 Task: Look for Airbnb properties in Wanju, South Korea from 12th  December, 2023 to 15th December, 2023 for 3 adults.2 bedrooms having 3 beds and 1 bathroom. Property type can be flat. Booking option can be shelf check-in. Look for 4 properties as per requirement.
Action: Mouse pressed left at (555, 80)
Screenshot: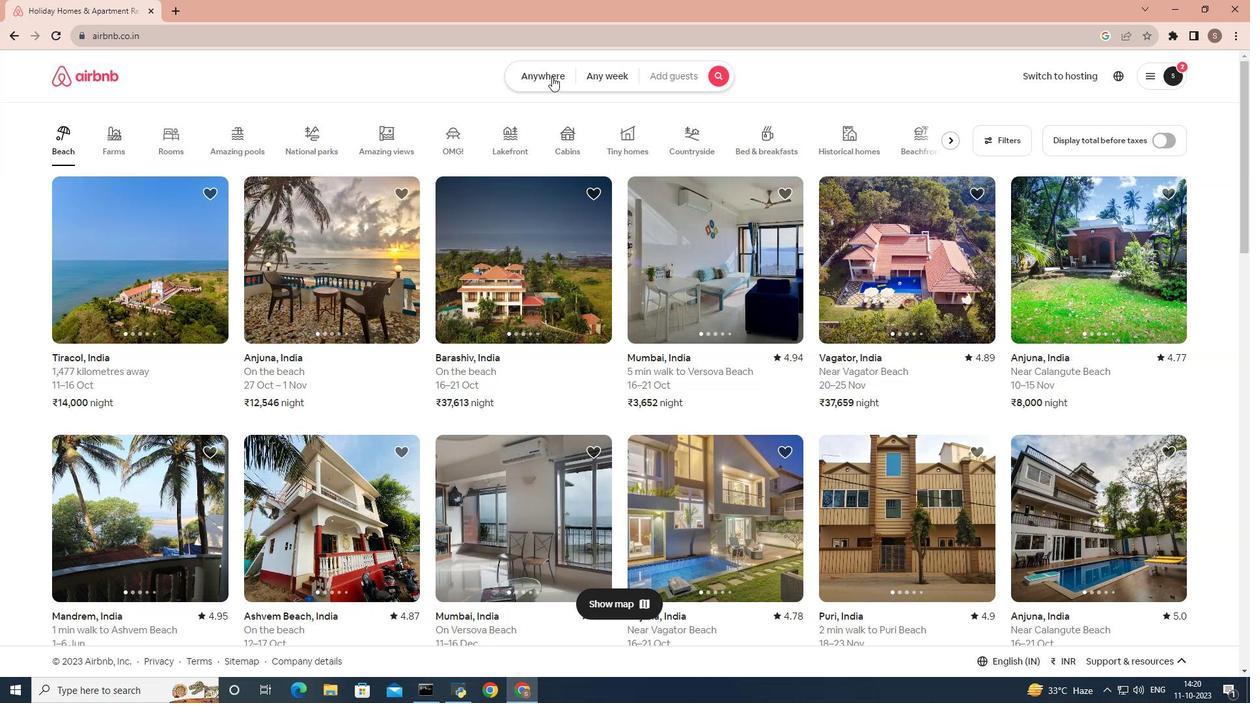 
Action: Mouse moved to (444, 130)
Screenshot: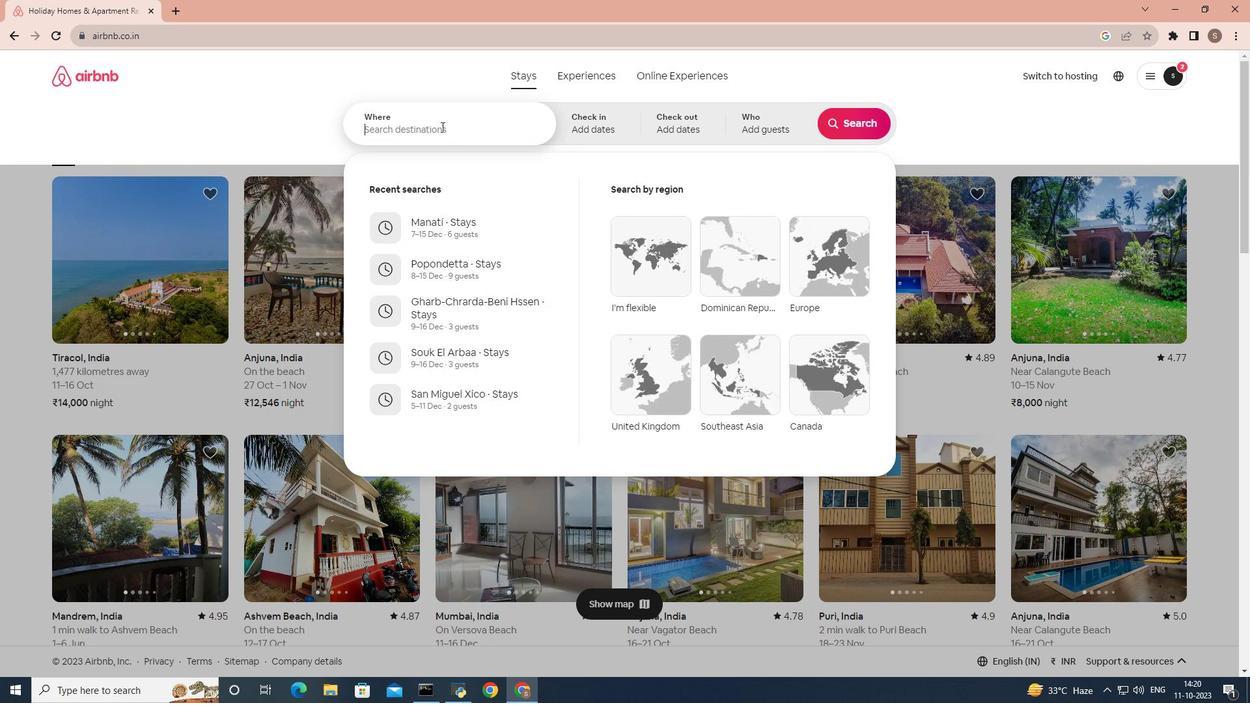 
Action: Mouse pressed left at (444, 130)
Screenshot: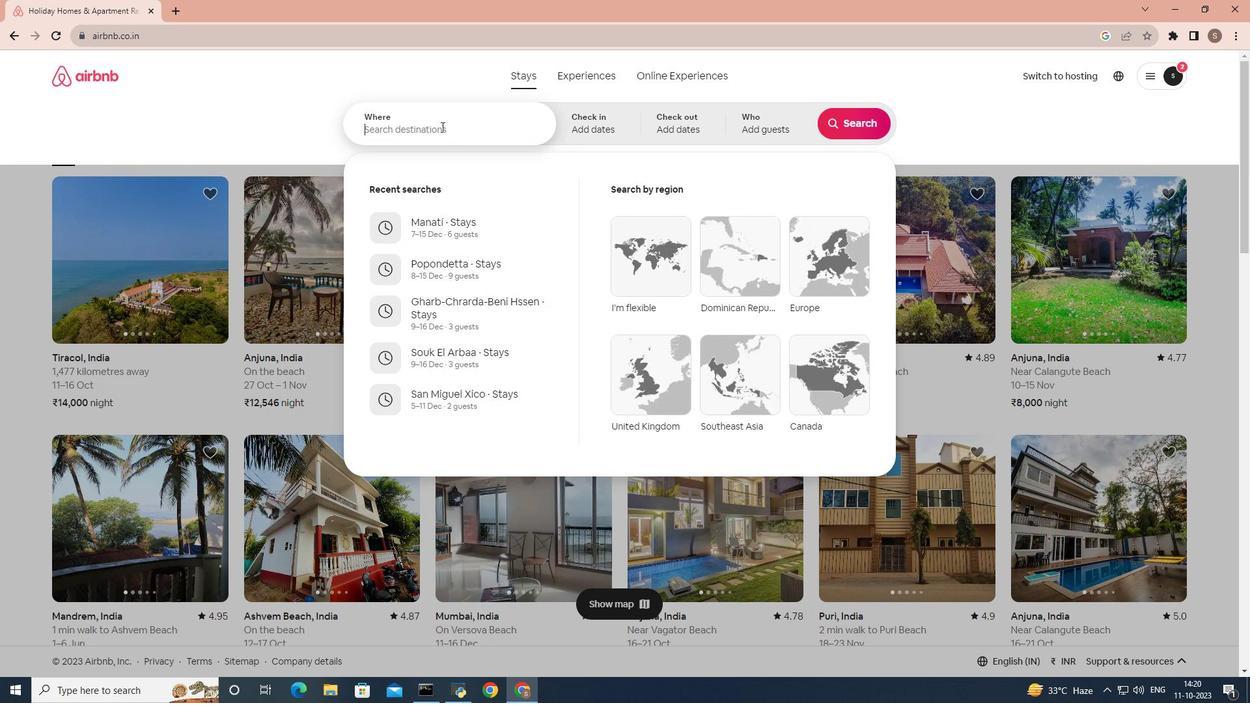 
Action: Key pressed wanju
Screenshot: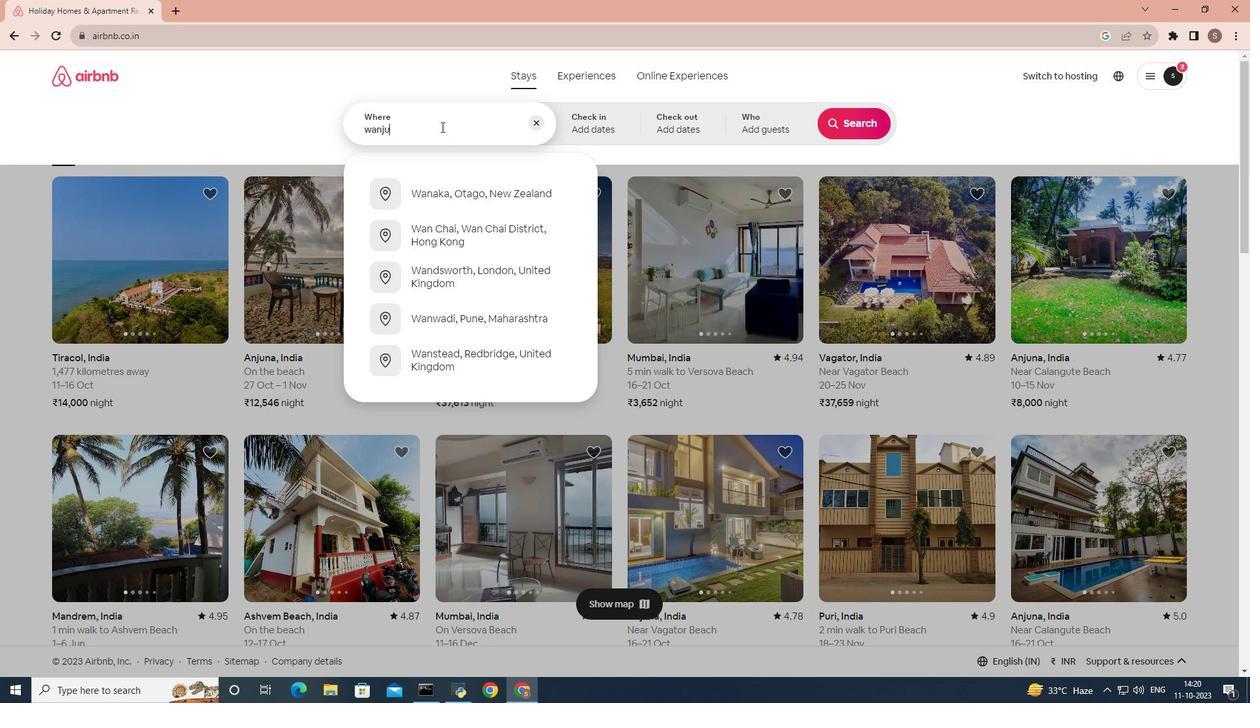 
Action: Mouse moved to (441, 192)
Screenshot: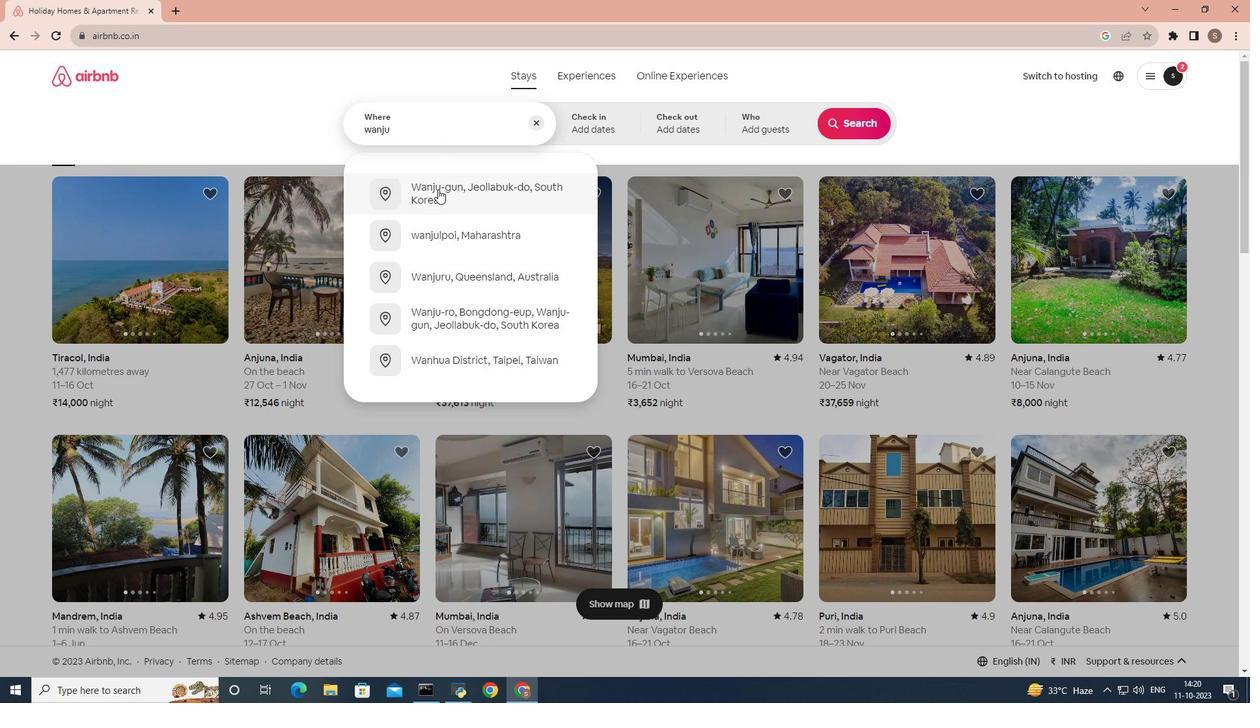 
Action: Mouse pressed left at (441, 192)
Screenshot: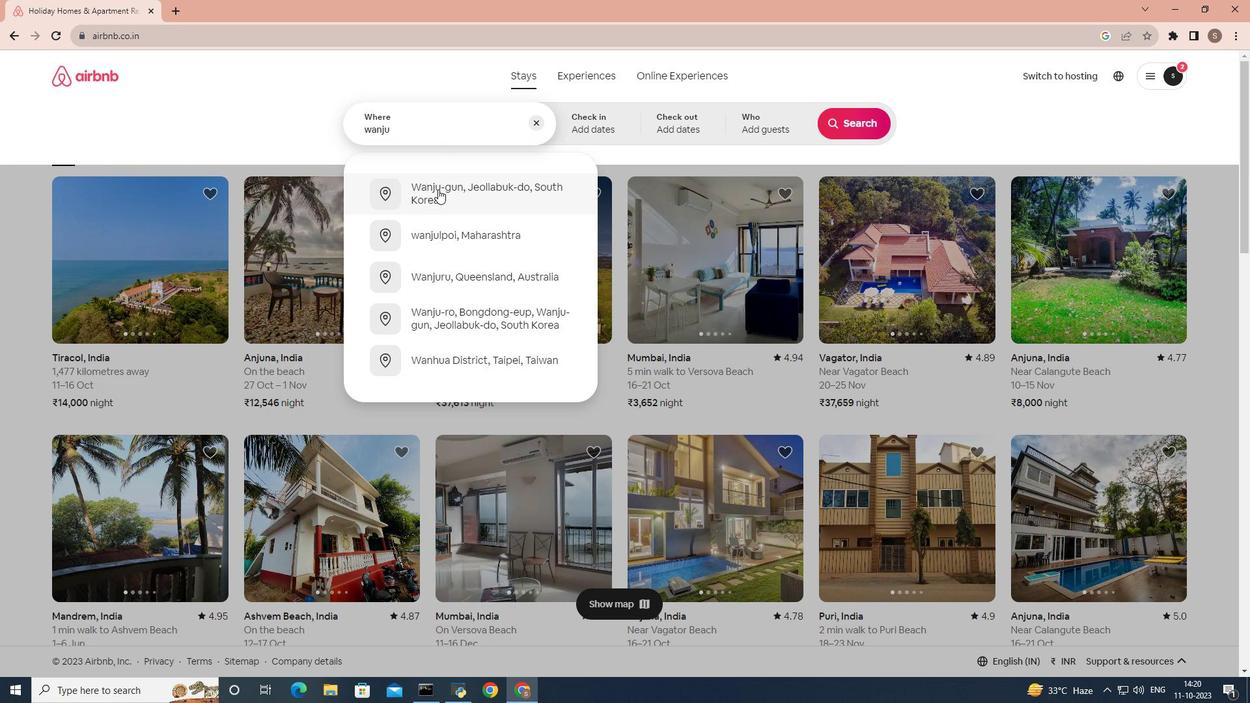 
Action: Mouse moved to (856, 230)
Screenshot: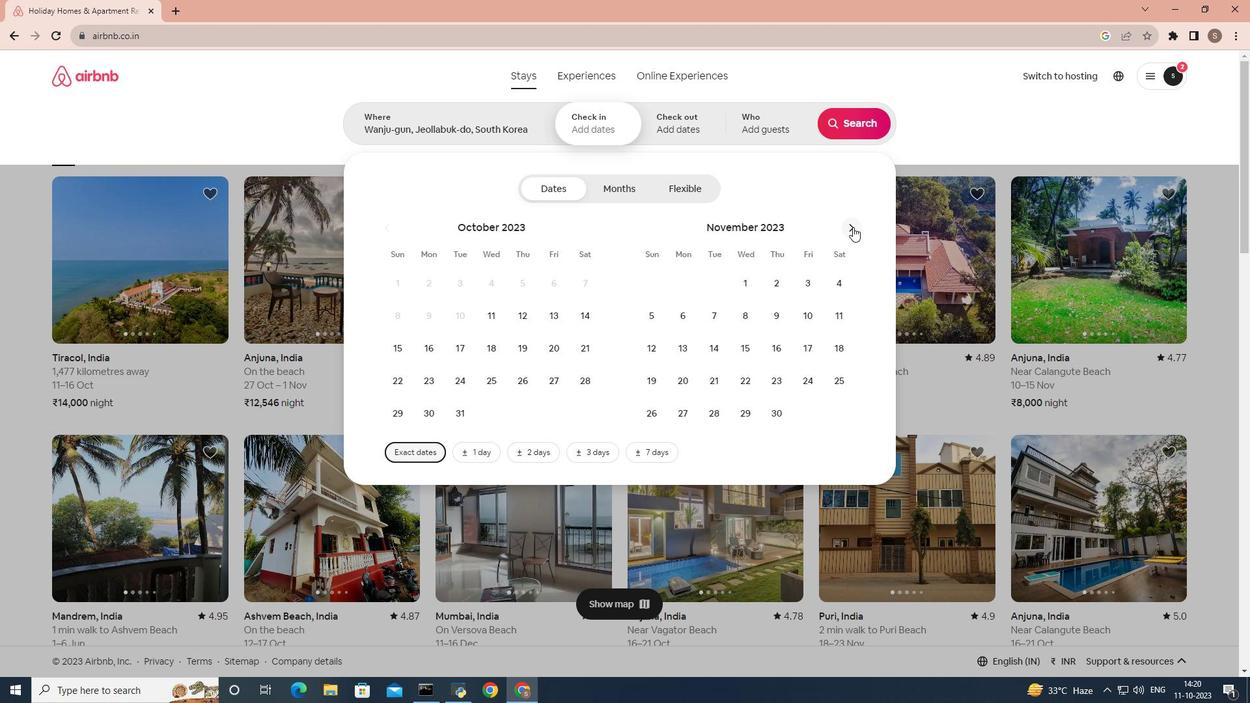 
Action: Mouse pressed left at (856, 230)
Screenshot: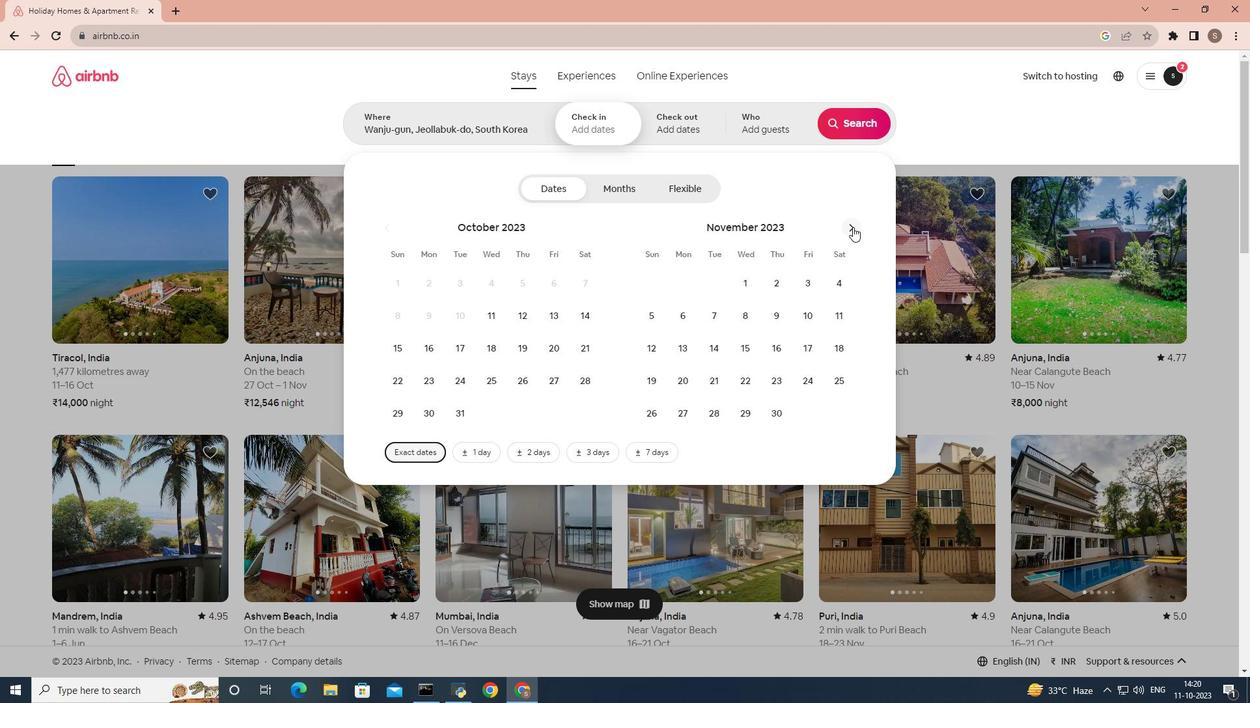 
Action: Mouse moved to (718, 352)
Screenshot: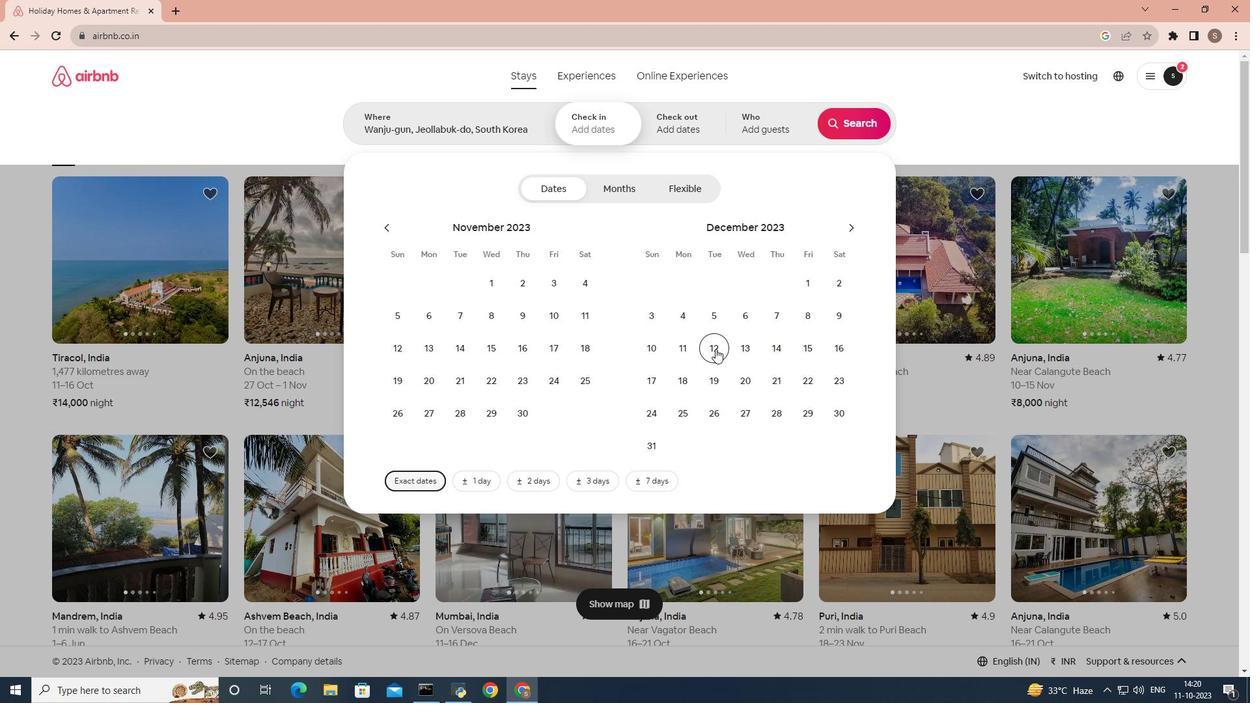 
Action: Mouse pressed left at (718, 352)
Screenshot: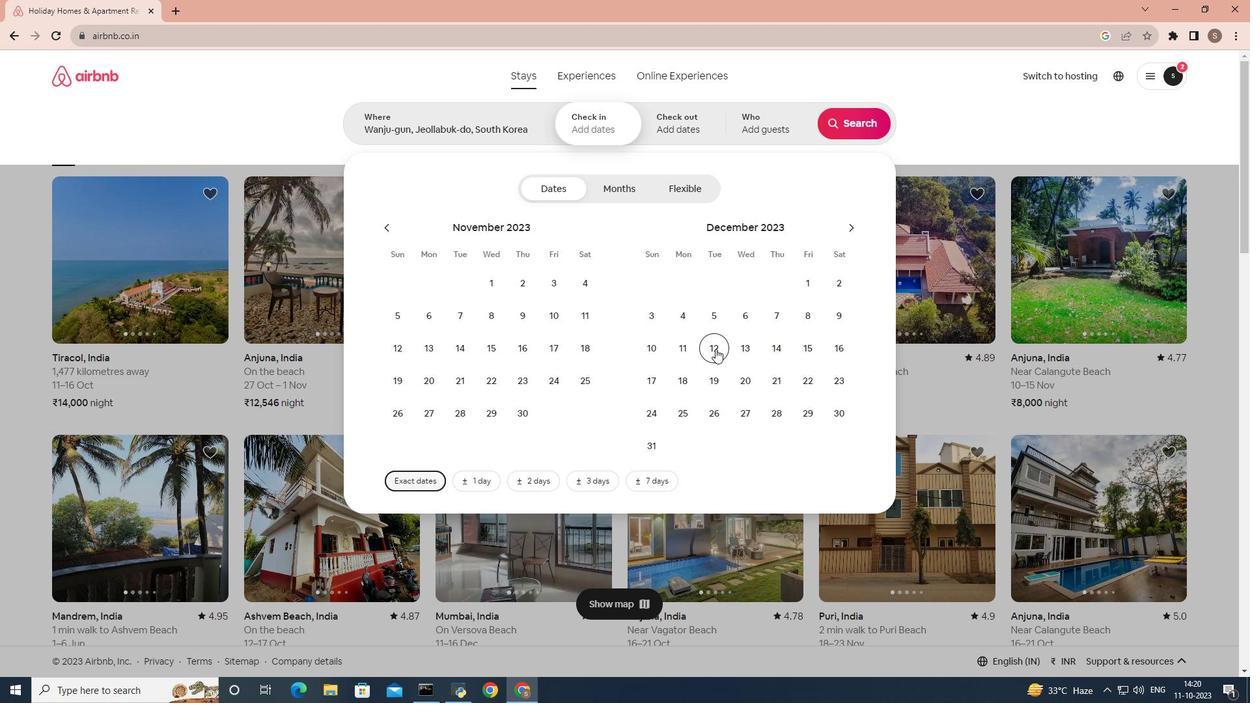
Action: Mouse moved to (818, 351)
Screenshot: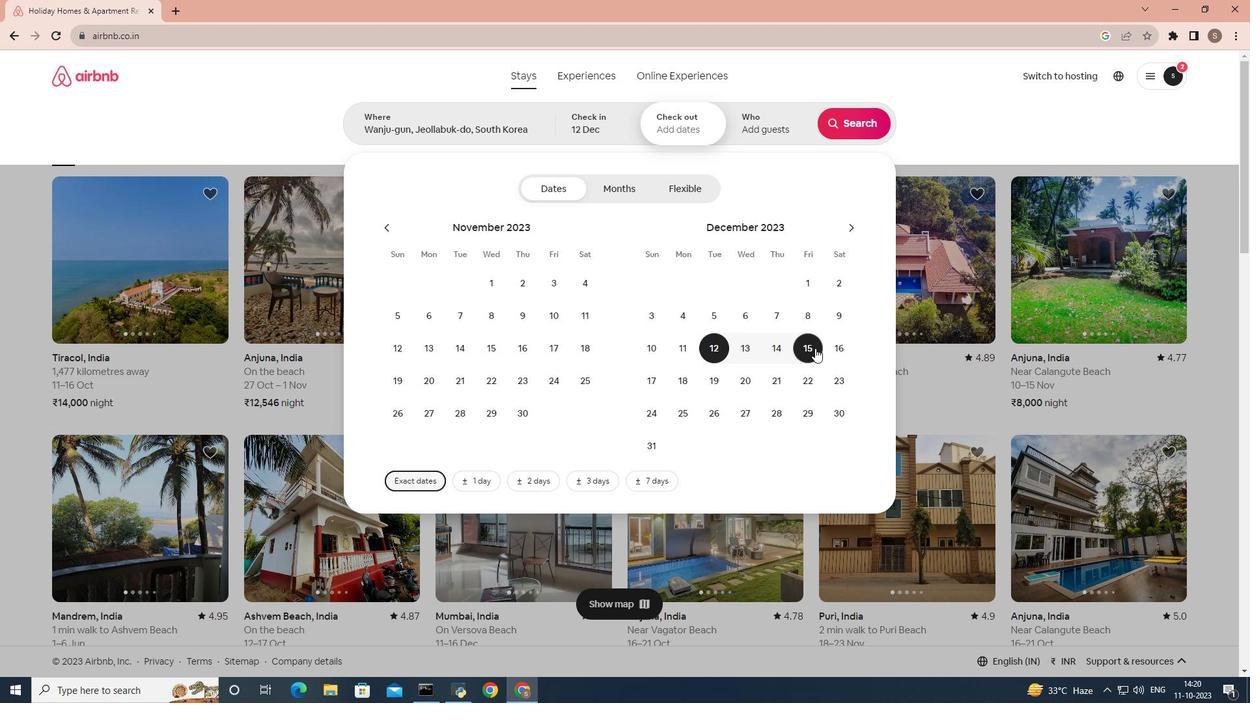 
Action: Mouse pressed left at (818, 351)
Screenshot: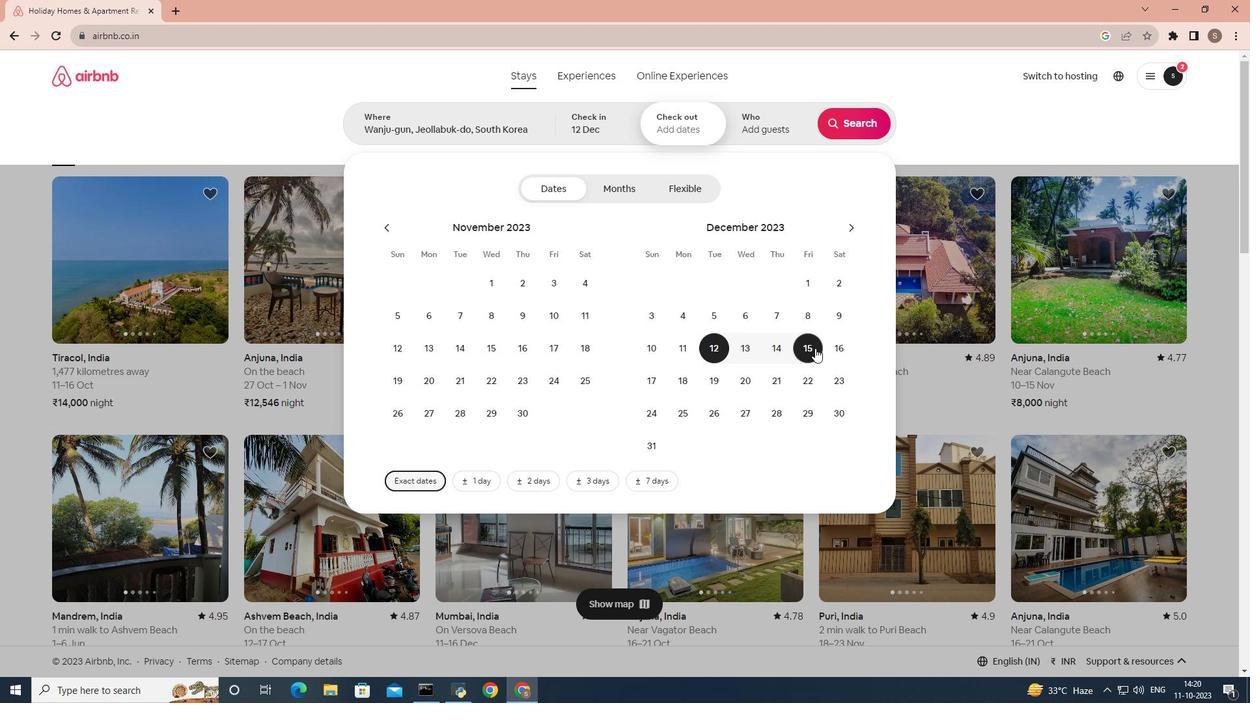 
Action: Mouse moved to (770, 136)
Screenshot: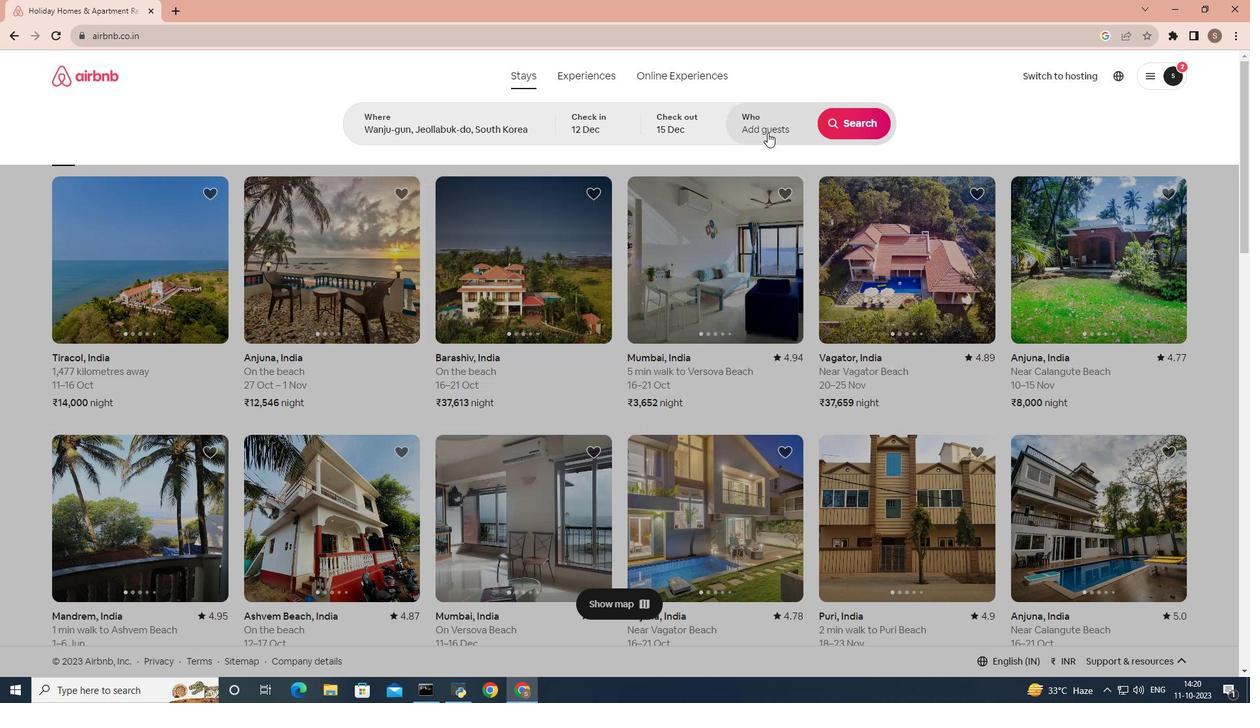 
Action: Mouse pressed left at (770, 136)
Screenshot: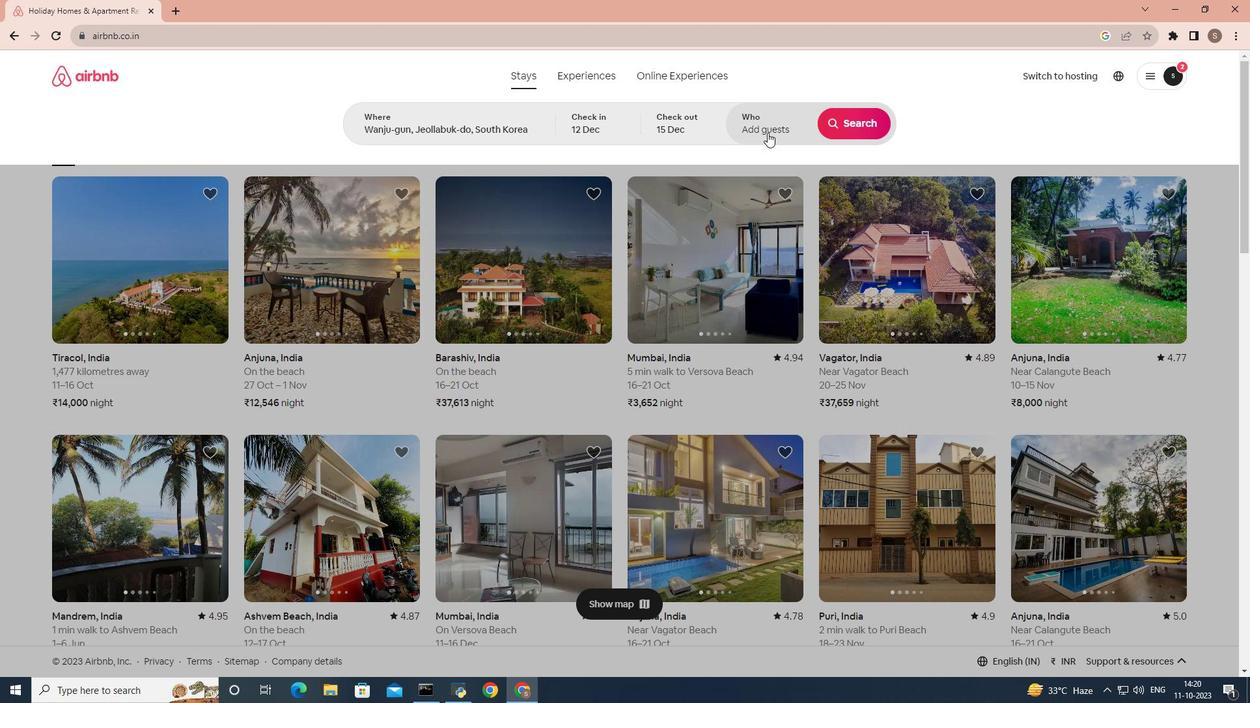 
Action: Mouse moved to (856, 203)
Screenshot: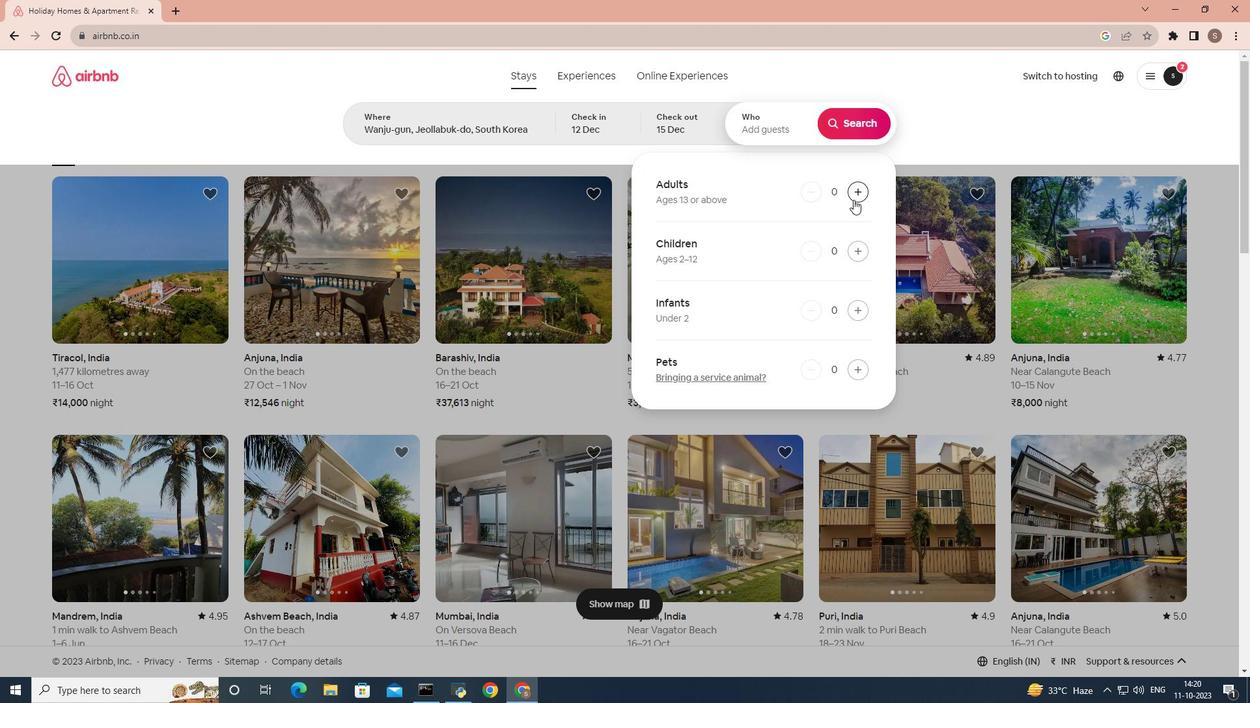 
Action: Mouse pressed left at (856, 203)
Screenshot: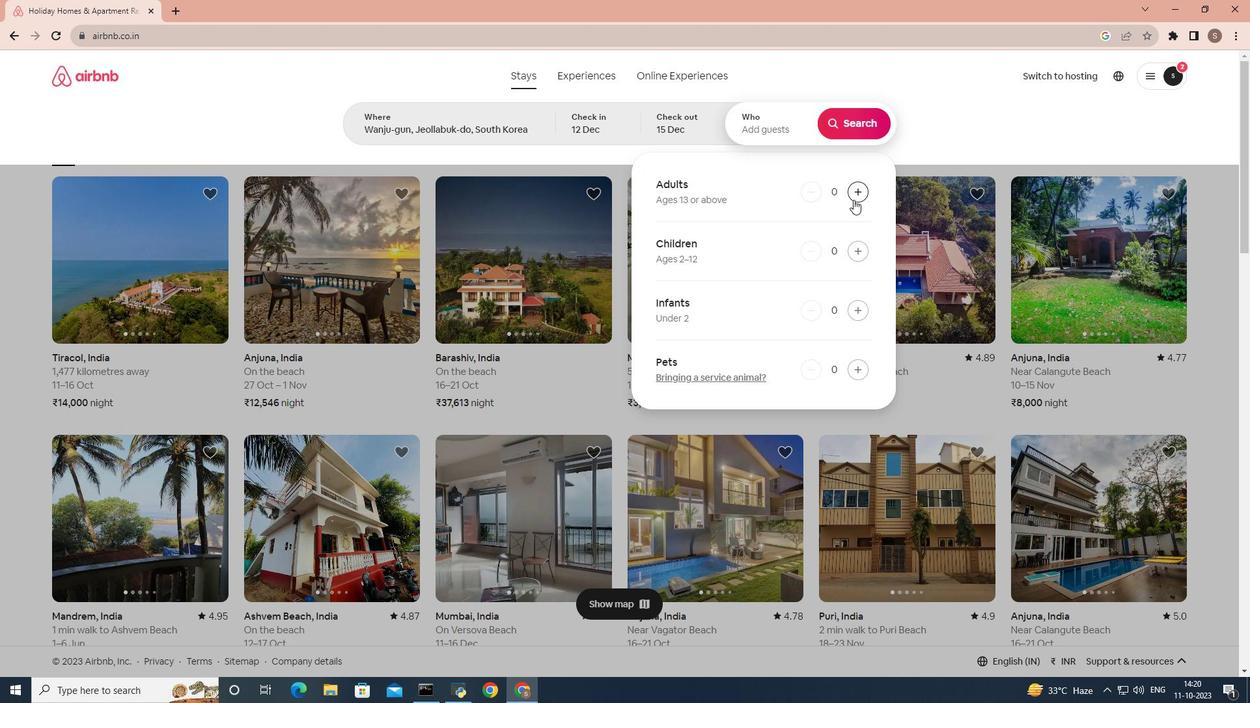 
Action: Mouse pressed left at (856, 203)
Screenshot: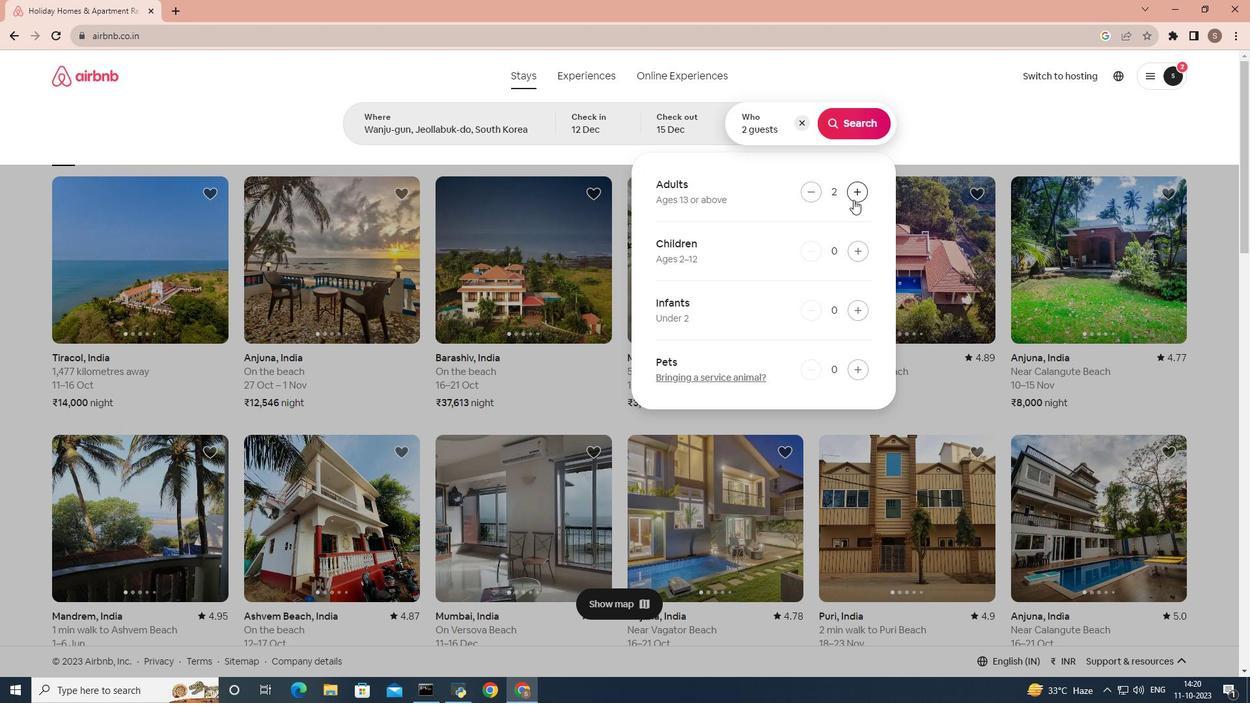 
Action: Mouse pressed left at (856, 203)
Screenshot: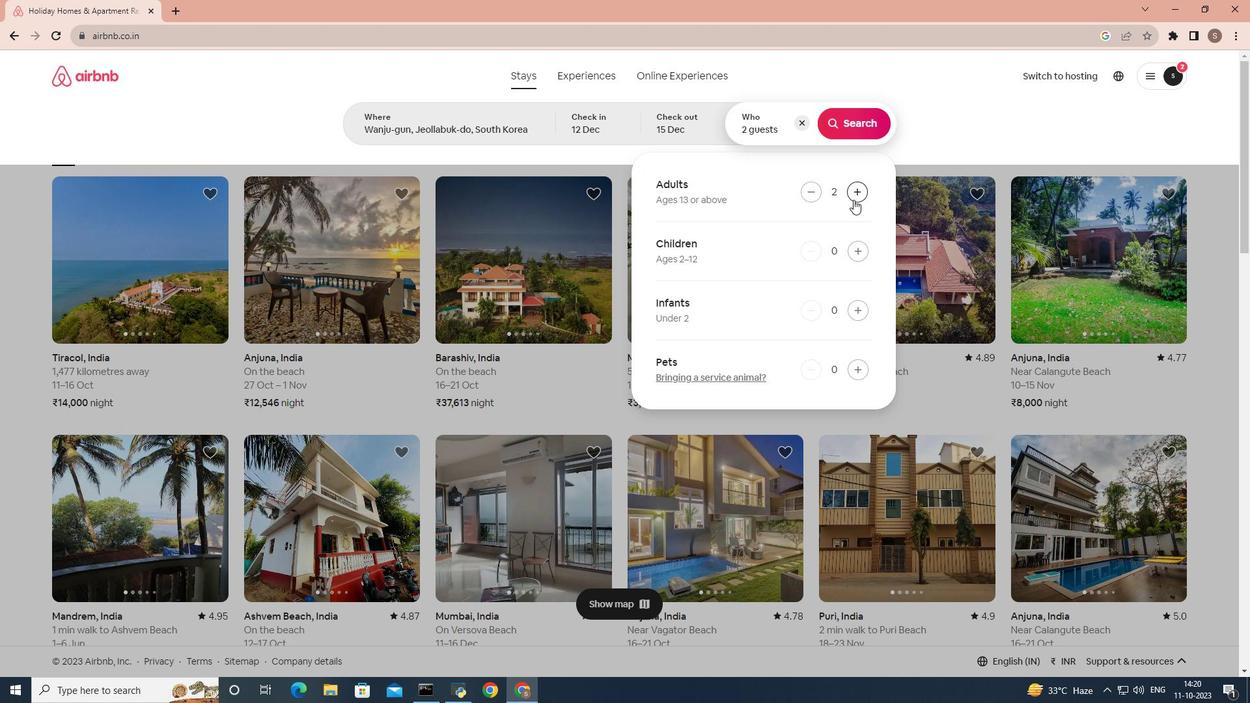 
Action: Mouse moved to (855, 135)
Screenshot: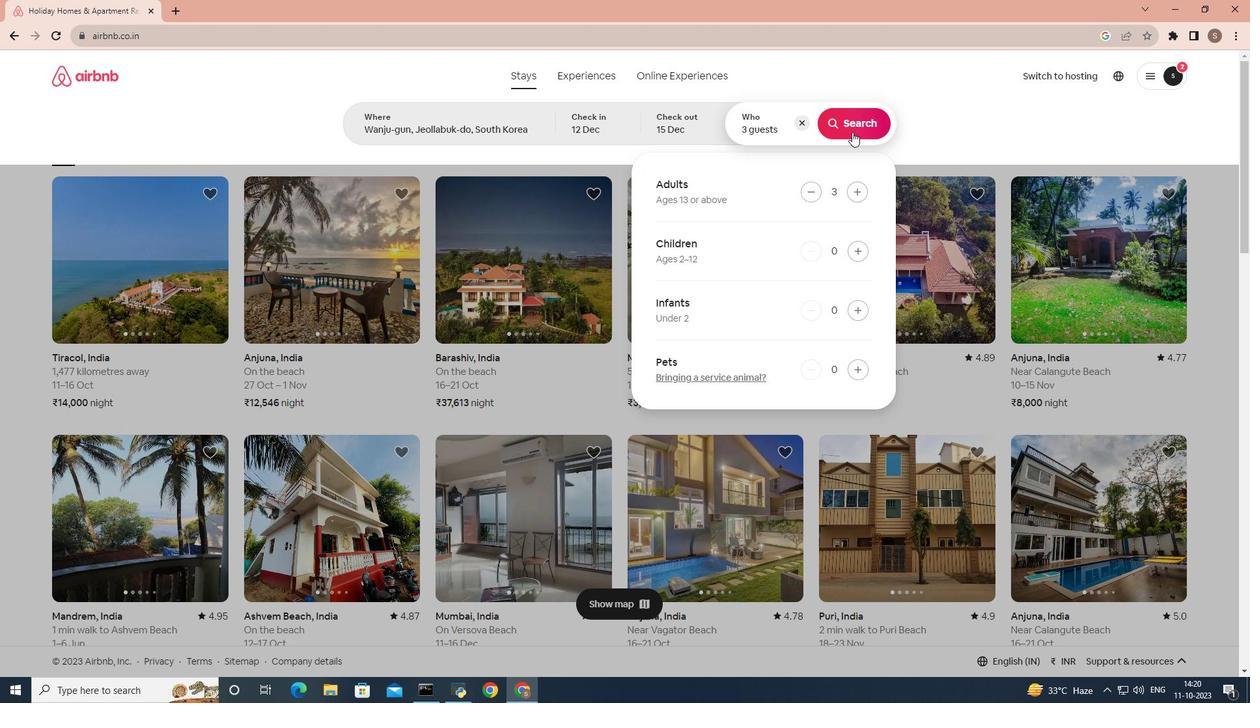 
Action: Mouse pressed left at (855, 135)
Screenshot: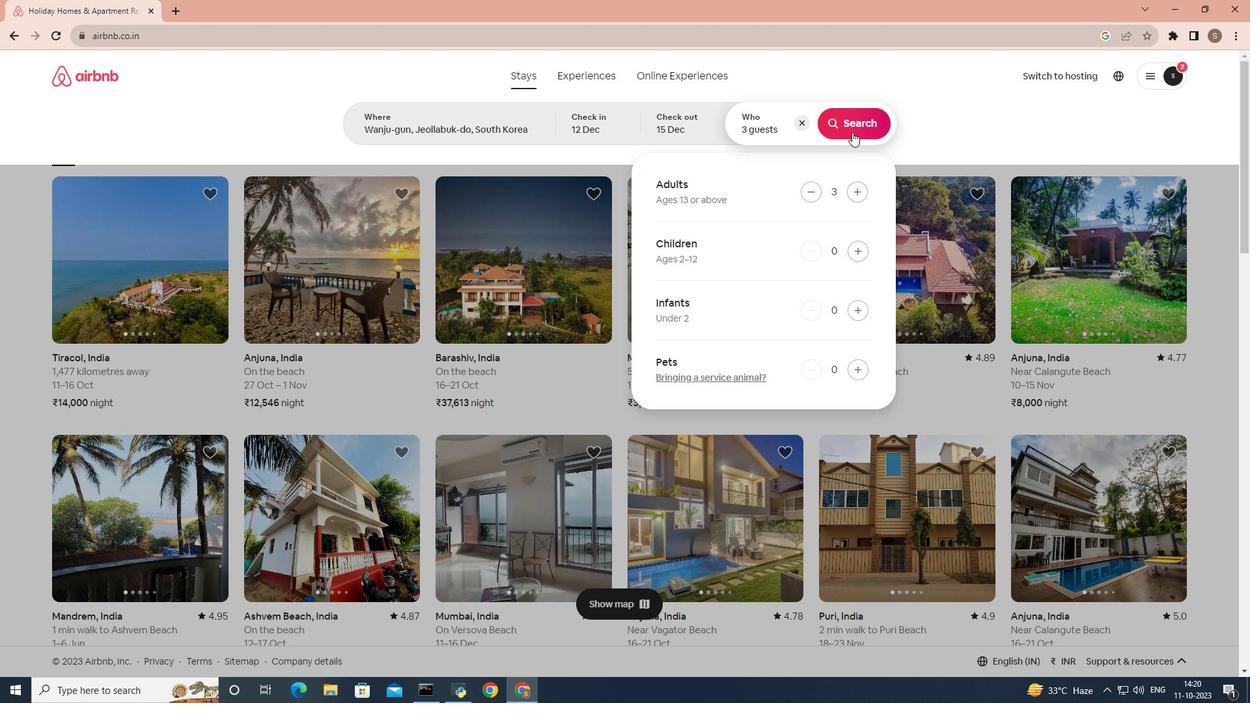 
Action: Mouse moved to (1028, 126)
Screenshot: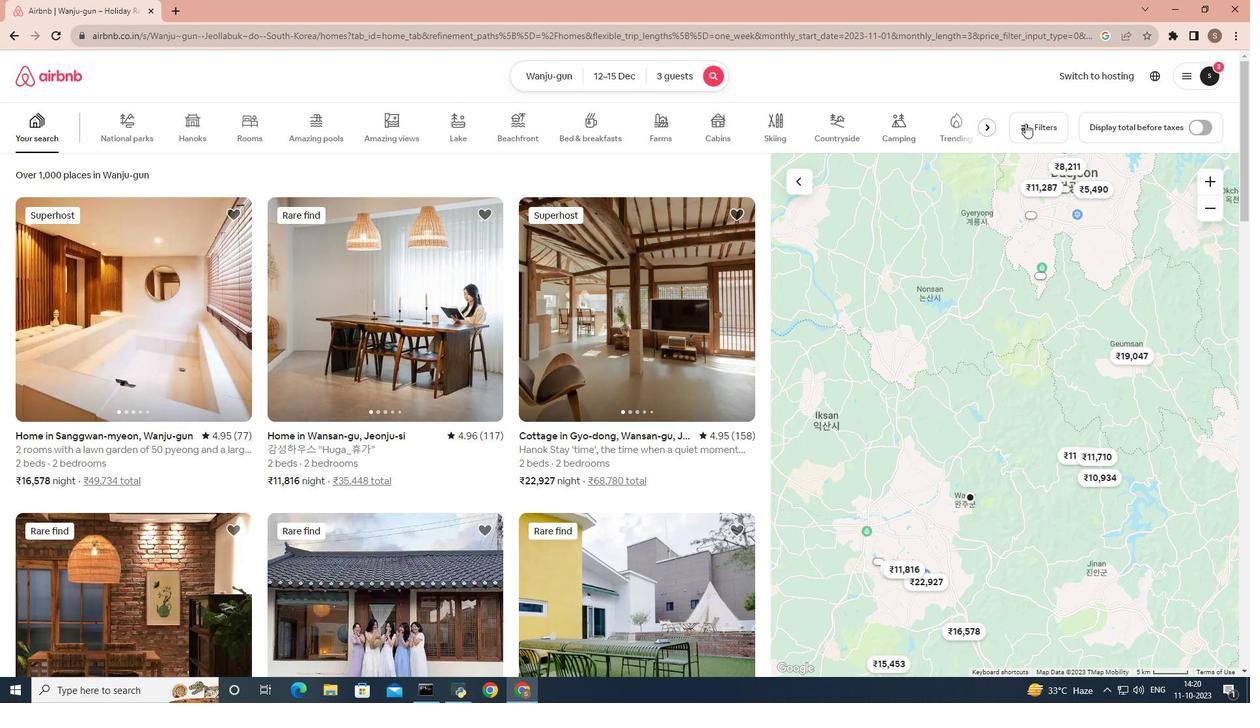 
Action: Mouse pressed left at (1028, 126)
Screenshot: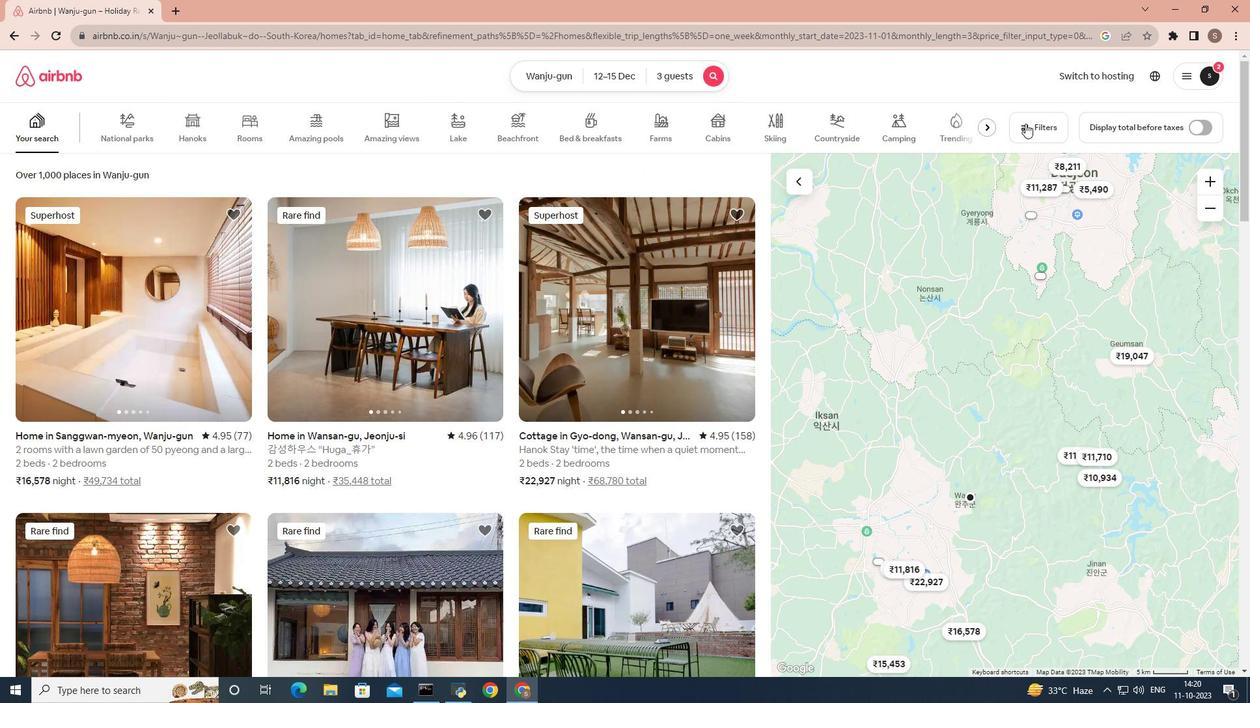 
Action: Mouse moved to (565, 358)
Screenshot: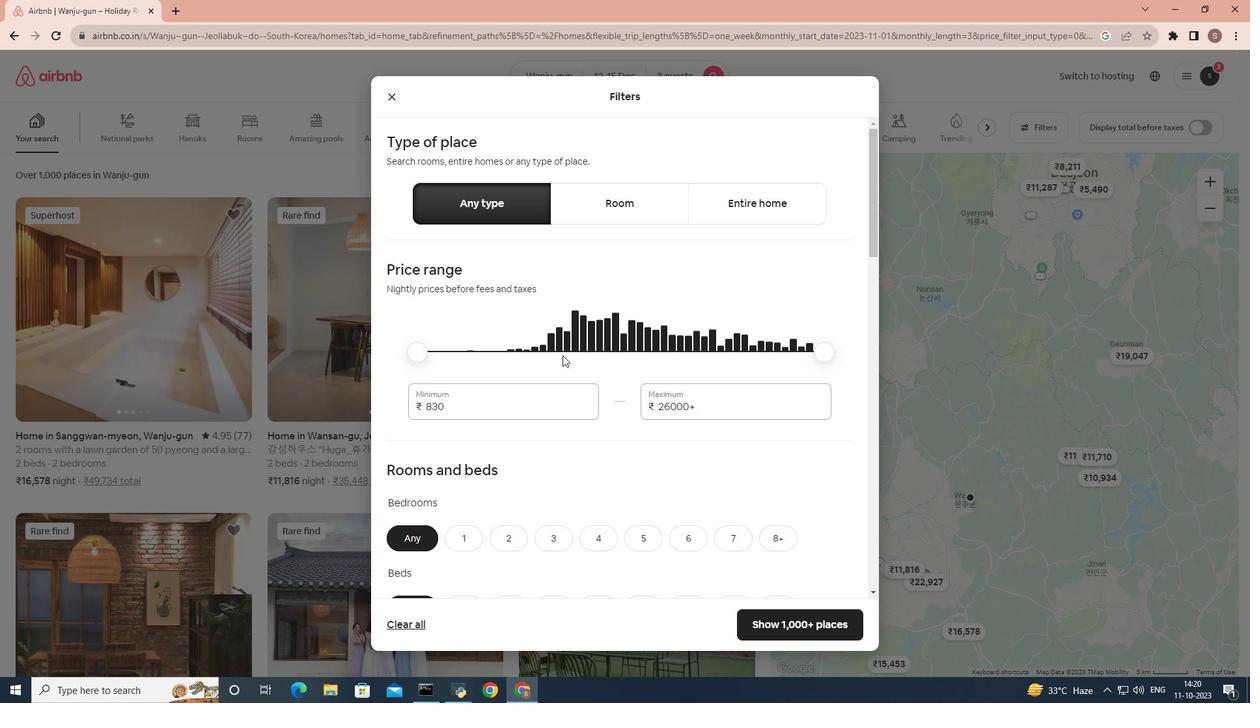 
Action: Mouse scrolled (565, 358) with delta (0, 0)
Screenshot: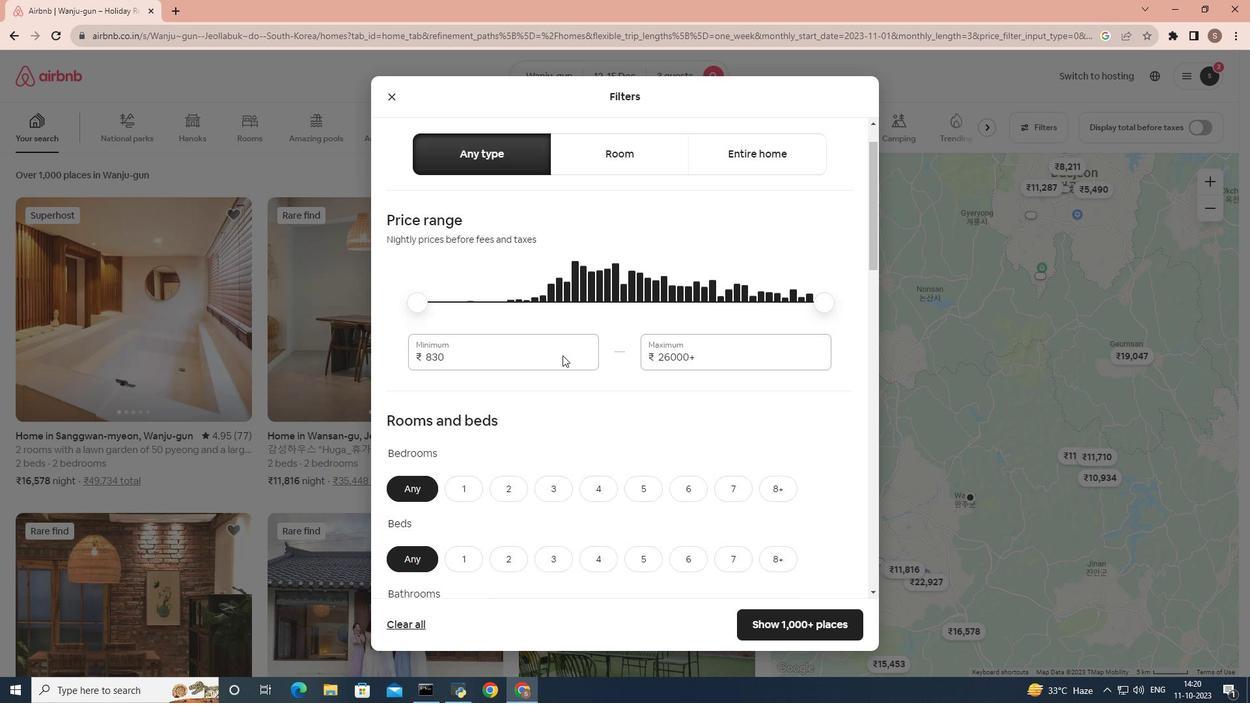 
Action: Mouse scrolled (565, 358) with delta (0, 0)
Screenshot: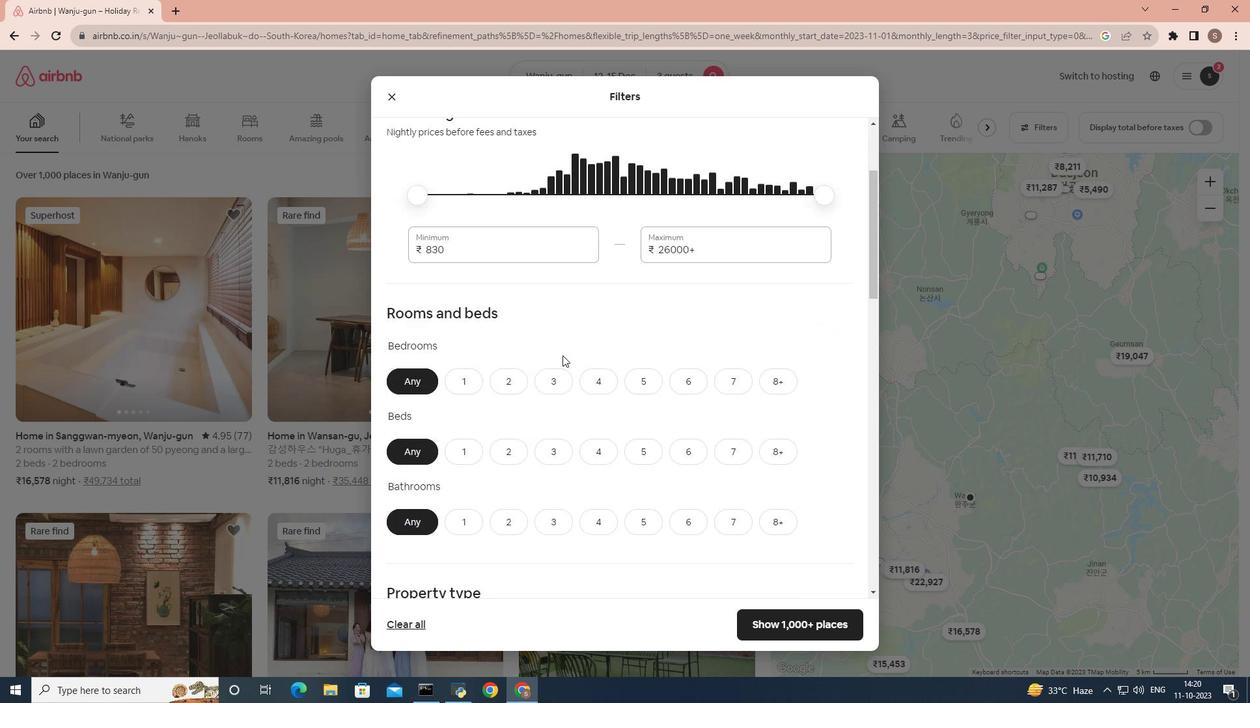 
Action: Mouse scrolled (565, 358) with delta (0, 0)
Screenshot: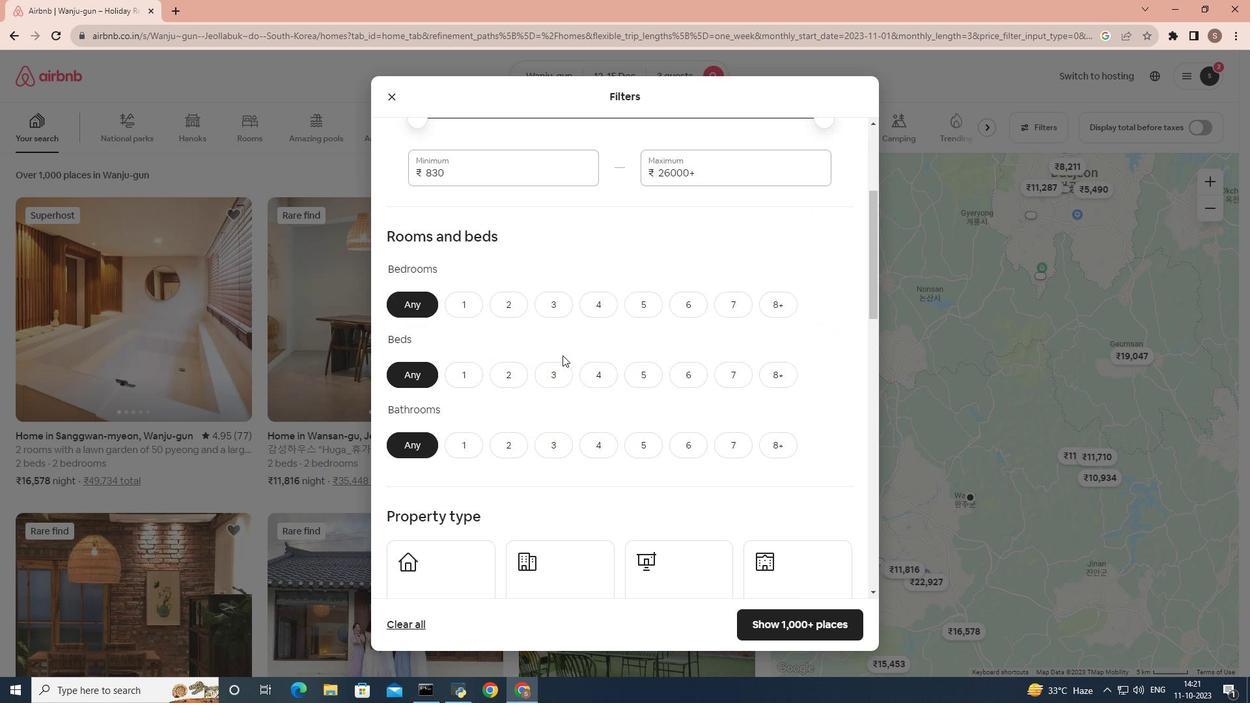 
Action: Mouse scrolled (565, 358) with delta (0, 0)
Screenshot: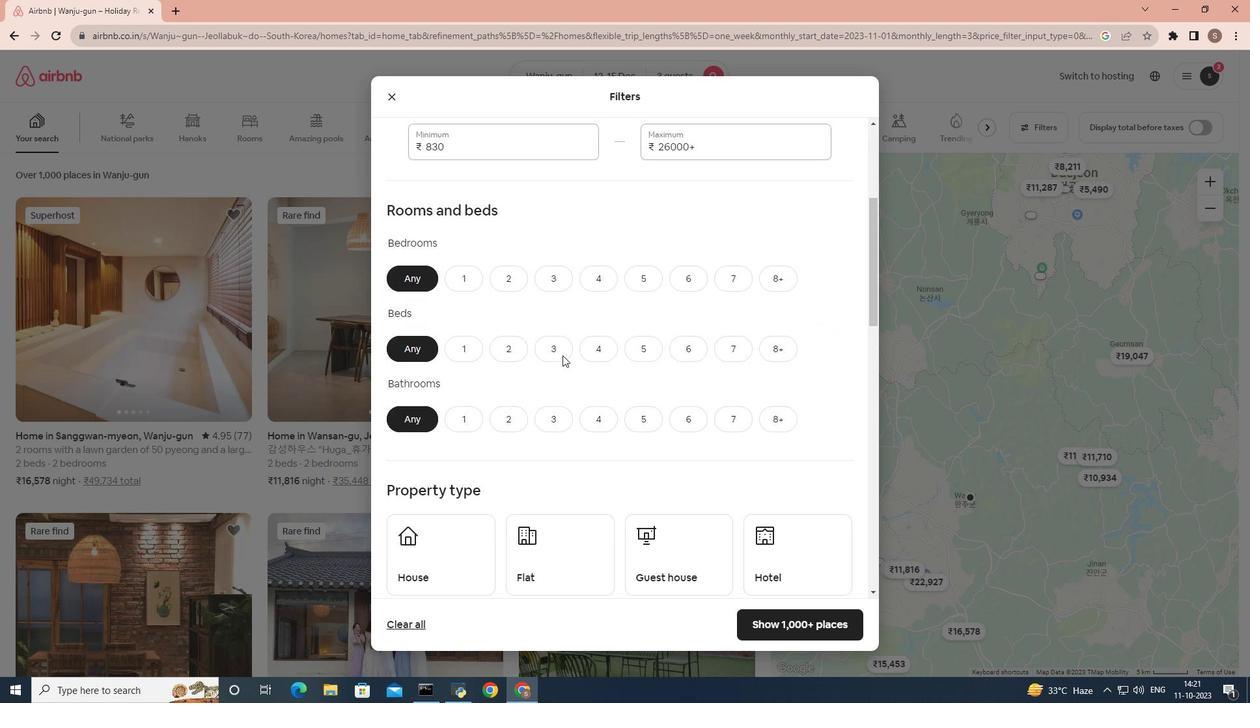
Action: Mouse moved to (563, 352)
Screenshot: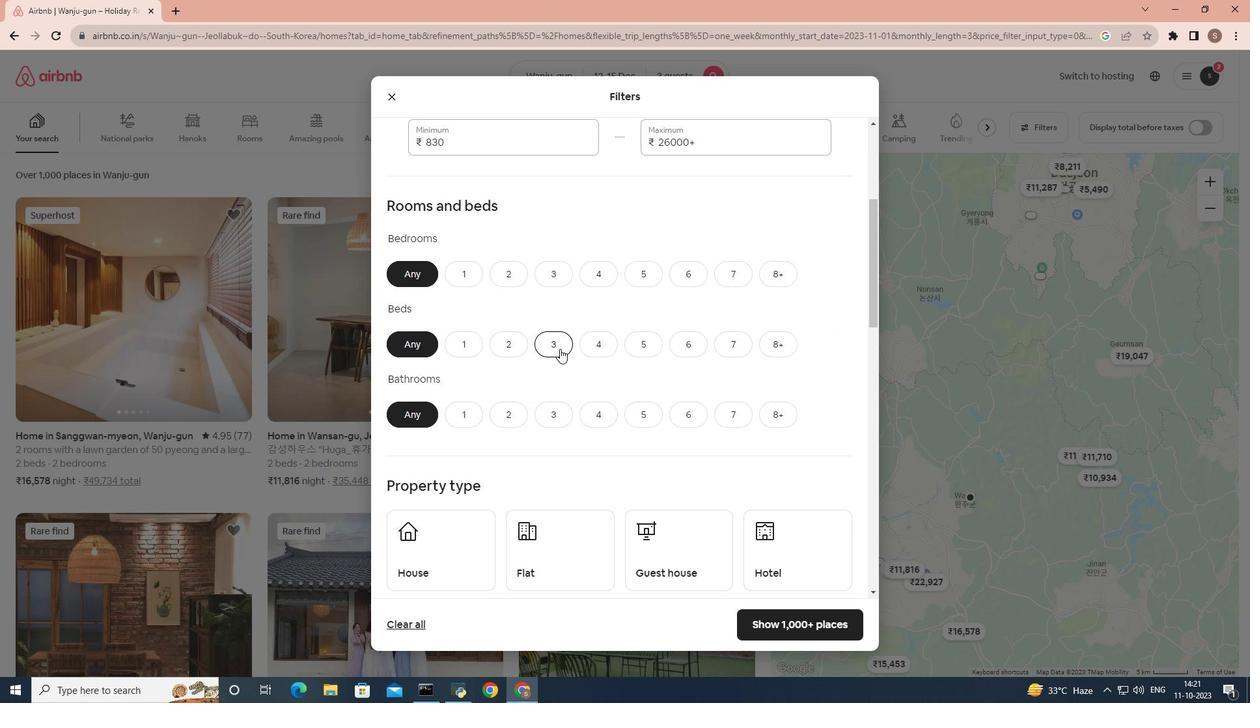 
Action: Mouse scrolled (563, 351) with delta (0, 0)
Screenshot: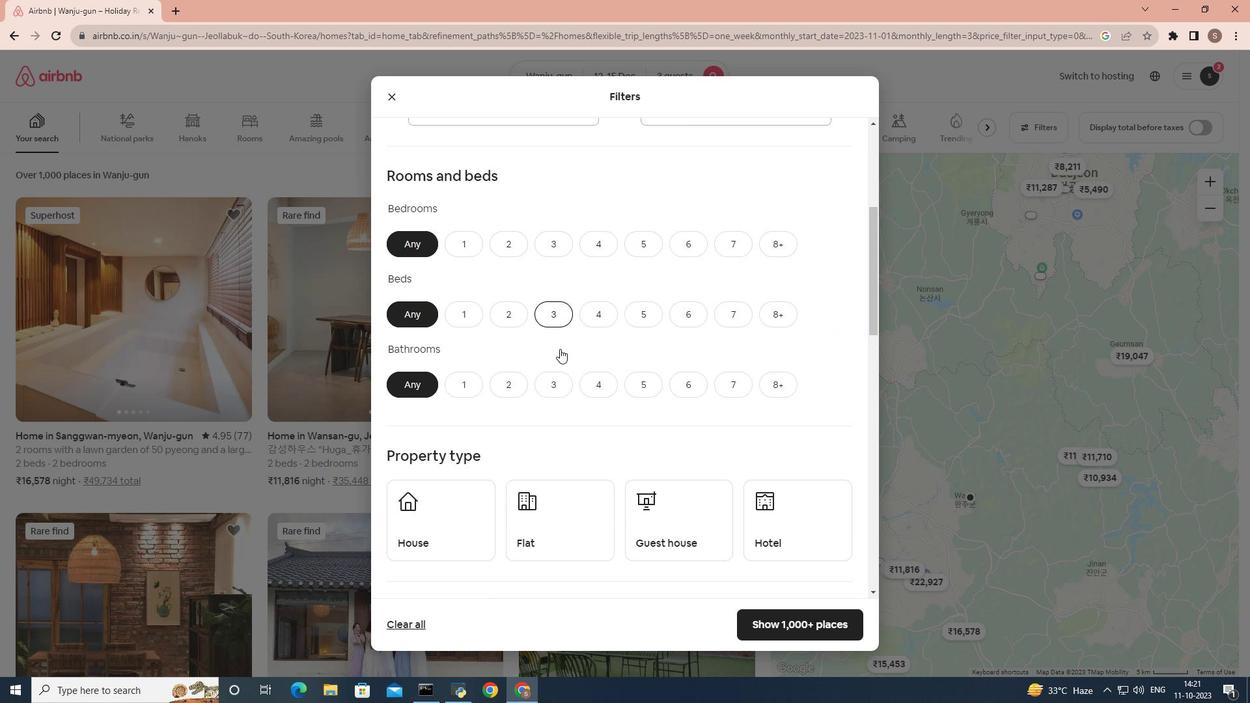 
Action: Mouse scrolled (563, 351) with delta (0, 0)
Screenshot: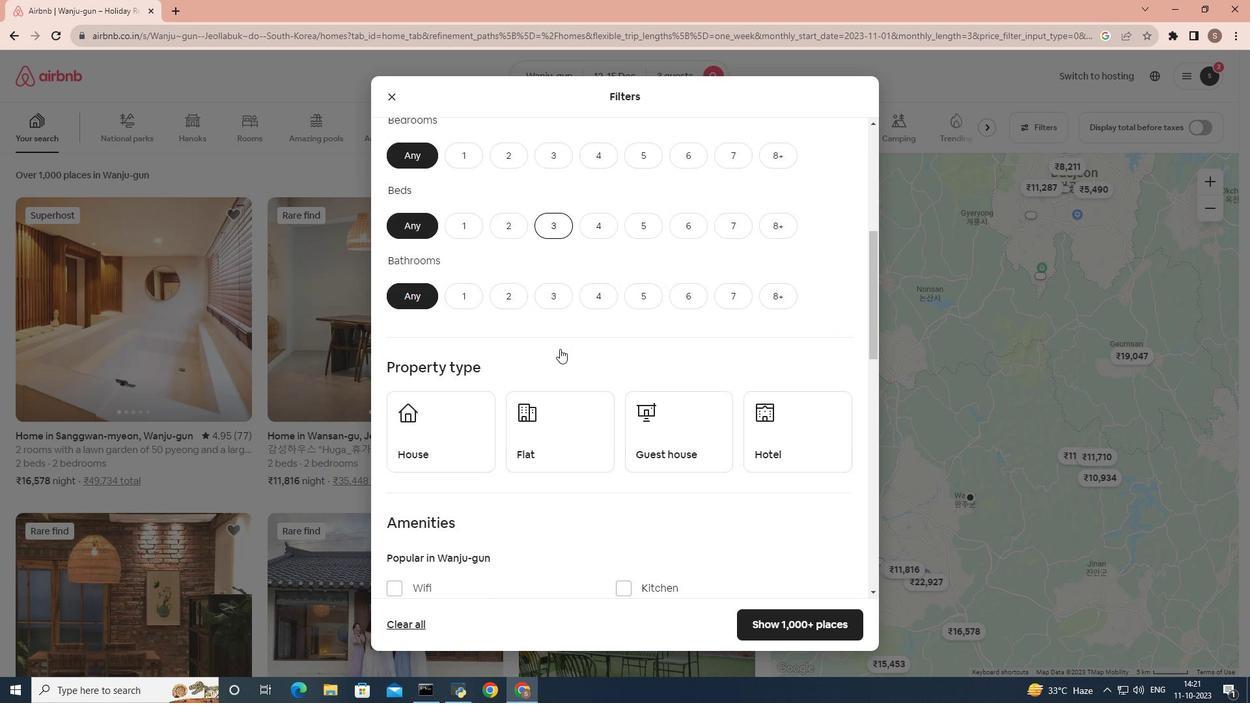 
Action: Mouse moved to (556, 330)
Screenshot: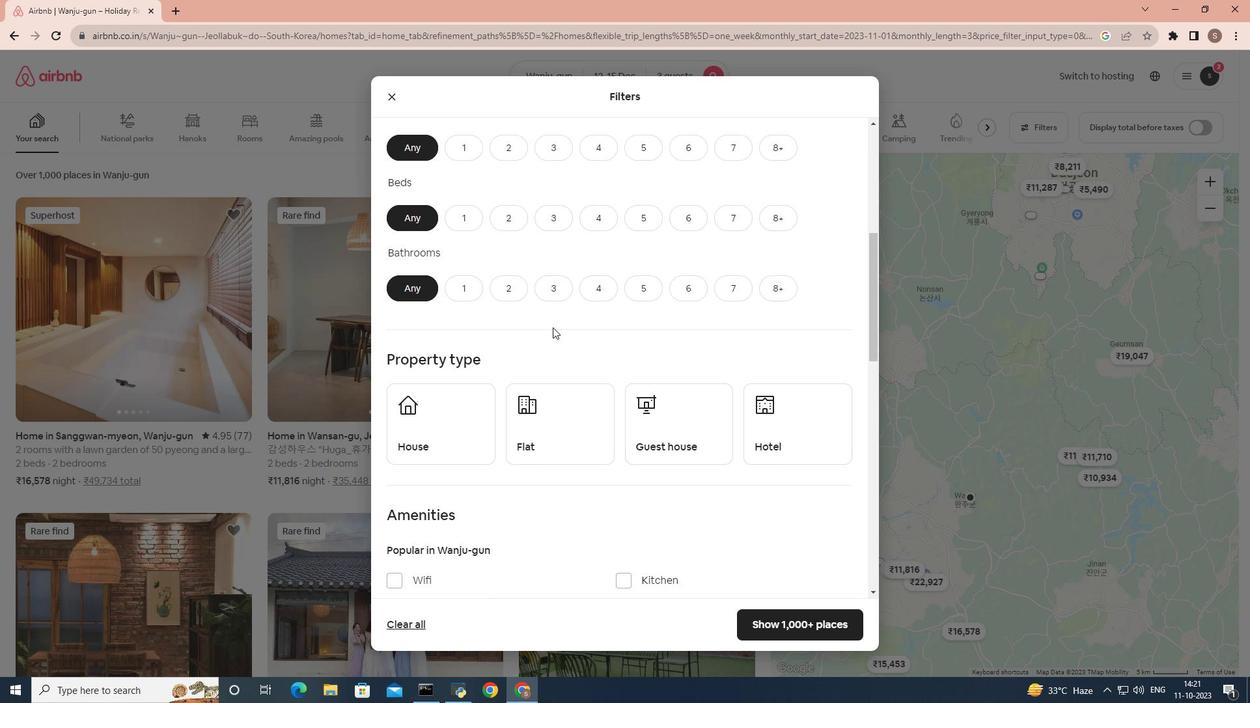 
Action: Mouse scrolled (556, 330) with delta (0, 0)
Screenshot: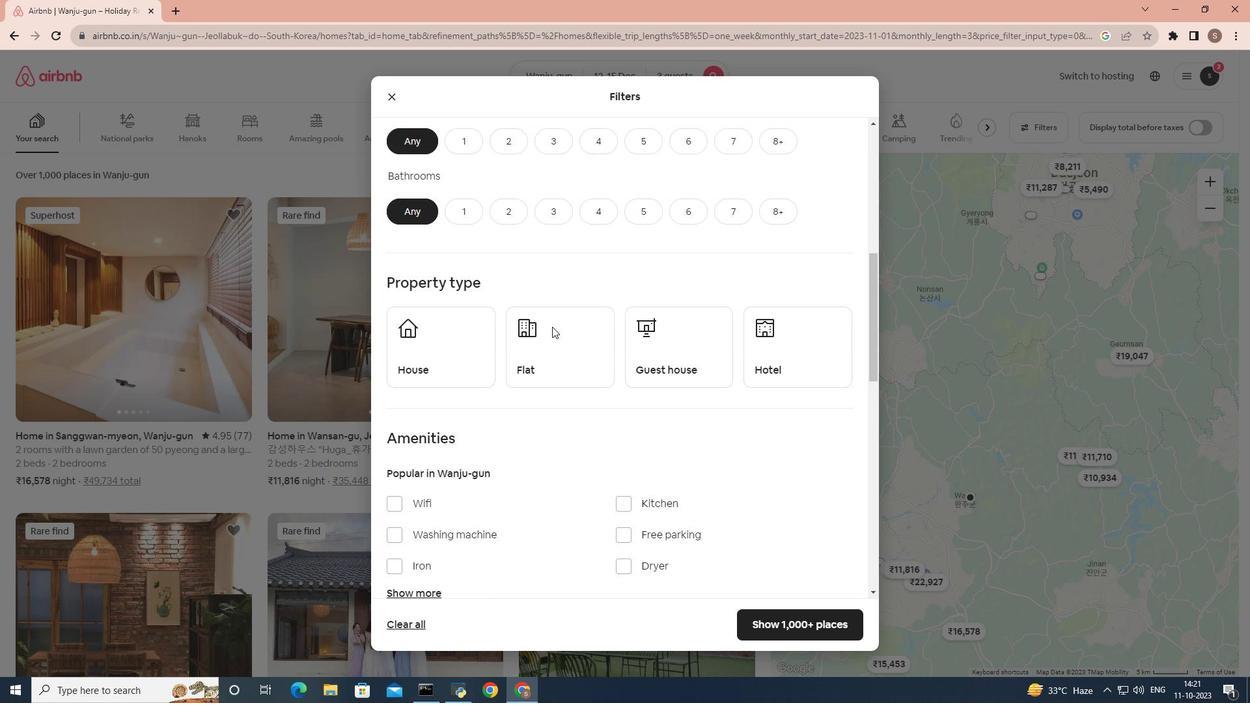 
Action: Mouse moved to (555, 330)
Screenshot: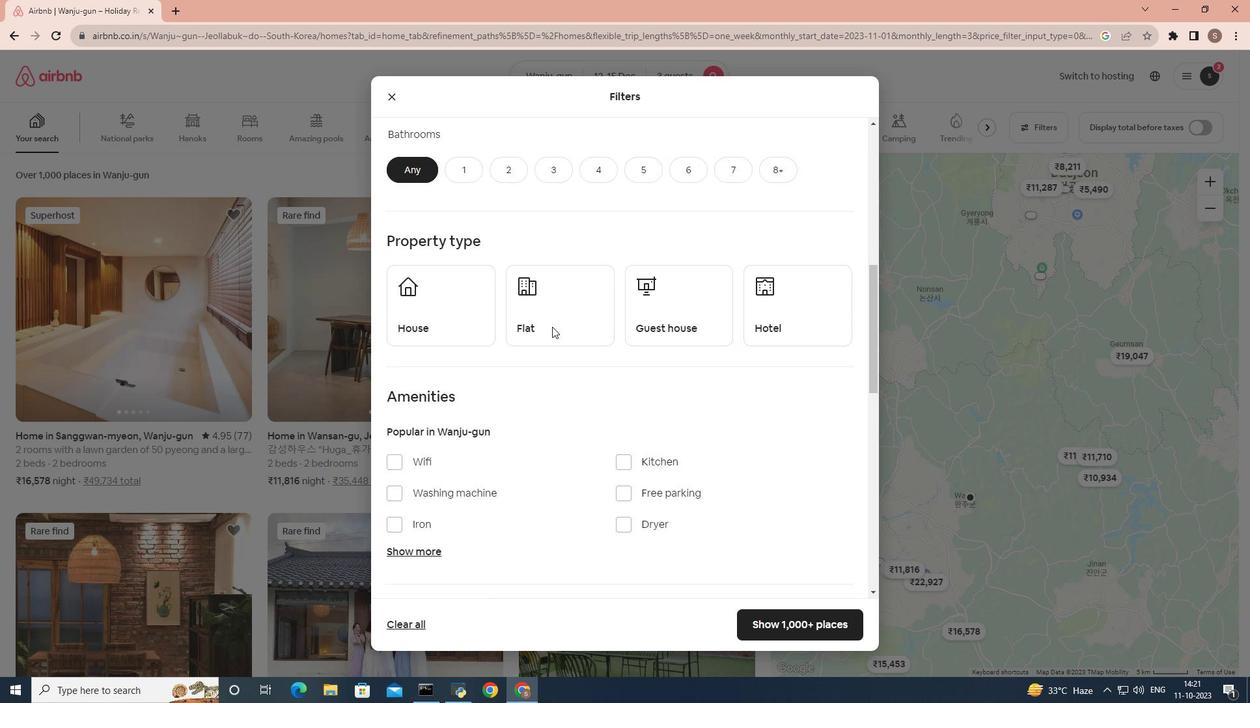 
Action: Mouse scrolled (555, 329) with delta (0, 0)
Screenshot: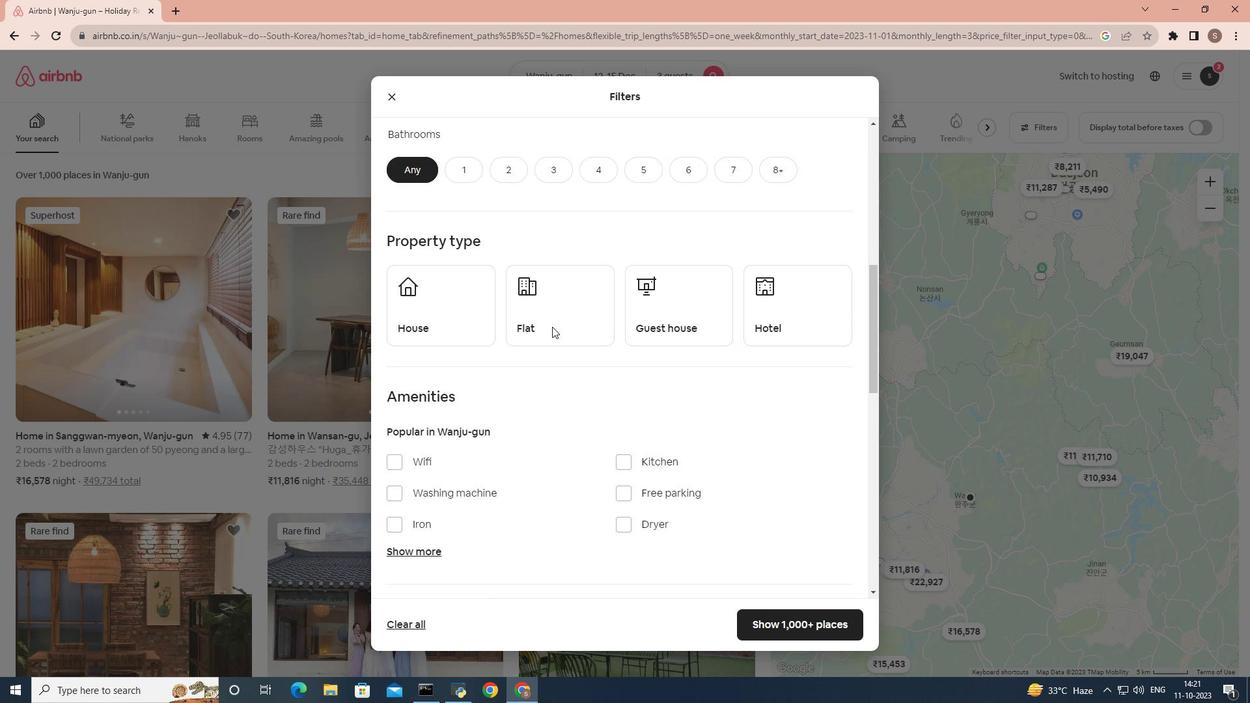 
Action: Mouse moved to (553, 328)
Screenshot: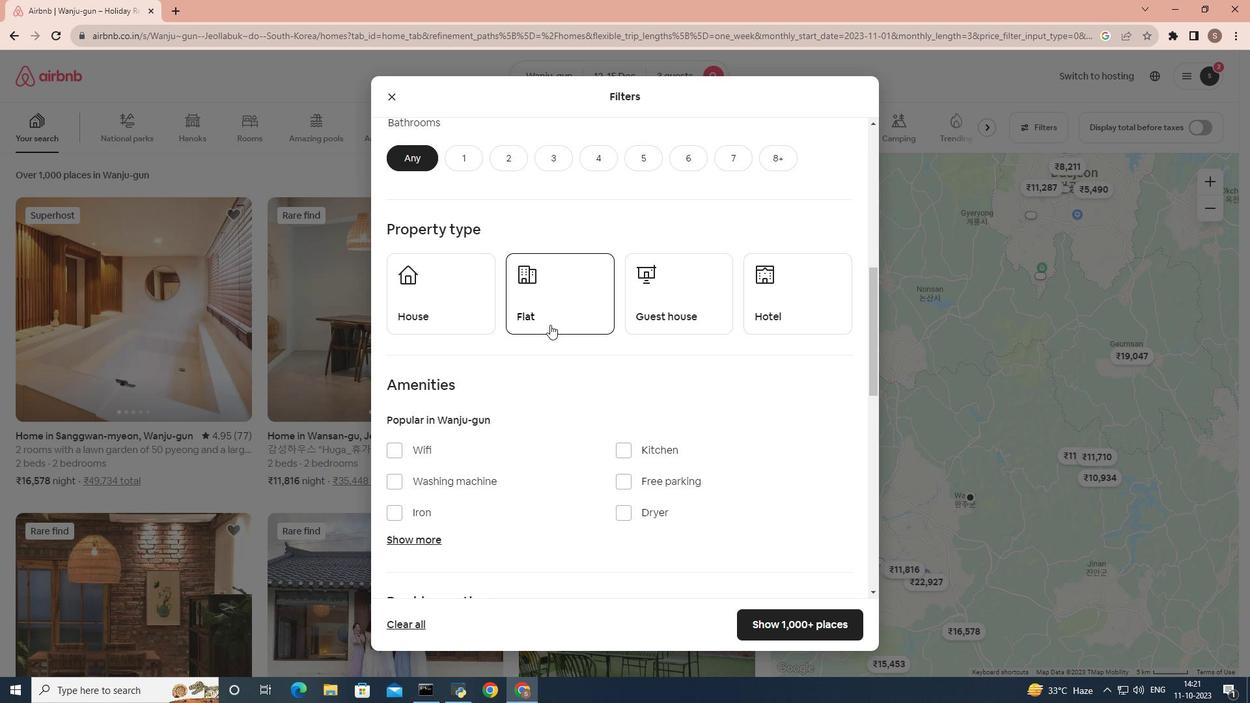 
Action: Mouse scrolled (553, 327) with delta (0, 0)
Screenshot: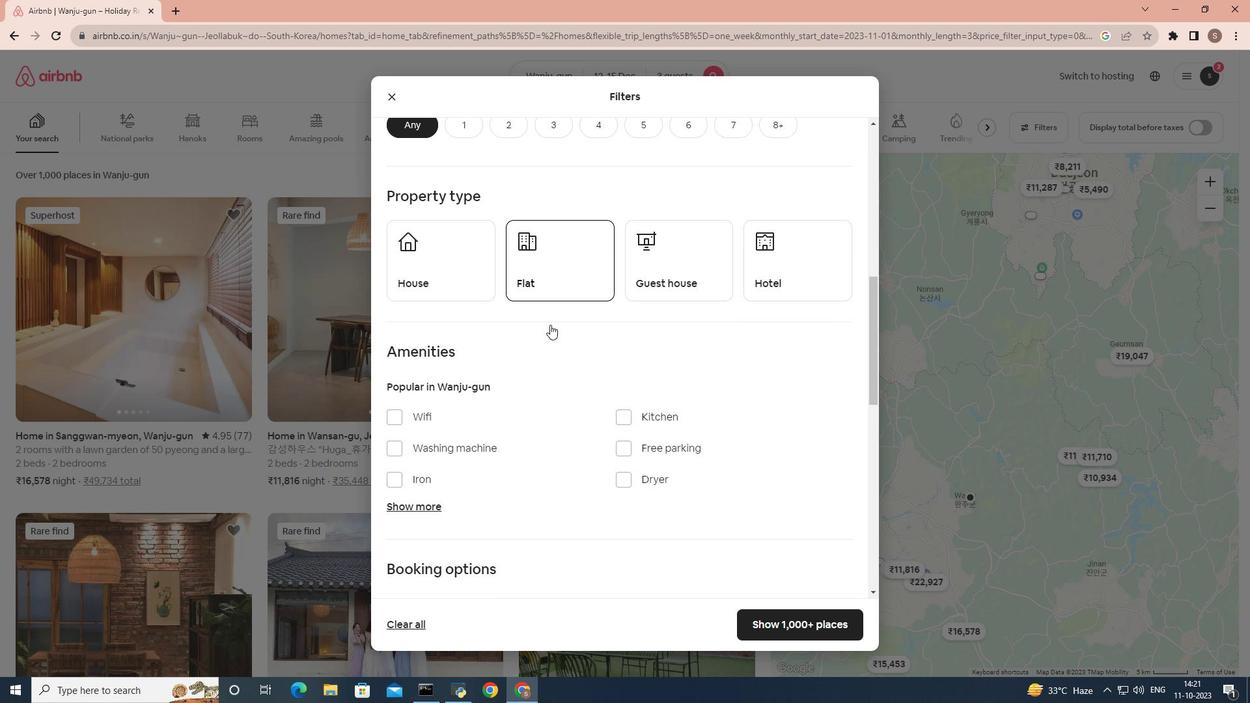 
Action: Mouse scrolled (553, 327) with delta (0, 0)
Screenshot: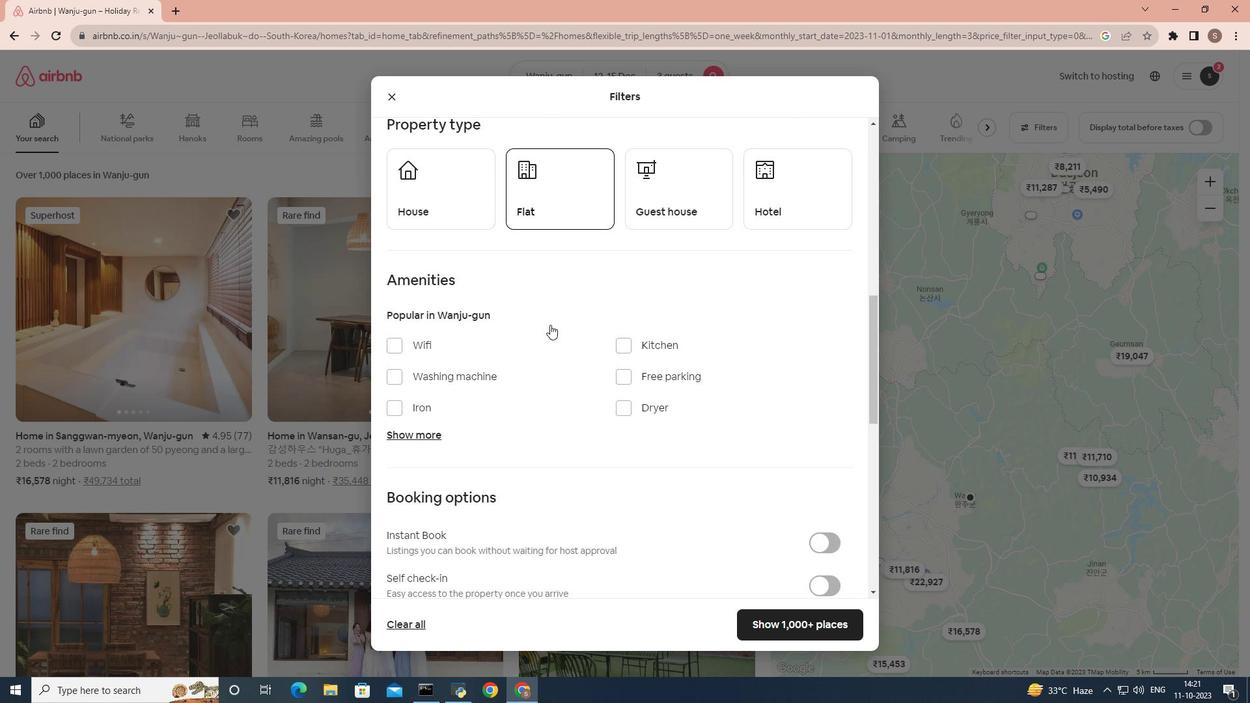 
Action: Mouse scrolled (553, 327) with delta (0, 0)
Screenshot: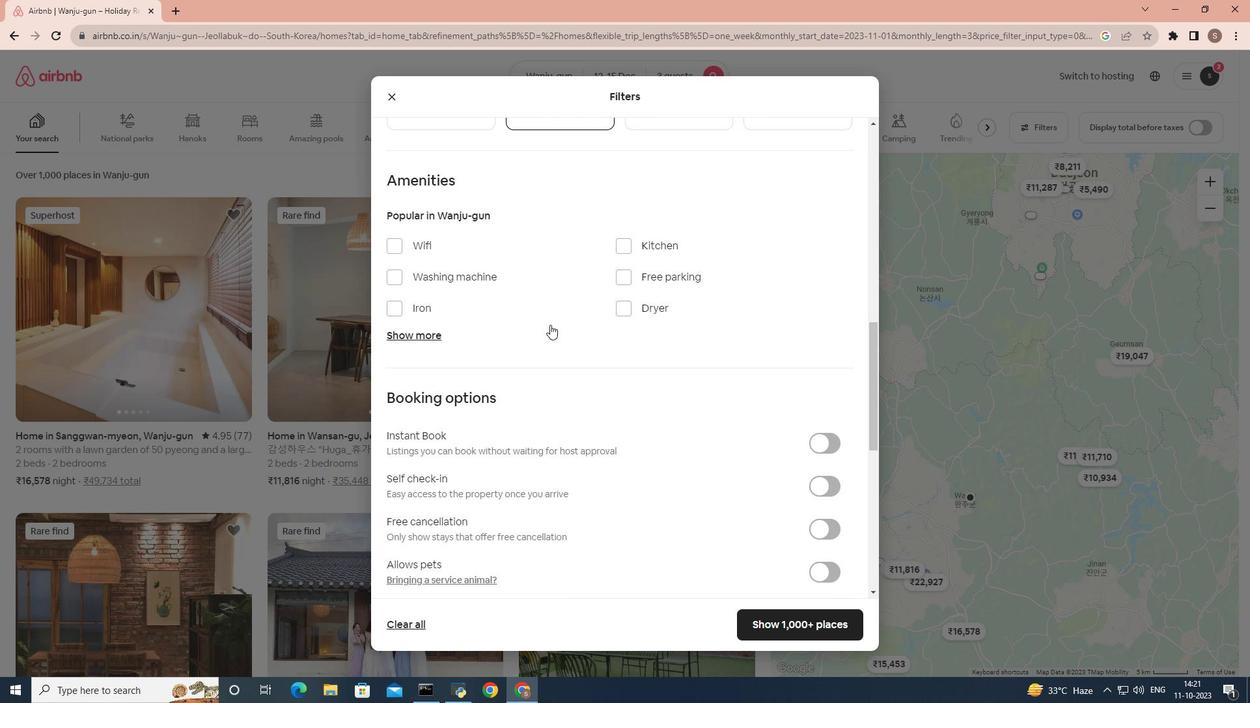 
Action: Mouse scrolled (553, 327) with delta (0, 0)
Screenshot: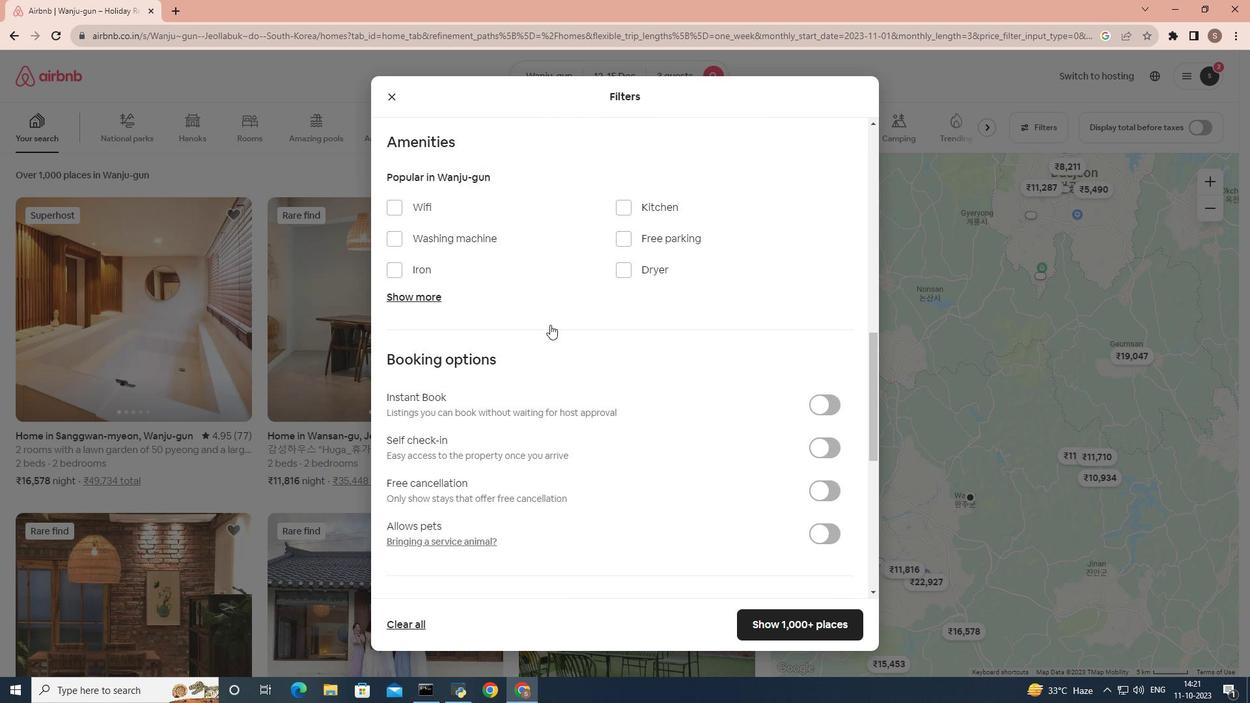 
Action: Mouse scrolled (553, 328) with delta (0, 0)
Screenshot: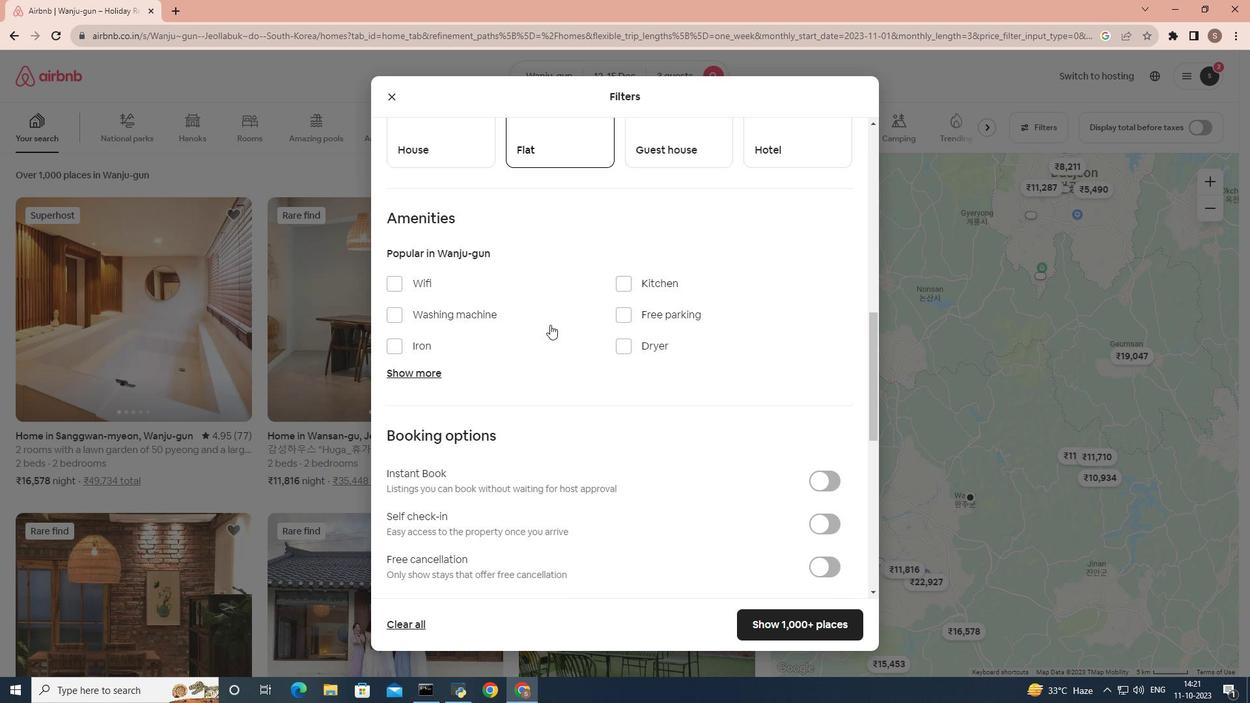 
Action: Mouse scrolled (553, 328) with delta (0, 0)
Screenshot: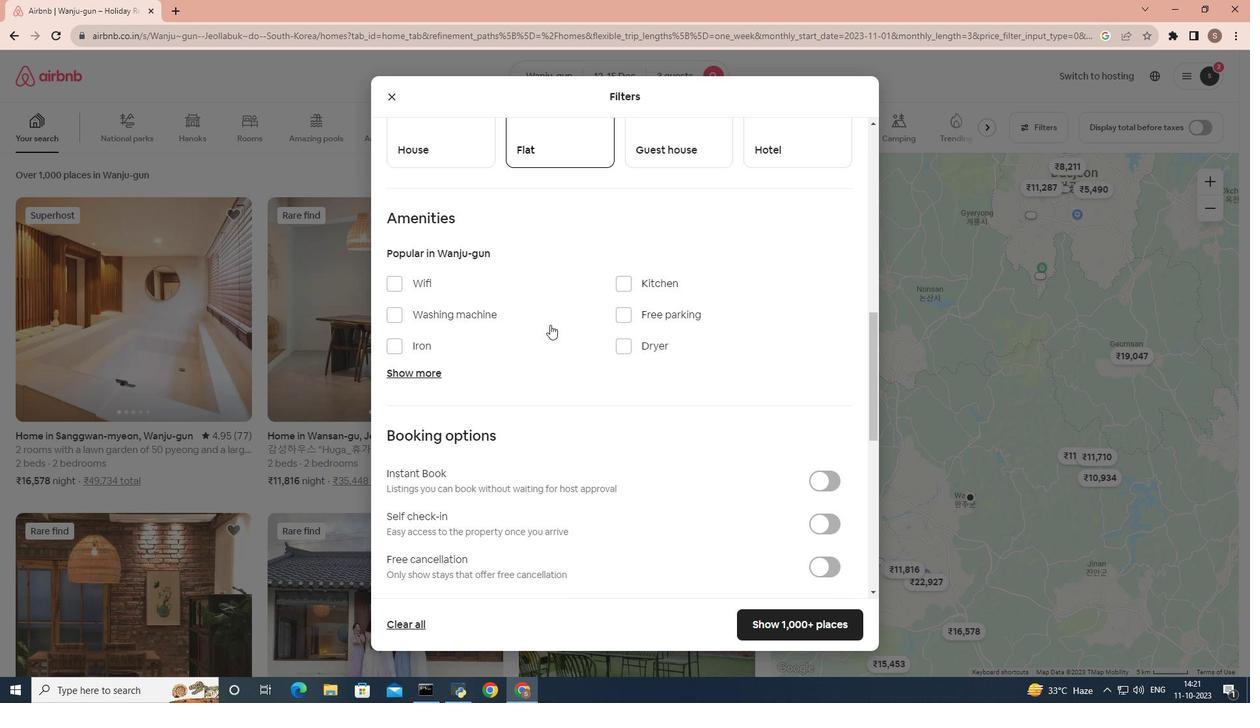 
Action: Mouse scrolled (553, 328) with delta (0, 0)
Screenshot: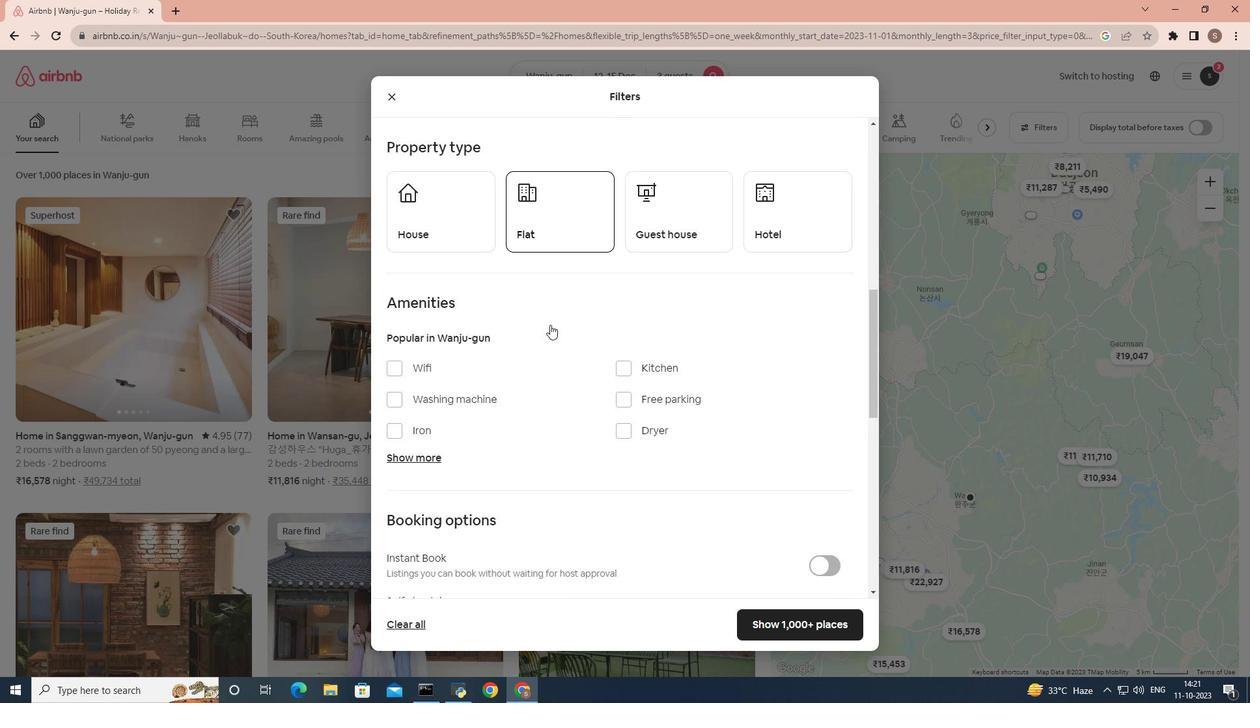 
Action: Mouse scrolled (553, 328) with delta (0, 0)
Screenshot: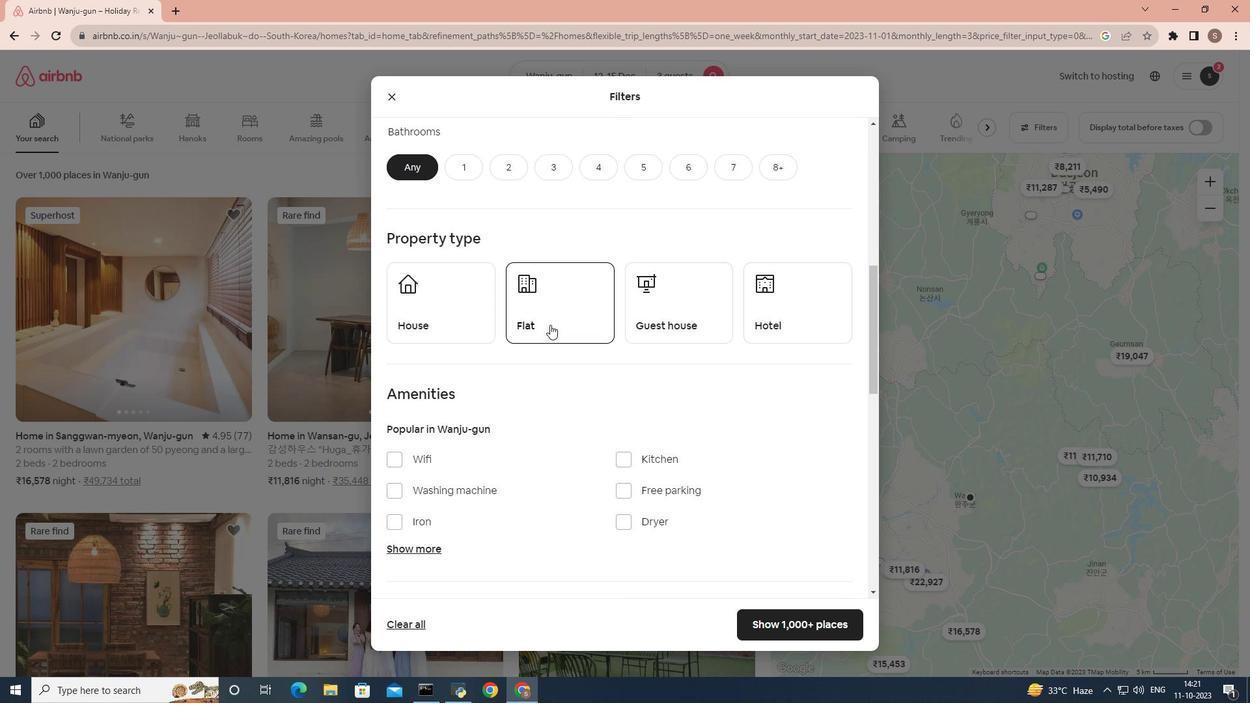 
Action: Mouse scrolled (553, 328) with delta (0, 0)
Screenshot: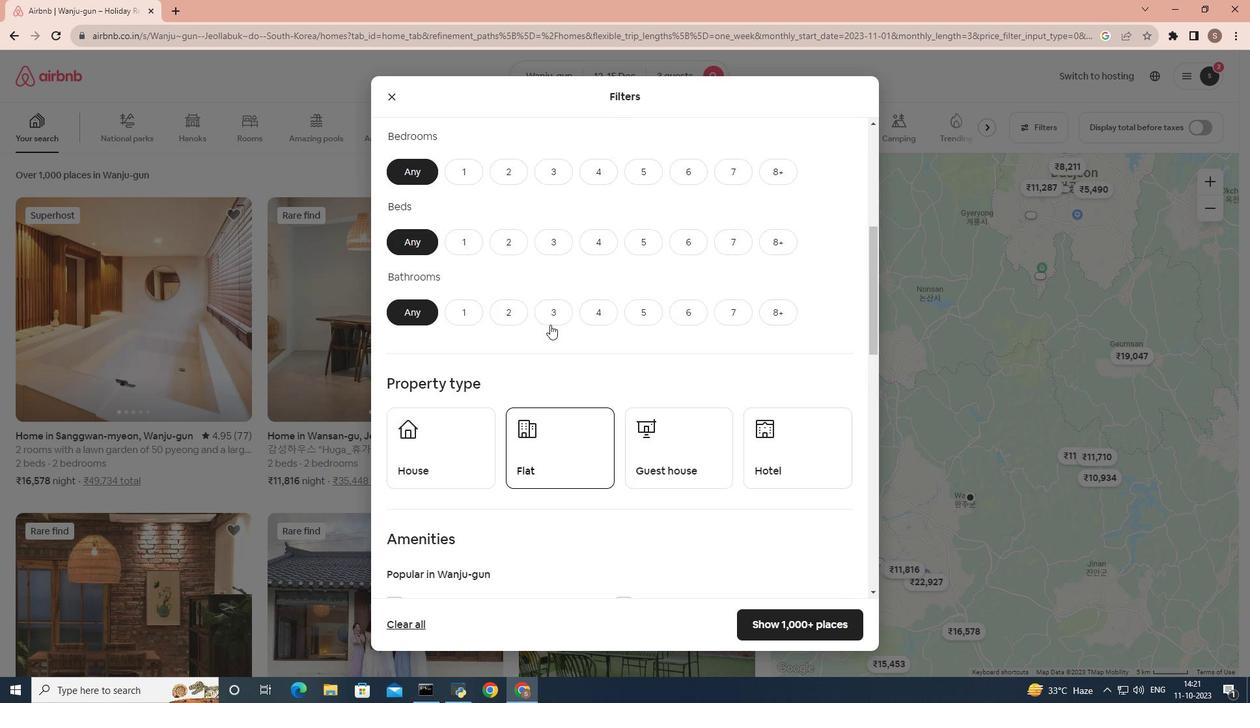 
Action: Mouse scrolled (553, 328) with delta (0, 0)
Screenshot: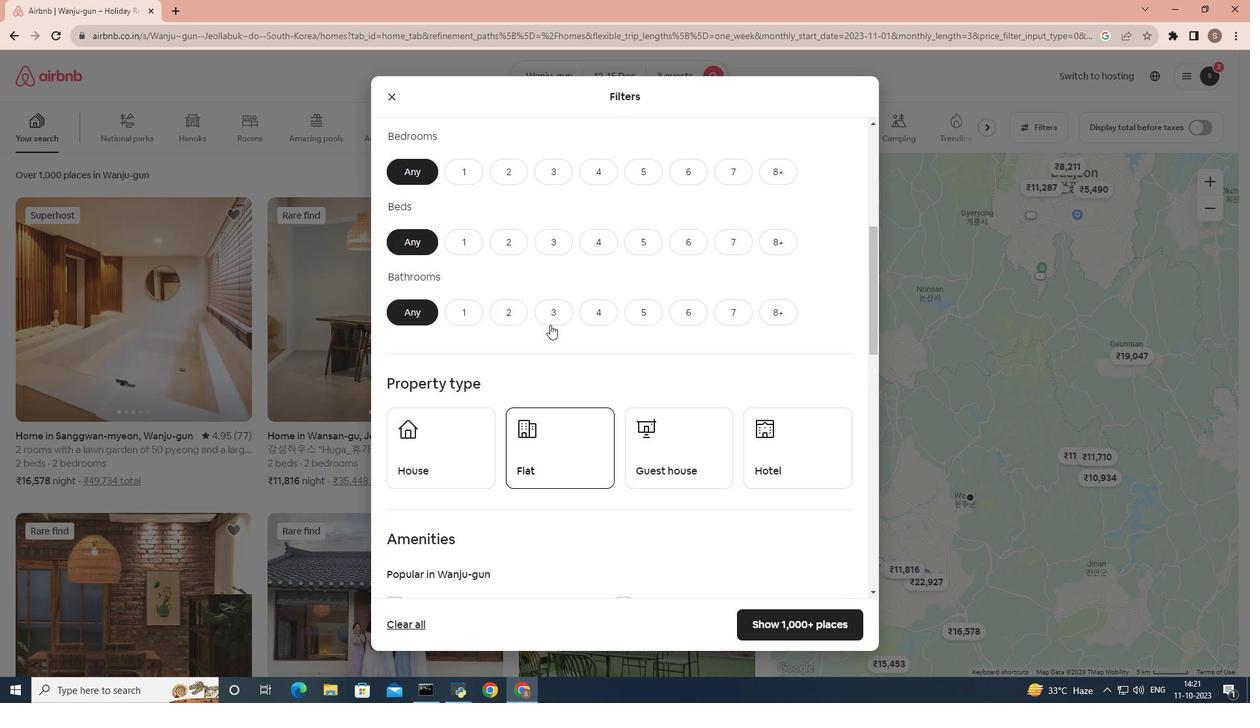 
Action: Mouse scrolled (553, 328) with delta (0, 0)
Screenshot: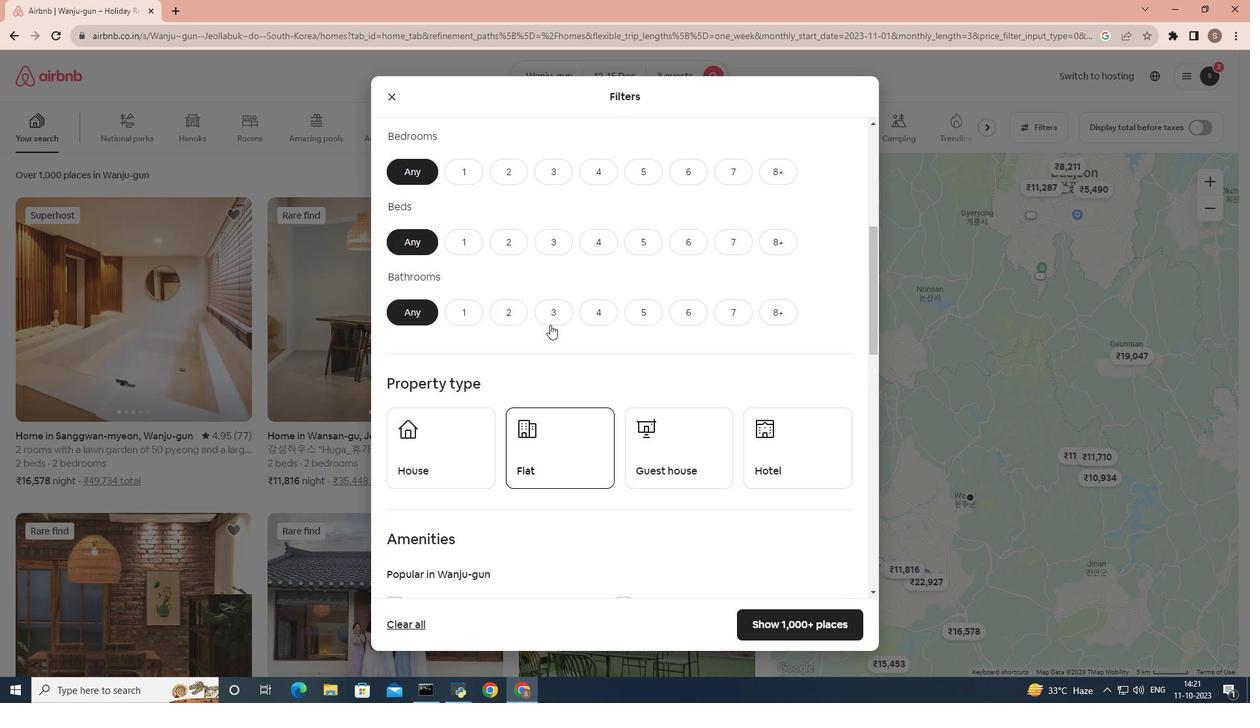 
Action: Mouse scrolled (553, 328) with delta (0, 0)
Screenshot: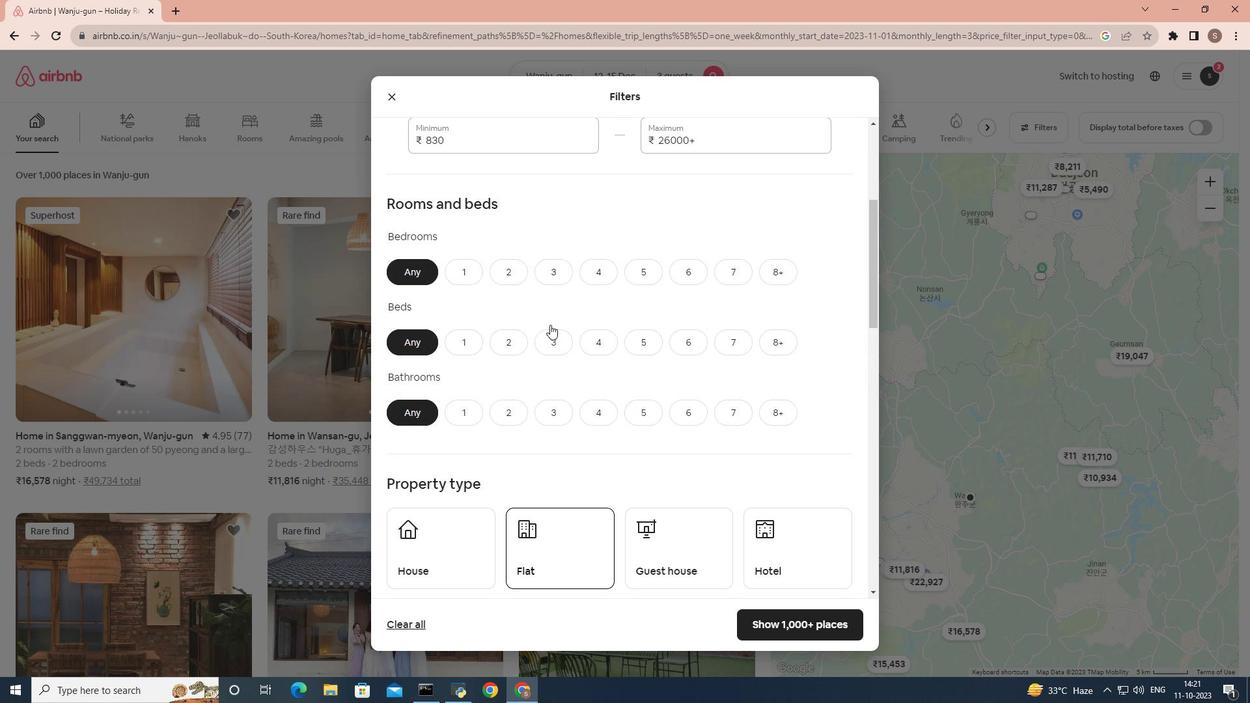 
Action: Mouse moved to (500, 285)
Screenshot: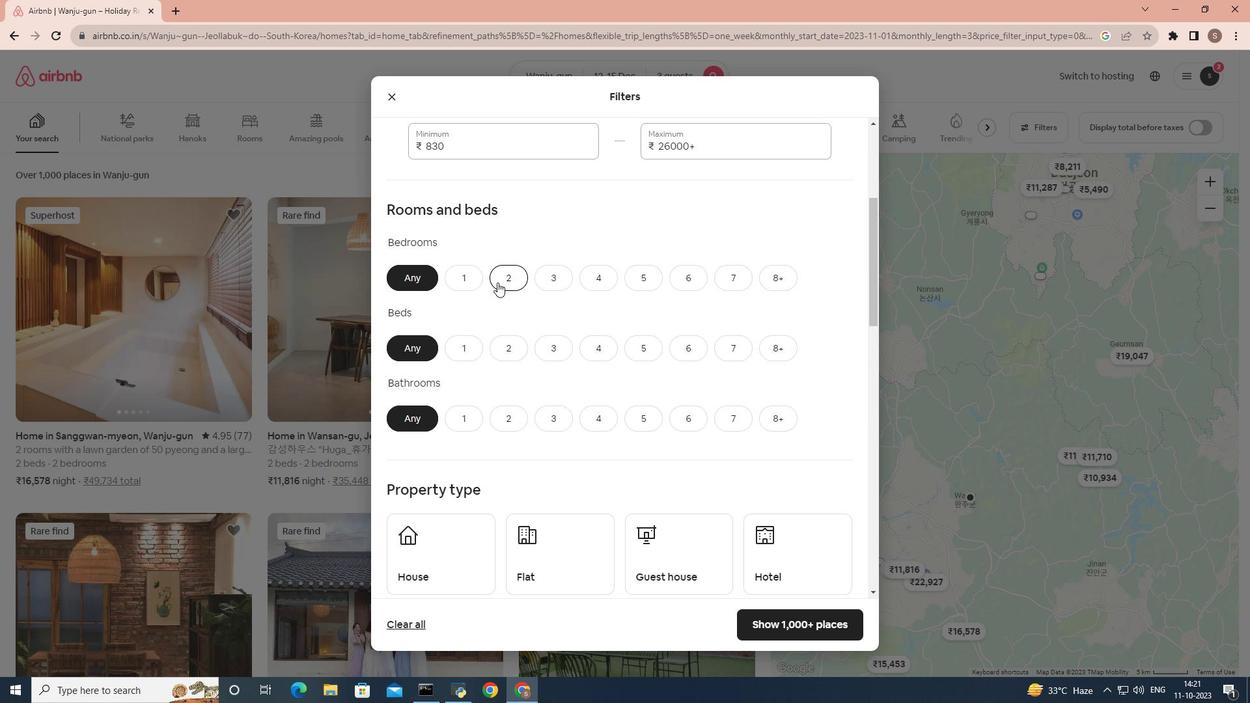 
Action: Mouse pressed left at (500, 285)
Screenshot: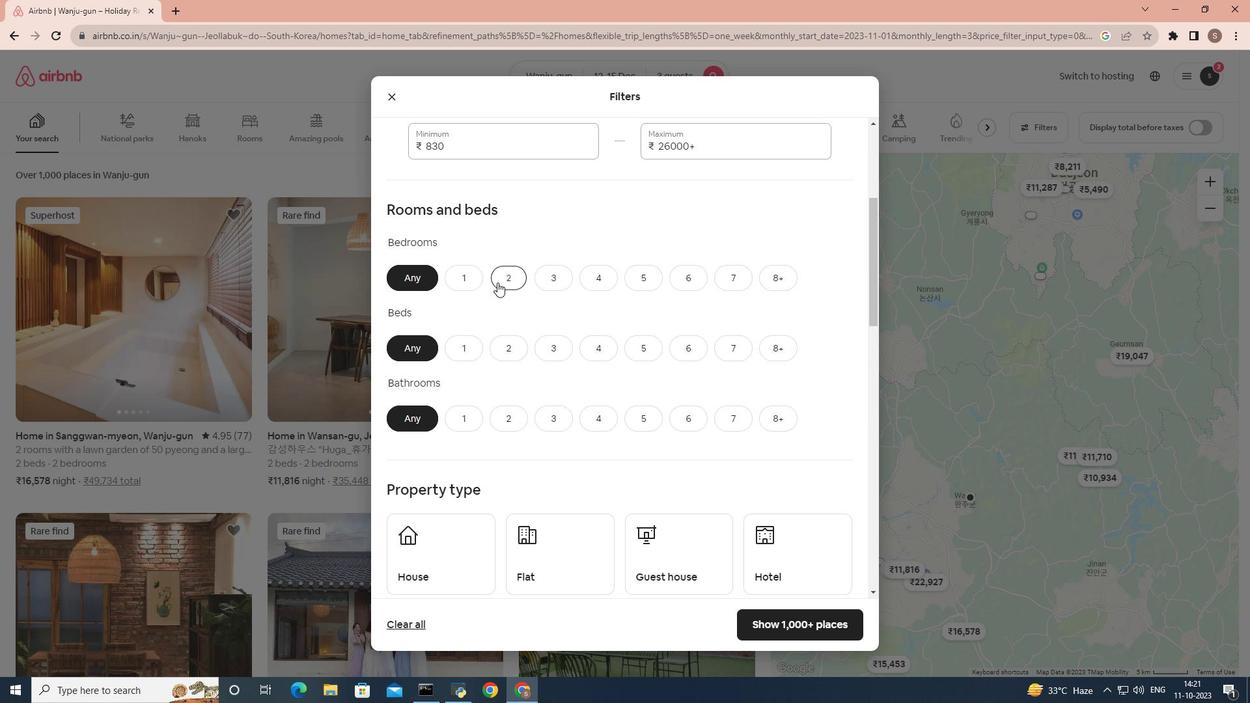 
Action: Mouse moved to (540, 350)
Screenshot: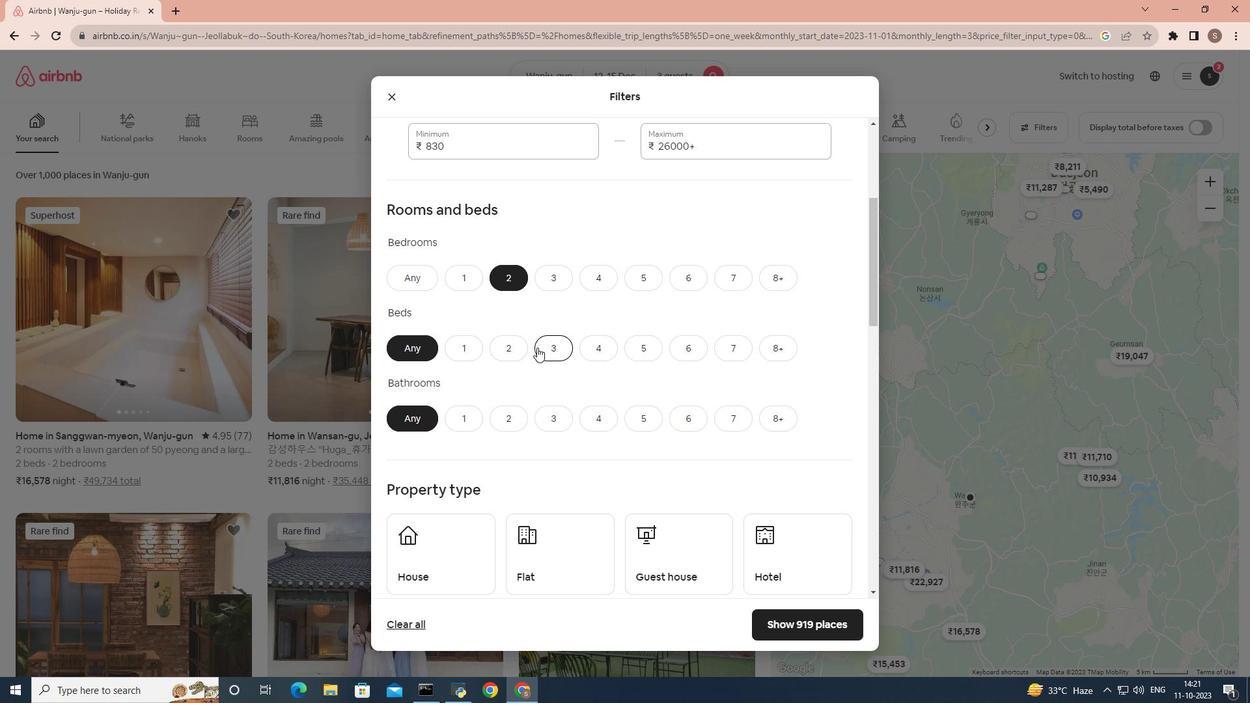 
Action: Mouse pressed left at (540, 350)
Screenshot: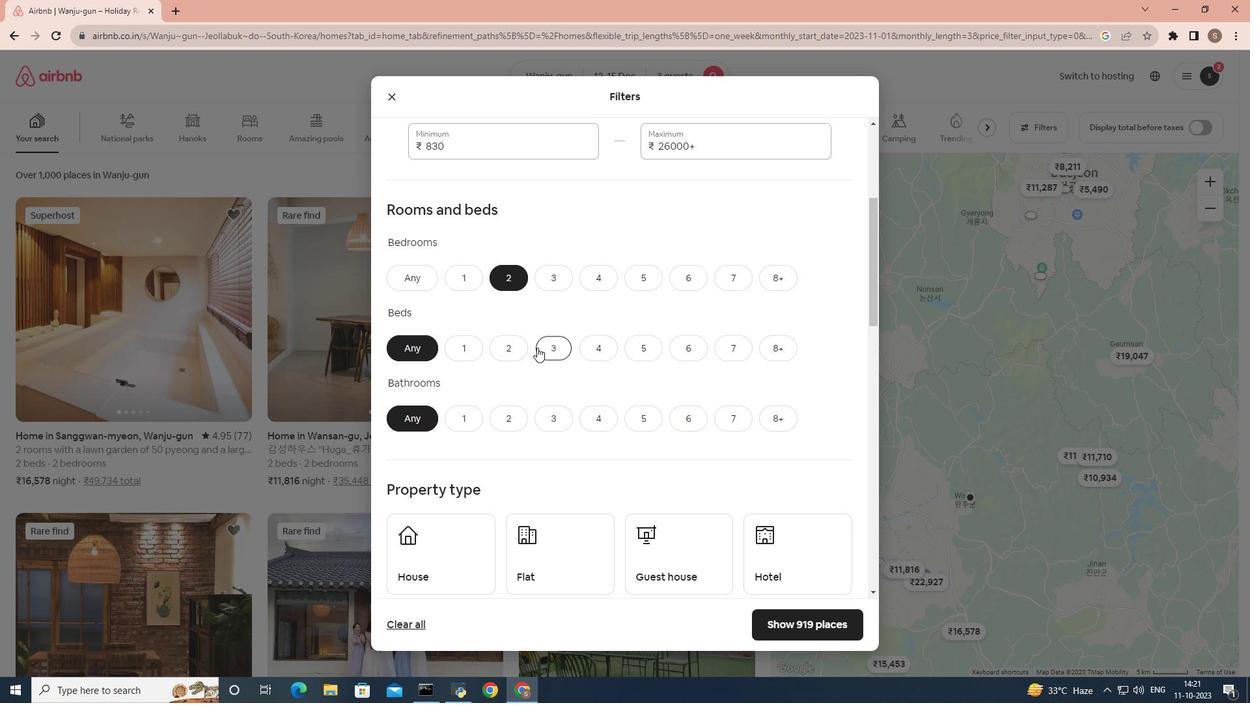 
Action: Mouse moved to (475, 420)
Screenshot: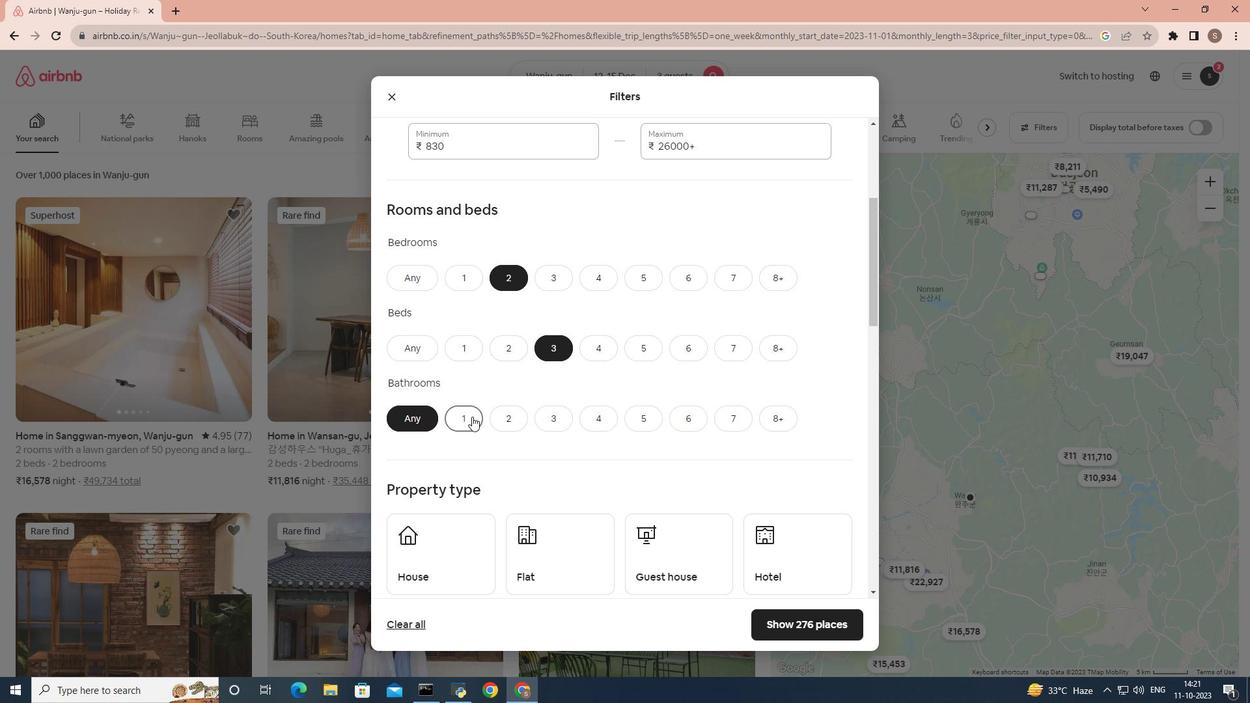 
Action: Mouse pressed left at (475, 420)
Screenshot: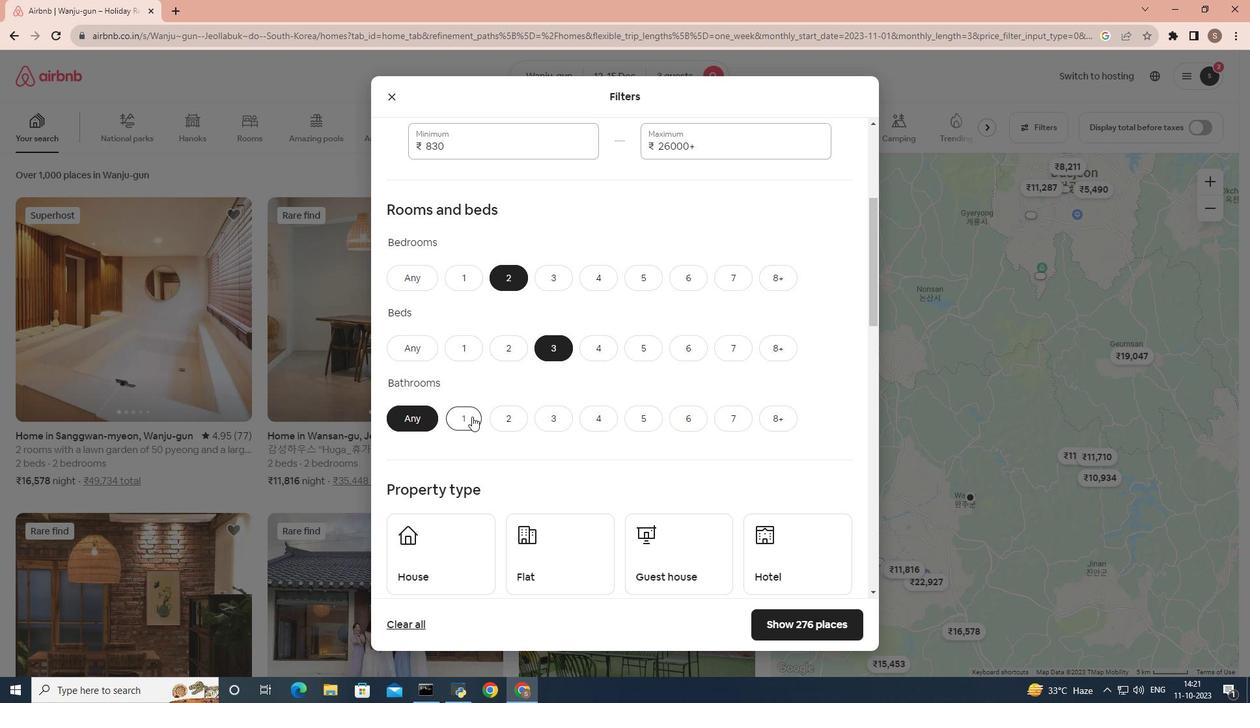 
Action: Mouse moved to (509, 379)
Screenshot: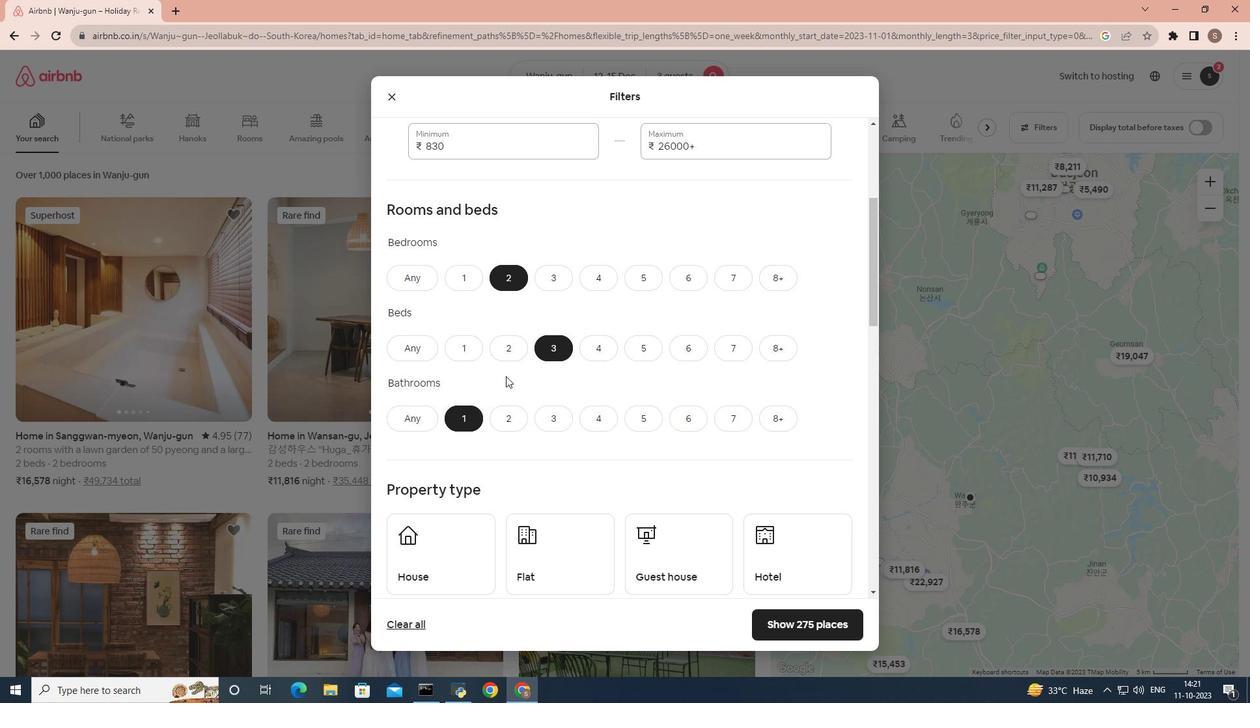 
Action: Mouse scrolled (509, 378) with delta (0, 0)
Screenshot: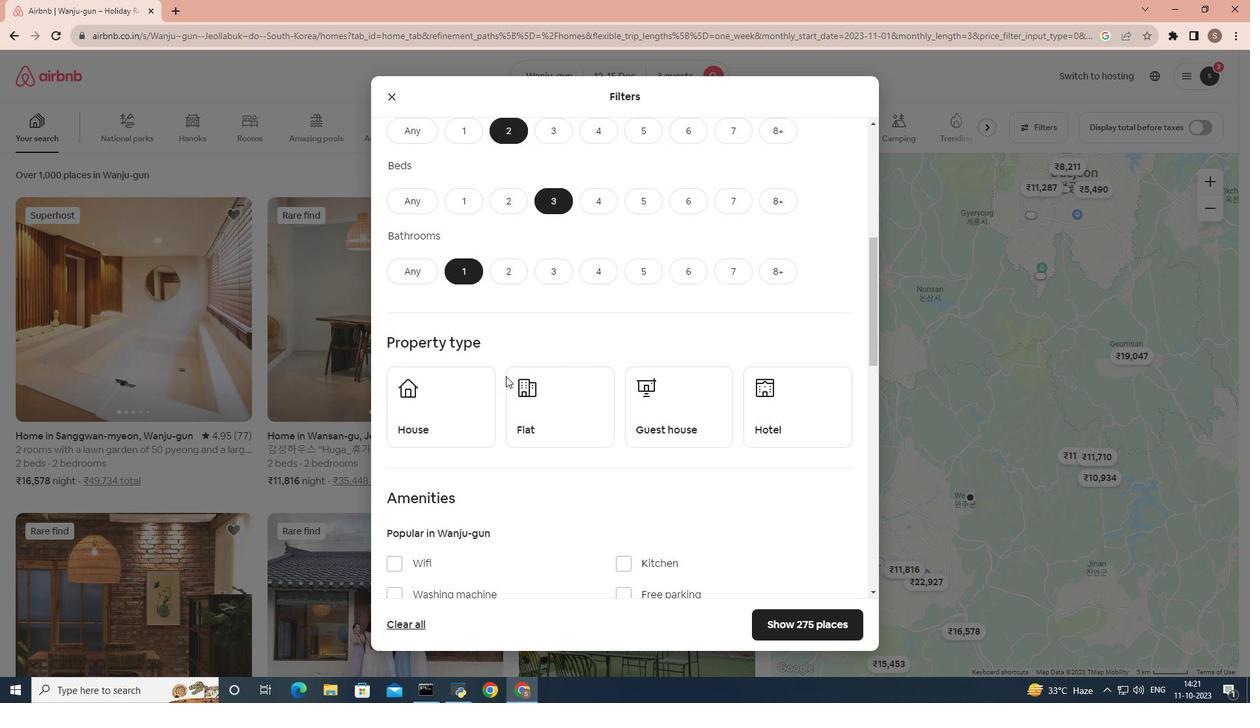 
Action: Mouse scrolled (509, 378) with delta (0, 0)
Screenshot: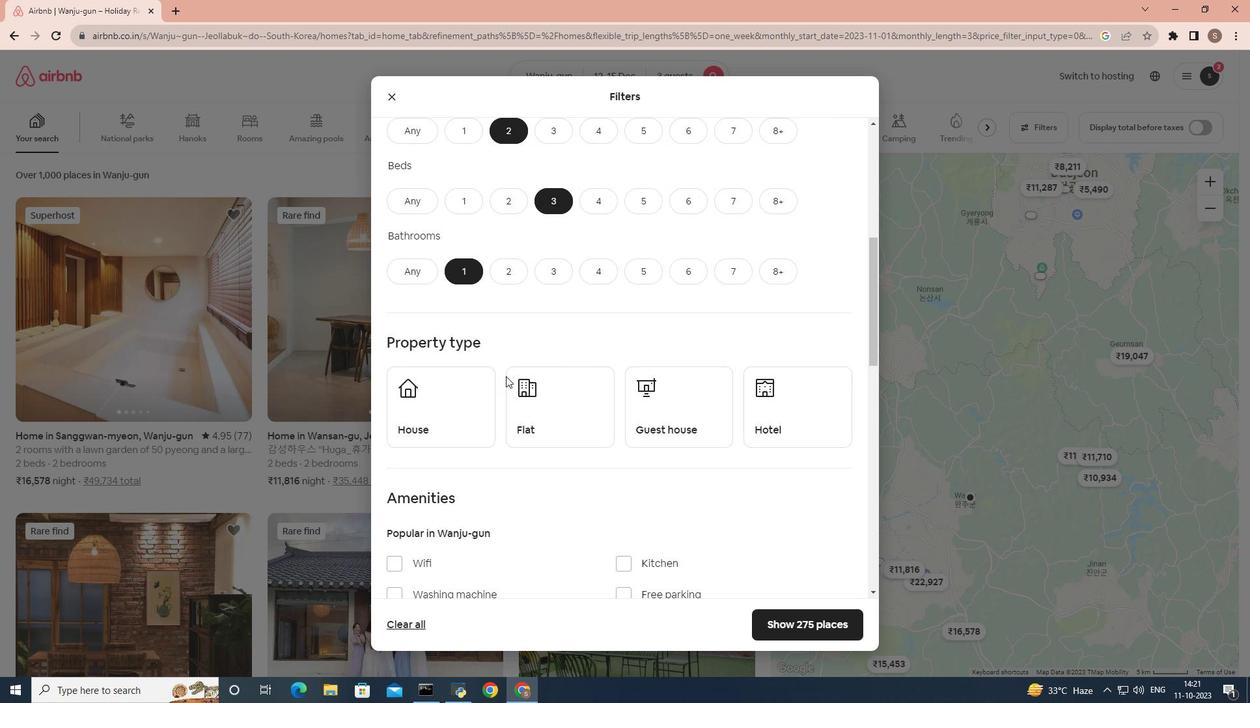 
Action: Mouse scrolled (509, 378) with delta (0, 0)
Screenshot: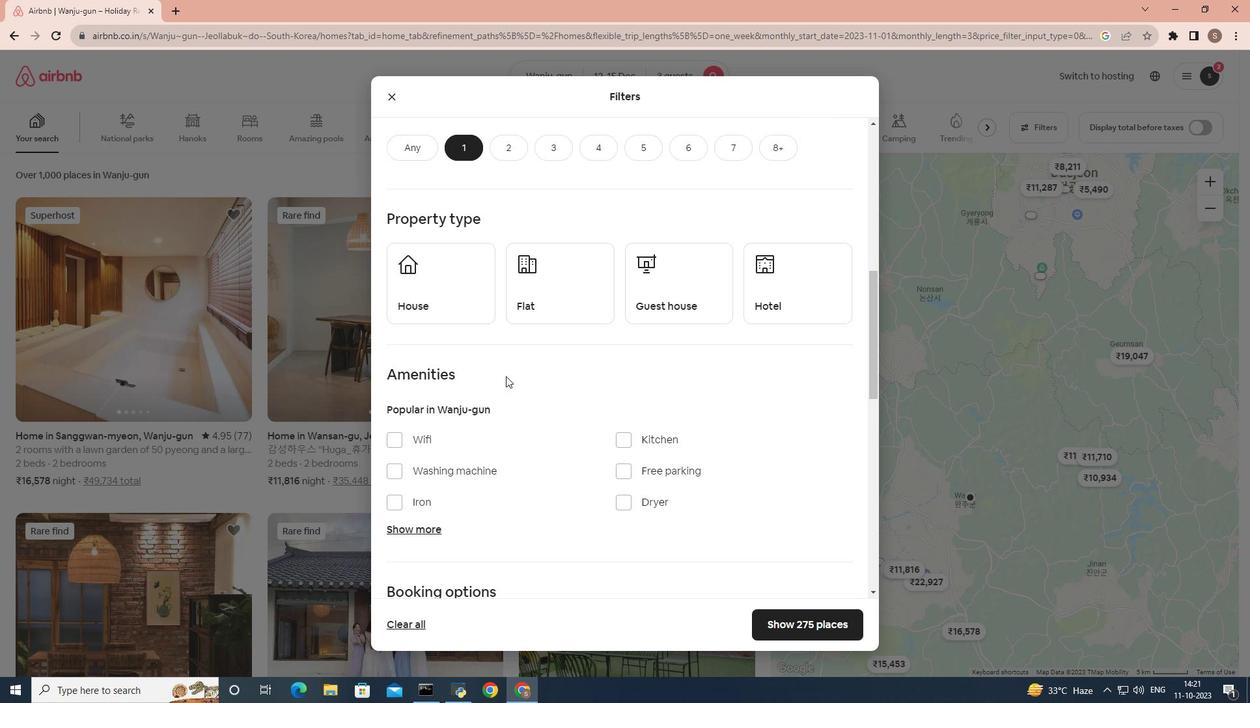 
Action: Mouse scrolled (509, 378) with delta (0, 0)
Screenshot: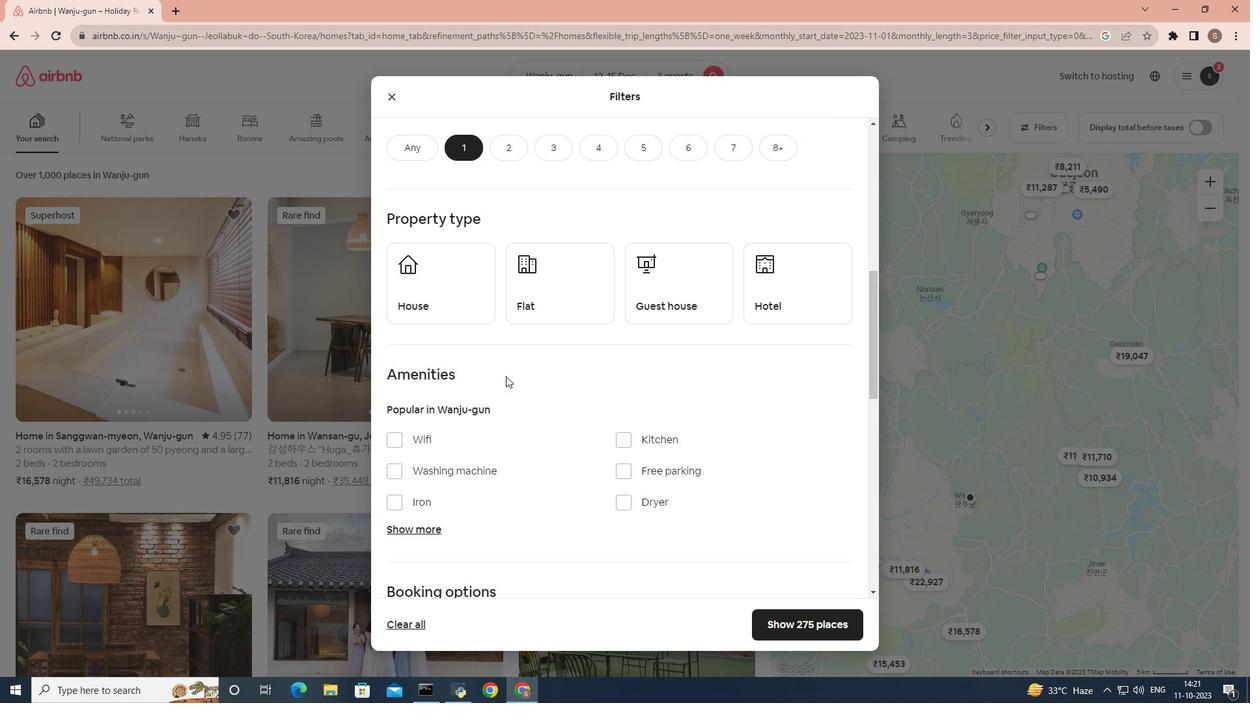
Action: Mouse scrolled (509, 378) with delta (0, 0)
Screenshot: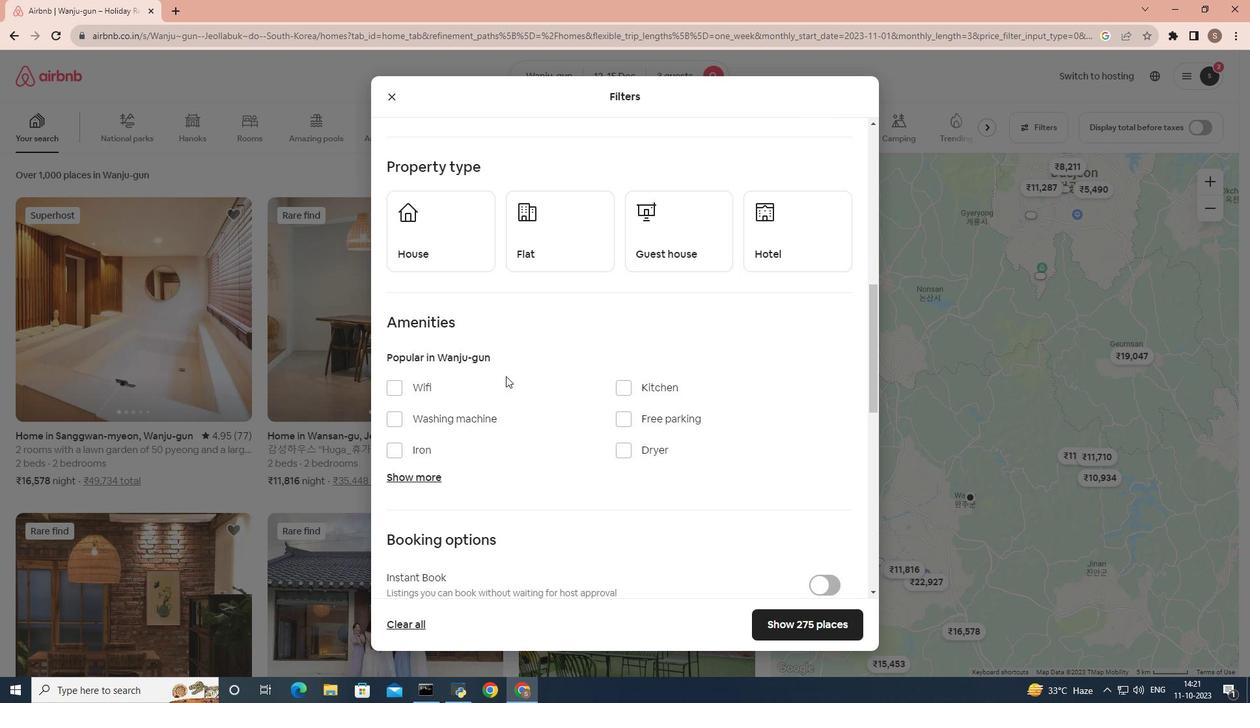 
Action: Mouse moved to (539, 253)
Screenshot: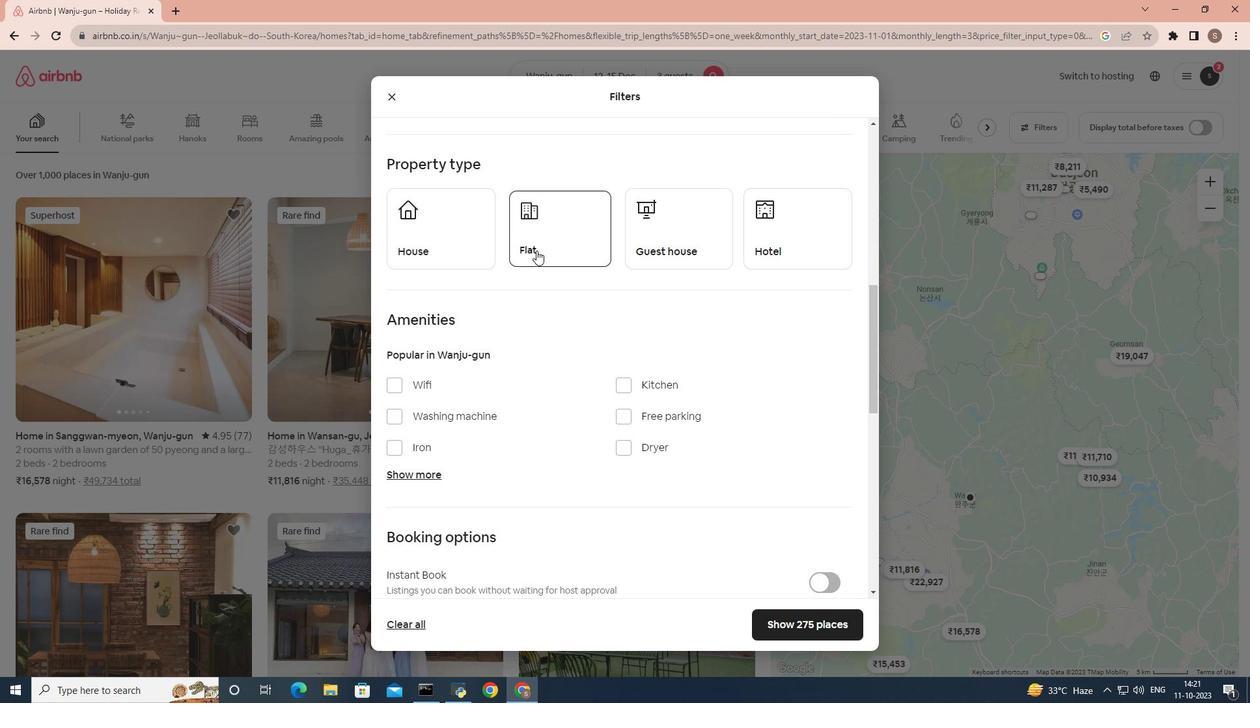 
Action: Mouse pressed left at (539, 253)
Screenshot: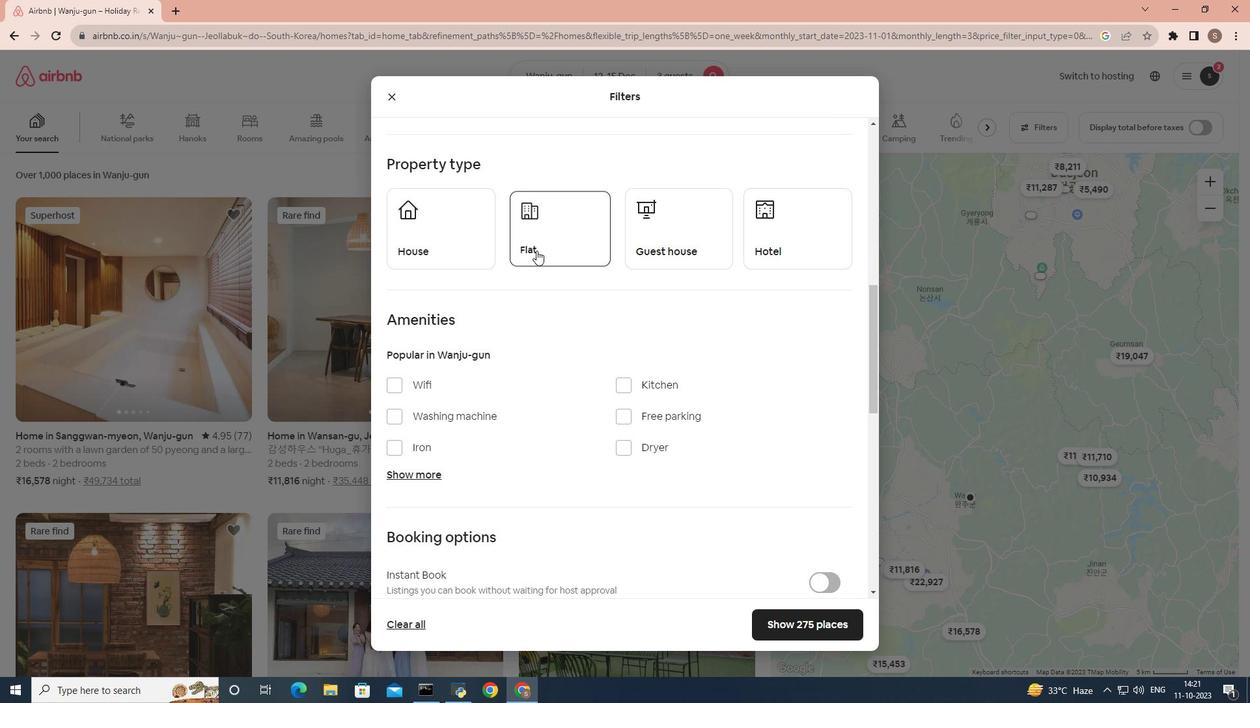 
Action: Mouse moved to (583, 425)
Screenshot: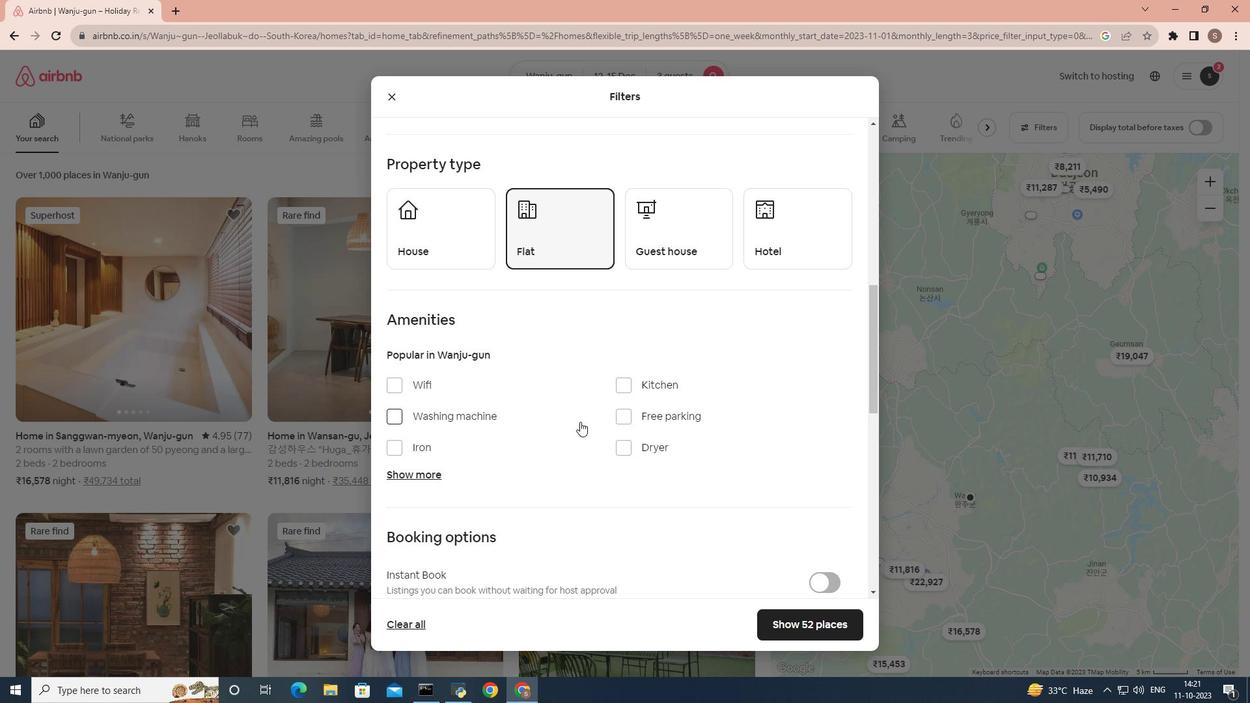 
Action: Mouse scrolled (583, 424) with delta (0, 0)
Screenshot: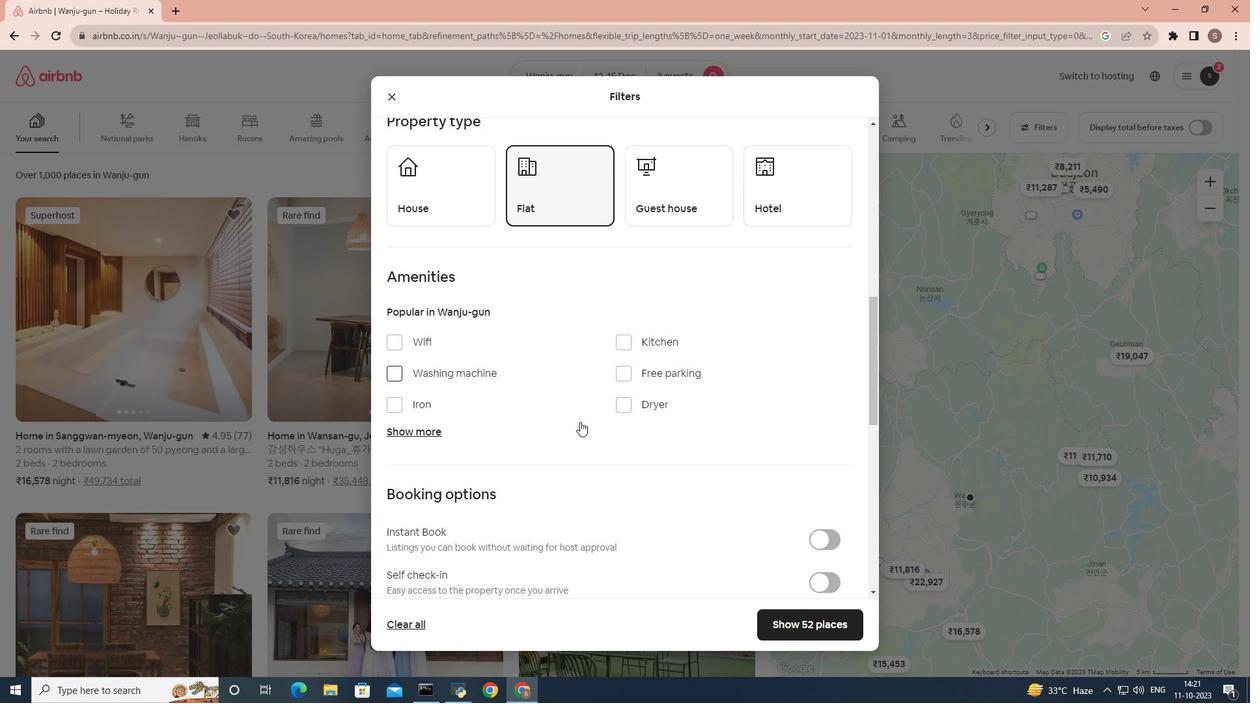 
Action: Mouse scrolled (583, 424) with delta (0, 0)
Screenshot: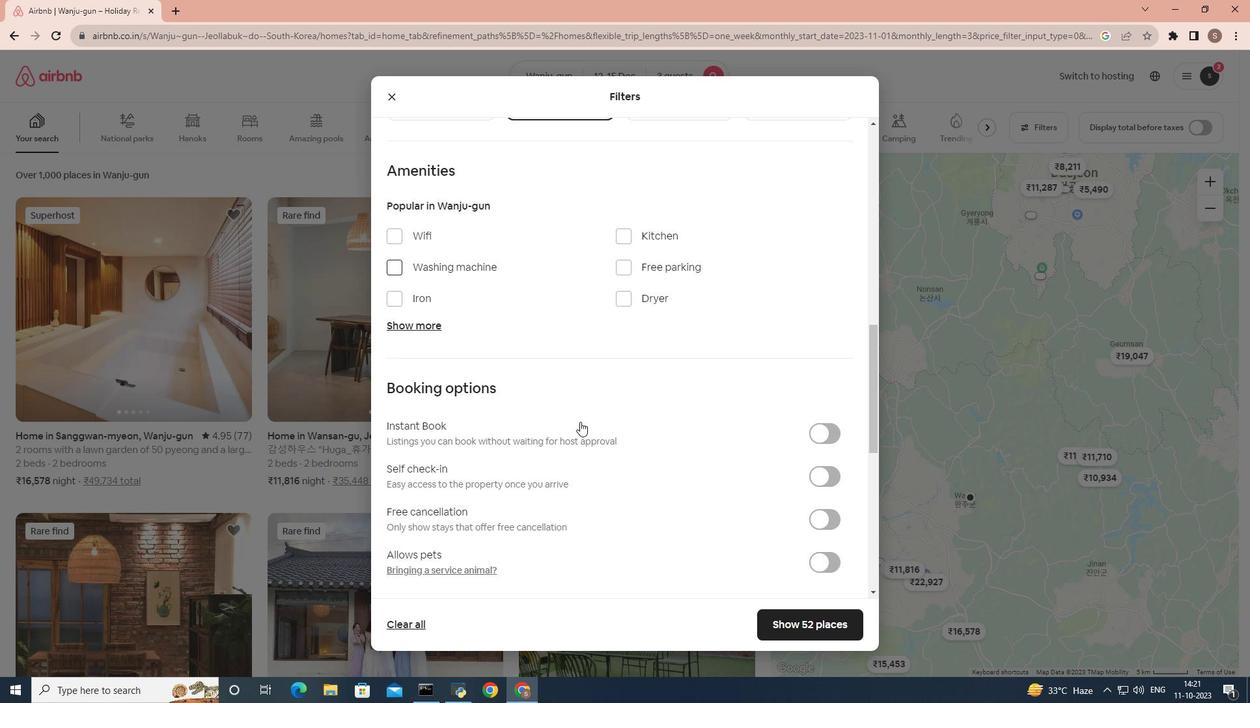 
Action: Mouse scrolled (583, 424) with delta (0, 0)
Screenshot: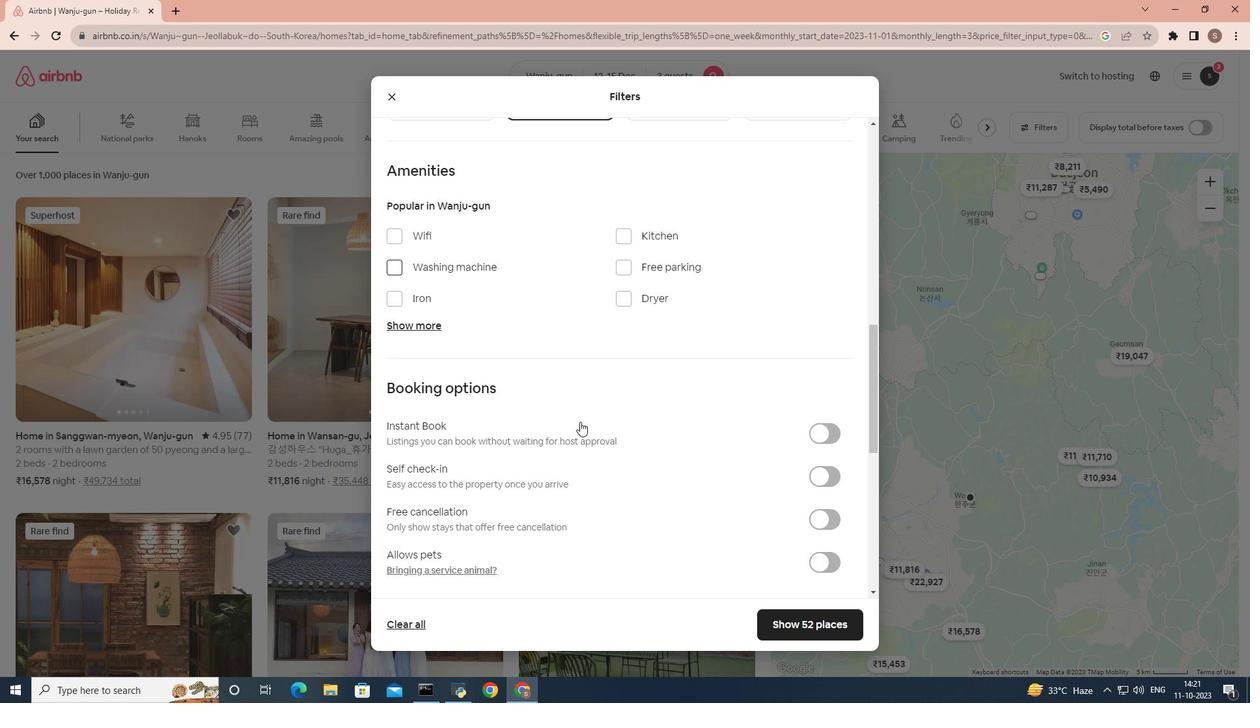 
Action: Mouse scrolled (583, 424) with delta (0, 0)
Screenshot: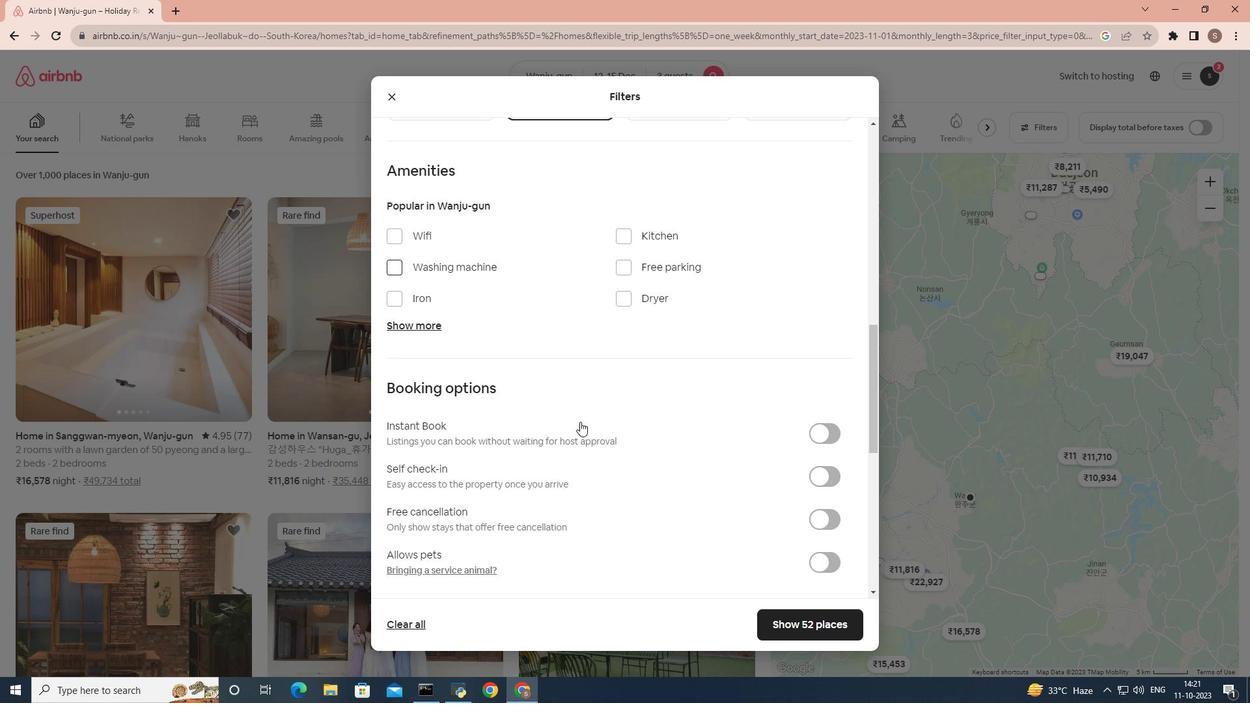 
Action: Mouse scrolled (583, 424) with delta (0, 0)
Screenshot: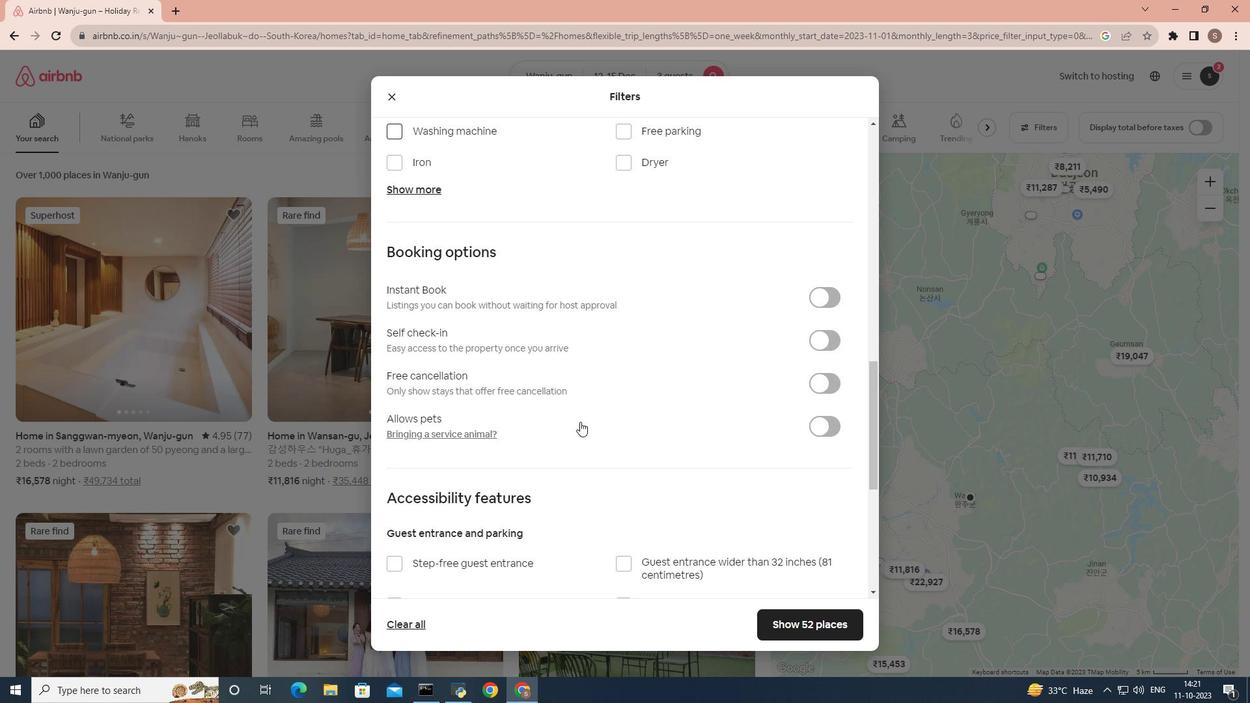
Action: Mouse scrolled (583, 425) with delta (0, 0)
Screenshot: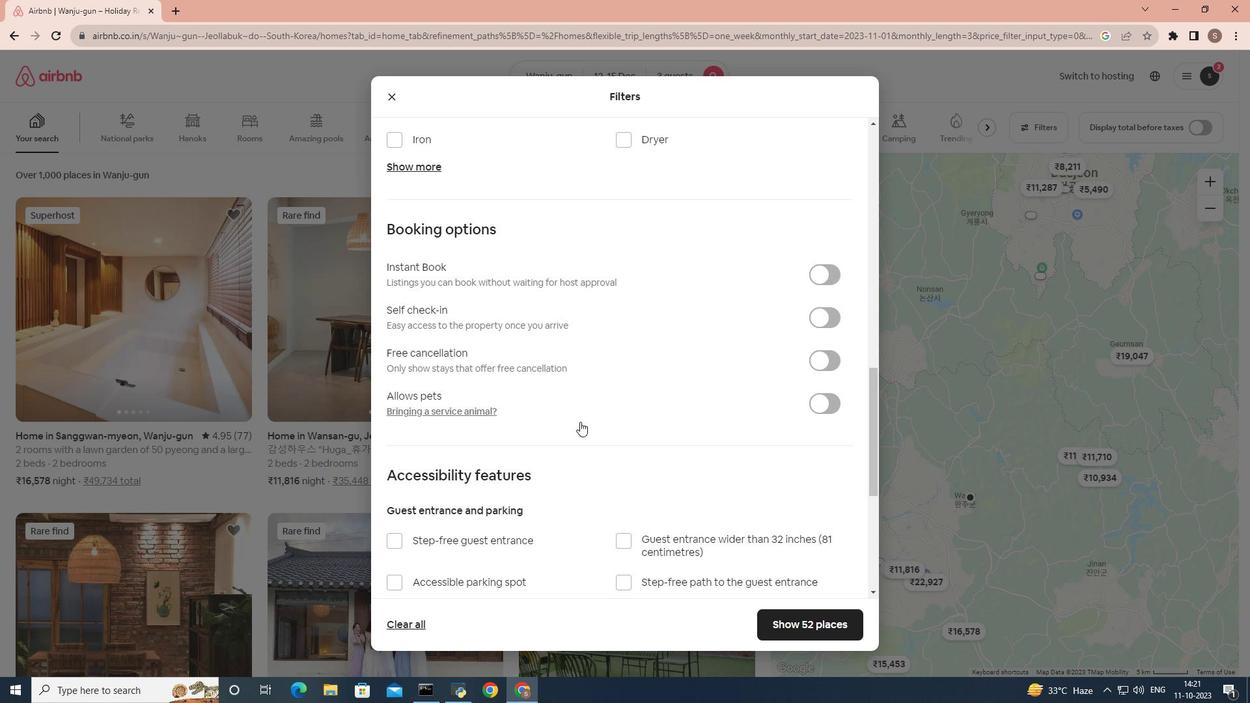 
Action: Mouse scrolled (583, 425) with delta (0, 0)
Screenshot: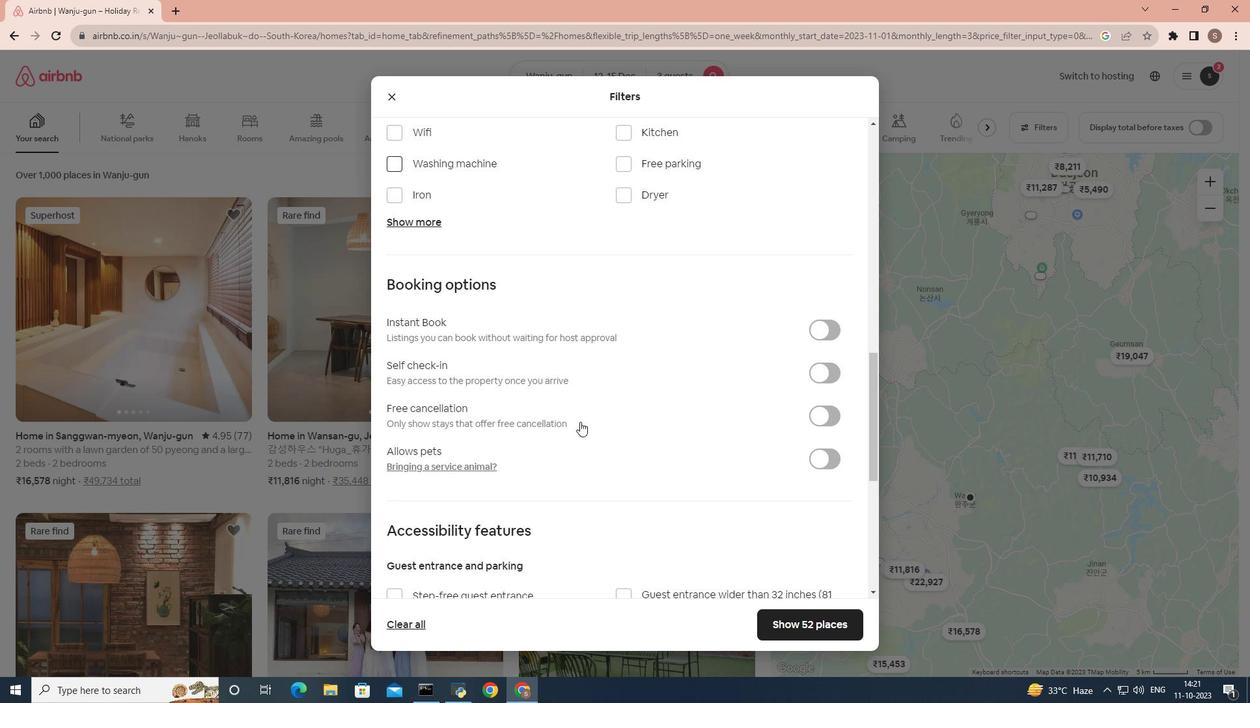 
Action: Mouse scrolled (583, 425) with delta (0, 0)
Screenshot: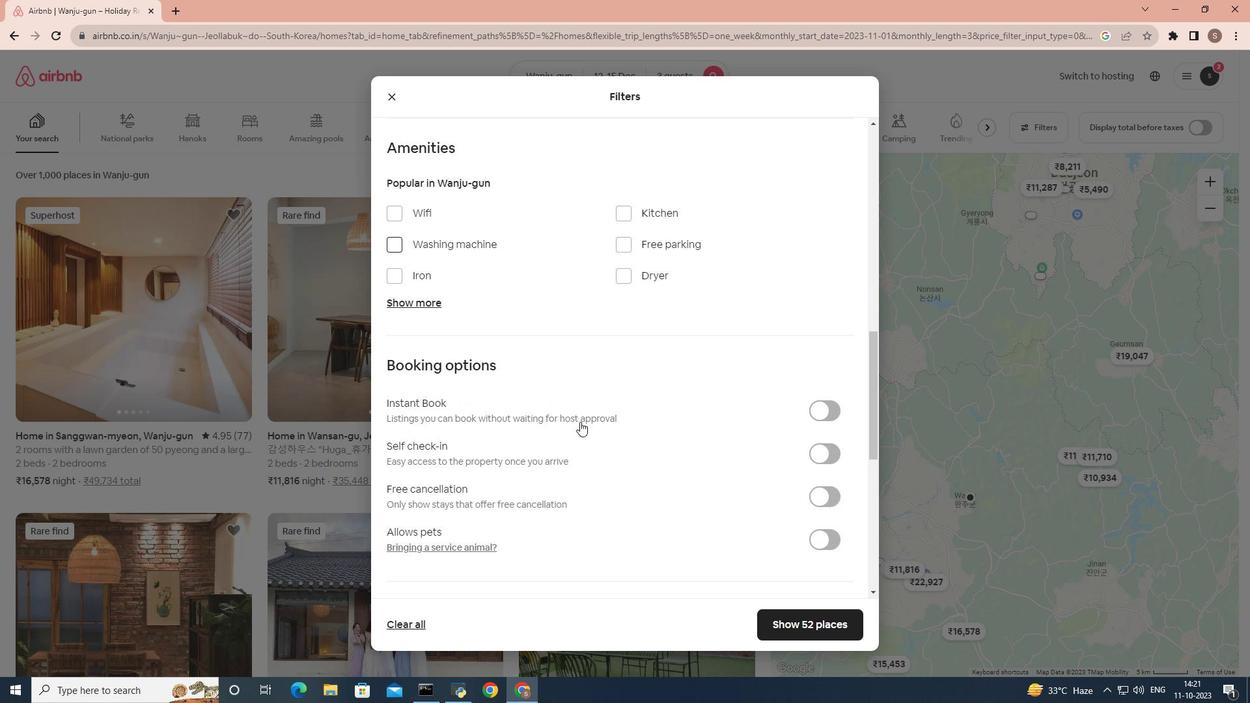 
Action: Mouse moved to (550, 395)
Screenshot: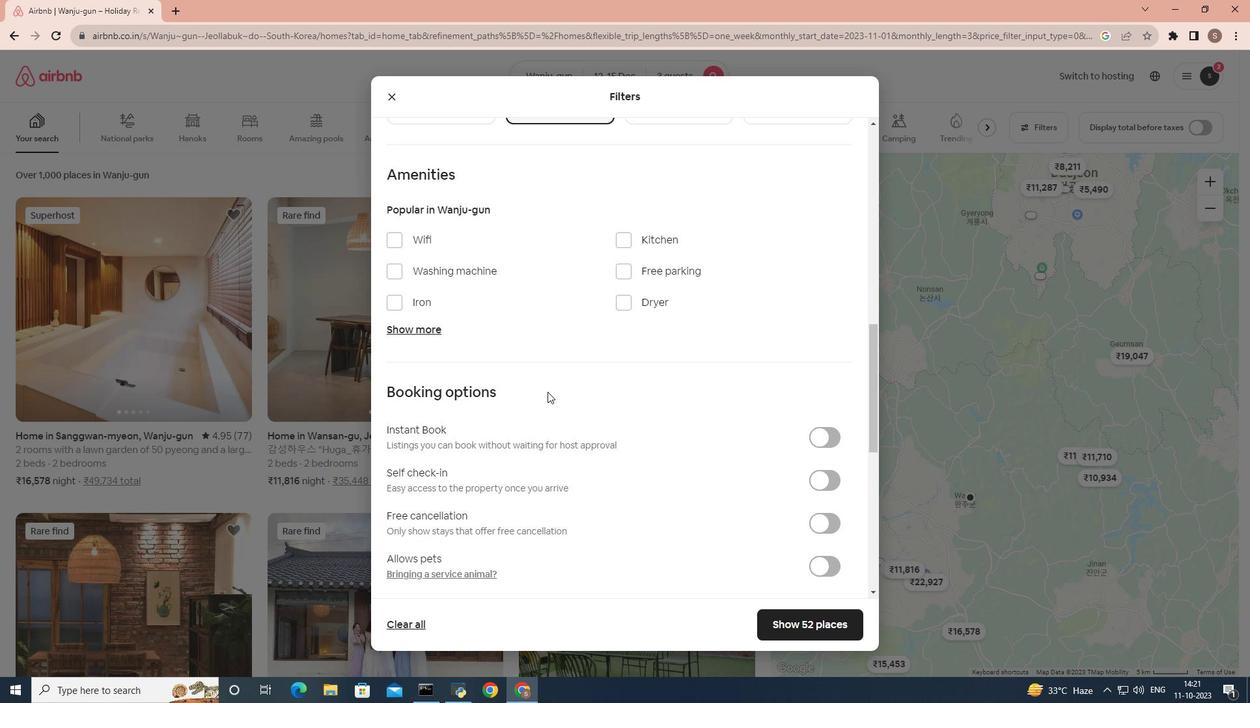
Action: Mouse scrolled (550, 394) with delta (0, 0)
Screenshot: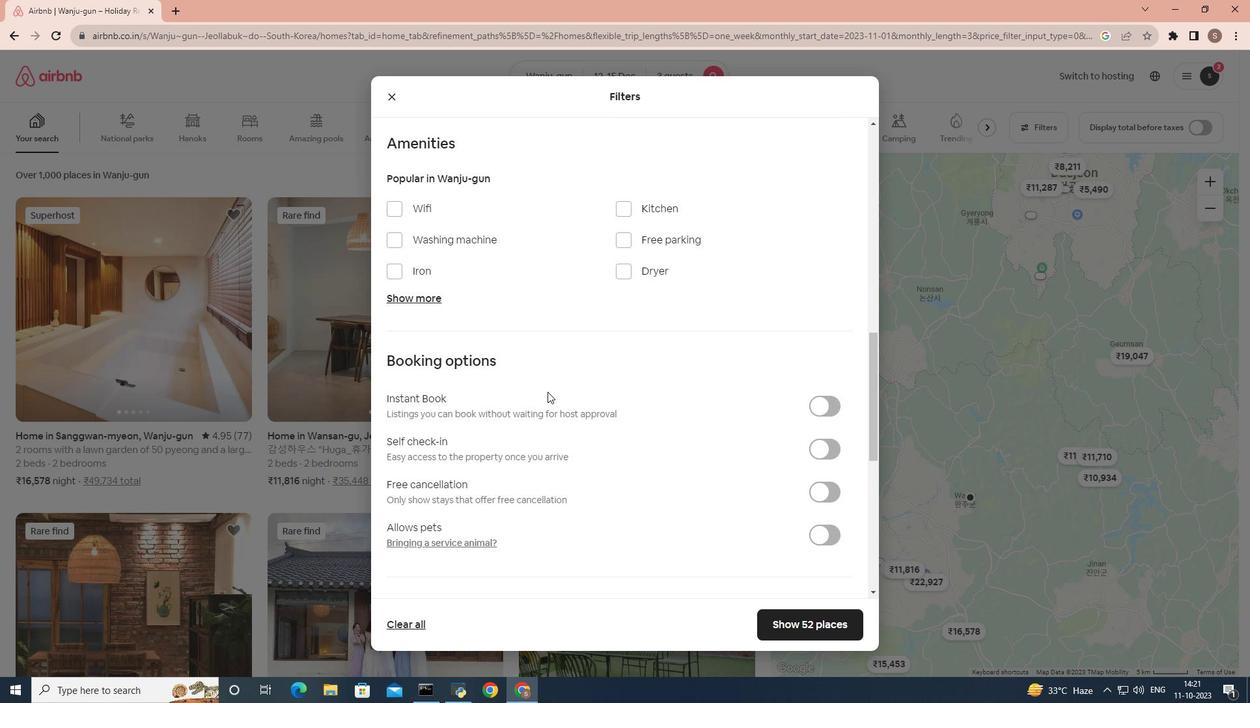 
Action: Mouse scrolled (550, 394) with delta (0, 0)
Screenshot: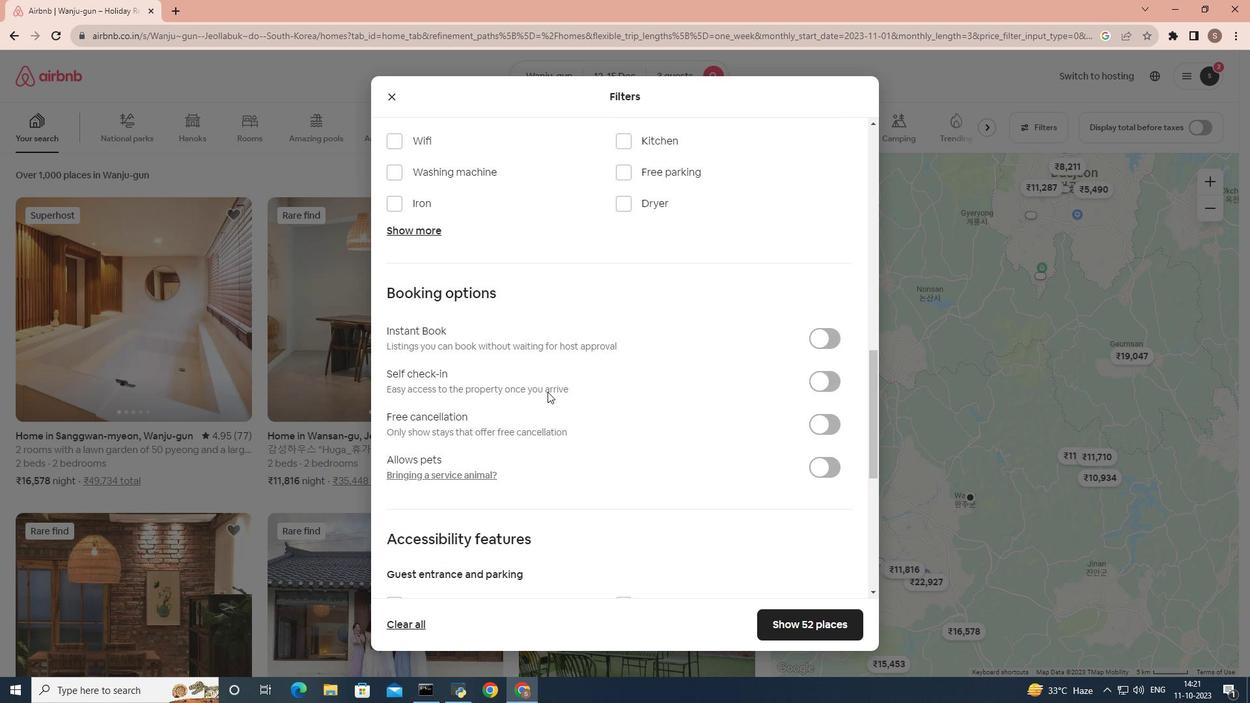 
Action: Mouse moved to (832, 363)
Screenshot: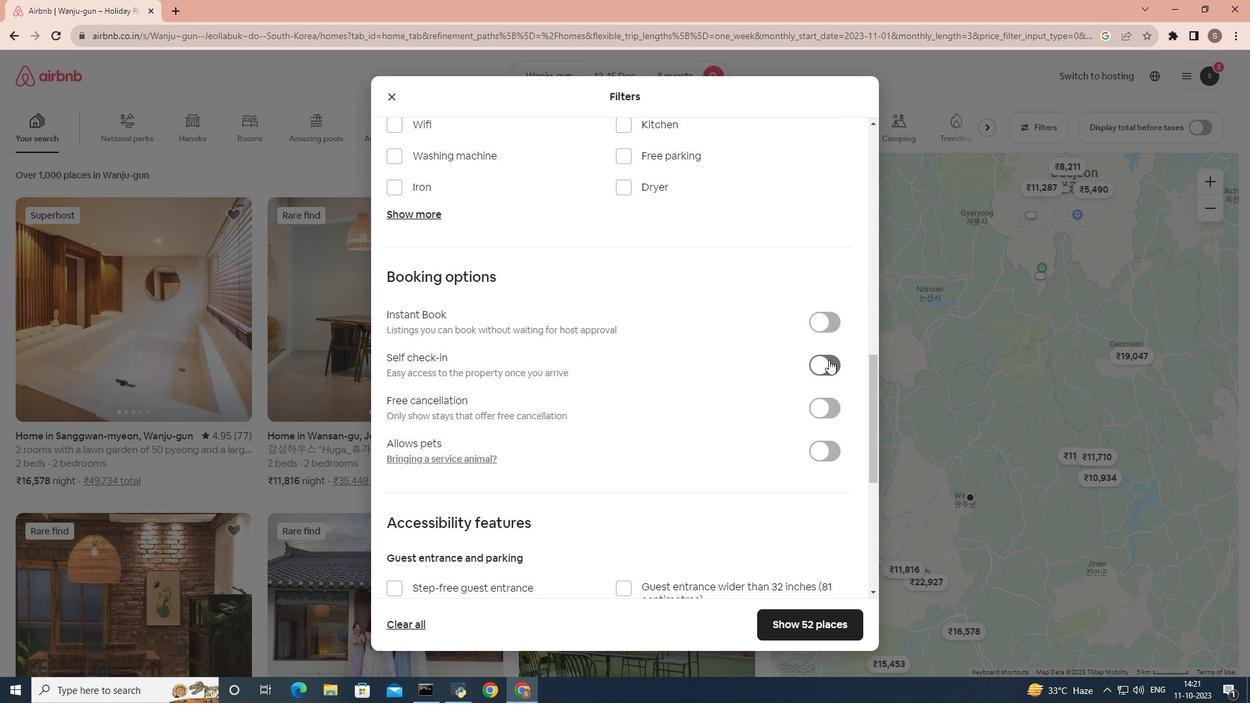 
Action: Mouse pressed left at (832, 363)
Screenshot: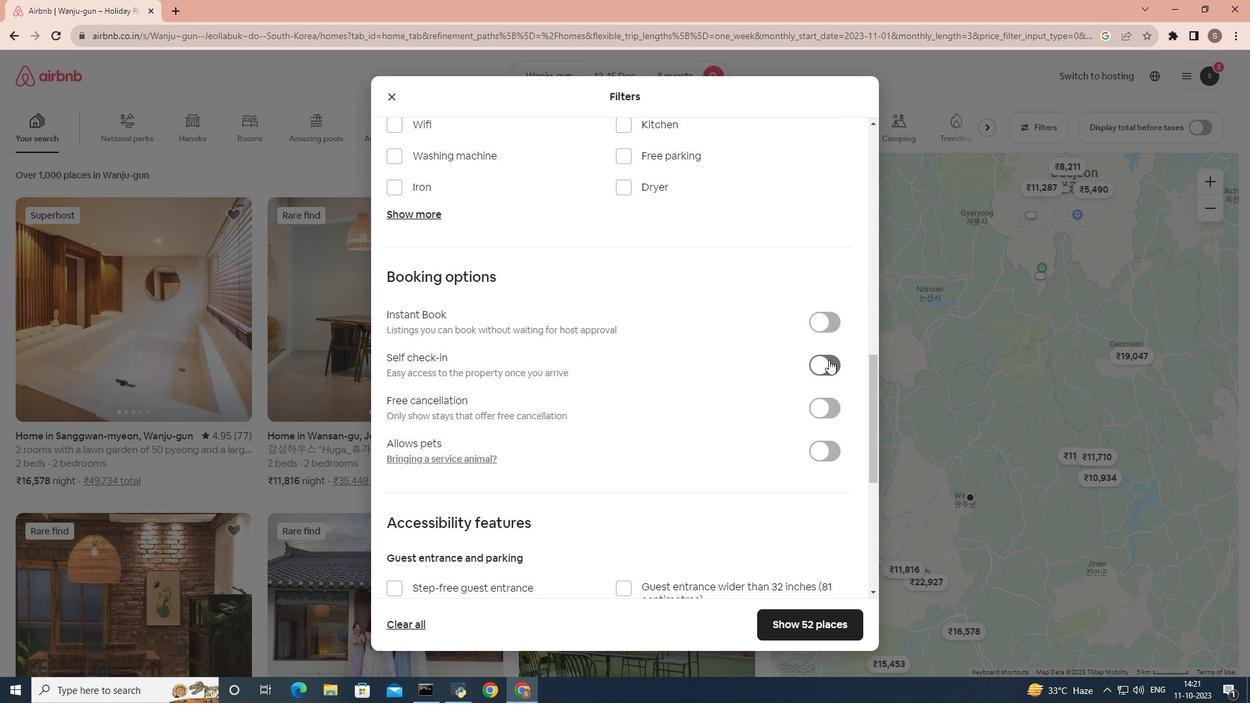 
Action: Mouse moved to (804, 619)
Screenshot: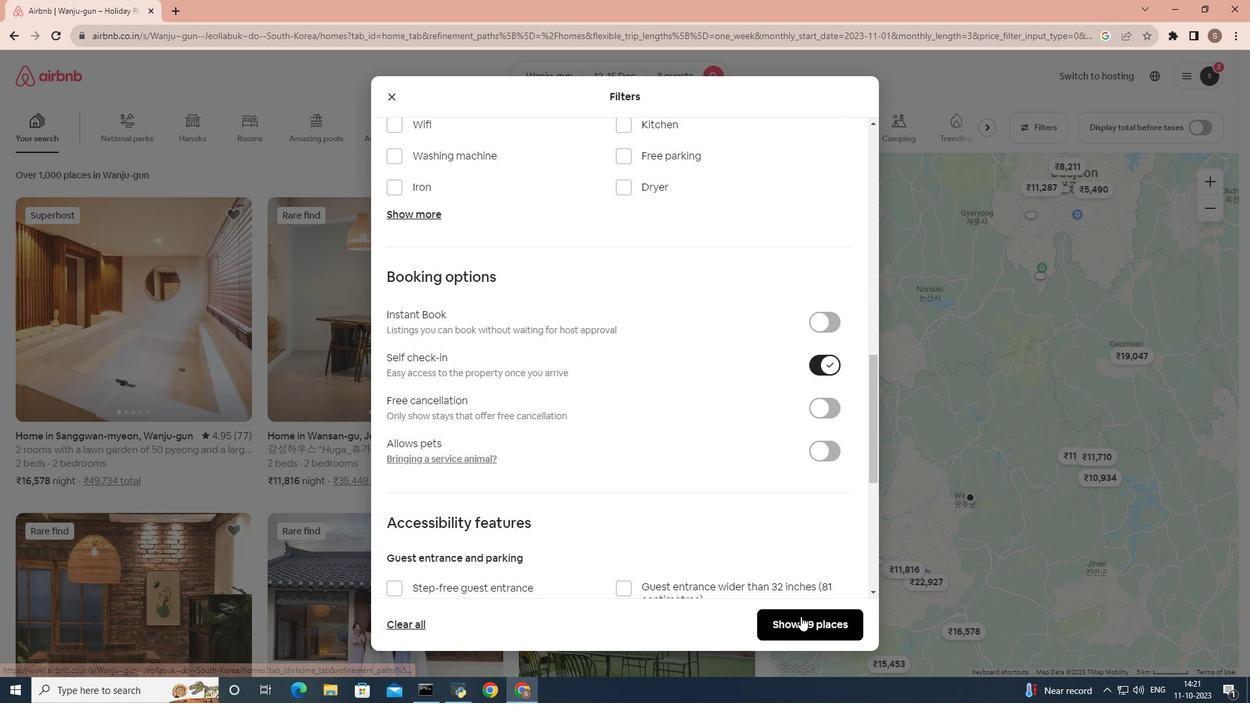 
Action: Mouse pressed left at (804, 619)
Screenshot: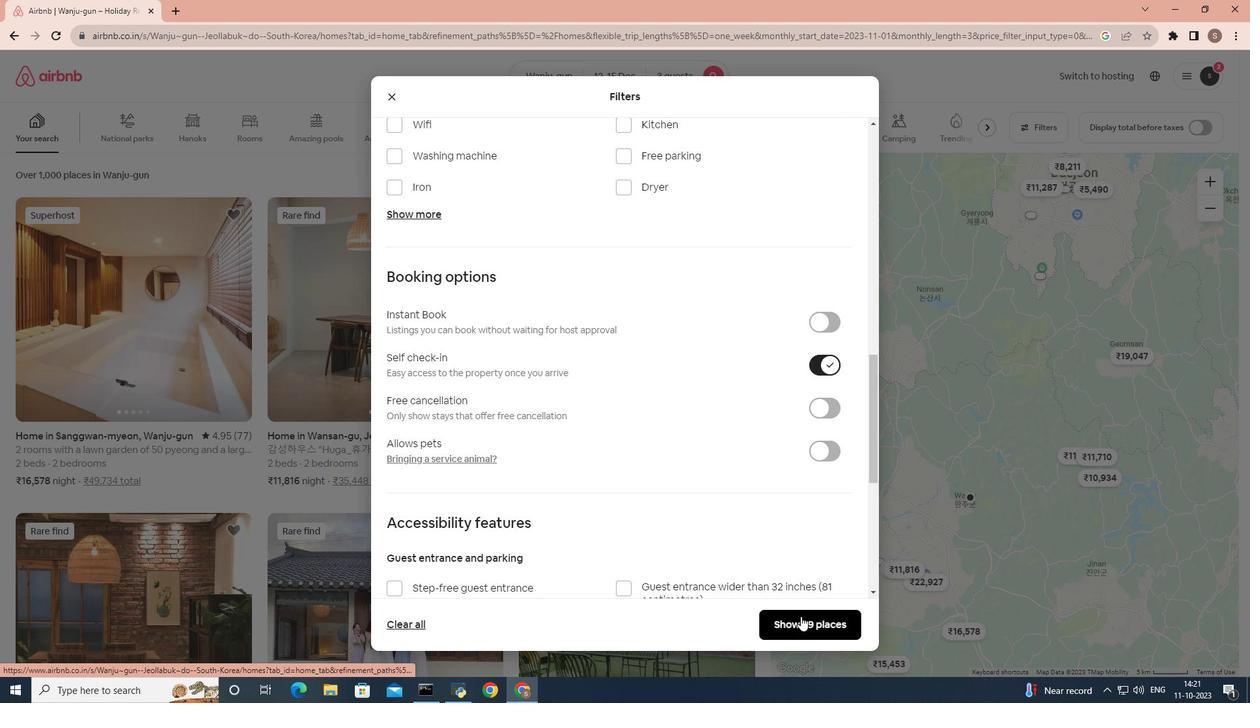 
Action: Mouse moved to (196, 402)
Screenshot: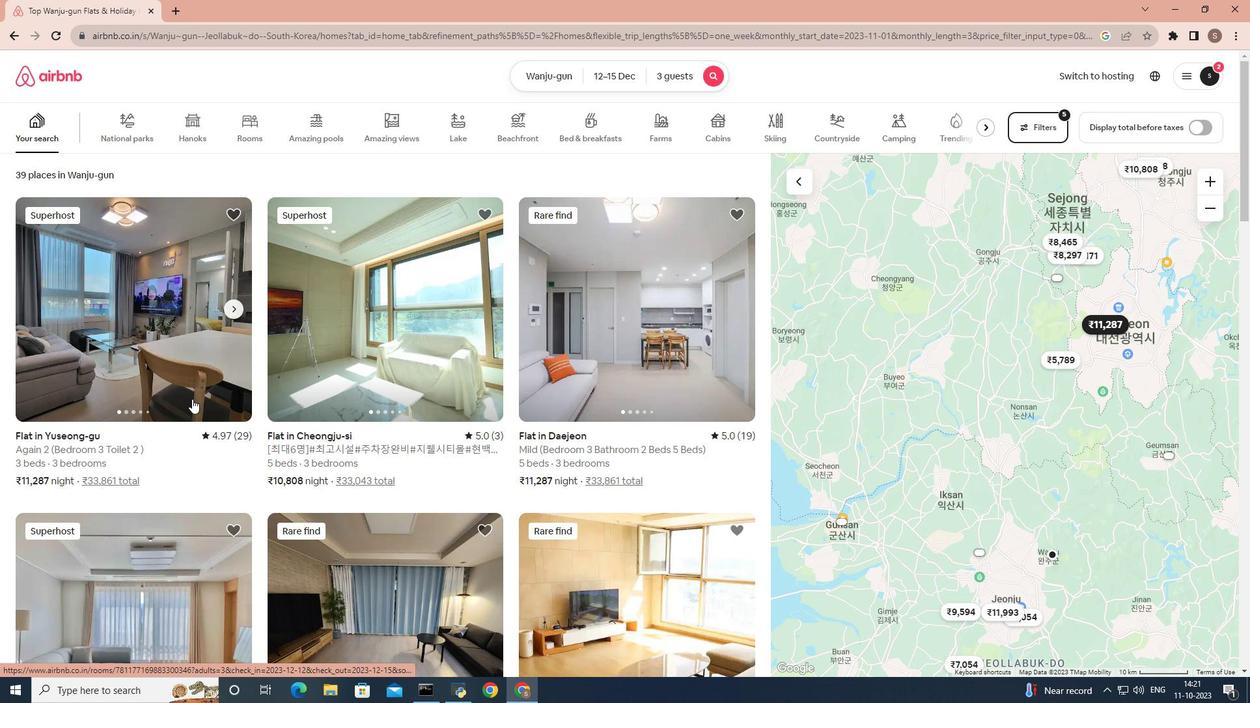 
Action: Mouse pressed left at (196, 402)
Screenshot: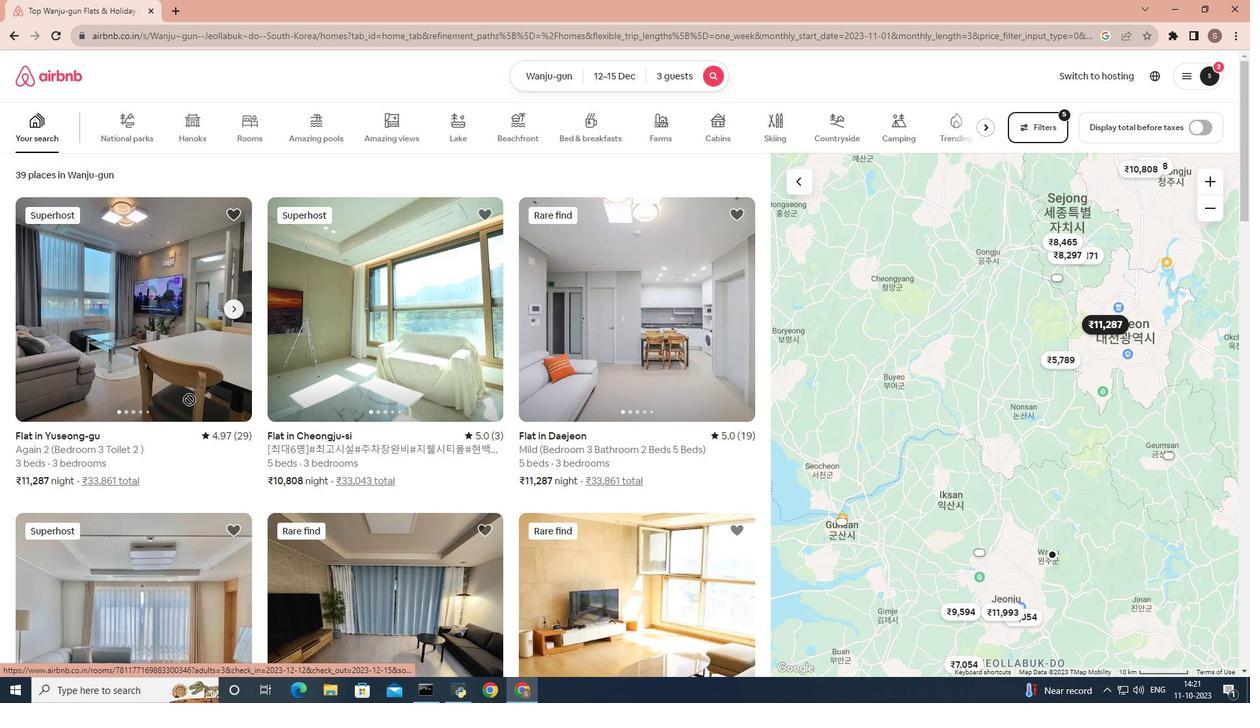 
Action: Mouse moved to (192, 402)
Screenshot: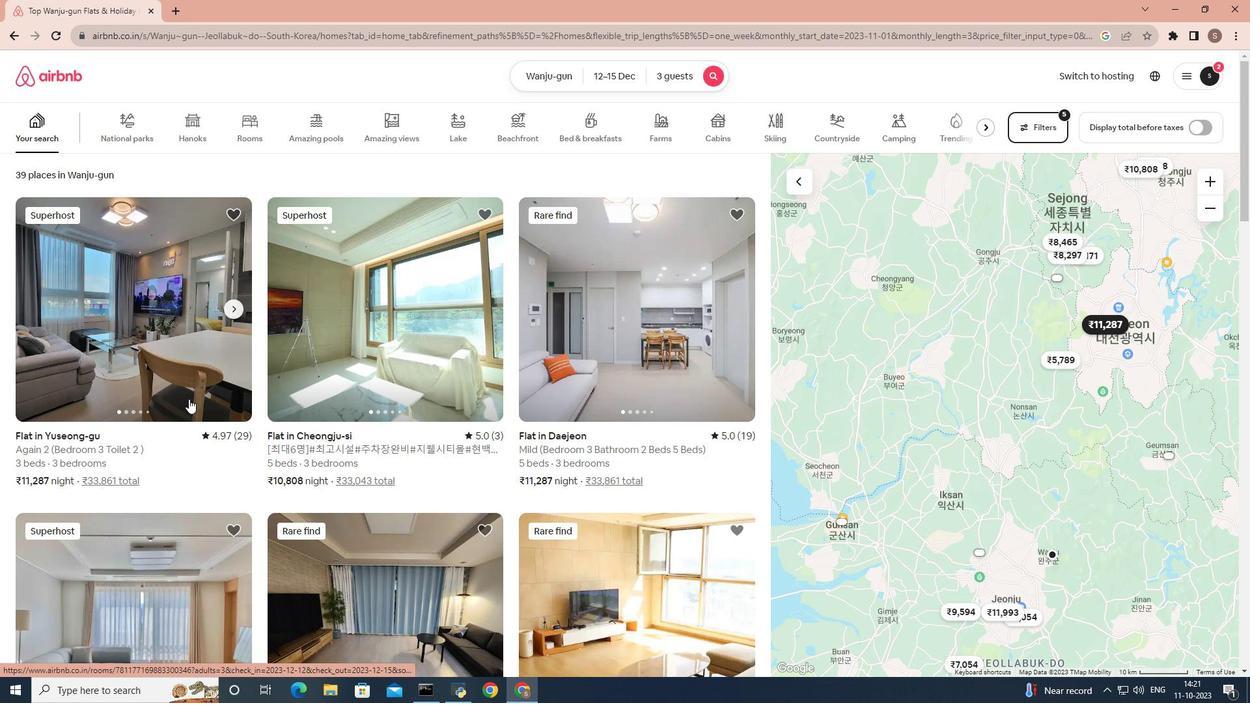 
Action: Mouse pressed left at (192, 402)
Screenshot: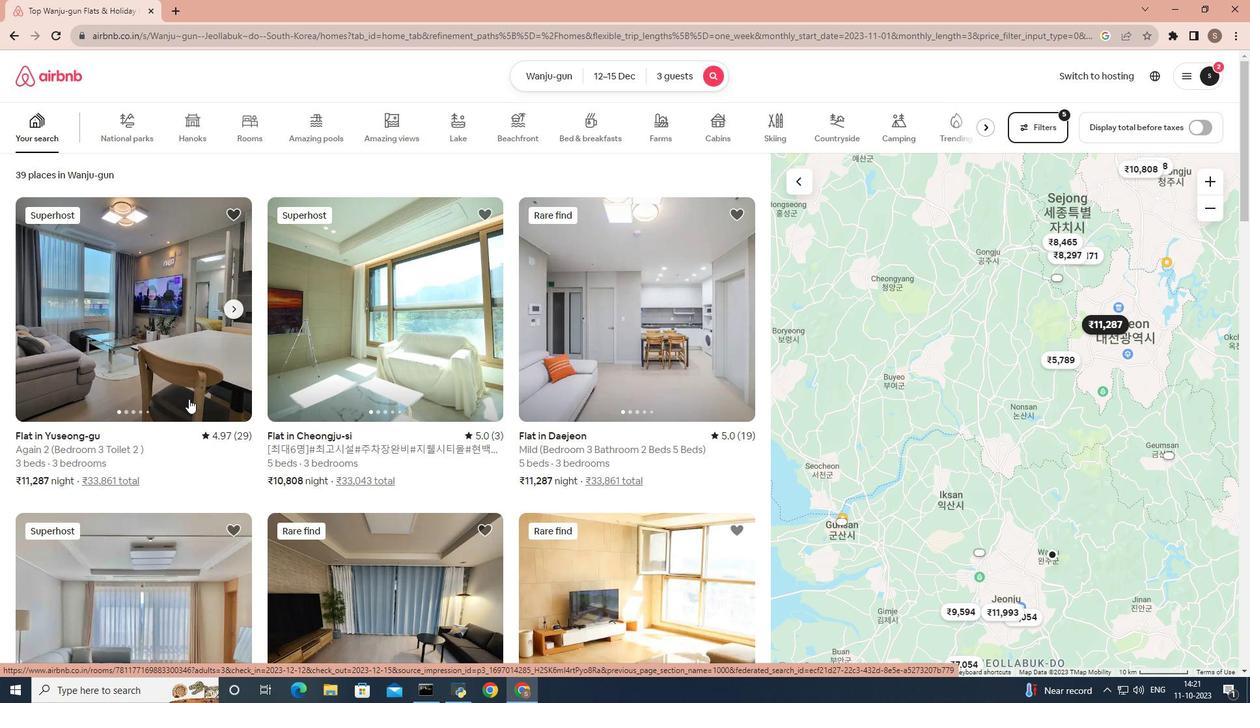 
Action: Mouse moved to (294, 443)
Screenshot: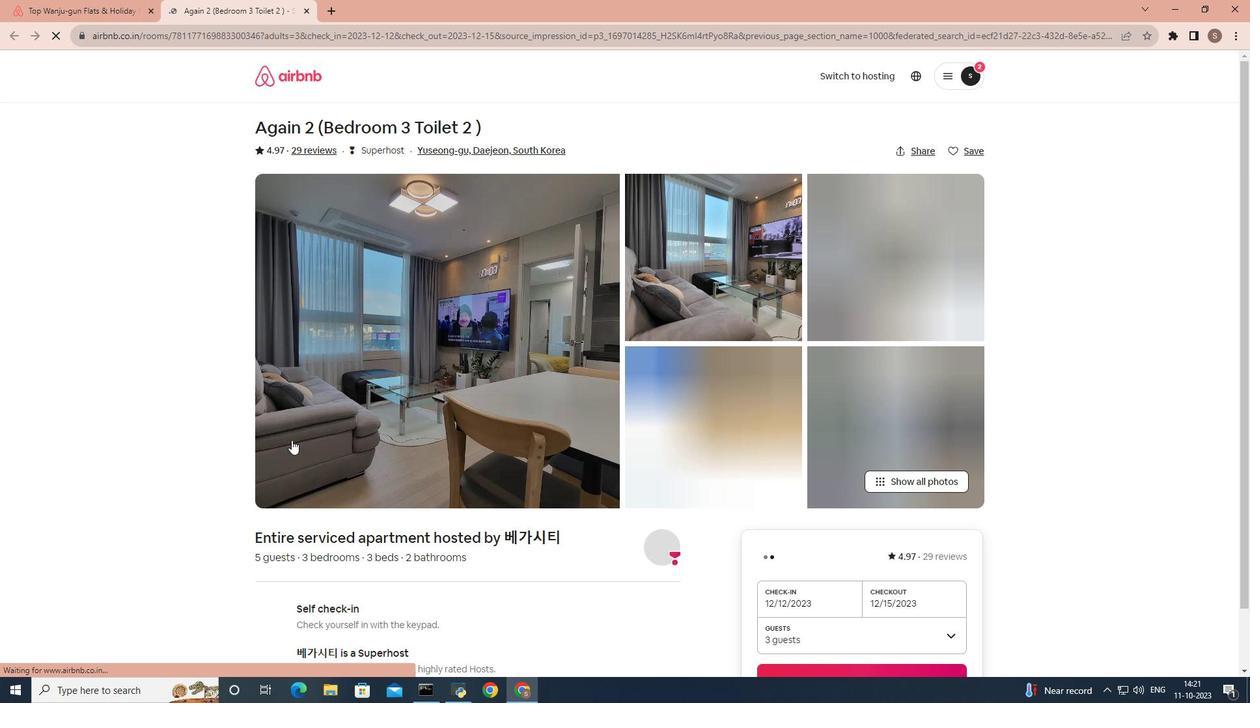 
Action: Mouse scrolled (294, 442) with delta (0, 0)
Screenshot: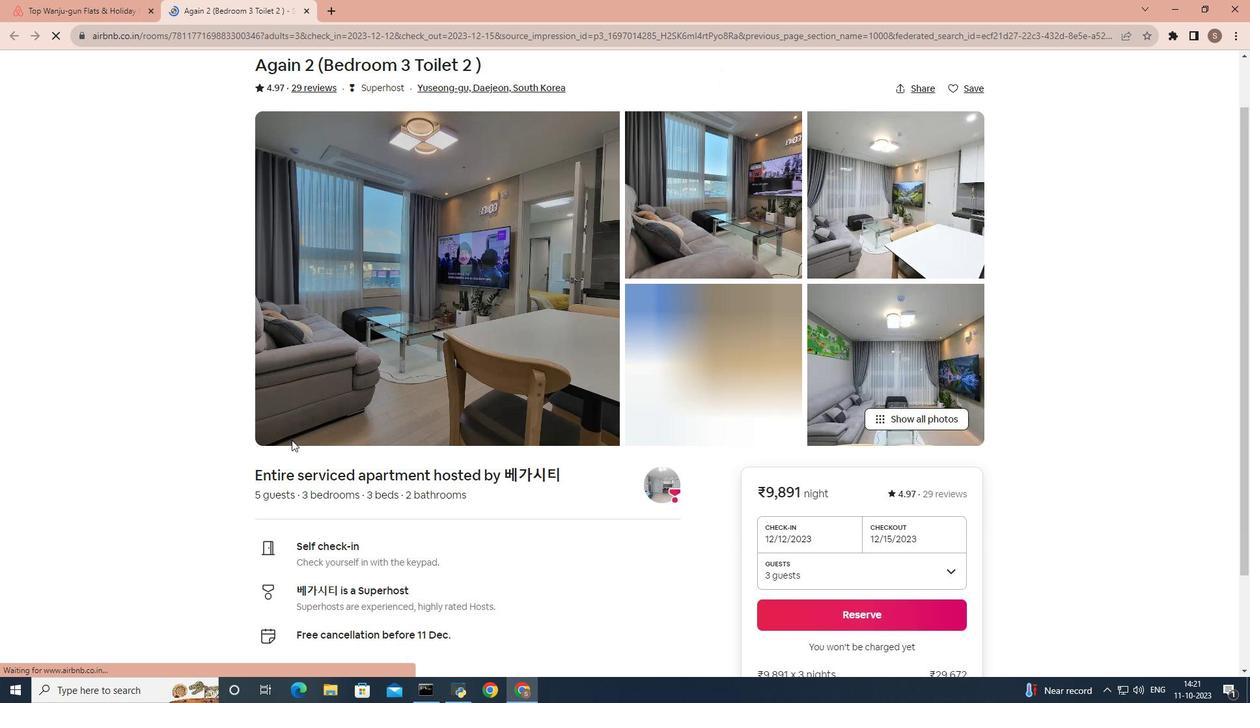 
Action: Mouse scrolled (294, 442) with delta (0, 0)
Screenshot: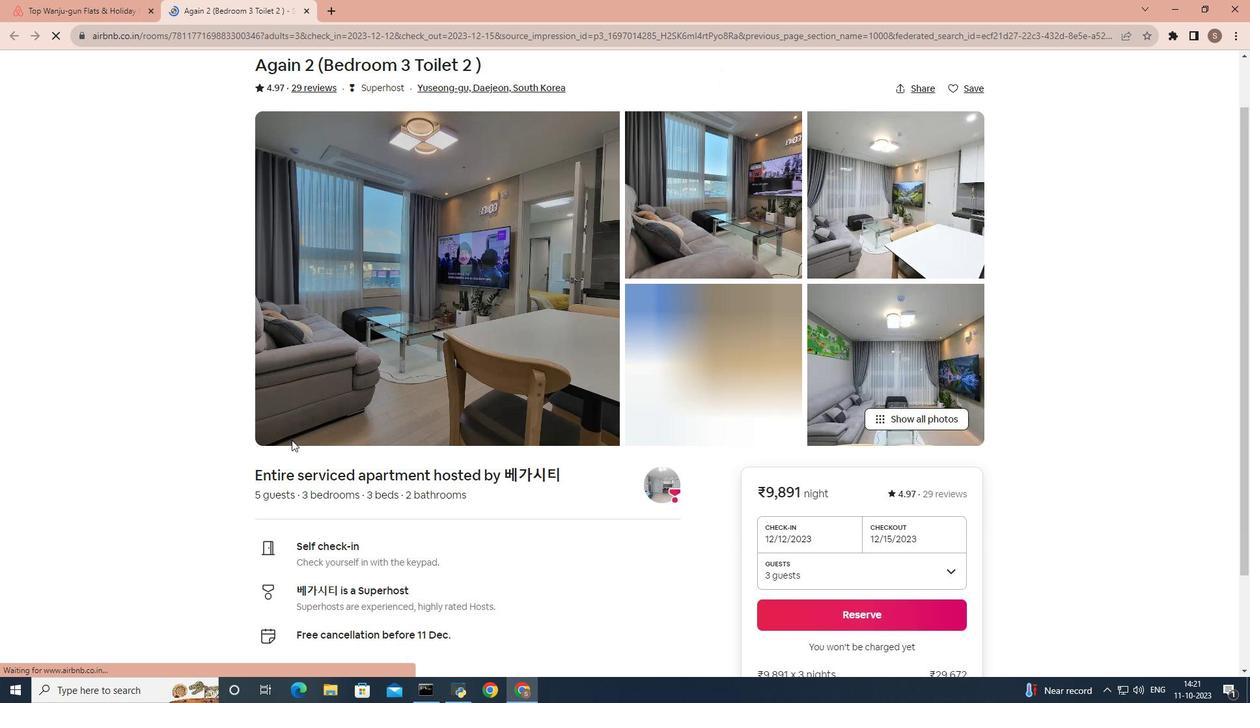 
Action: Mouse scrolled (294, 442) with delta (0, 0)
Screenshot: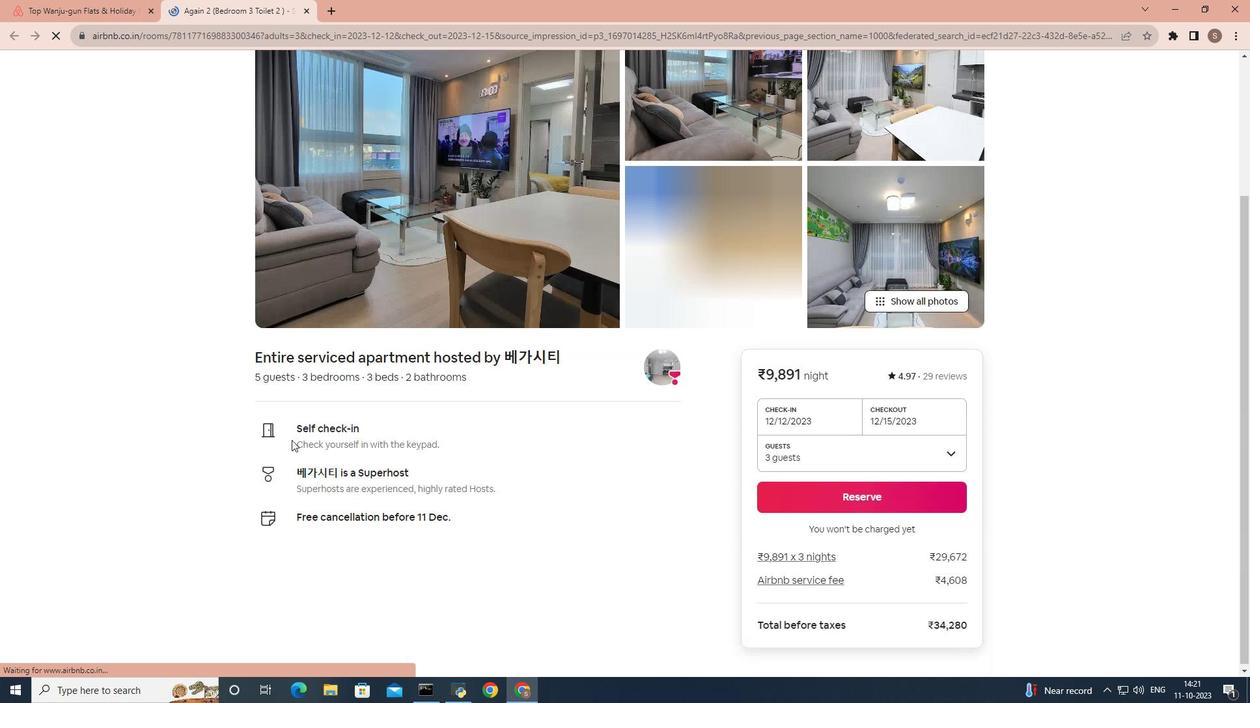 
Action: Mouse scrolled (294, 442) with delta (0, 0)
Screenshot: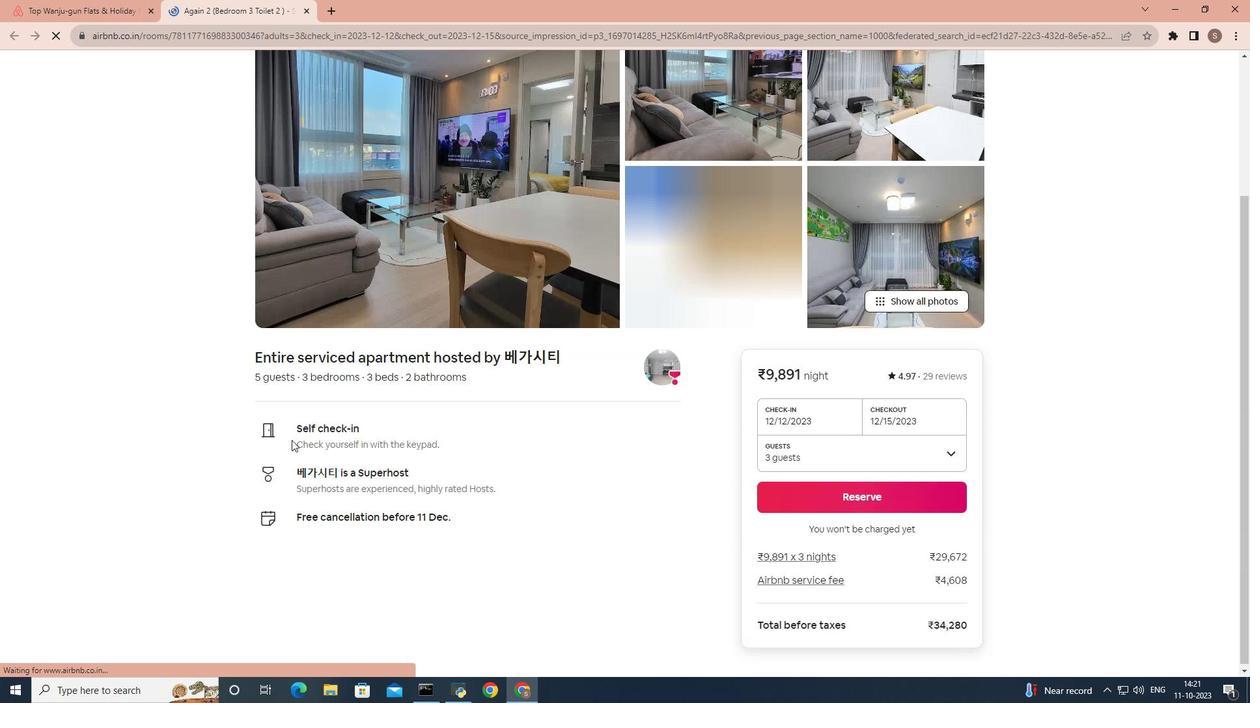 
Action: Mouse scrolled (294, 442) with delta (0, 0)
Screenshot: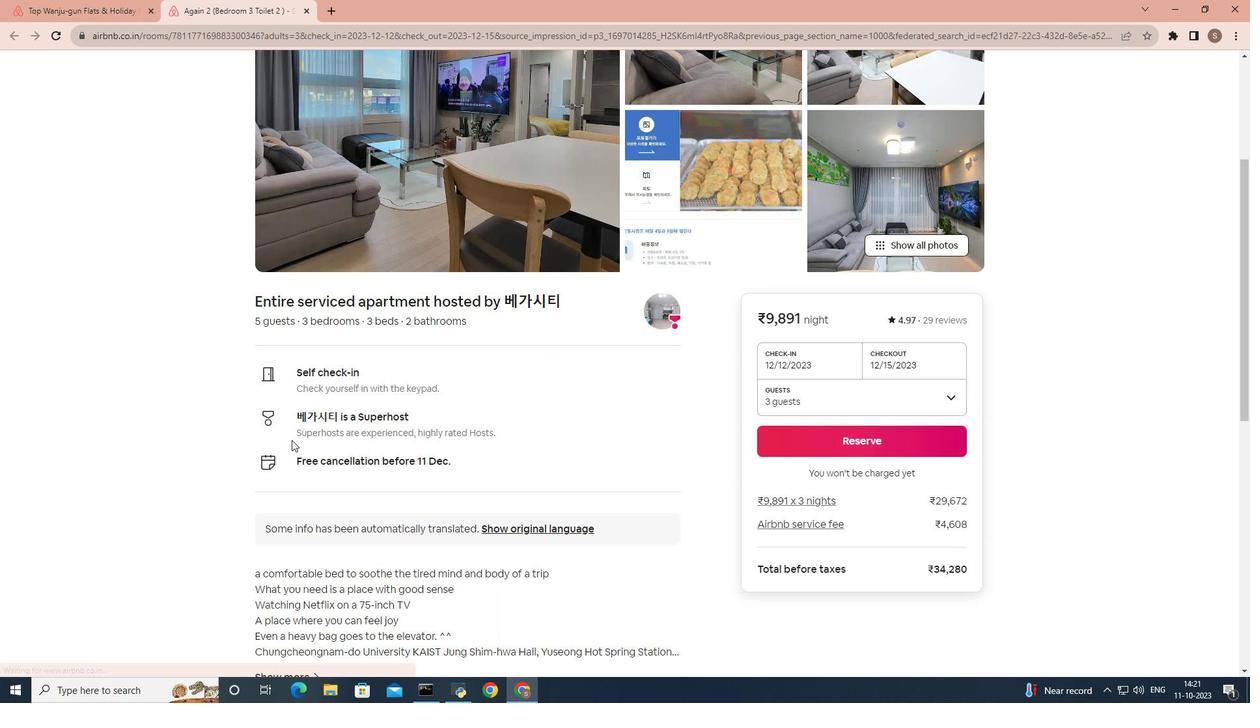
Action: Mouse scrolled (294, 442) with delta (0, 0)
Screenshot: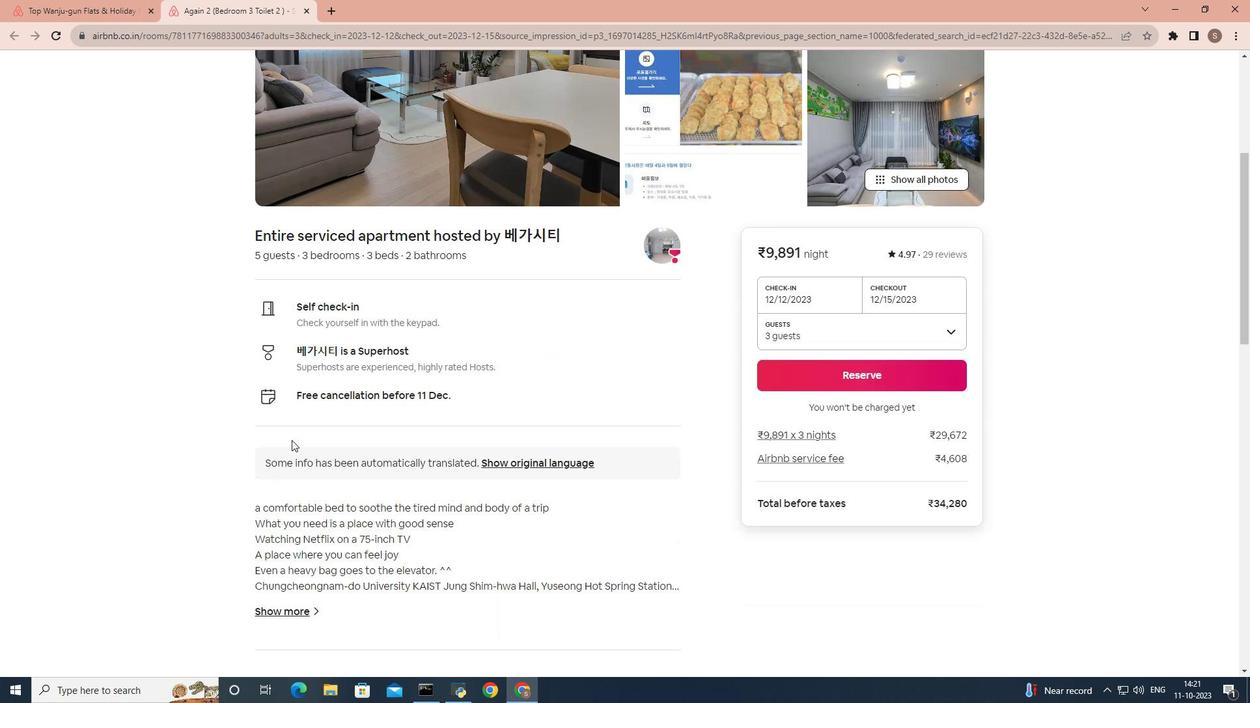 
Action: Mouse scrolled (294, 442) with delta (0, 0)
Screenshot: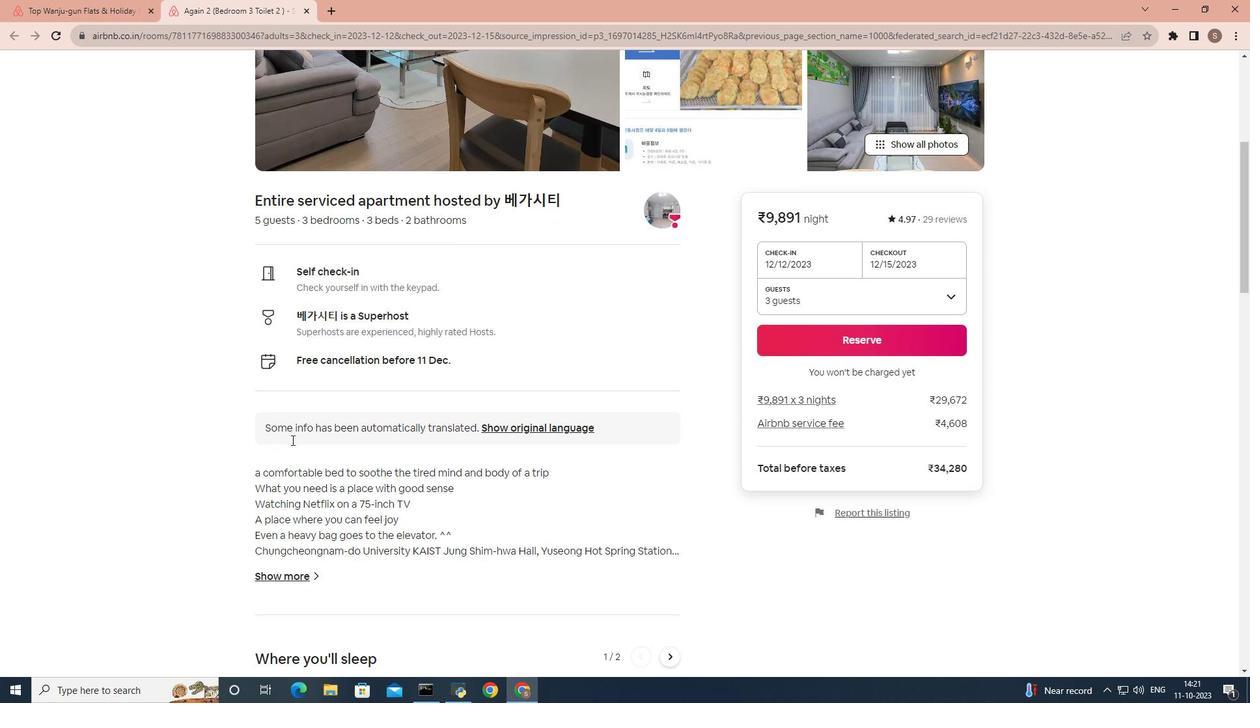 
Action: Mouse scrolled (294, 442) with delta (0, 0)
Screenshot: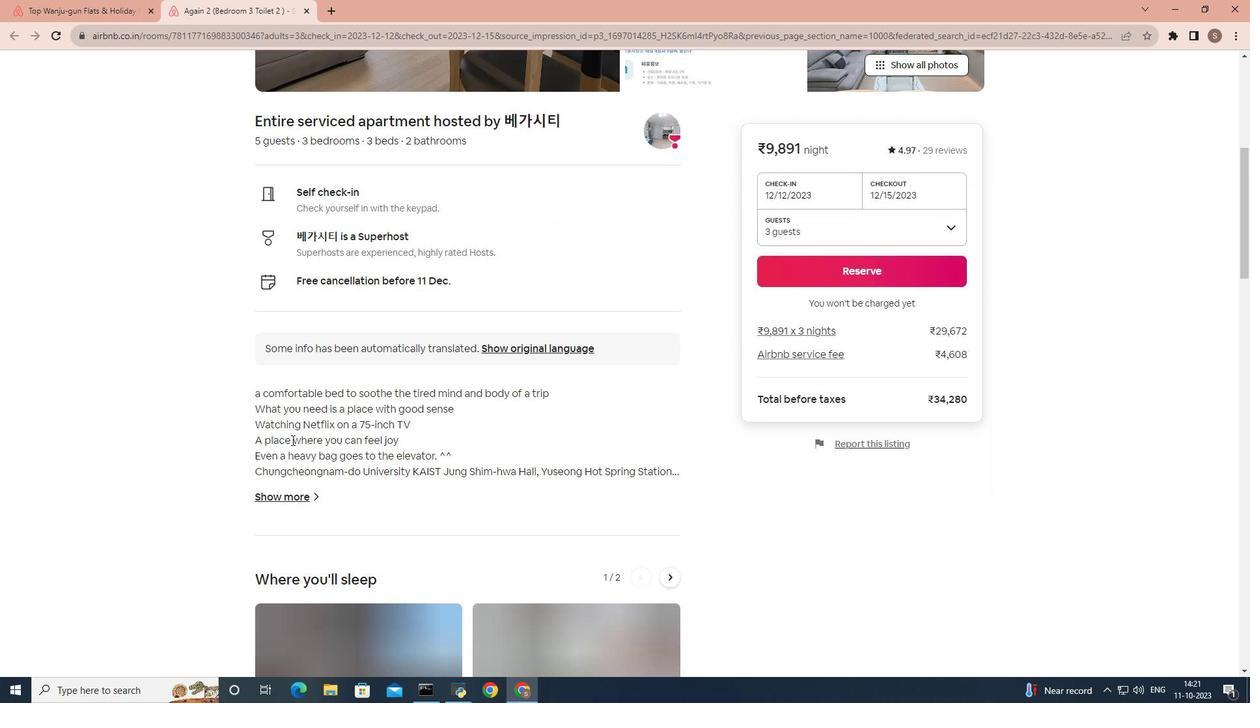 
Action: Mouse moved to (271, 478)
Screenshot: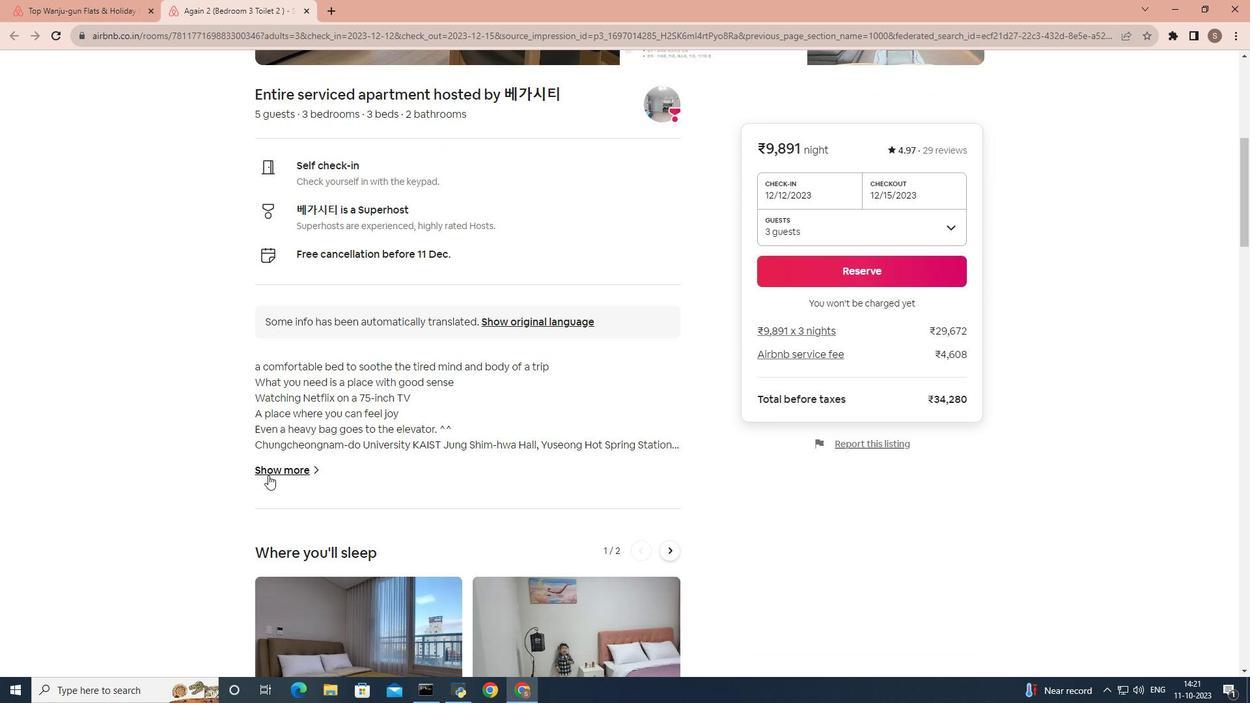 
Action: Mouse pressed left at (271, 478)
Screenshot: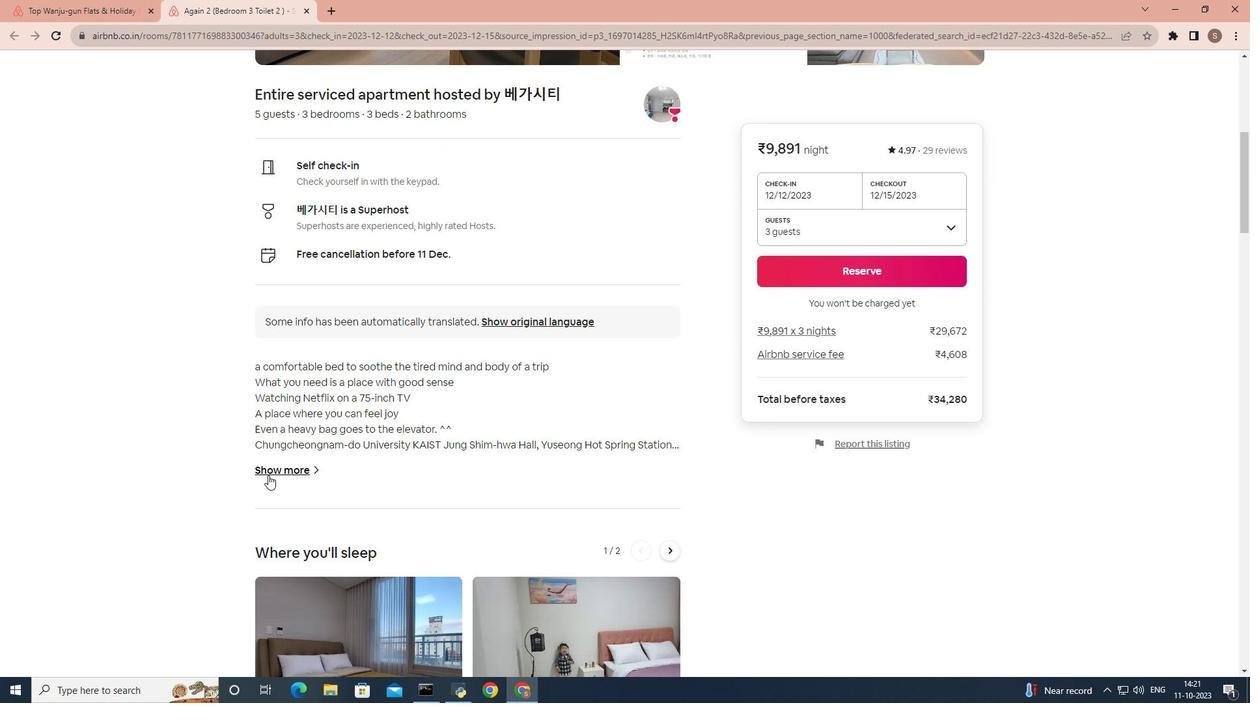 
Action: Mouse moved to (383, 418)
Screenshot: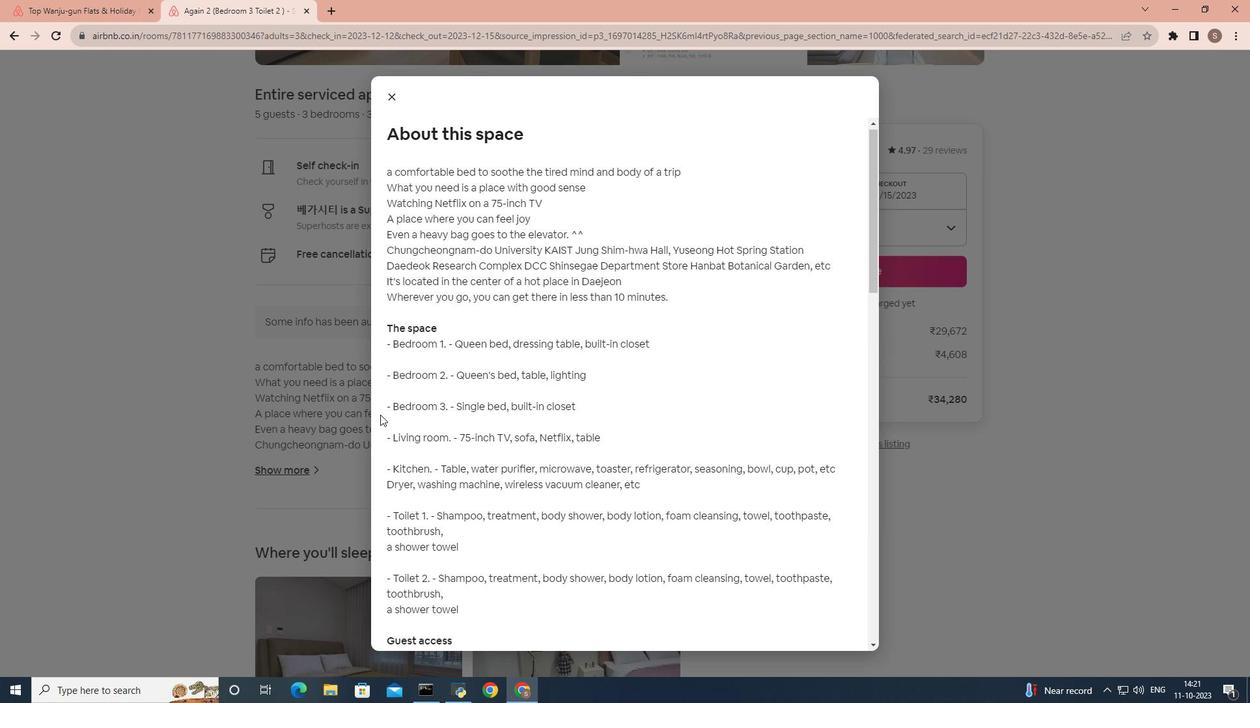 
Action: Mouse scrolled (383, 417) with delta (0, 0)
Screenshot: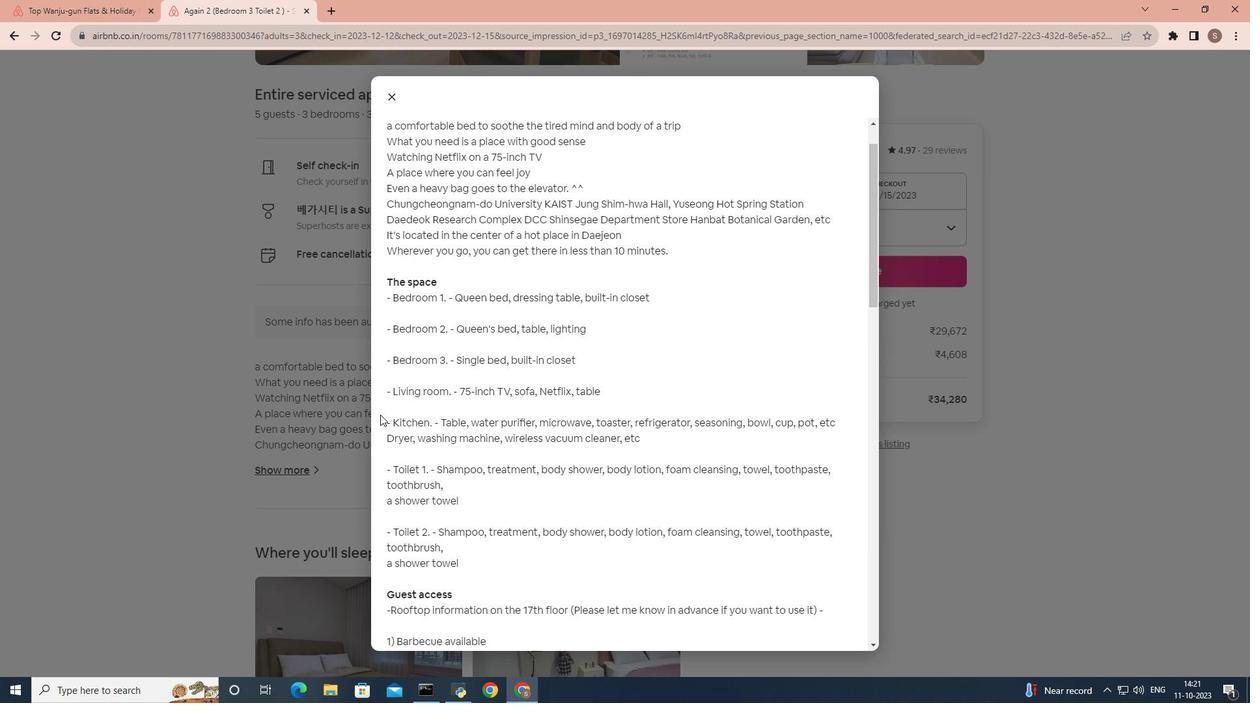 
Action: Mouse scrolled (383, 417) with delta (0, 0)
Screenshot: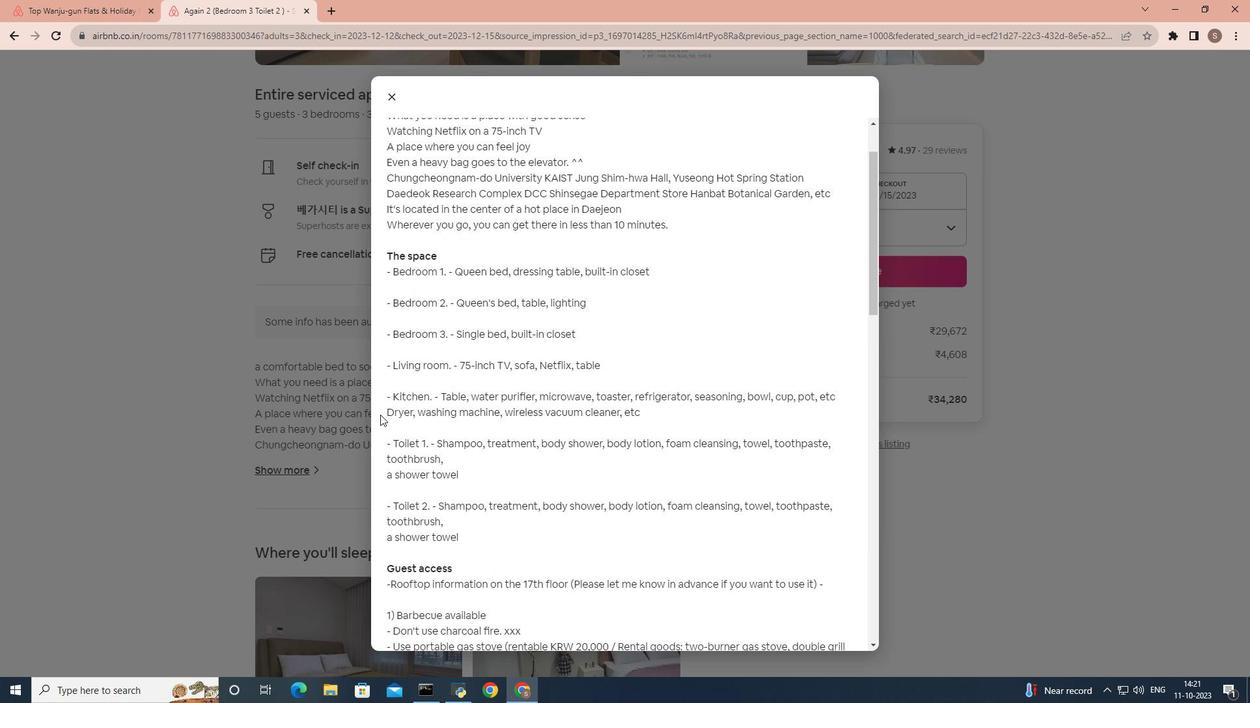 
Action: Mouse scrolled (383, 417) with delta (0, 0)
Screenshot: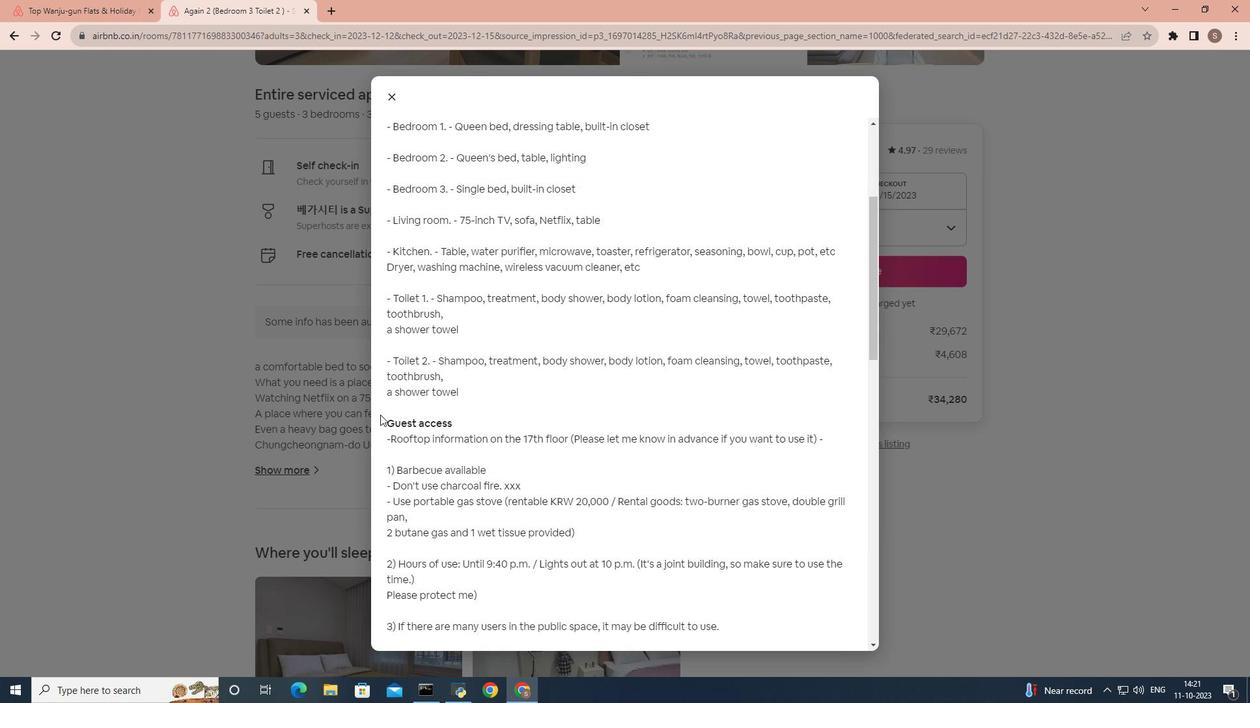 
Action: Mouse scrolled (383, 417) with delta (0, 0)
Screenshot: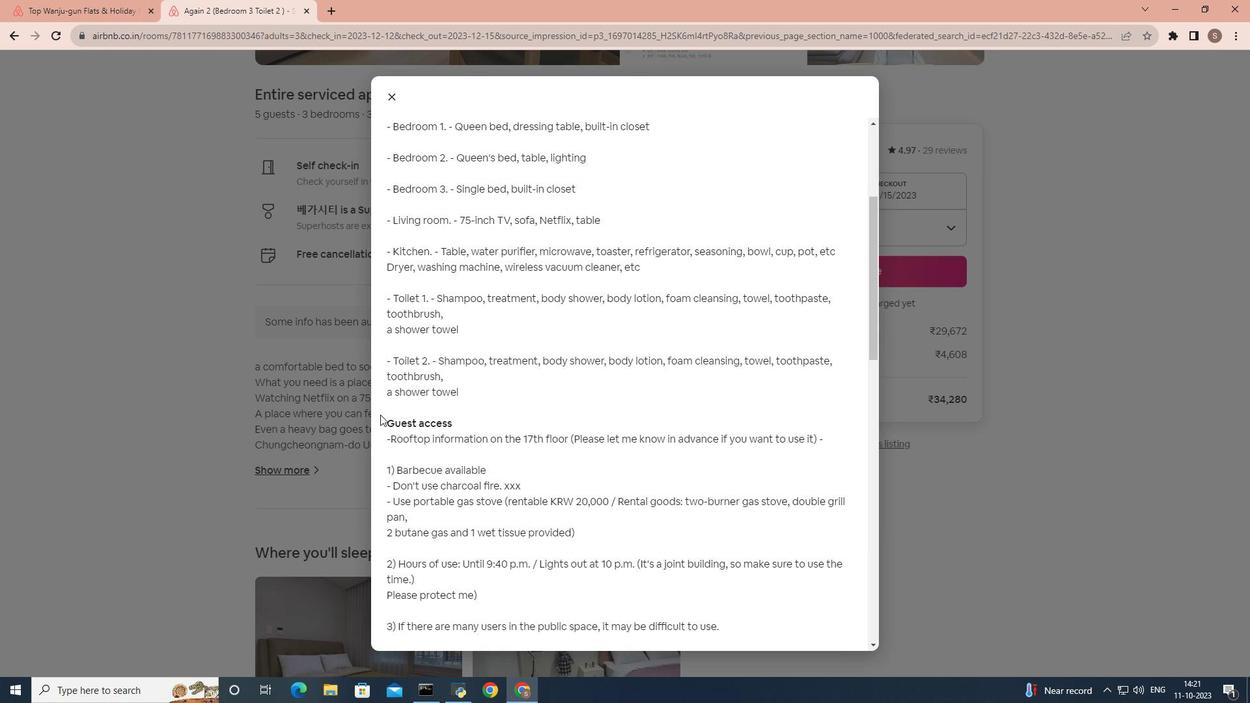 
Action: Mouse scrolled (383, 417) with delta (0, 0)
Screenshot: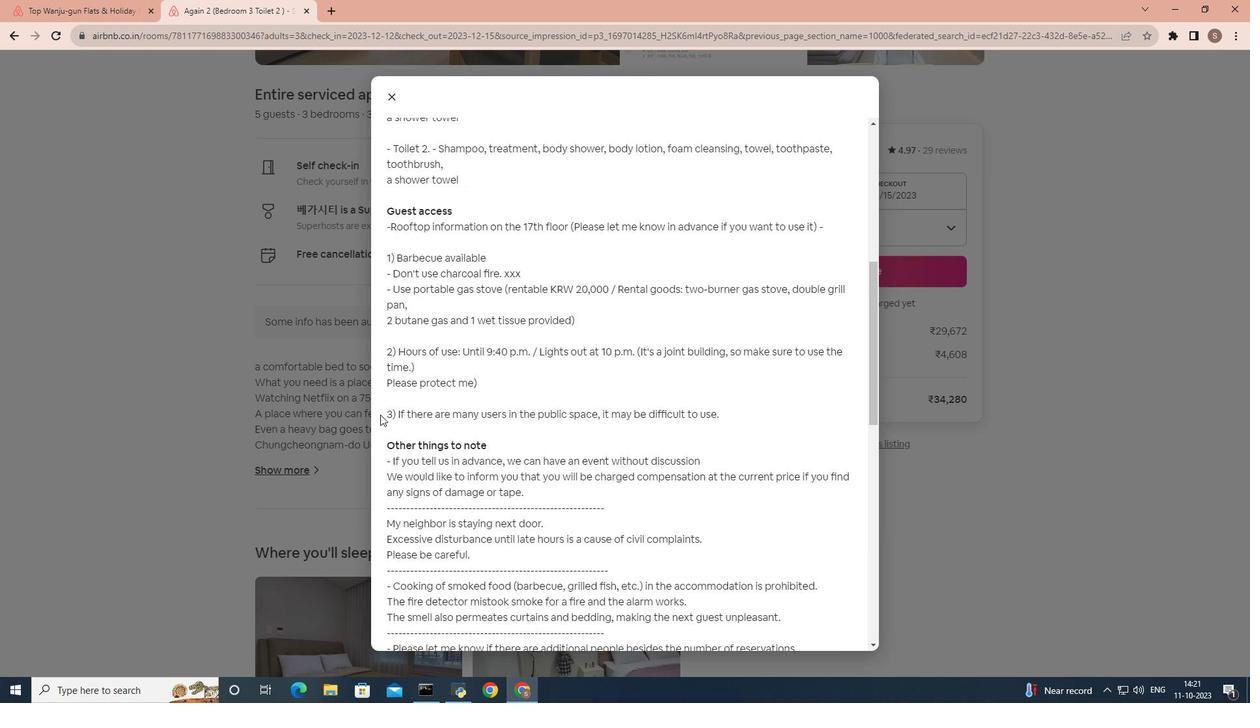 
Action: Mouse scrolled (383, 417) with delta (0, 0)
Screenshot: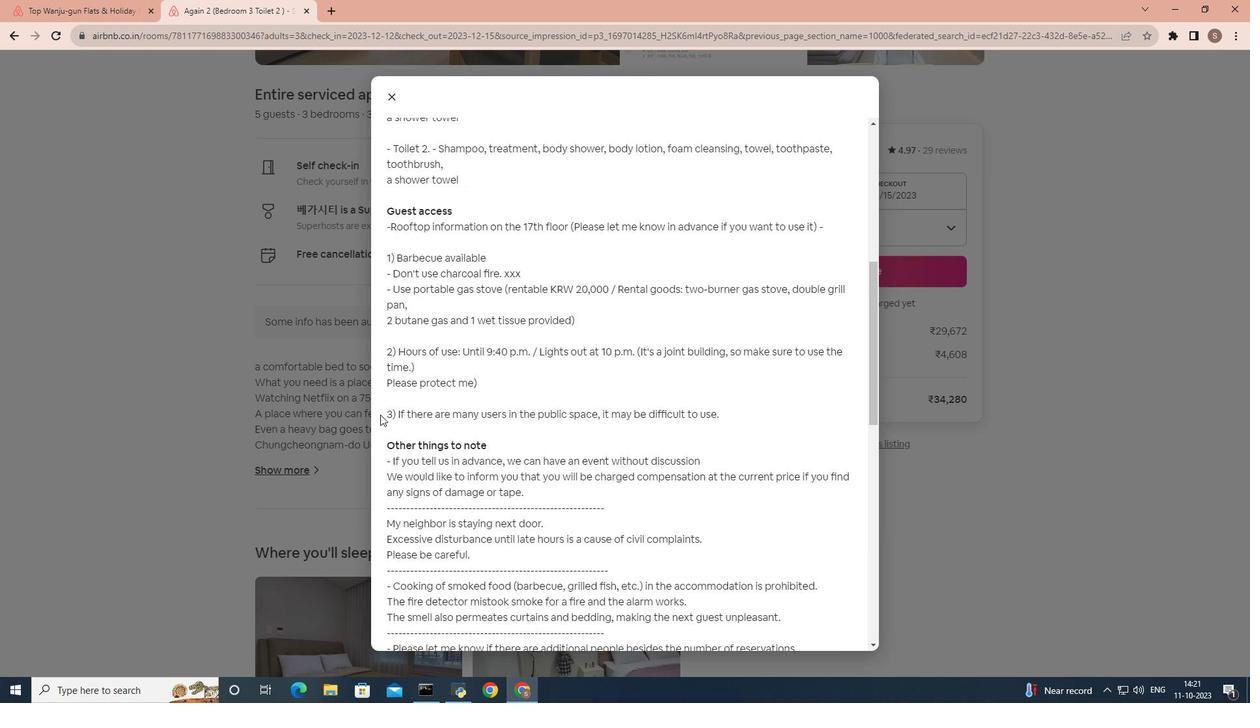 
Action: Mouse scrolled (383, 417) with delta (0, 0)
Screenshot: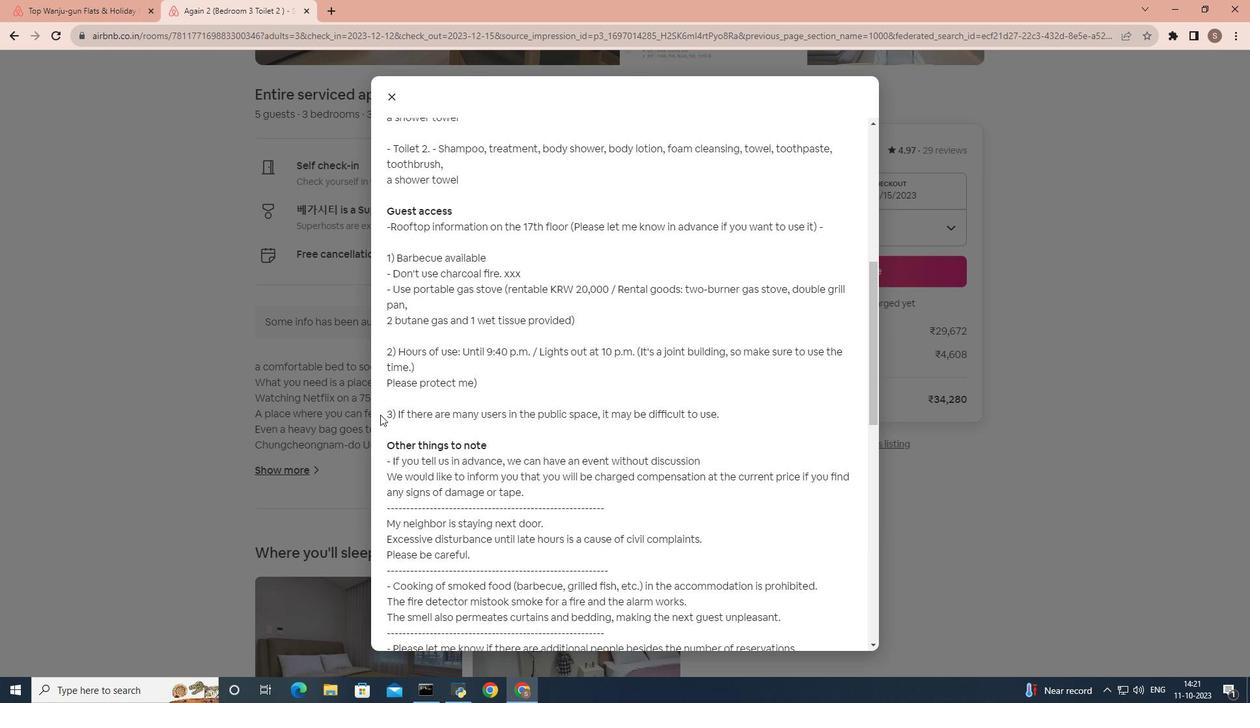 
Action: Mouse scrolled (383, 417) with delta (0, 0)
Screenshot: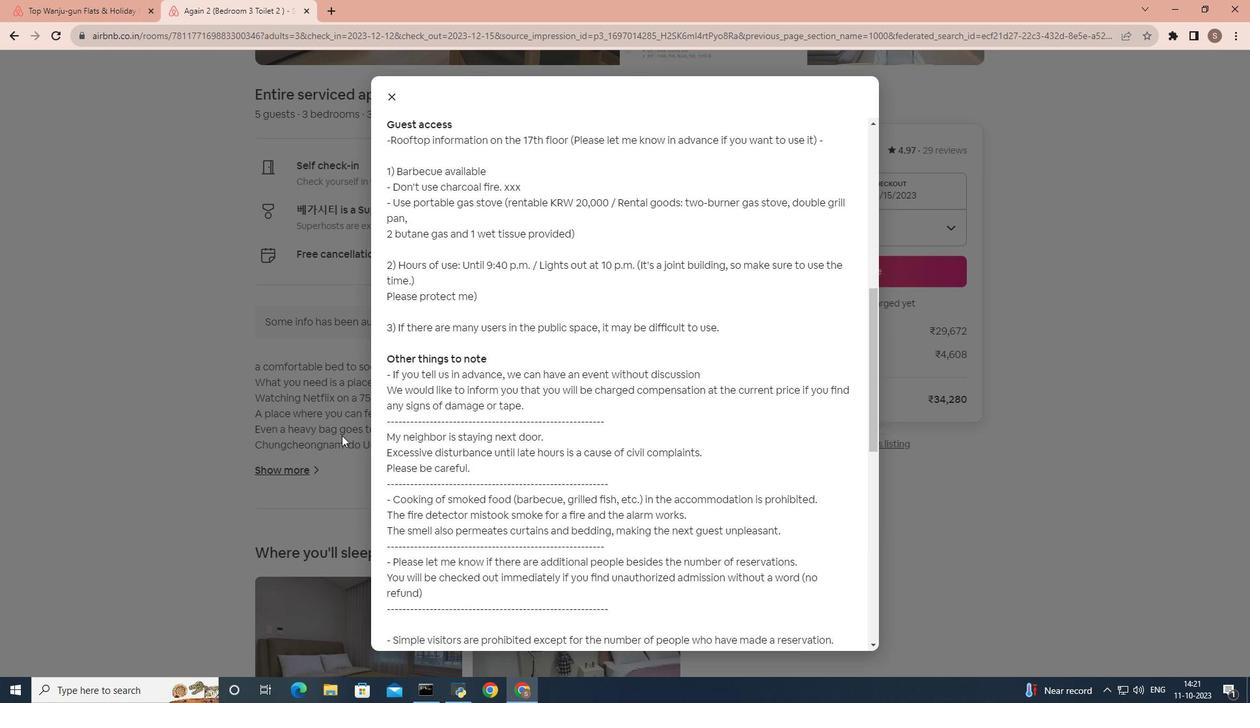
Action: Mouse moved to (520, 435)
Screenshot: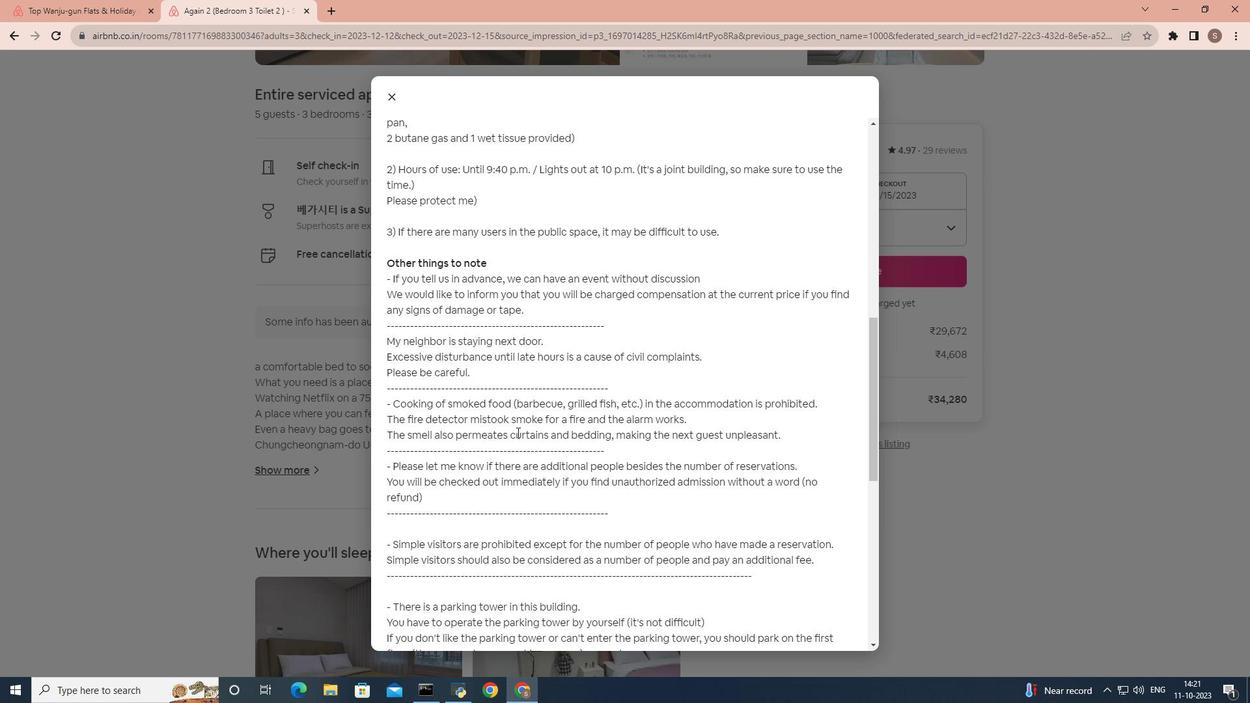 
Action: Mouse scrolled (520, 434) with delta (0, 0)
Screenshot: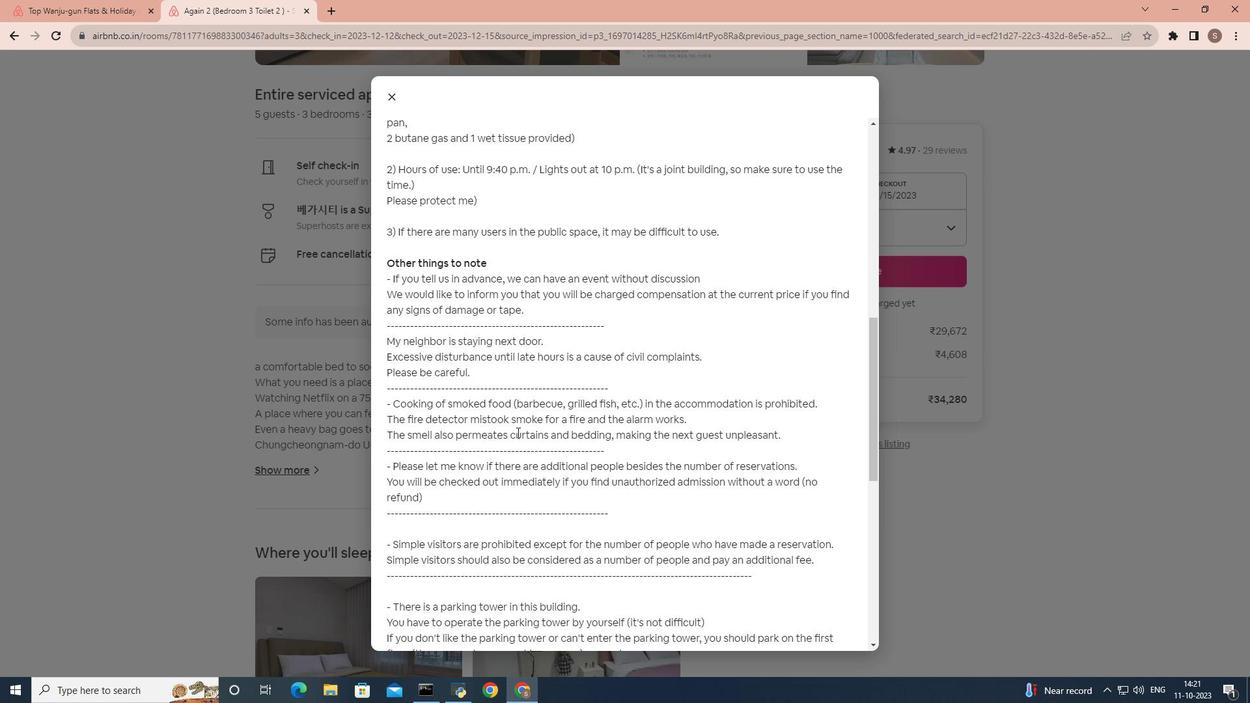 
Action: Mouse scrolled (520, 434) with delta (0, 0)
Screenshot: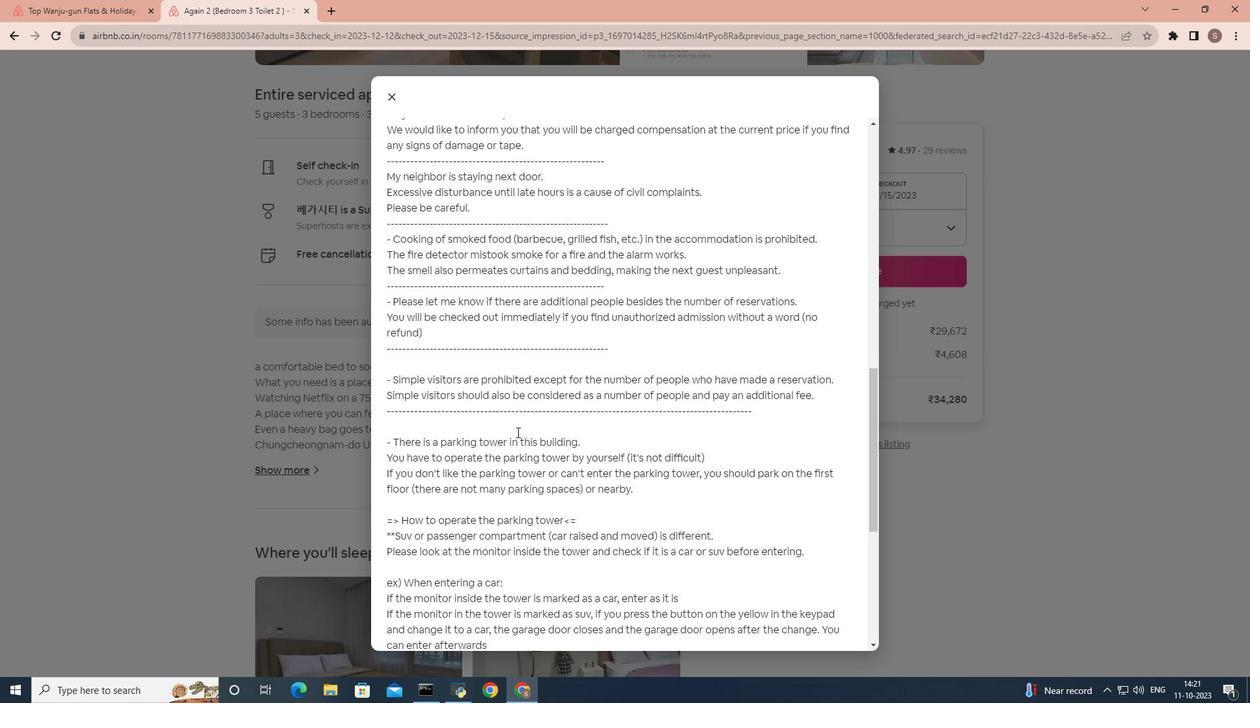 
Action: Mouse scrolled (520, 434) with delta (0, 0)
Screenshot: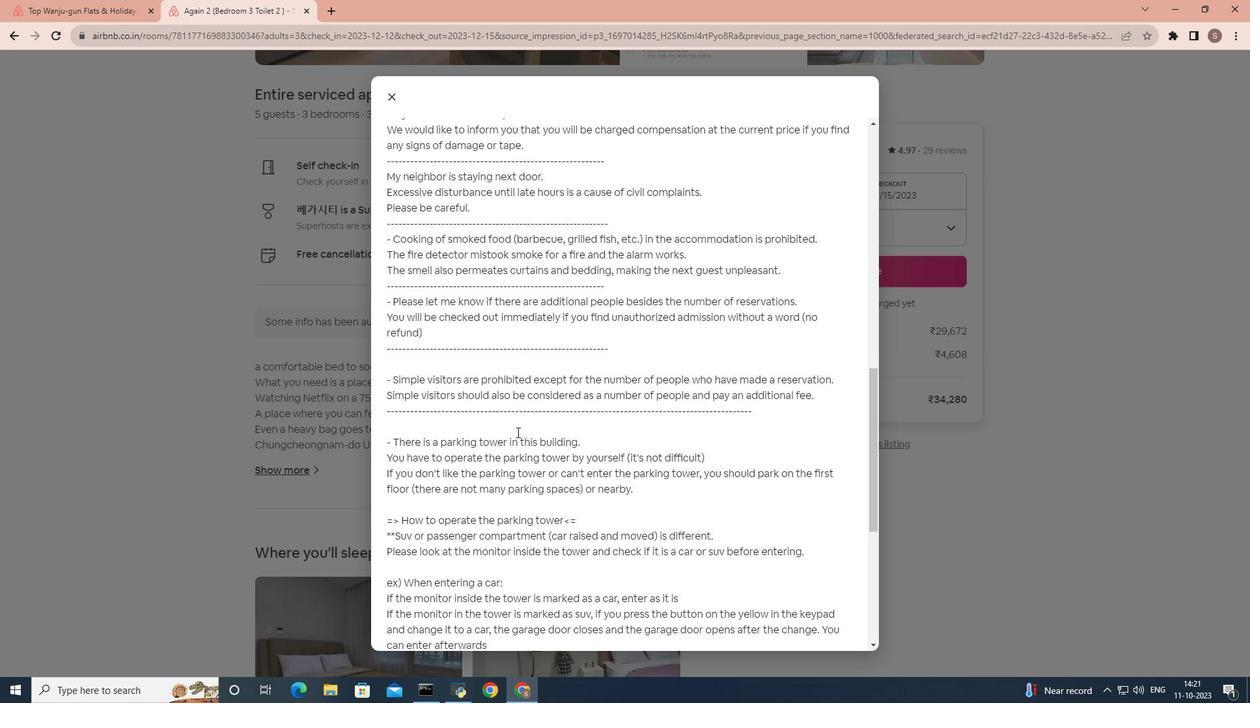 
Action: Mouse scrolled (520, 434) with delta (0, 0)
Screenshot: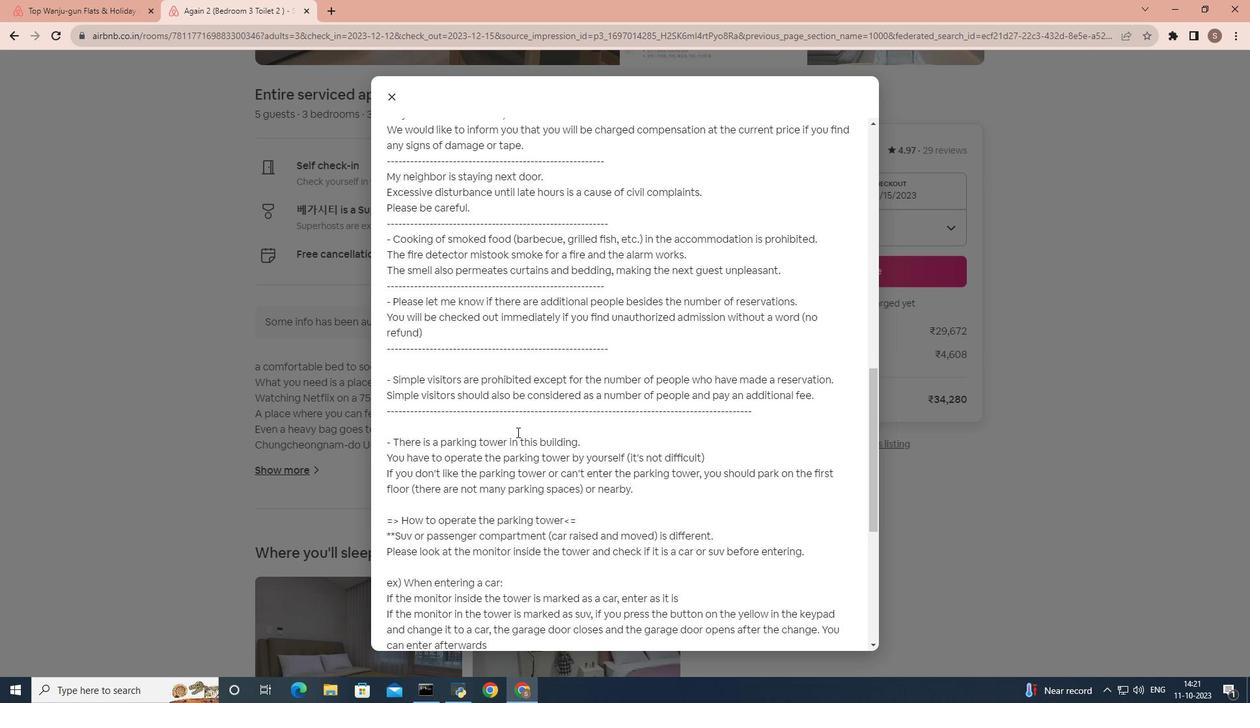 
Action: Mouse scrolled (520, 434) with delta (0, 0)
Screenshot: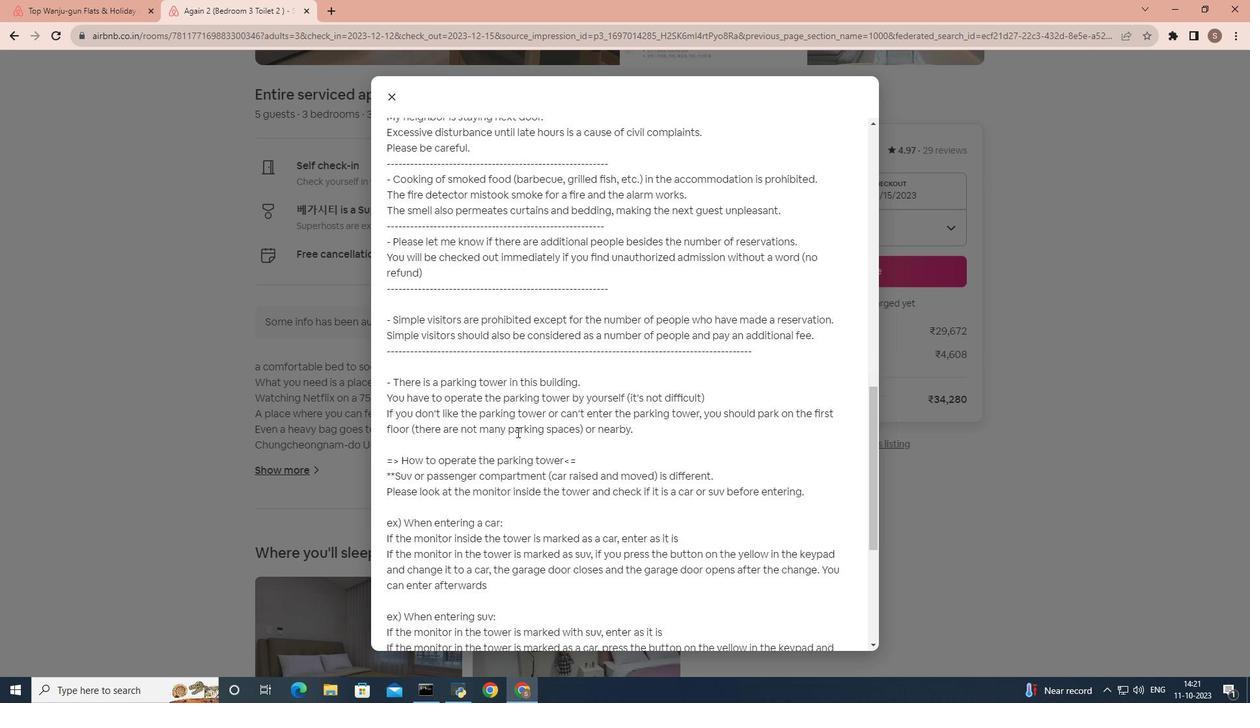 
Action: Mouse scrolled (520, 434) with delta (0, 0)
Screenshot: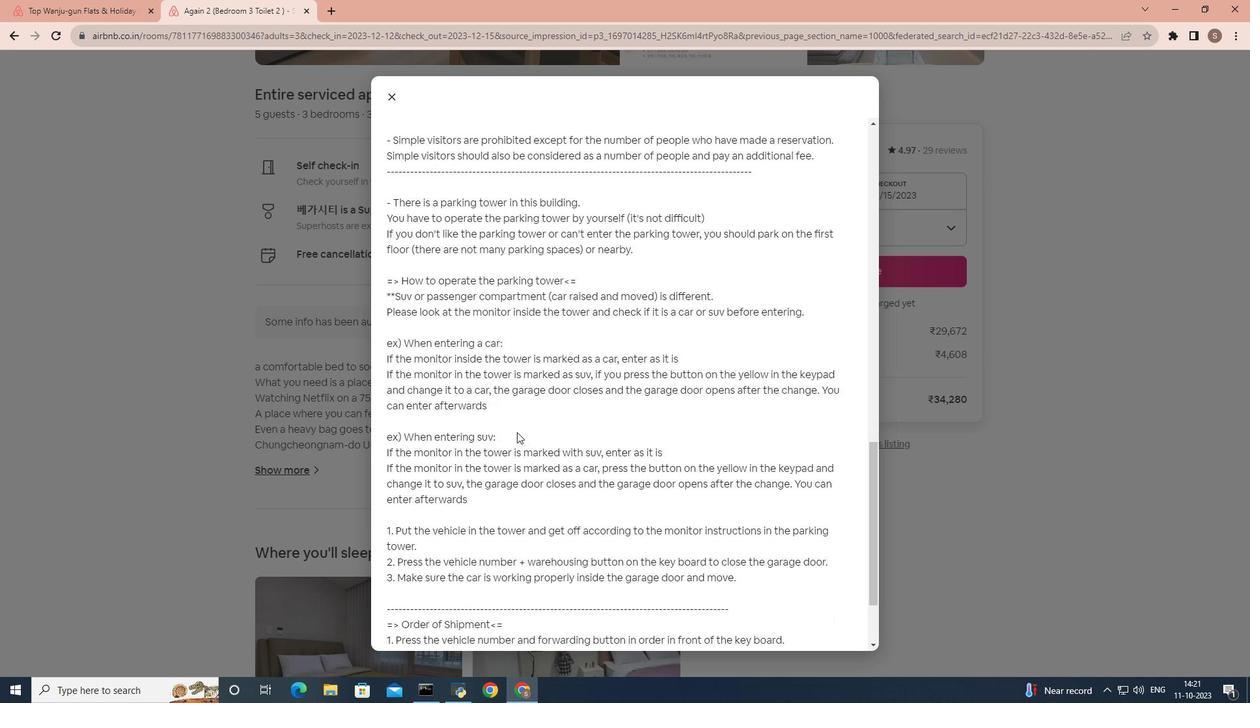 
Action: Mouse scrolled (520, 434) with delta (0, 0)
Screenshot: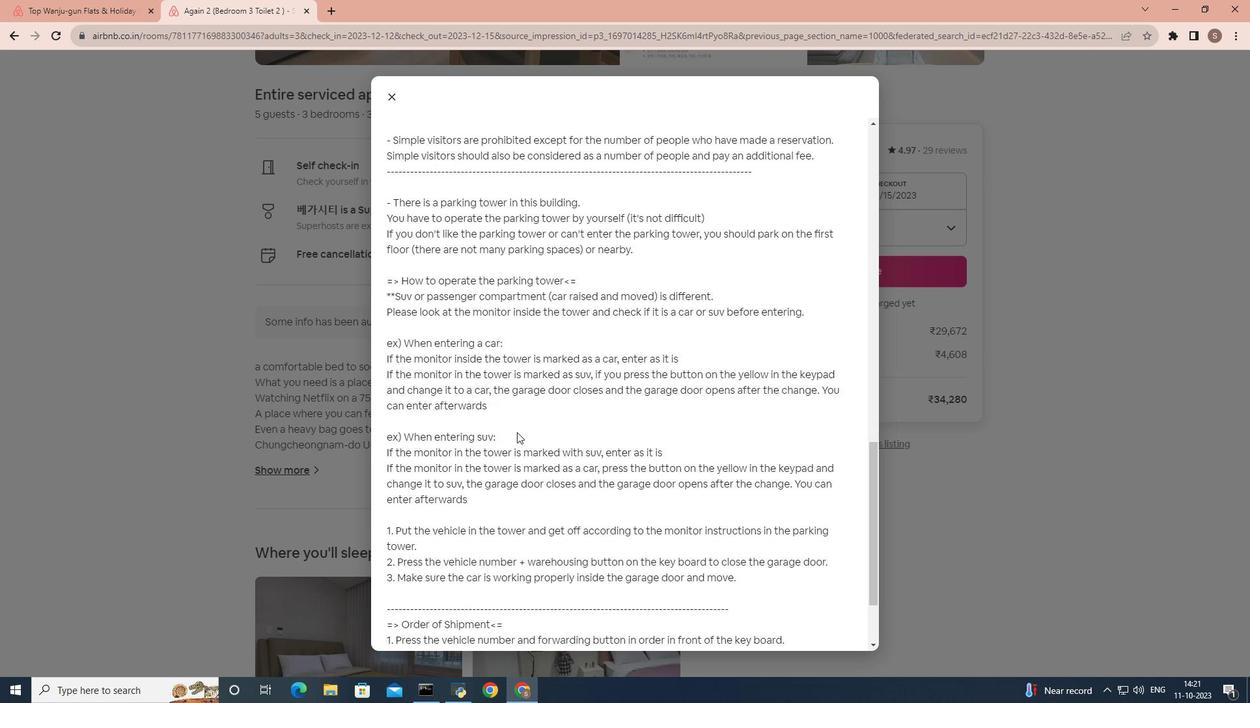 
Action: Mouse scrolled (520, 434) with delta (0, 0)
Screenshot: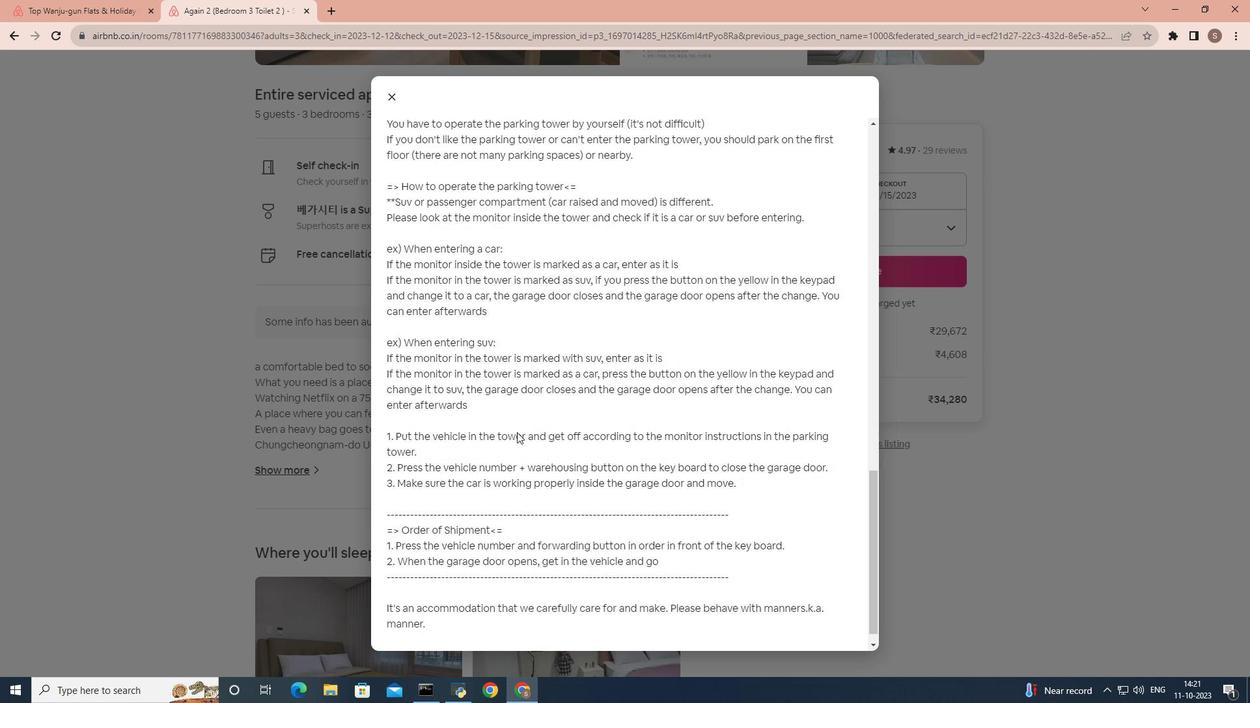 
Action: Mouse scrolled (520, 434) with delta (0, 0)
Screenshot: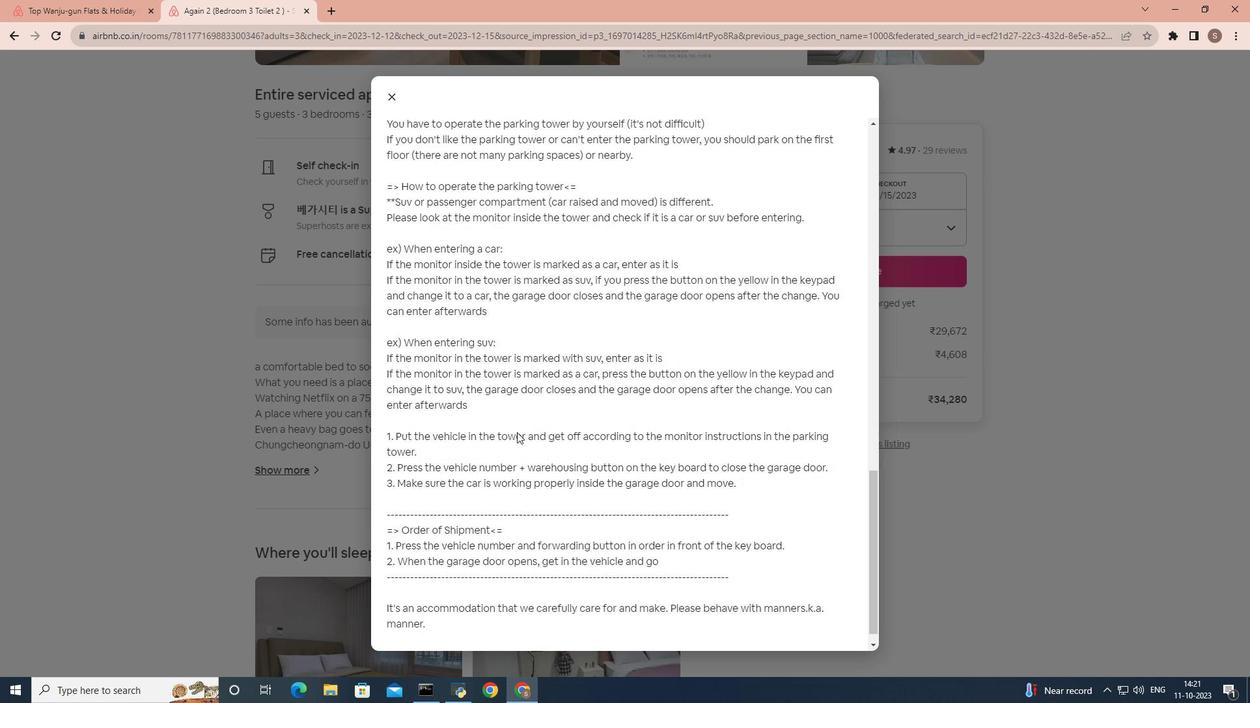 
Action: Mouse scrolled (520, 434) with delta (0, 0)
Screenshot: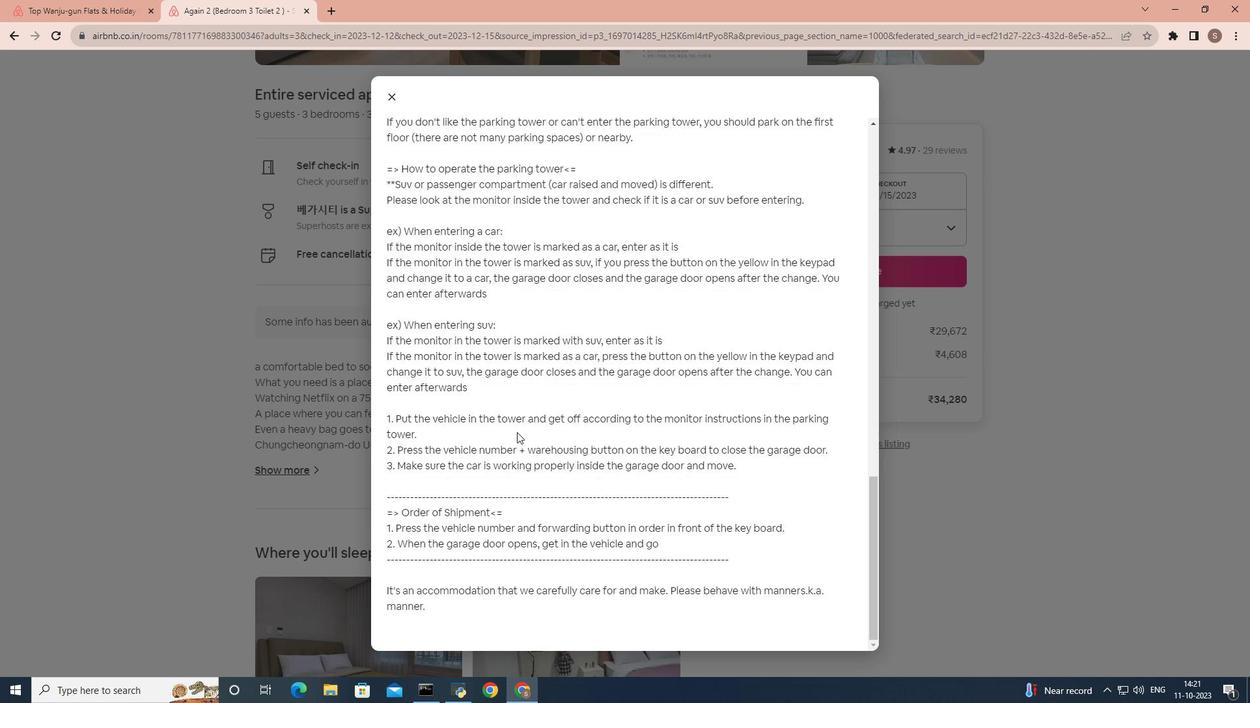 
Action: Mouse scrolled (520, 434) with delta (0, 0)
Screenshot: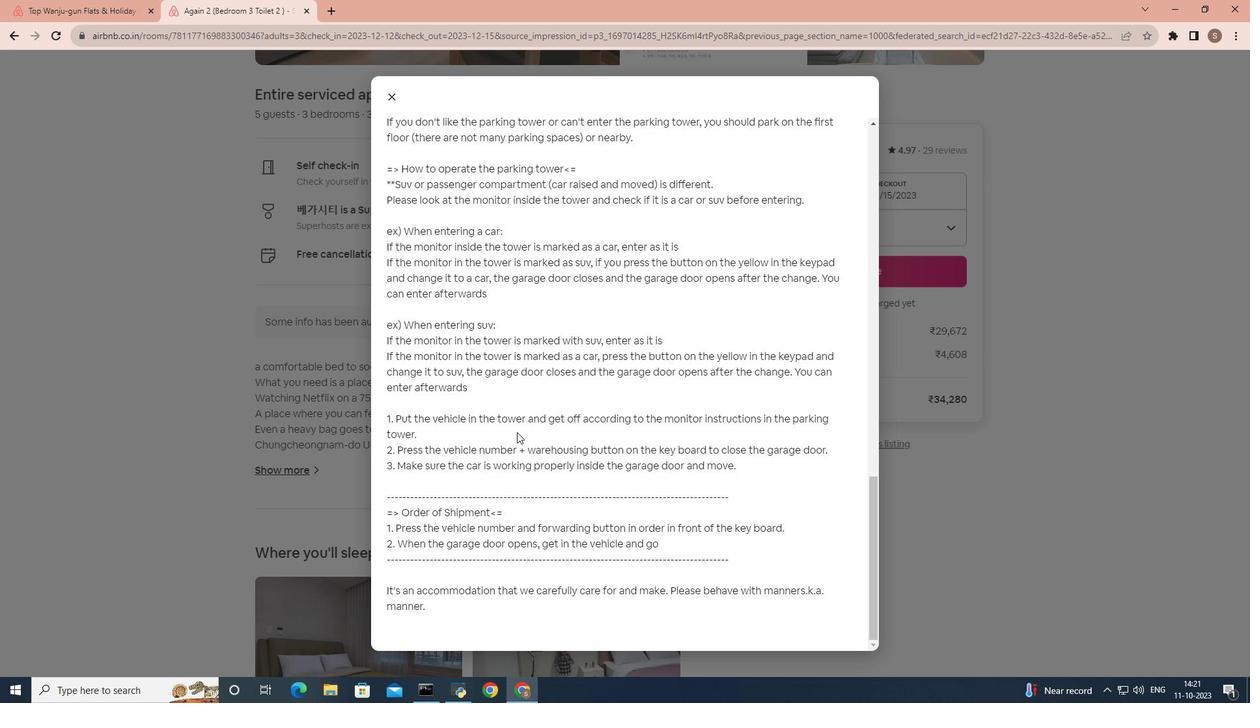 
Action: Mouse scrolled (520, 434) with delta (0, 0)
Screenshot: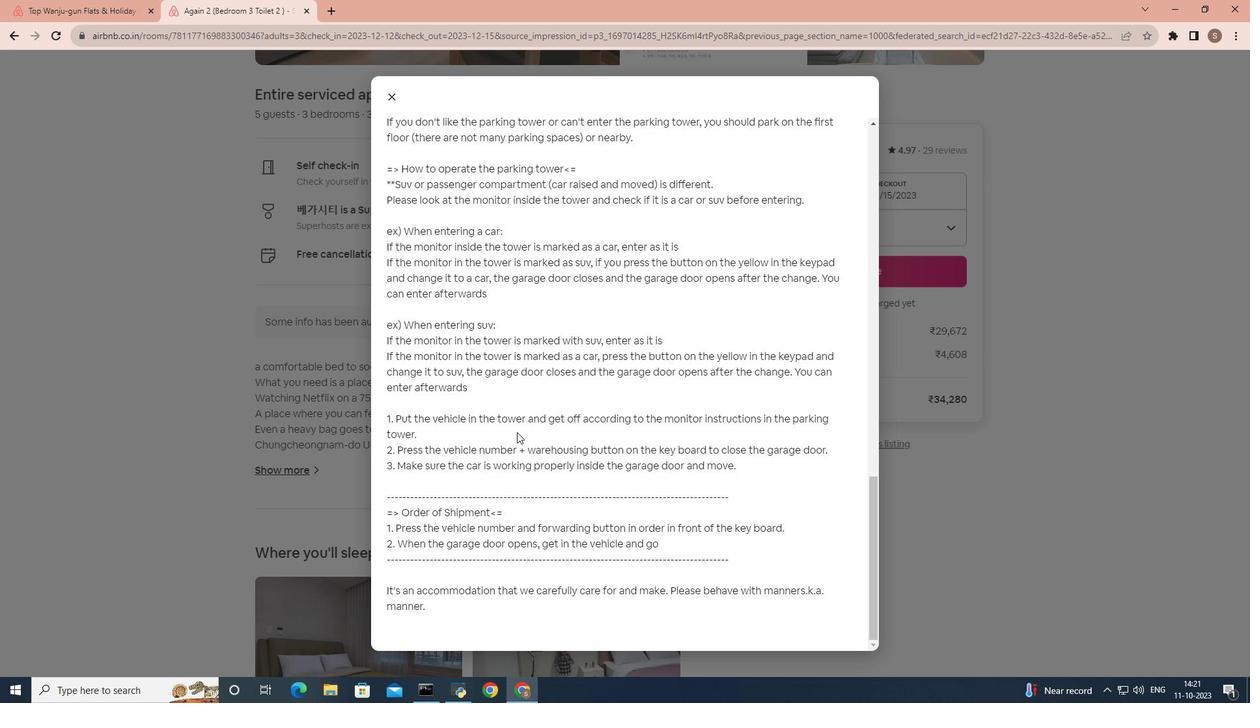 
Action: Mouse scrolled (520, 434) with delta (0, 0)
Screenshot: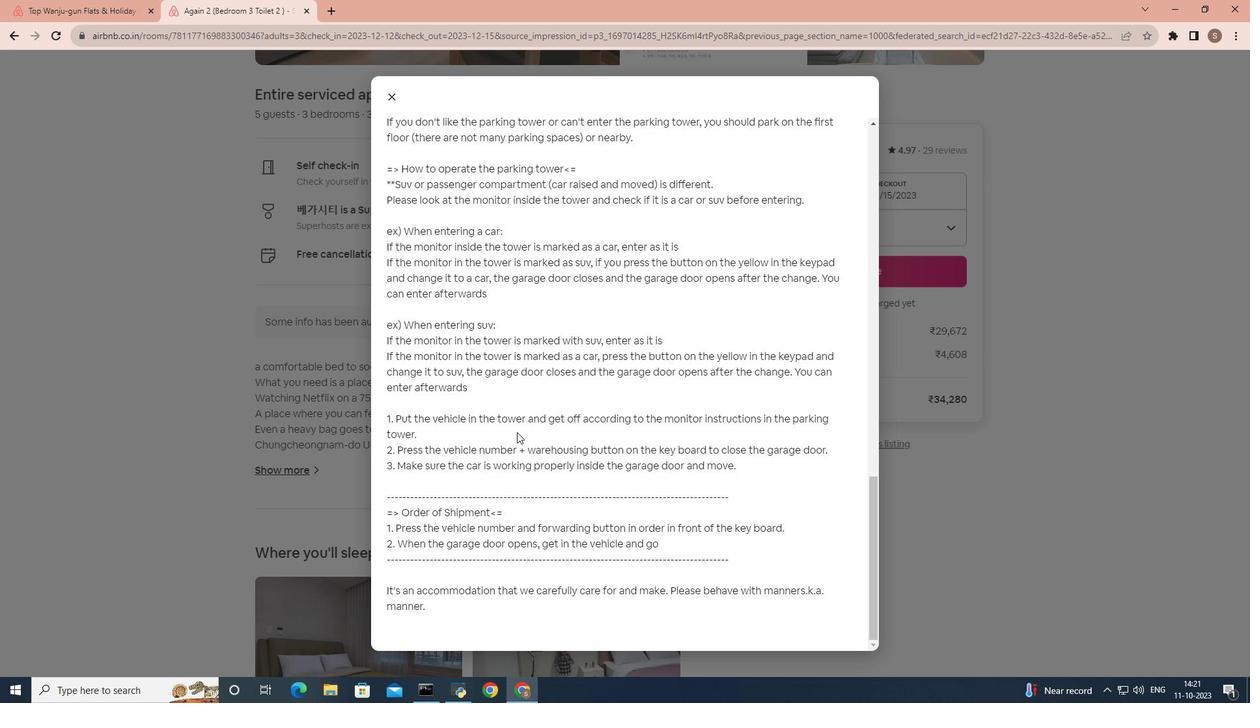 
Action: Mouse scrolled (520, 434) with delta (0, 0)
Screenshot: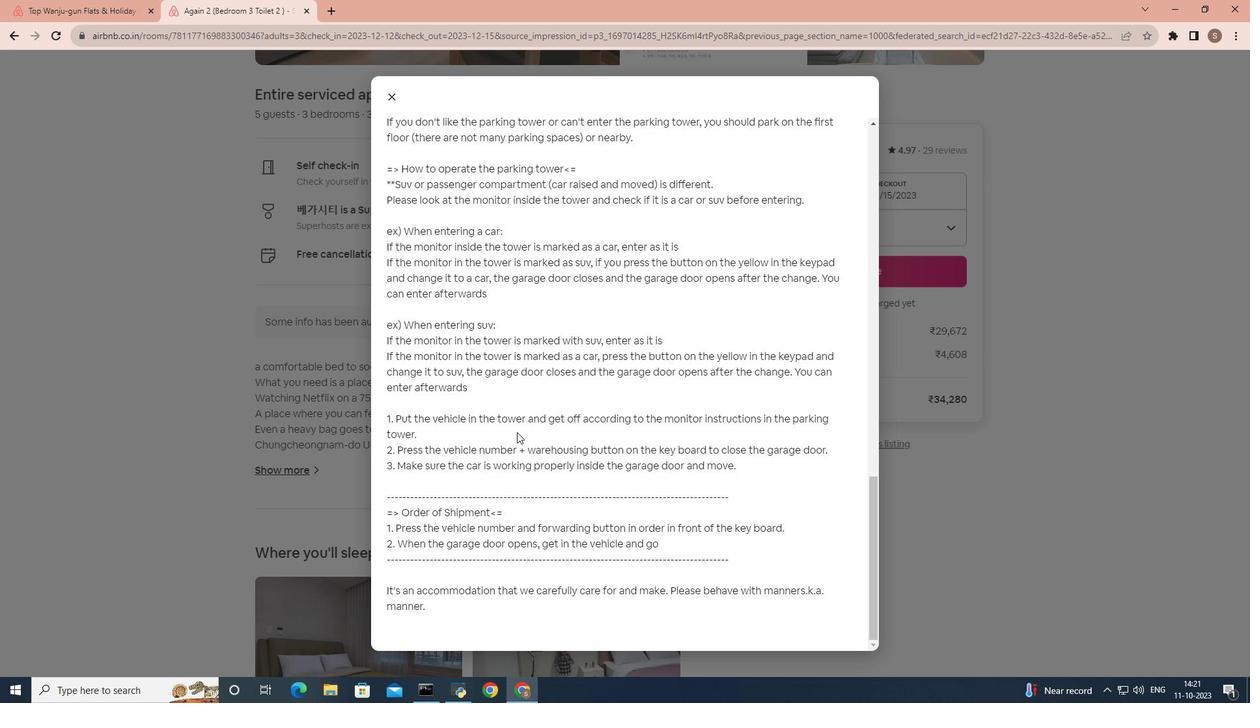 
Action: Mouse moved to (394, 102)
Screenshot: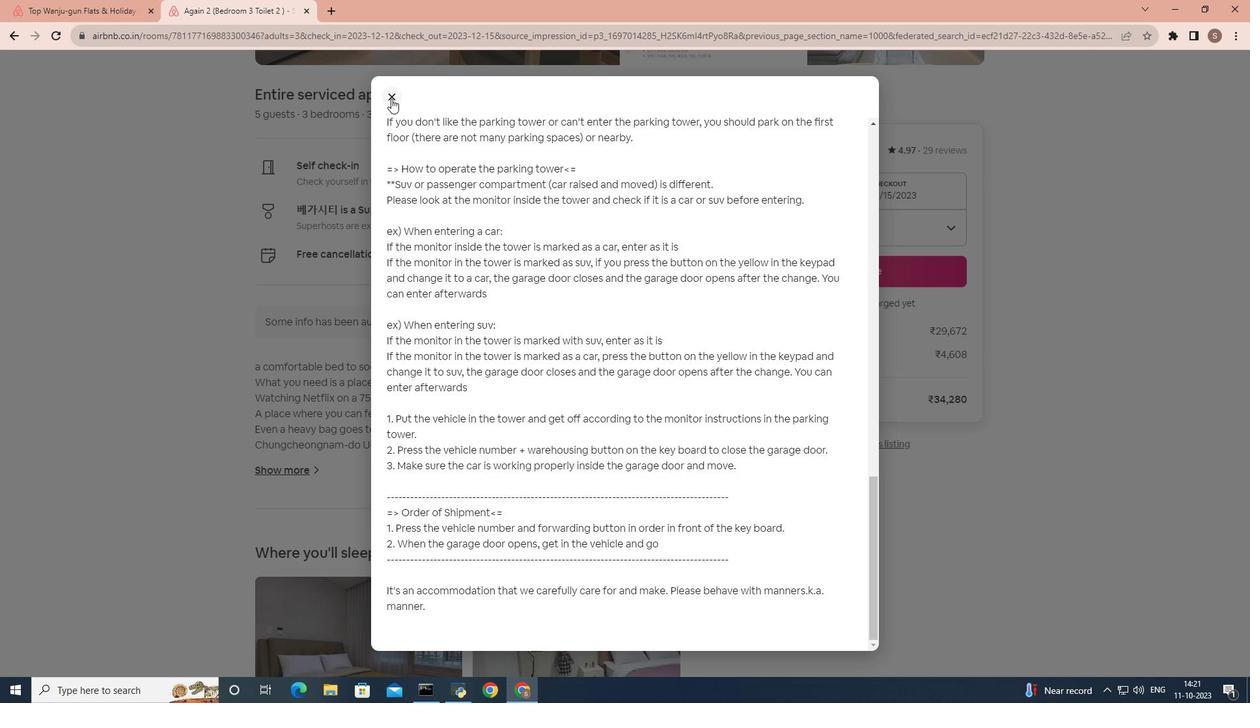
Action: Mouse pressed left at (394, 102)
Screenshot: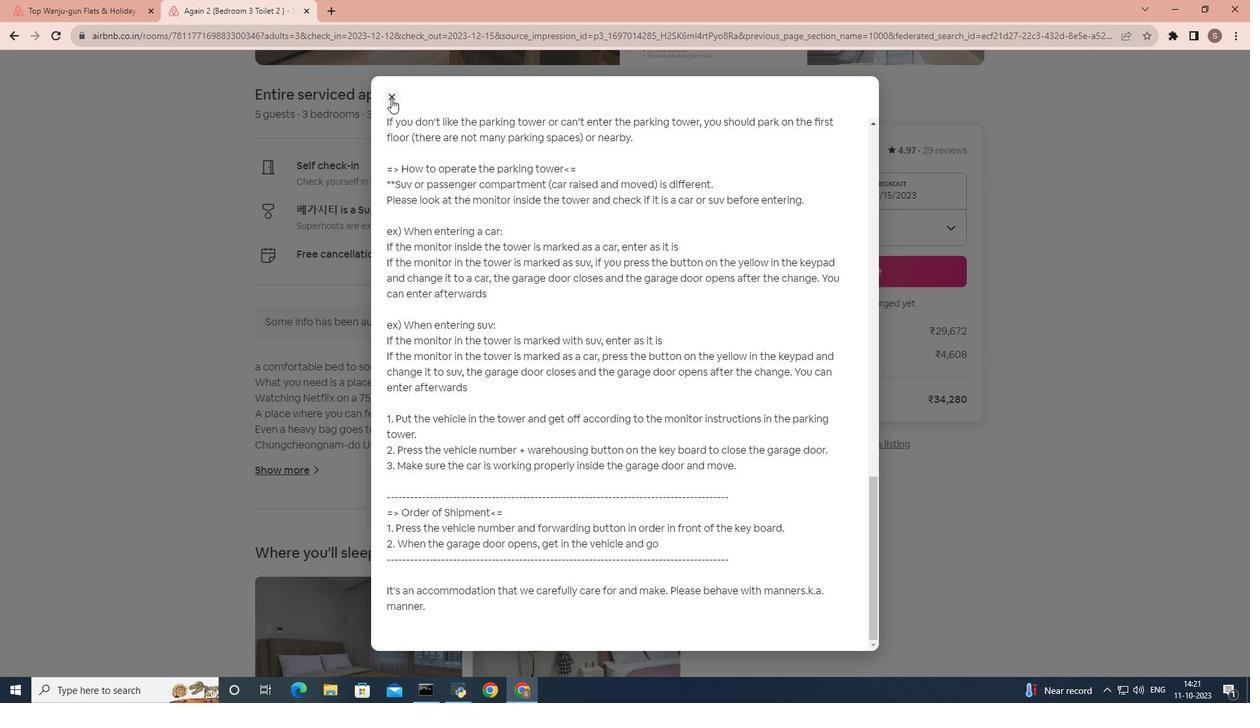 
Action: Mouse moved to (358, 462)
Screenshot: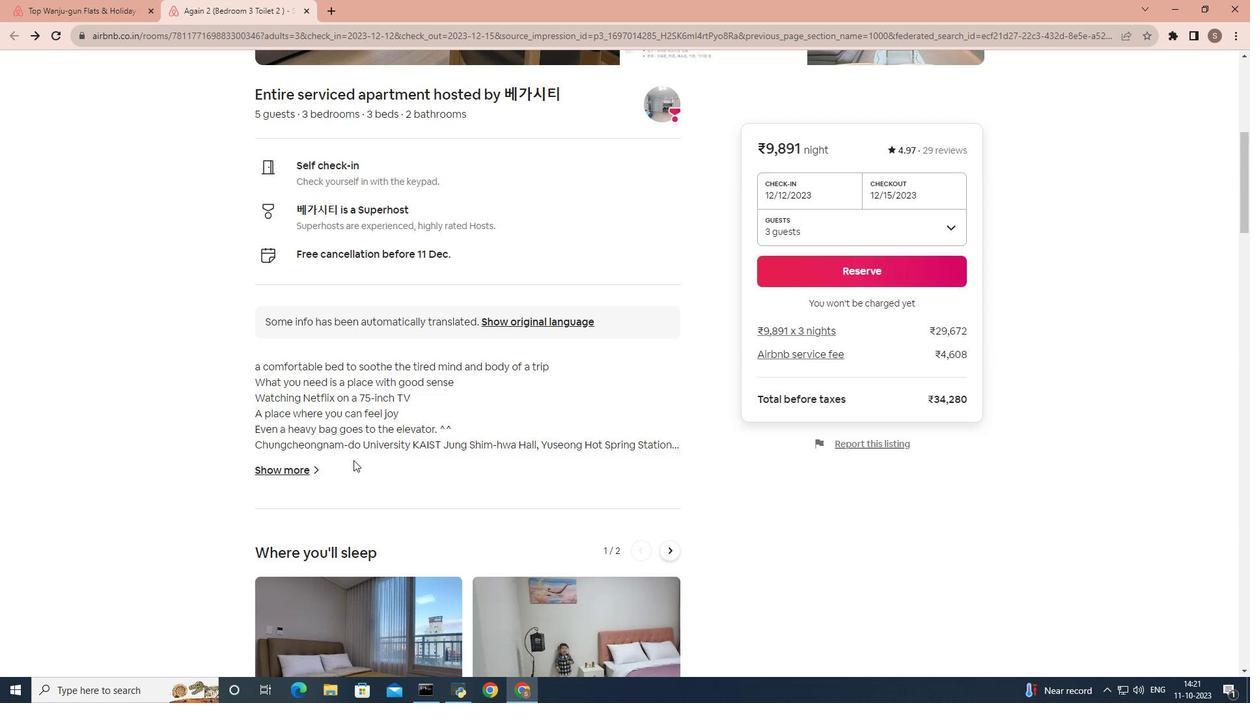 
Action: Mouse scrolled (358, 461) with delta (0, 0)
Screenshot: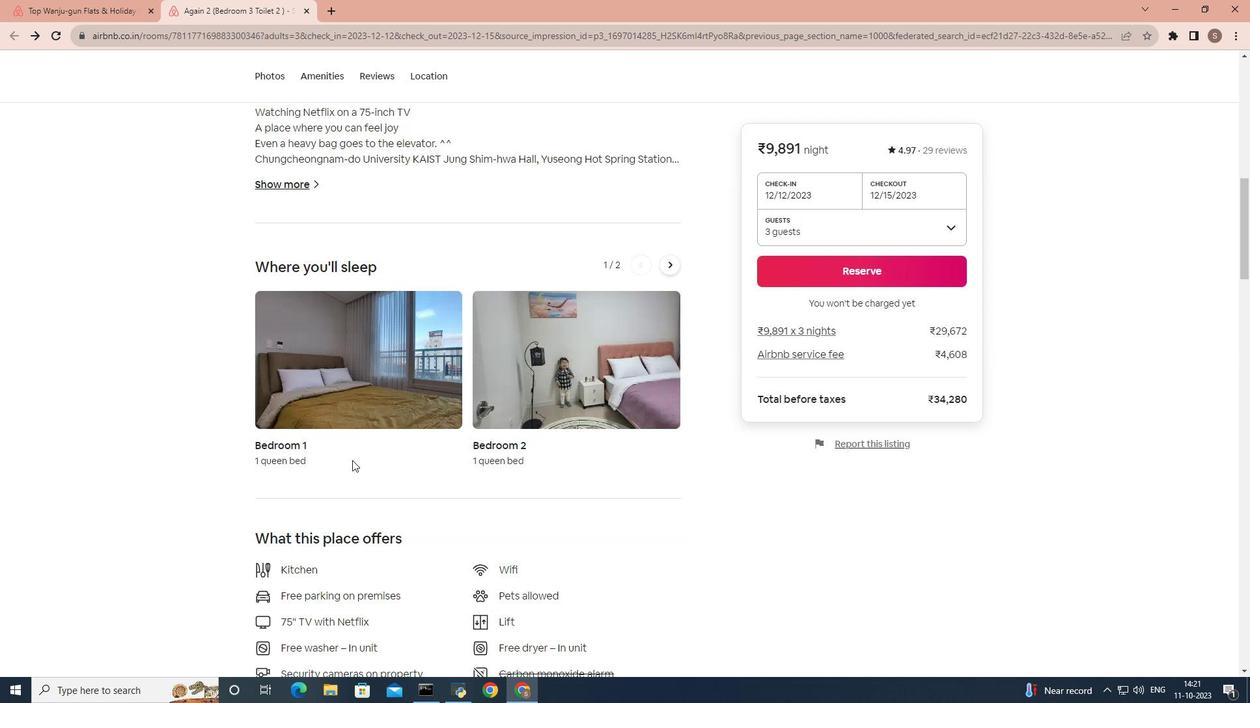 
Action: Mouse moved to (356, 463)
Screenshot: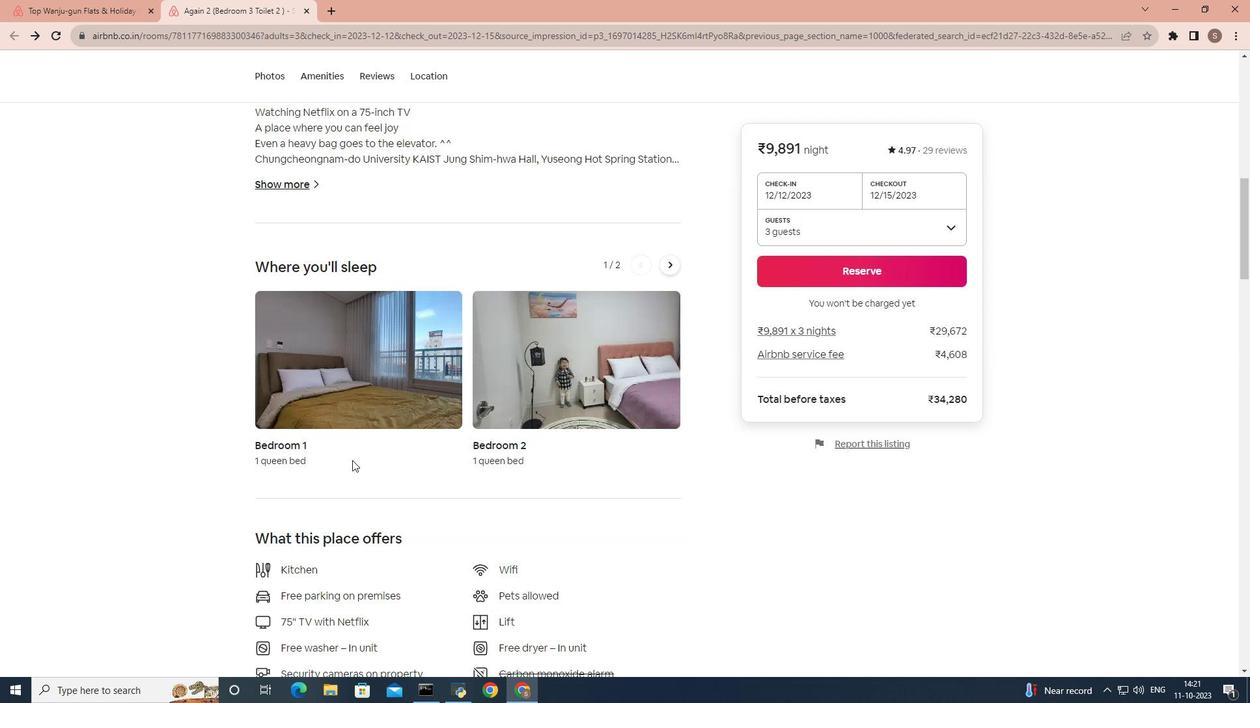 
Action: Mouse scrolled (356, 462) with delta (0, 0)
Screenshot: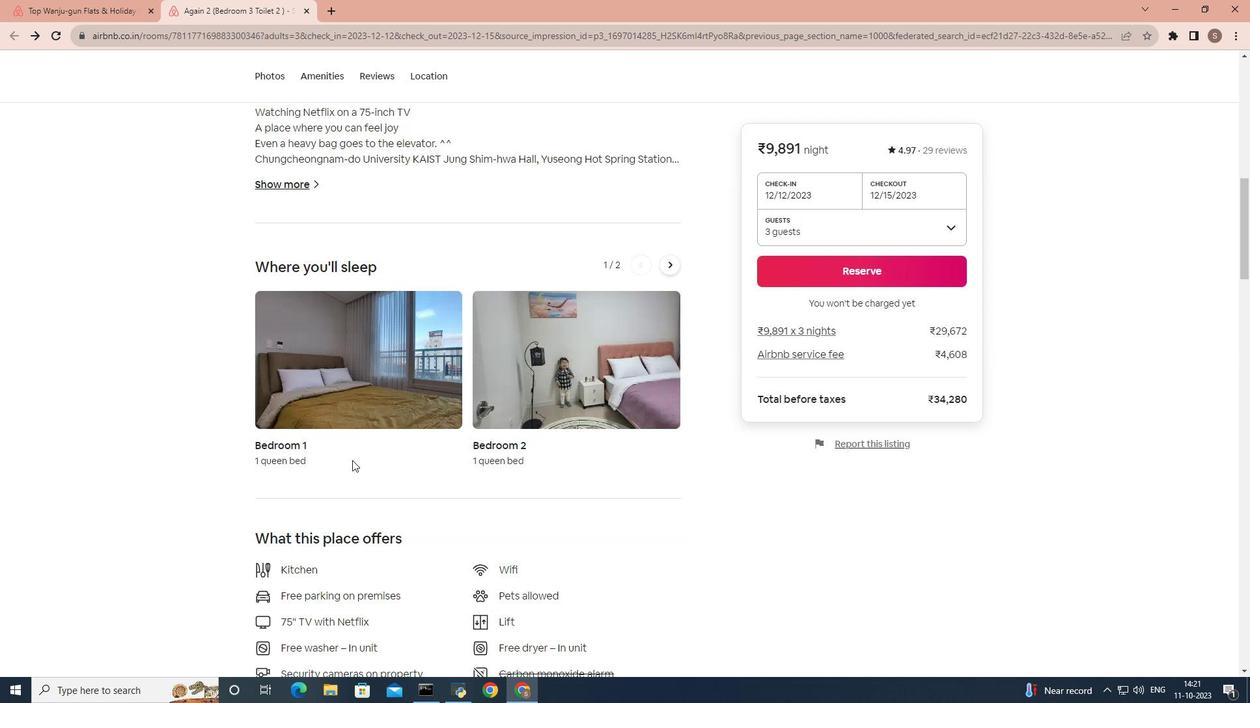 
Action: Mouse moved to (356, 463)
Screenshot: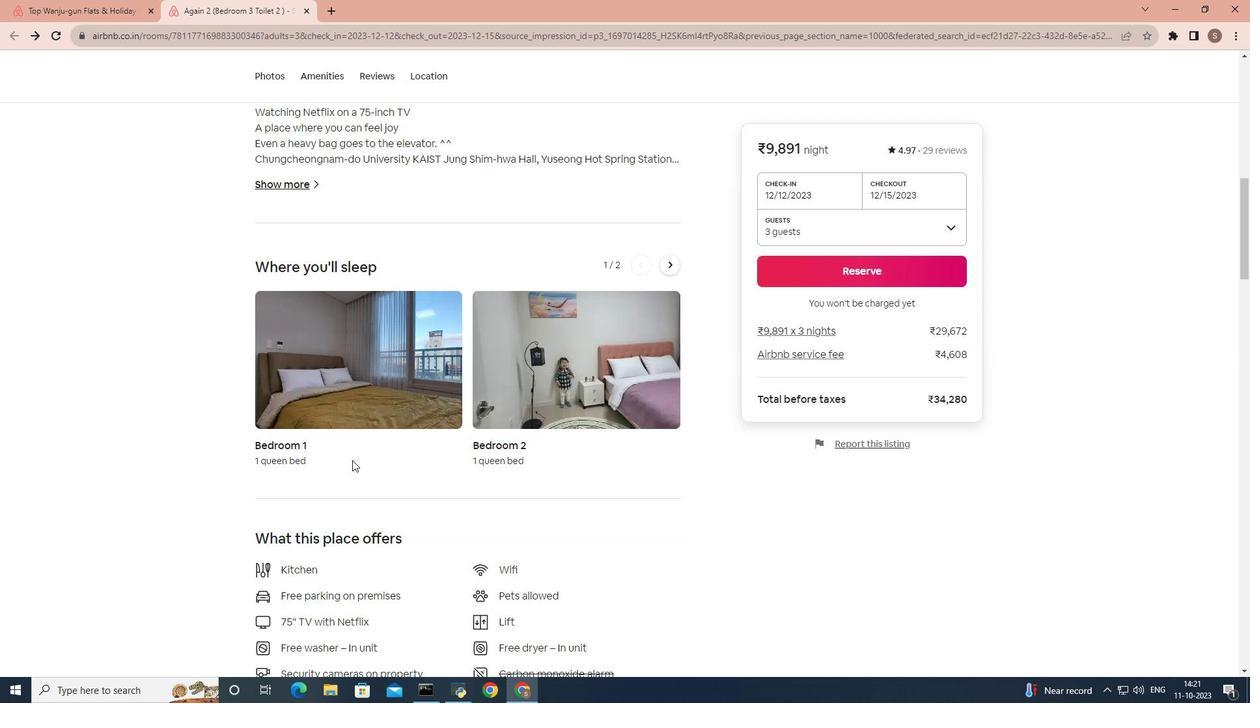 
Action: Mouse scrolled (356, 462) with delta (0, 0)
Screenshot: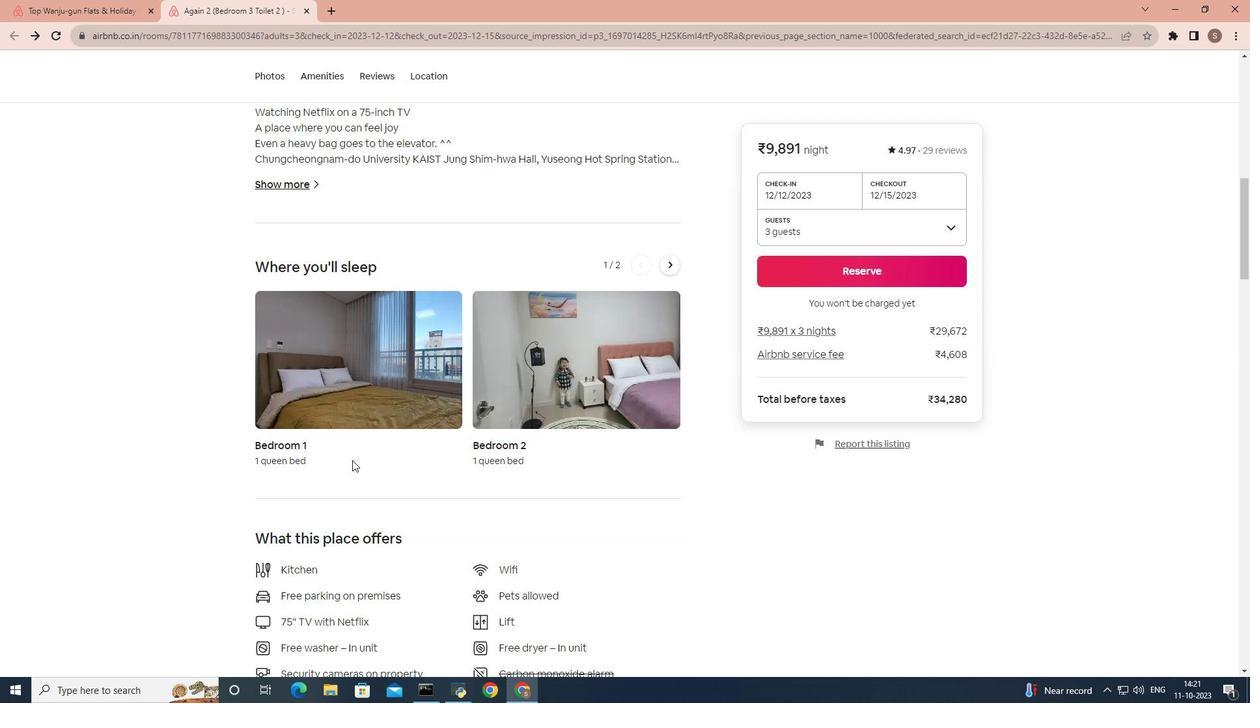 
Action: Mouse moved to (356, 463)
Screenshot: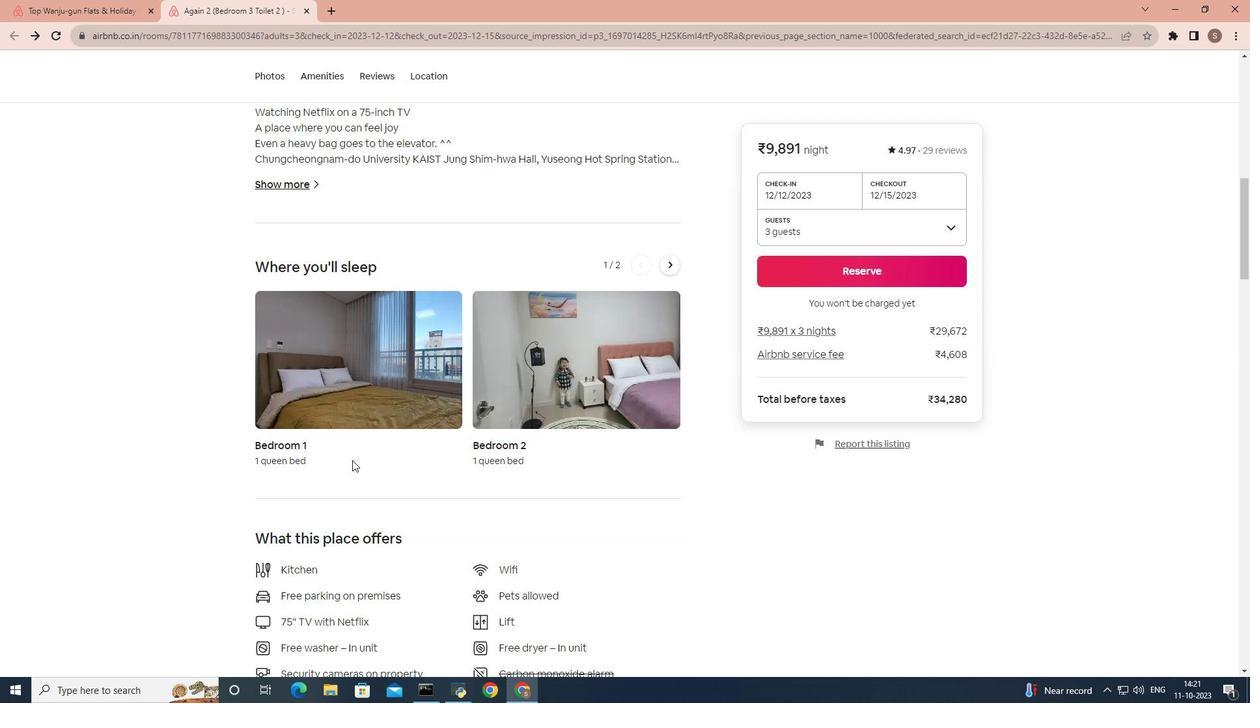 
Action: Mouse scrolled (356, 462) with delta (0, 0)
Screenshot: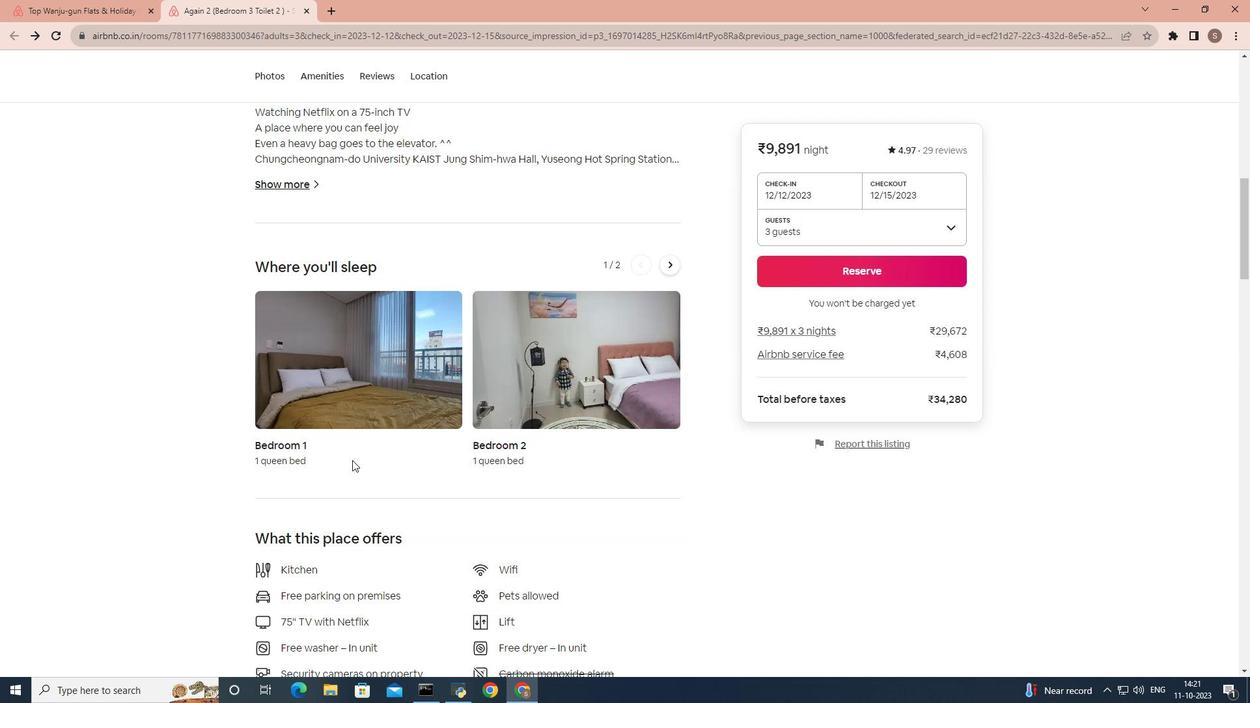 
Action: Mouse scrolled (356, 462) with delta (0, 0)
Screenshot: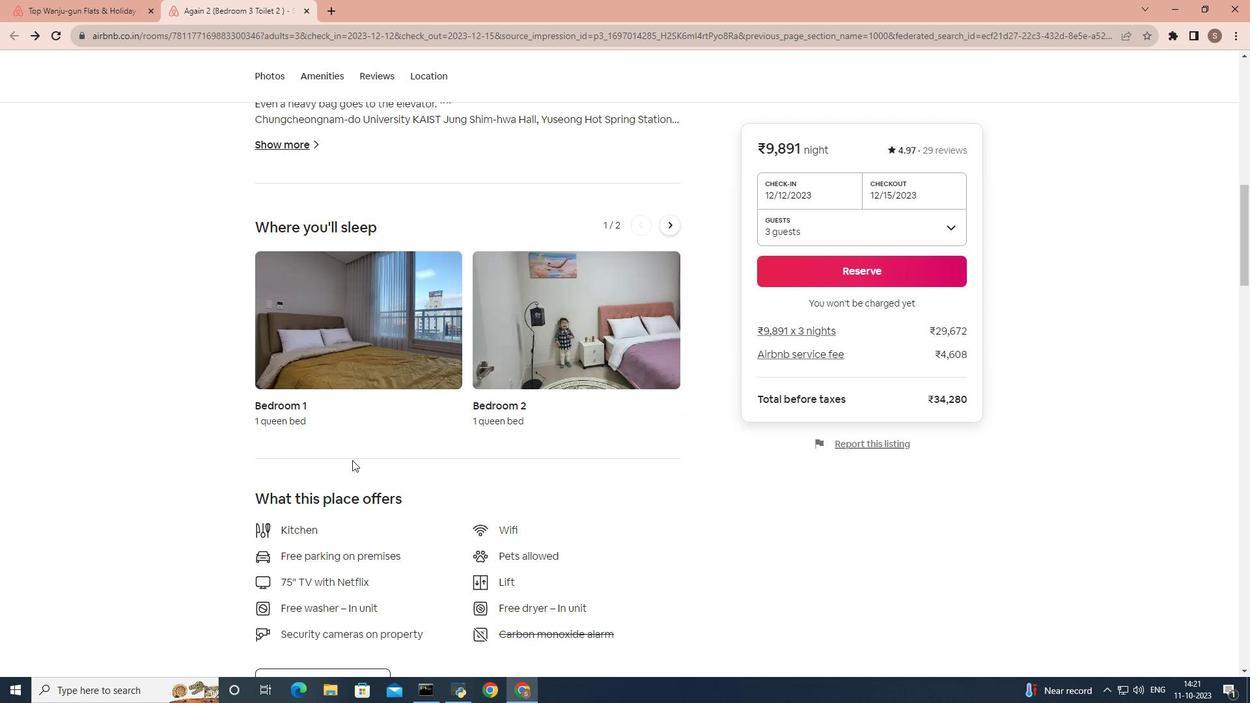 
Action: Mouse moved to (355, 463)
Screenshot: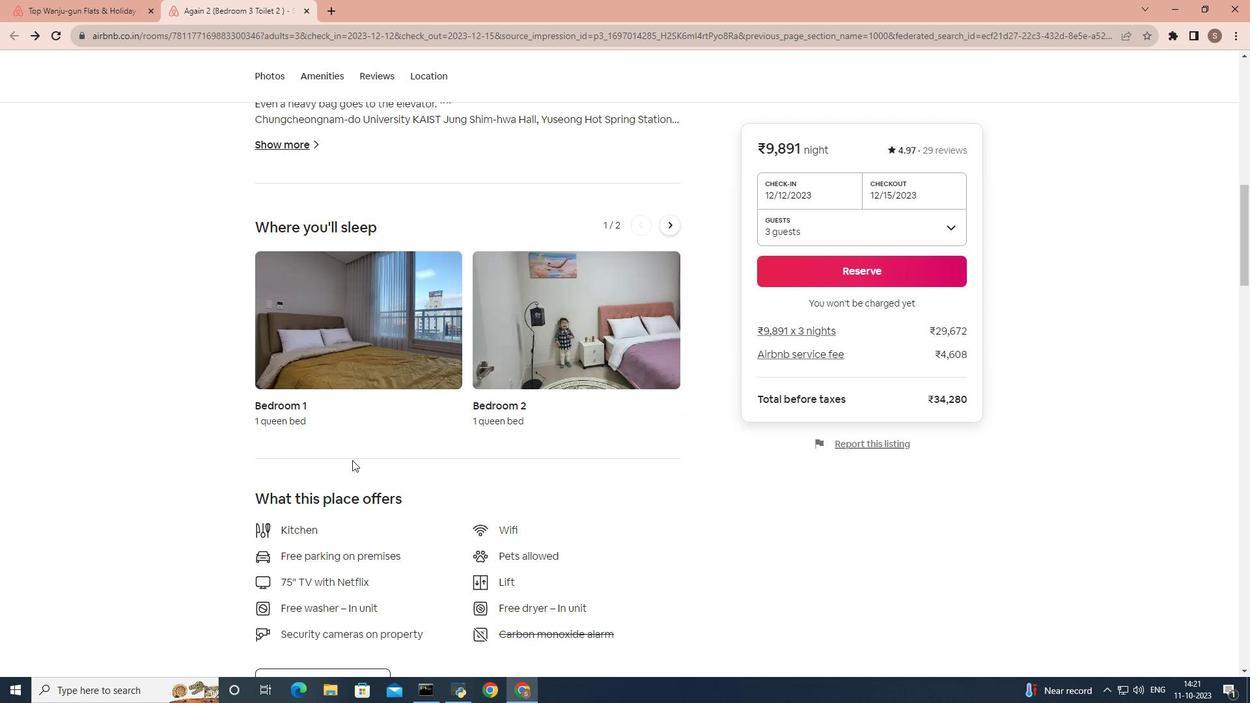 
Action: Mouse scrolled (355, 462) with delta (0, 0)
Screenshot: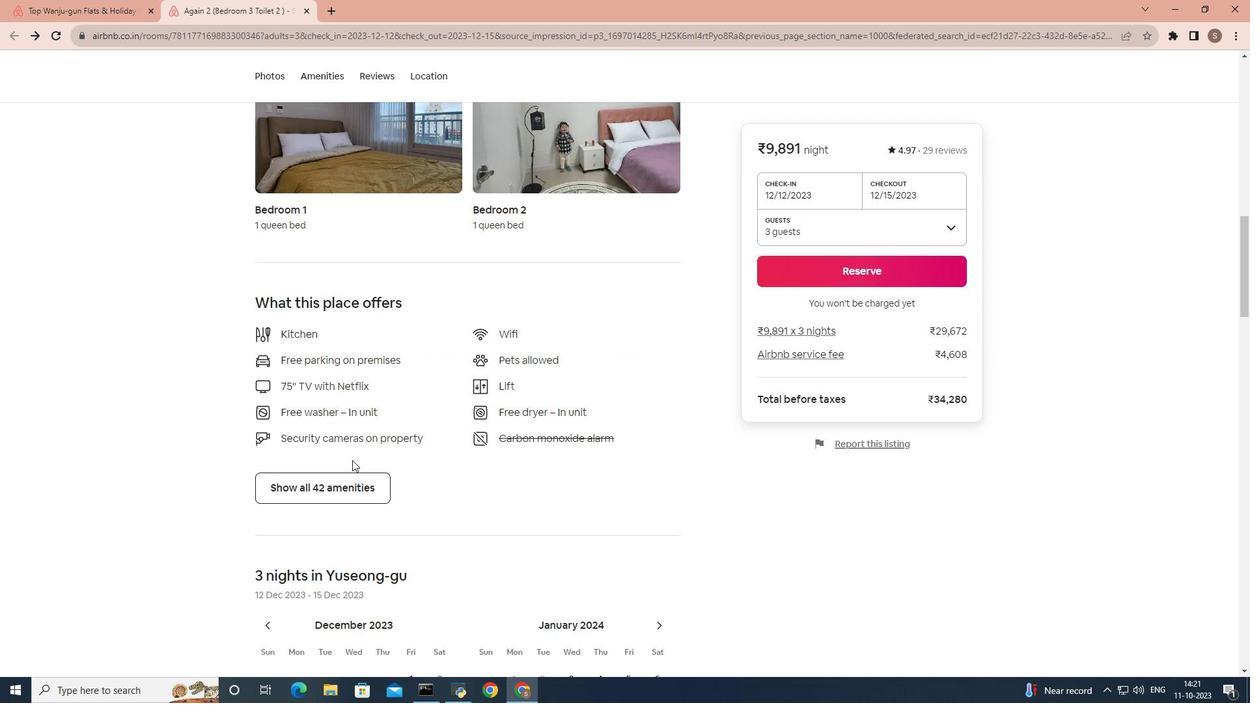 
Action: Mouse scrolled (355, 462) with delta (0, 0)
Screenshot: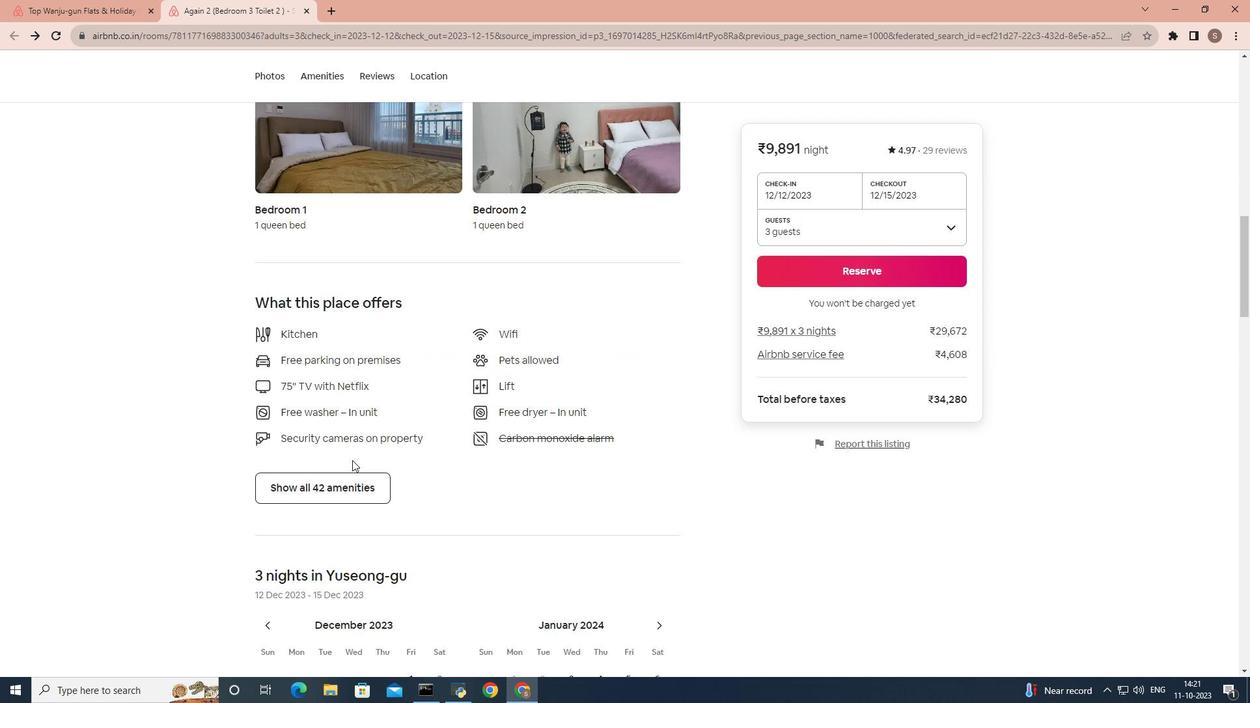 
Action: Mouse scrolled (355, 462) with delta (0, 0)
Screenshot: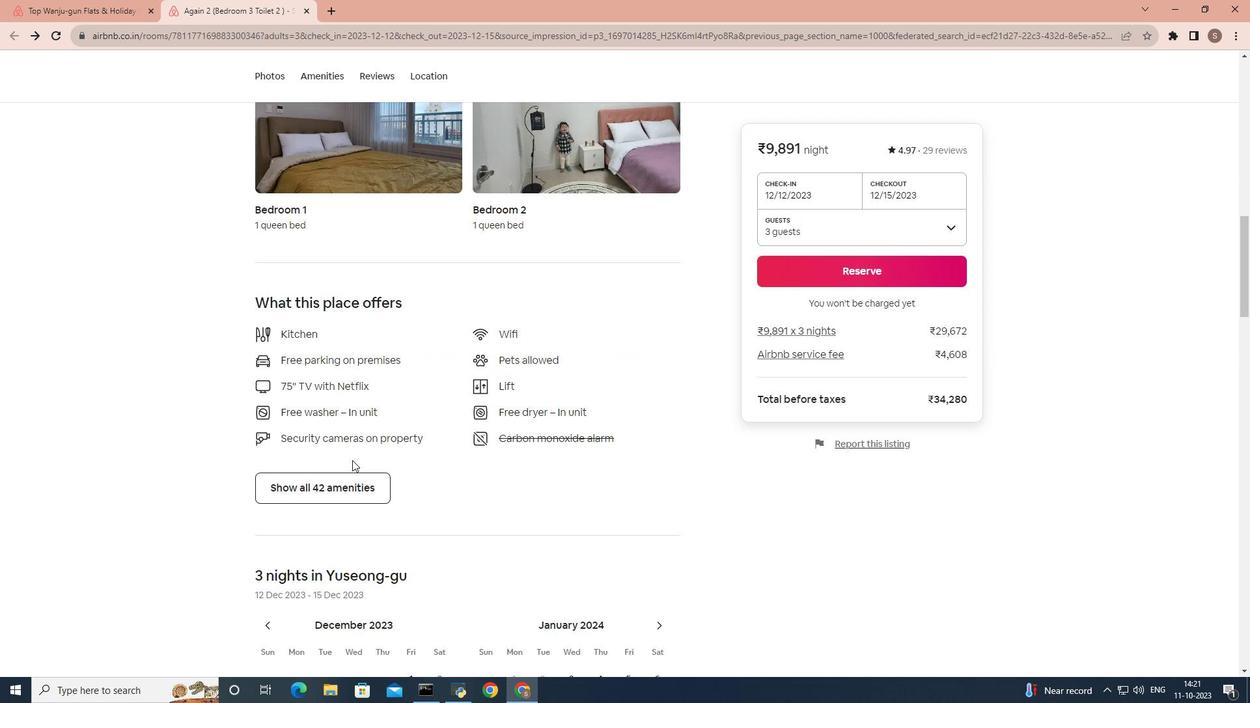 
Action: Mouse scrolled (355, 462) with delta (0, 0)
Screenshot: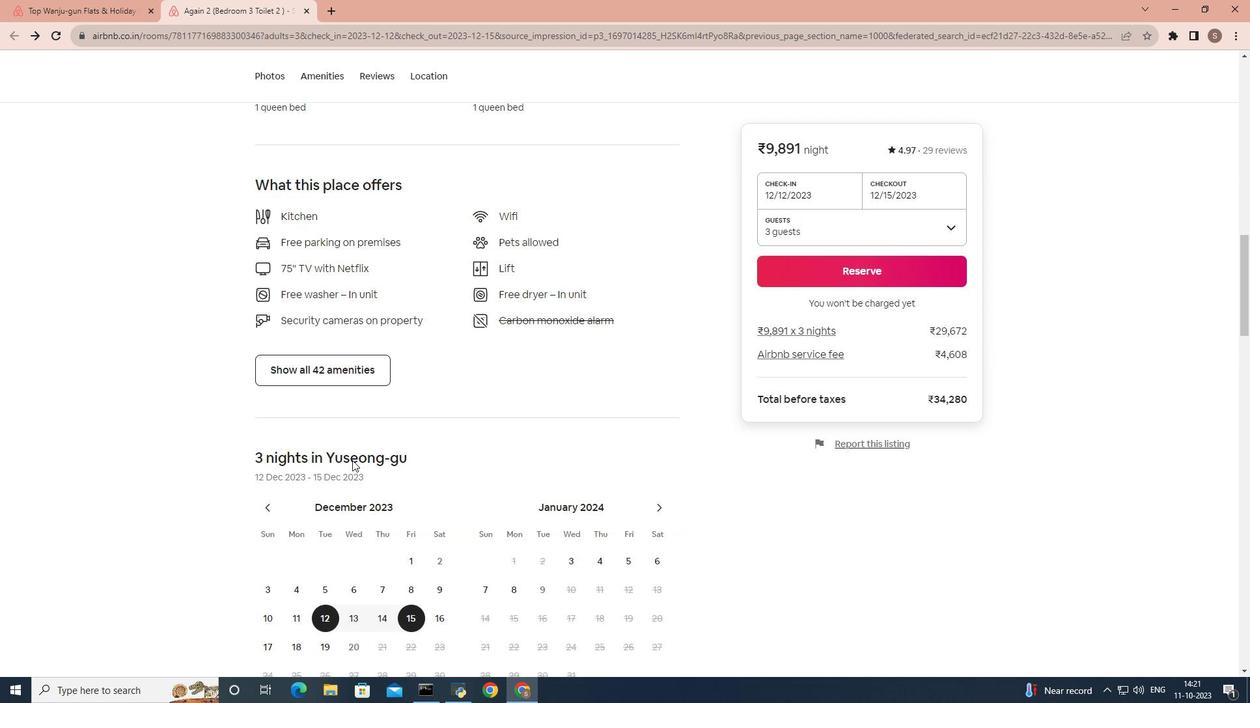 
Action: Mouse scrolled (355, 462) with delta (0, 0)
Screenshot: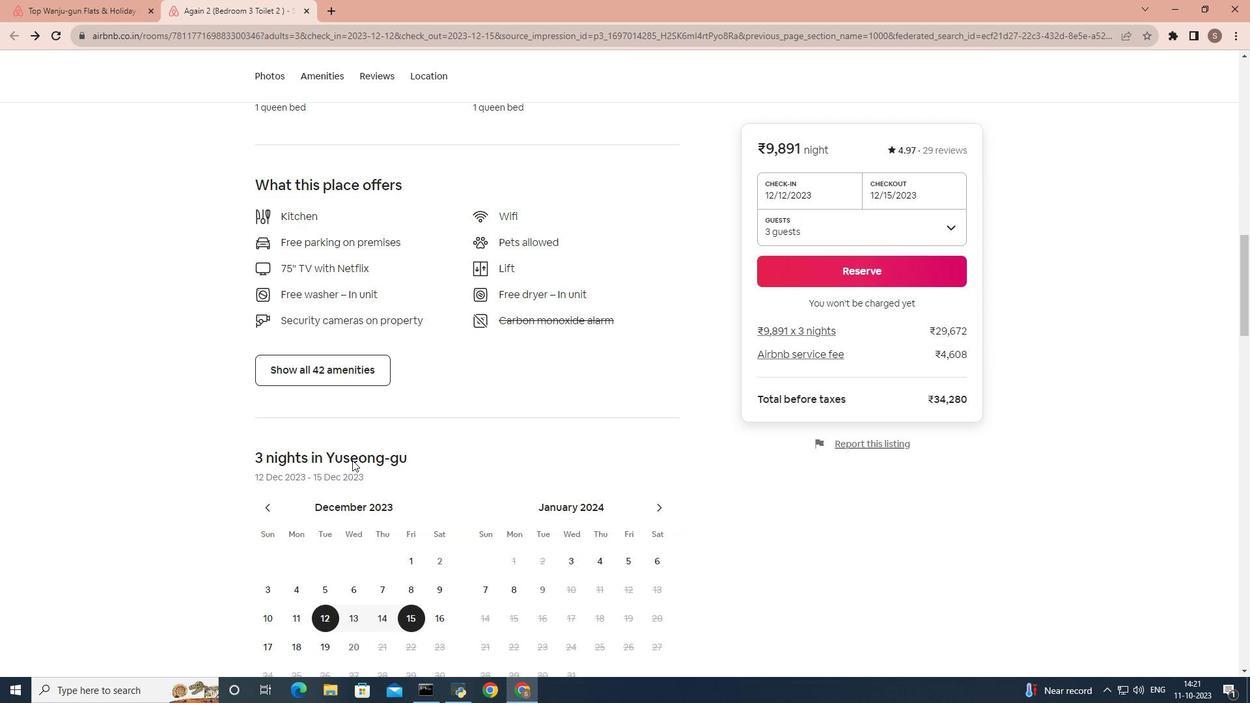 
Action: Mouse moved to (334, 366)
Screenshot: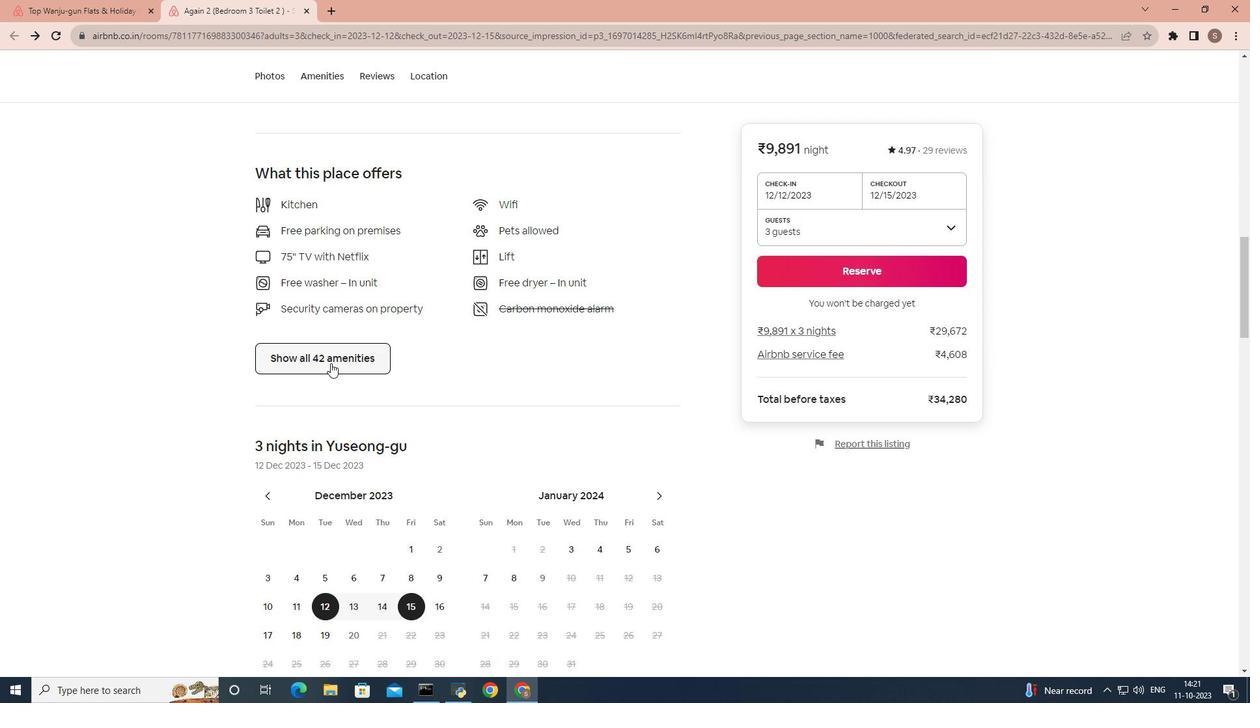 
Action: Mouse pressed left at (334, 366)
Screenshot: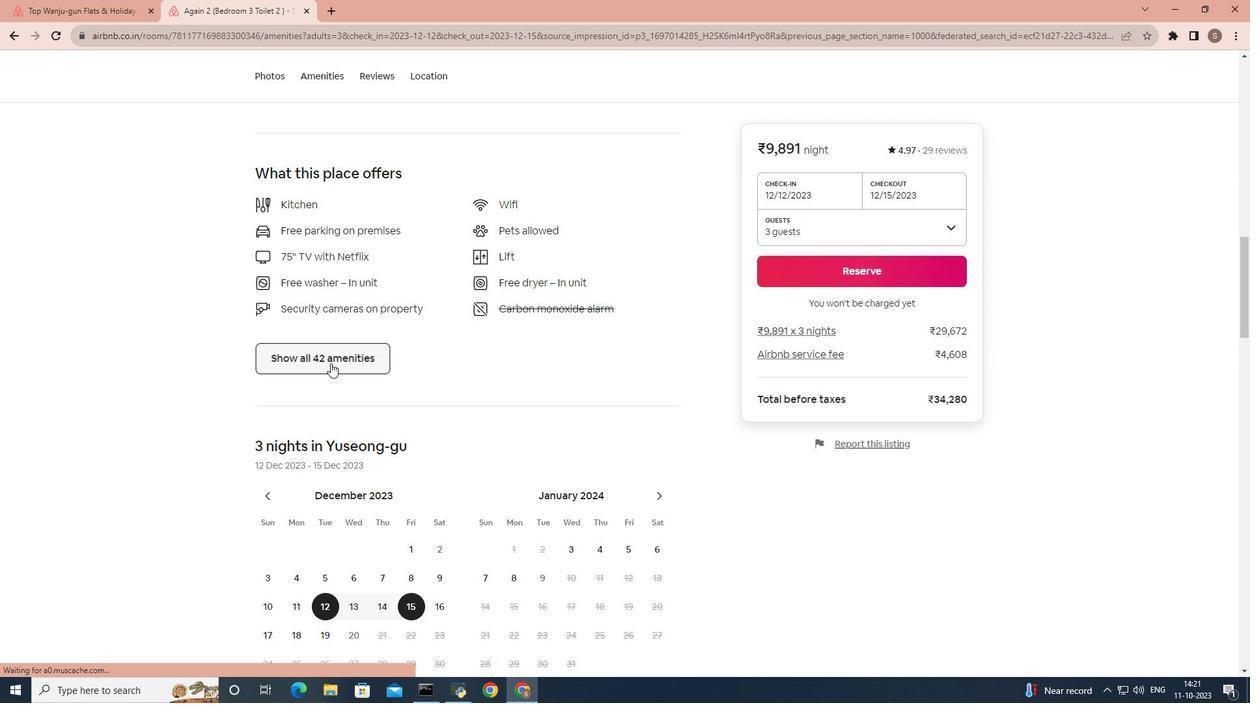 
Action: Mouse moved to (522, 391)
Screenshot: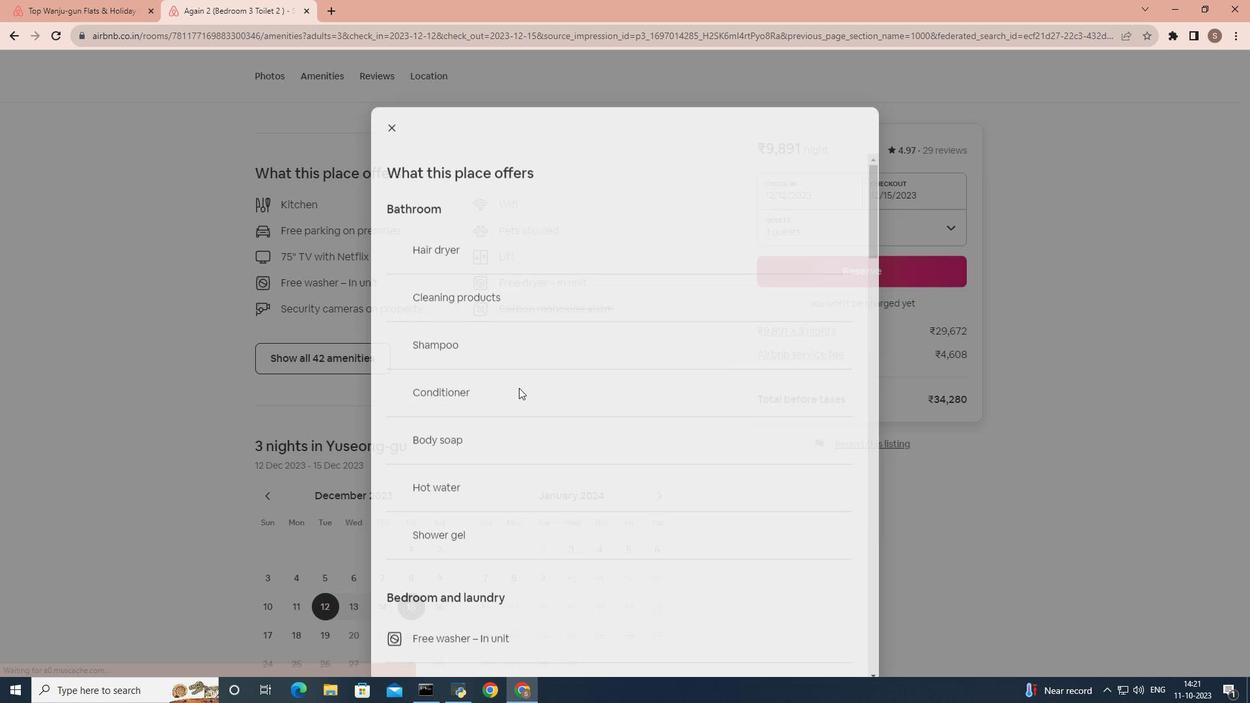 
Action: Mouse scrolled (522, 390) with delta (0, 0)
Screenshot: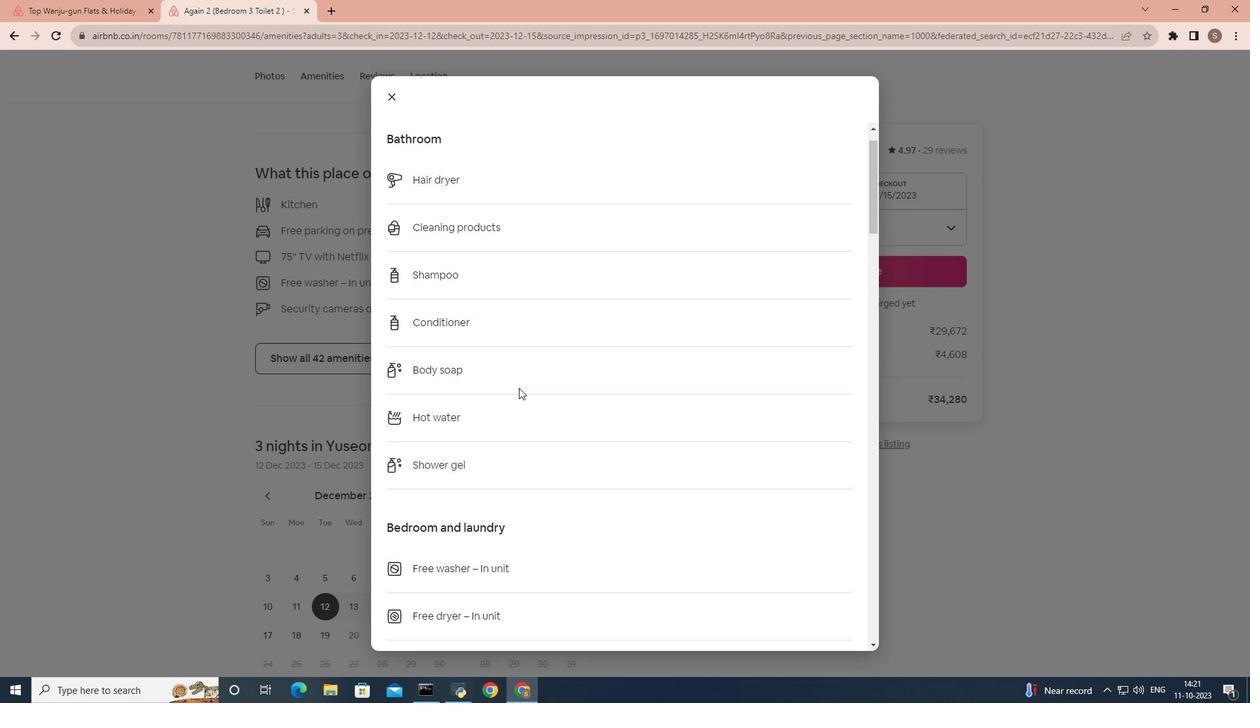 
Action: Mouse scrolled (522, 390) with delta (0, 0)
Screenshot: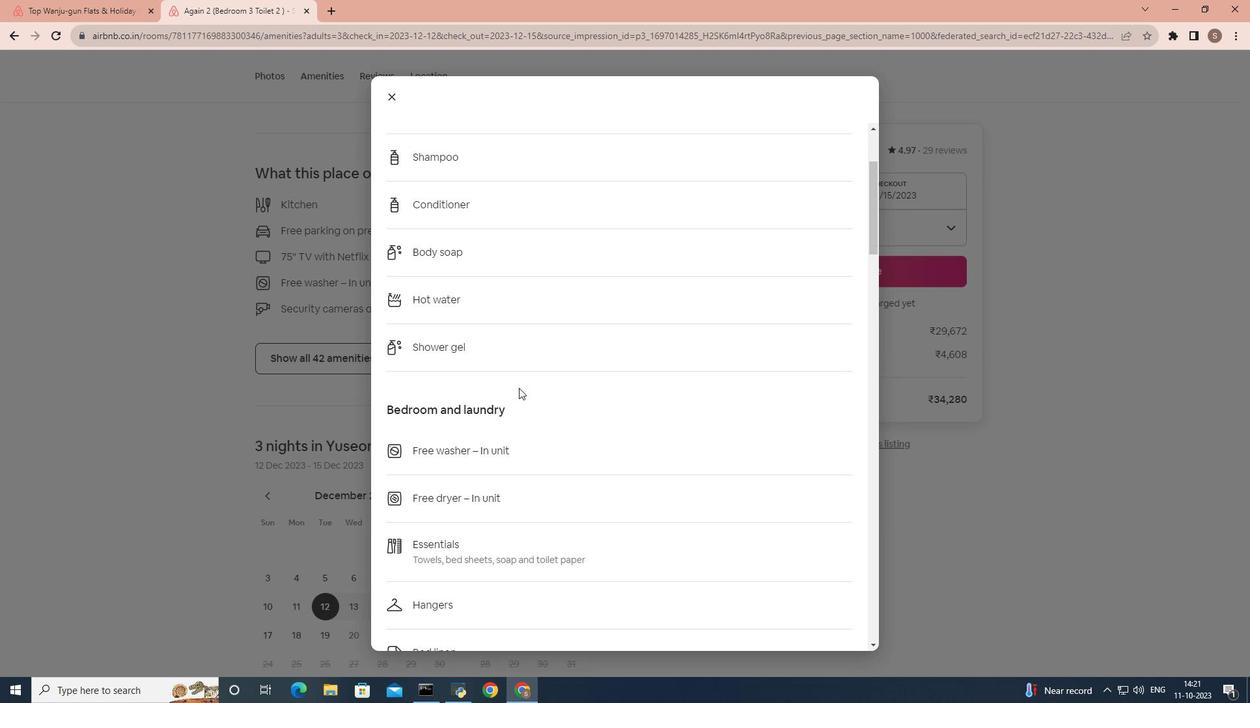
Action: Mouse scrolled (522, 390) with delta (0, 0)
Screenshot: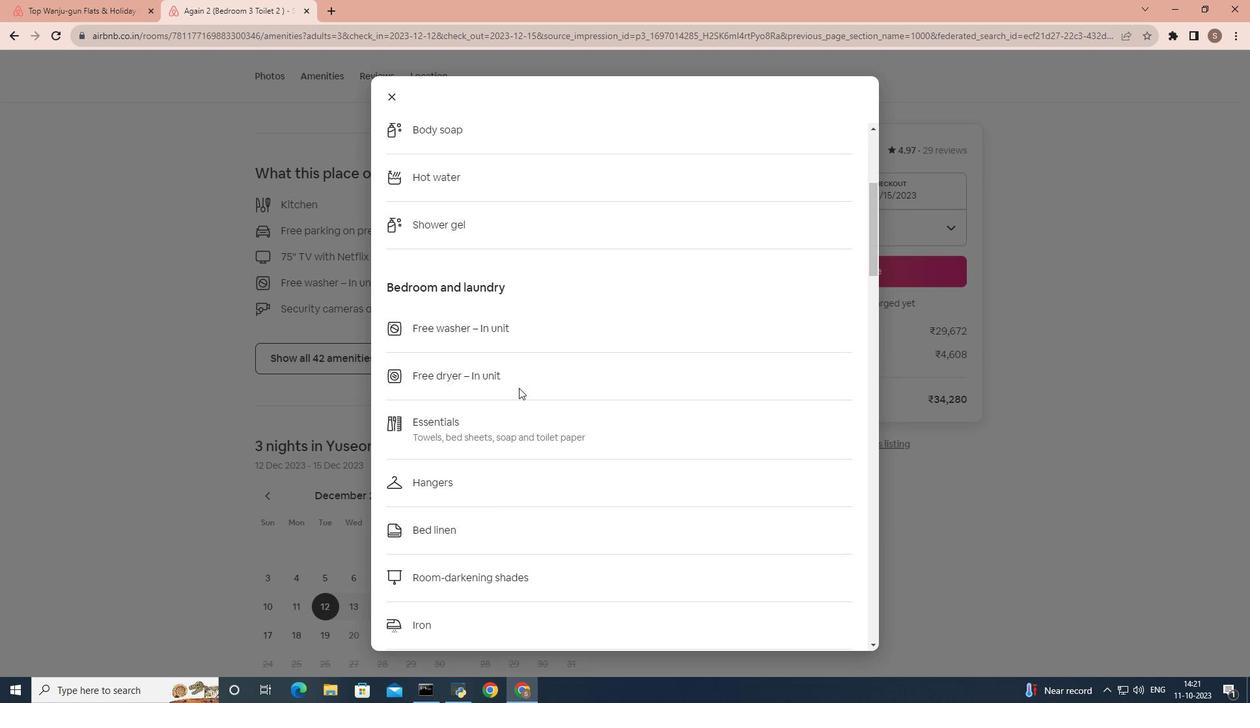 
Action: Mouse scrolled (522, 390) with delta (0, 0)
Screenshot: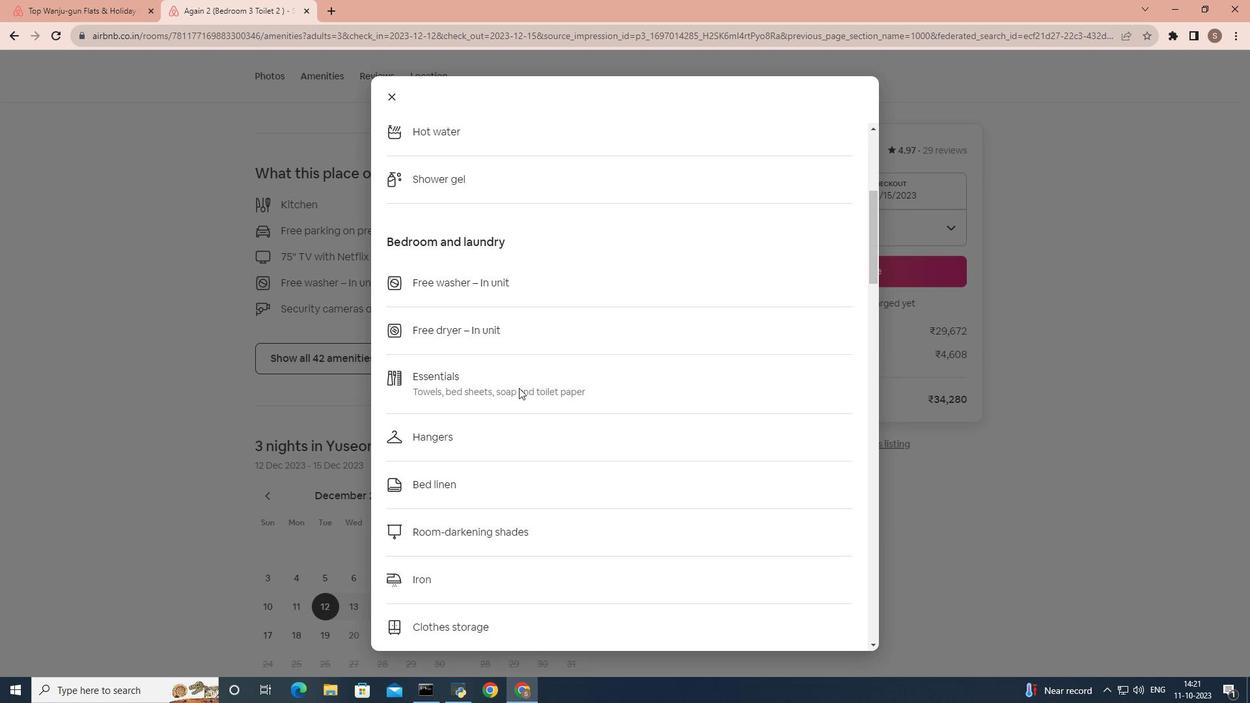 
Action: Mouse scrolled (522, 390) with delta (0, 0)
Screenshot: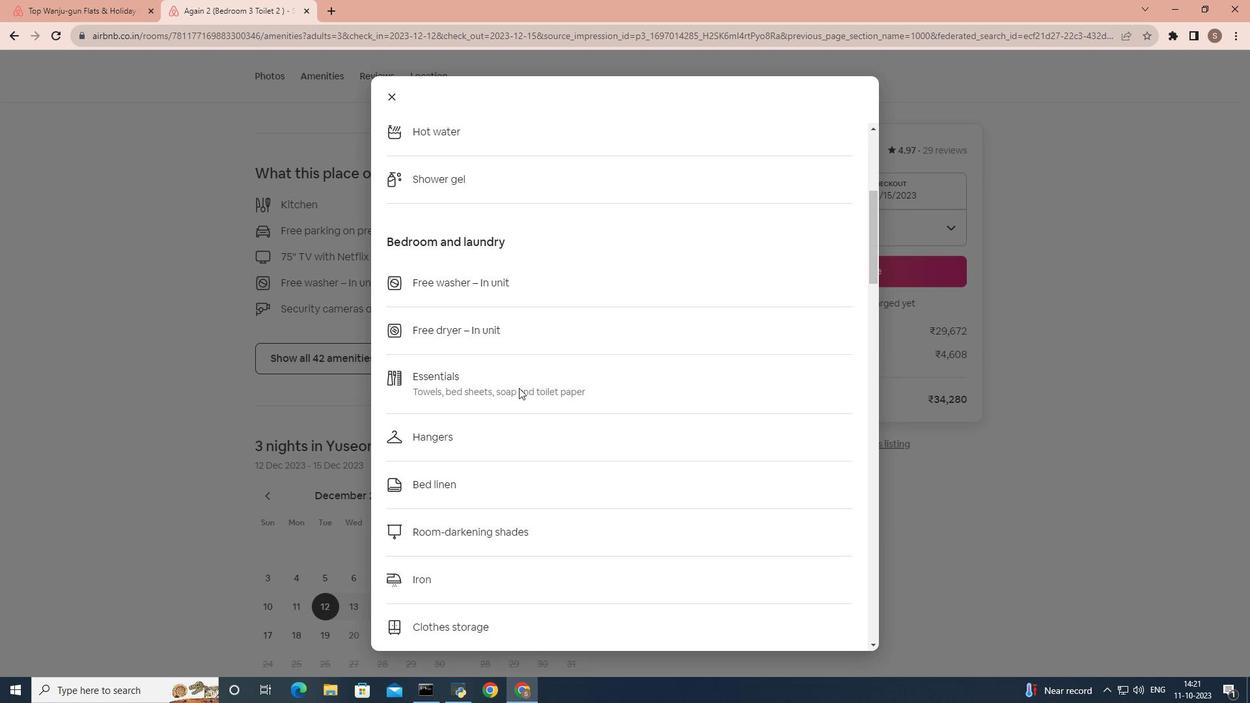
Action: Mouse scrolled (522, 390) with delta (0, 0)
Screenshot: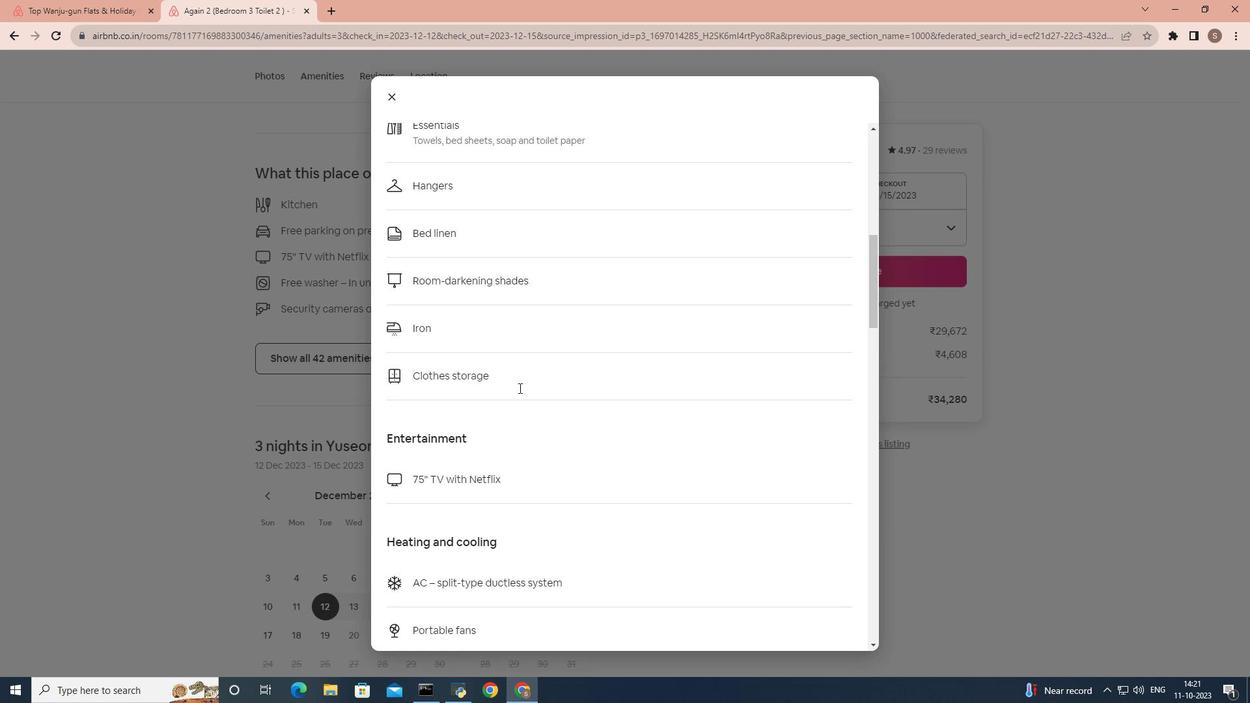 
Action: Mouse scrolled (522, 390) with delta (0, 0)
Screenshot: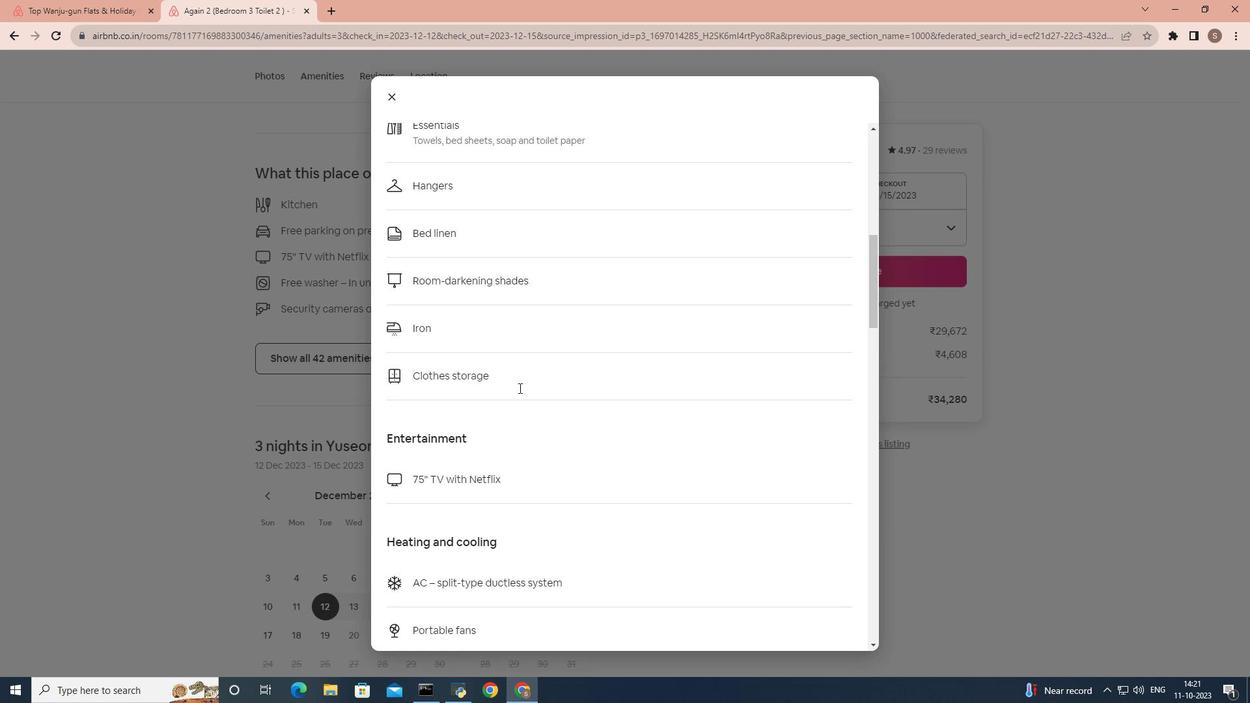 
Action: Mouse scrolled (522, 390) with delta (0, 0)
Screenshot: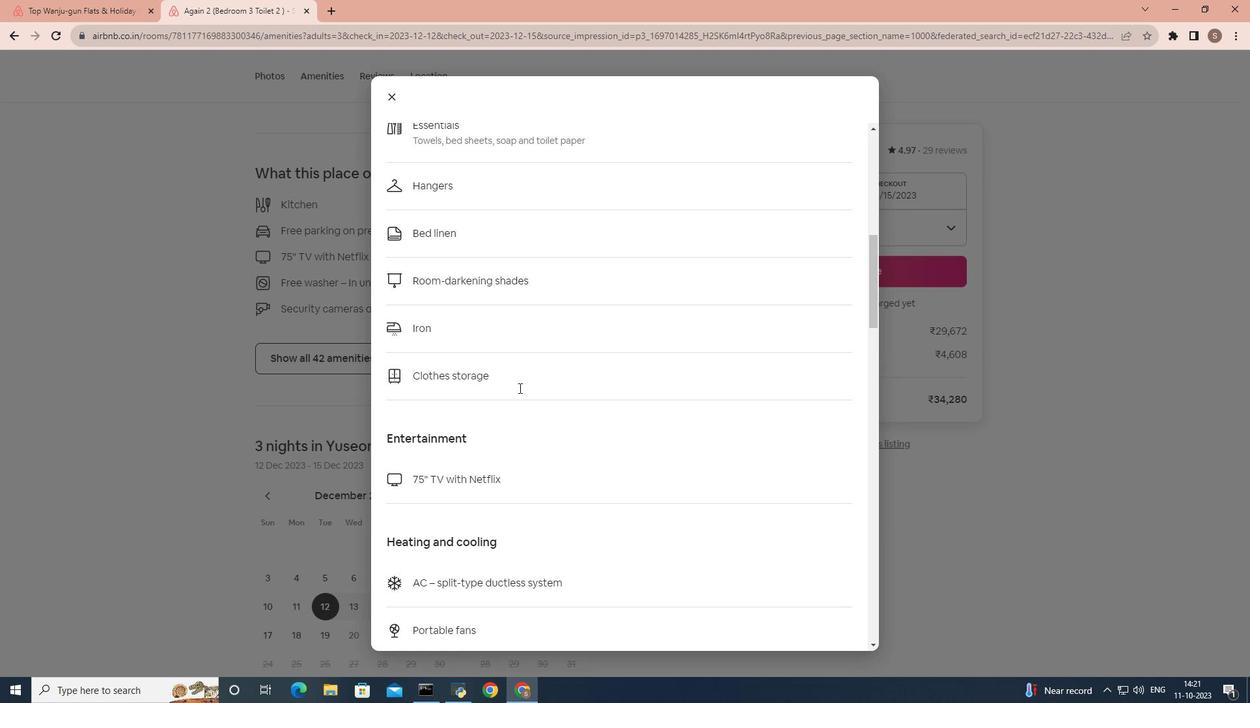 
Action: Mouse scrolled (522, 390) with delta (0, 0)
Screenshot: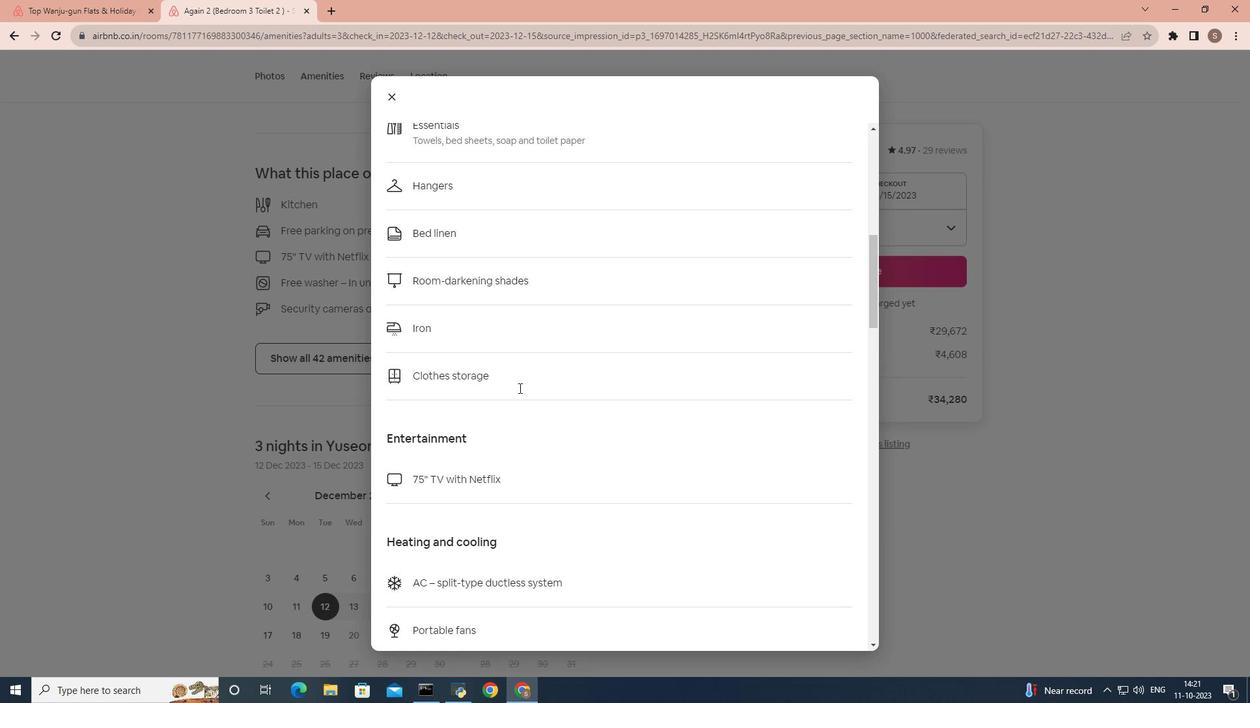 
Action: Mouse scrolled (522, 390) with delta (0, 0)
Screenshot: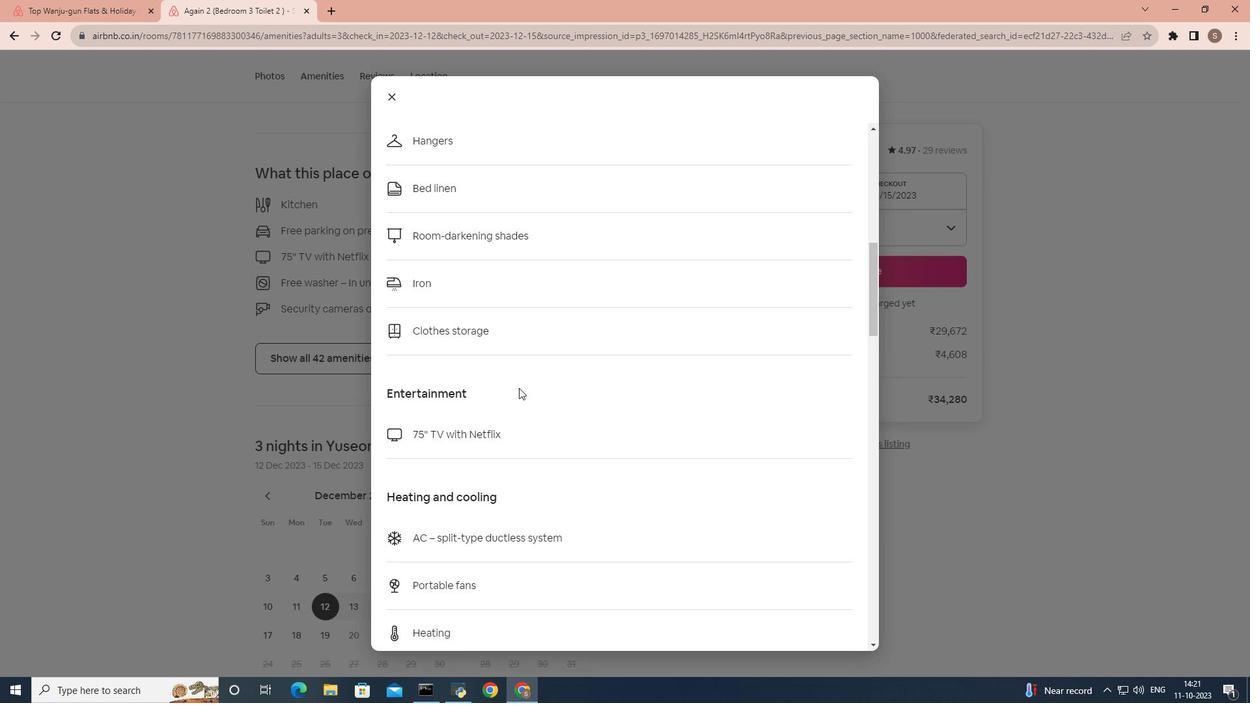 
Action: Mouse scrolled (522, 390) with delta (0, 0)
Screenshot: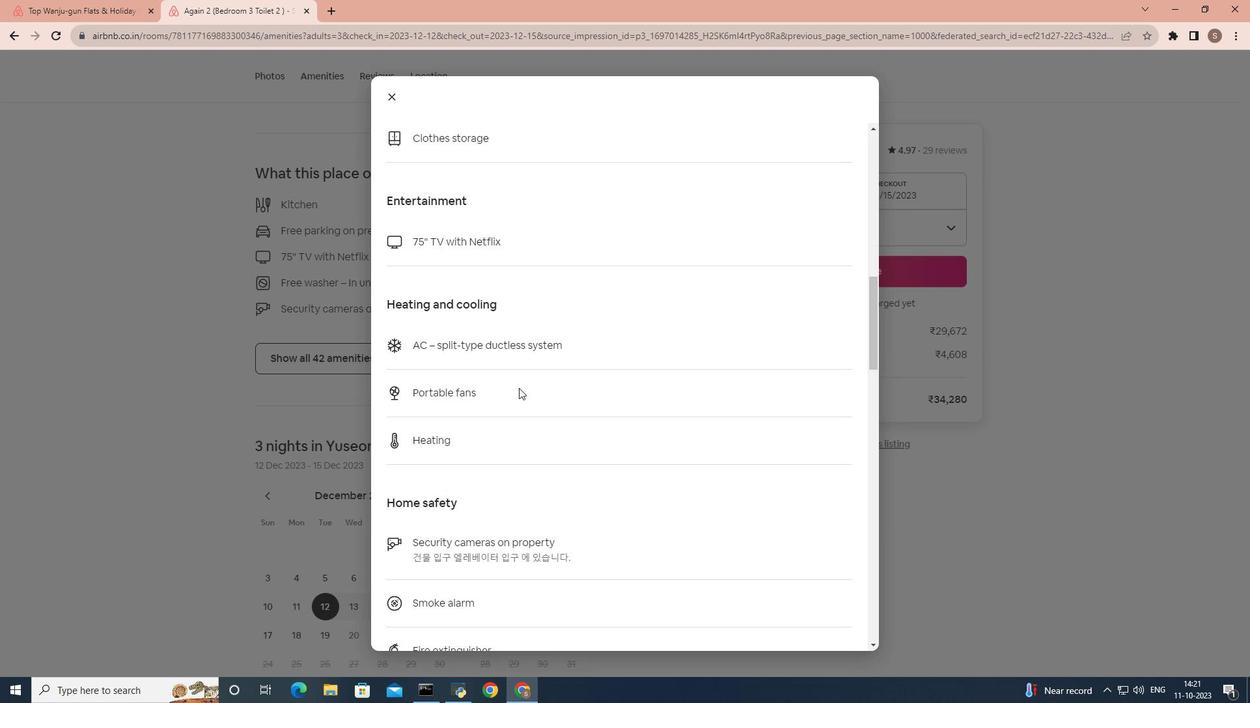
Action: Mouse scrolled (522, 390) with delta (0, 0)
Screenshot: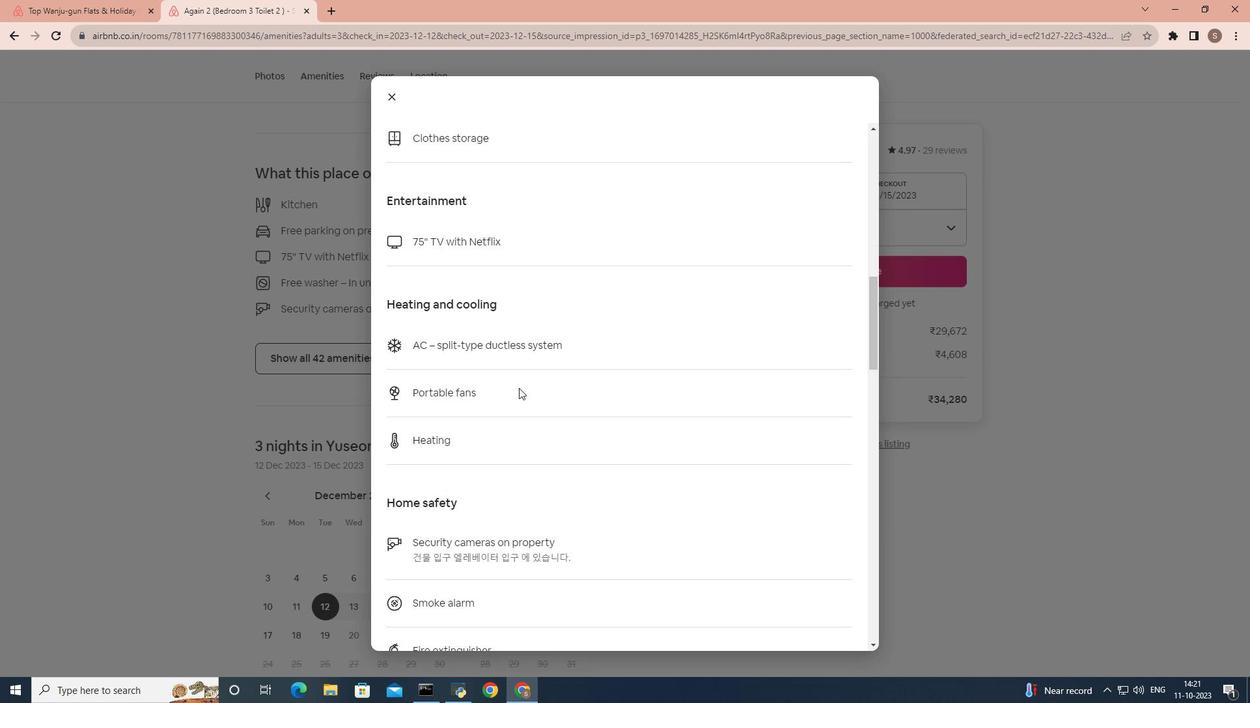 
Action: Mouse scrolled (522, 390) with delta (0, 0)
Screenshot: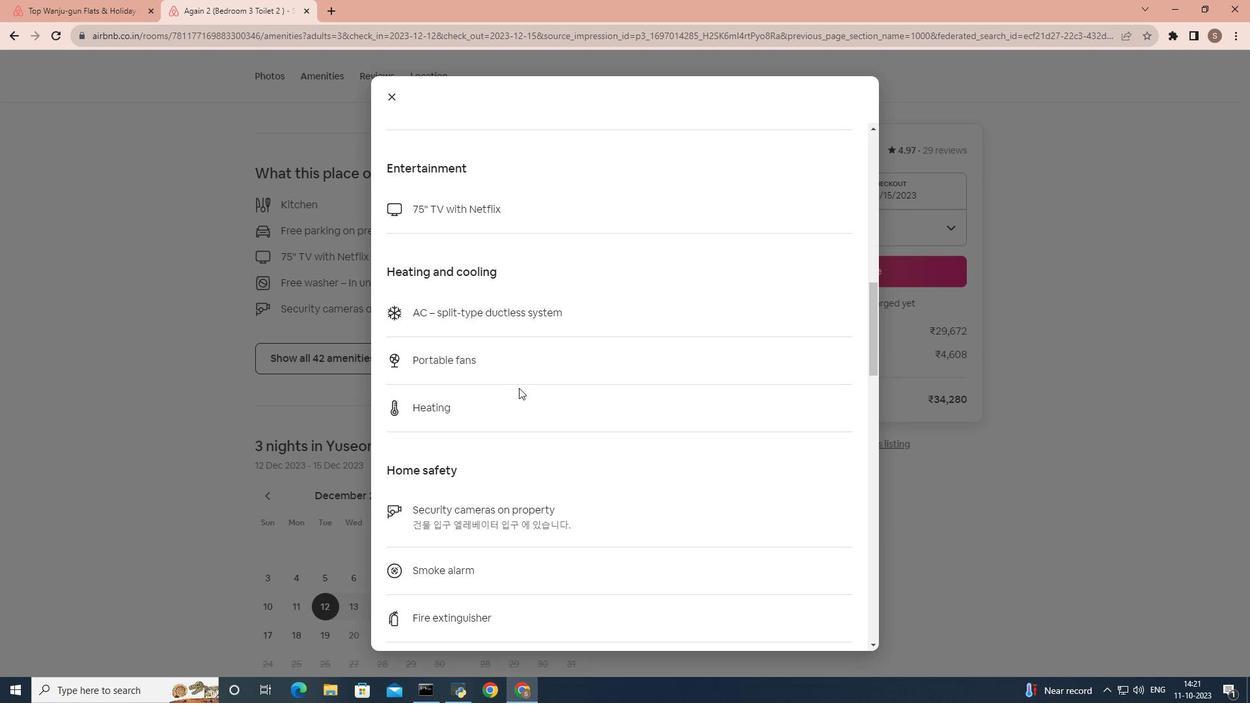
Action: Mouse scrolled (522, 390) with delta (0, 0)
Screenshot: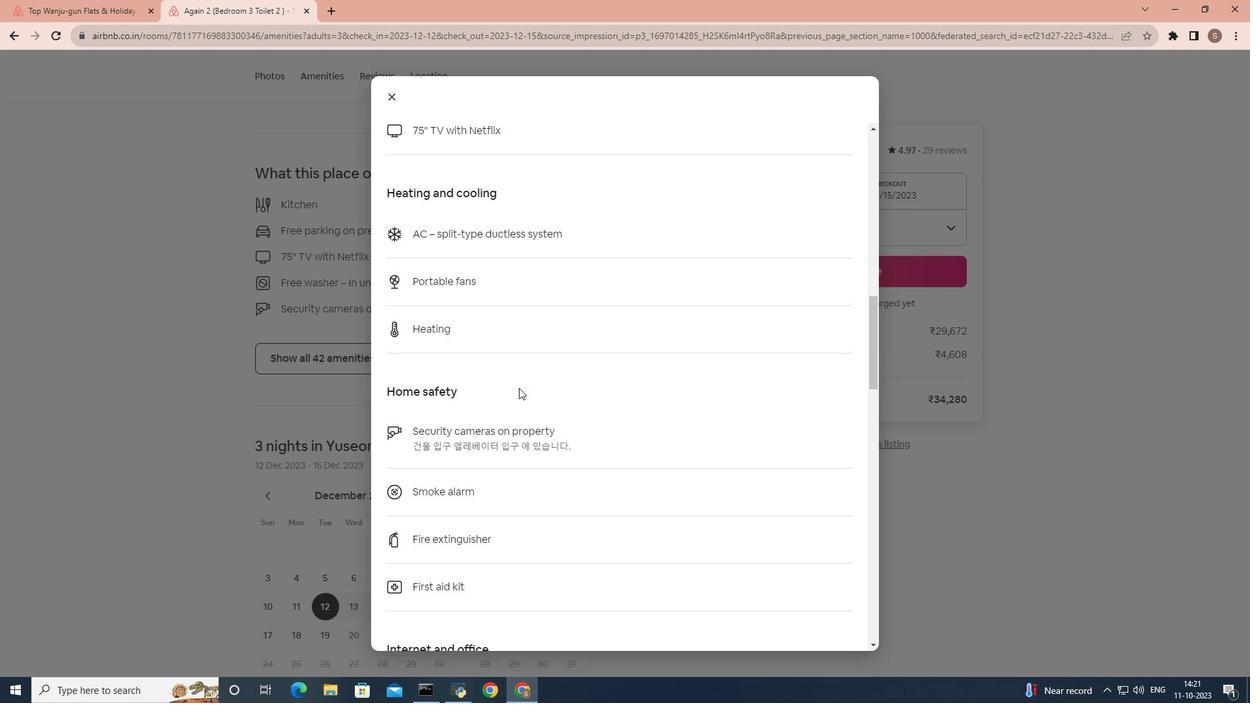 
Action: Mouse scrolled (522, 390) with delta (0, 0)
Screenshot: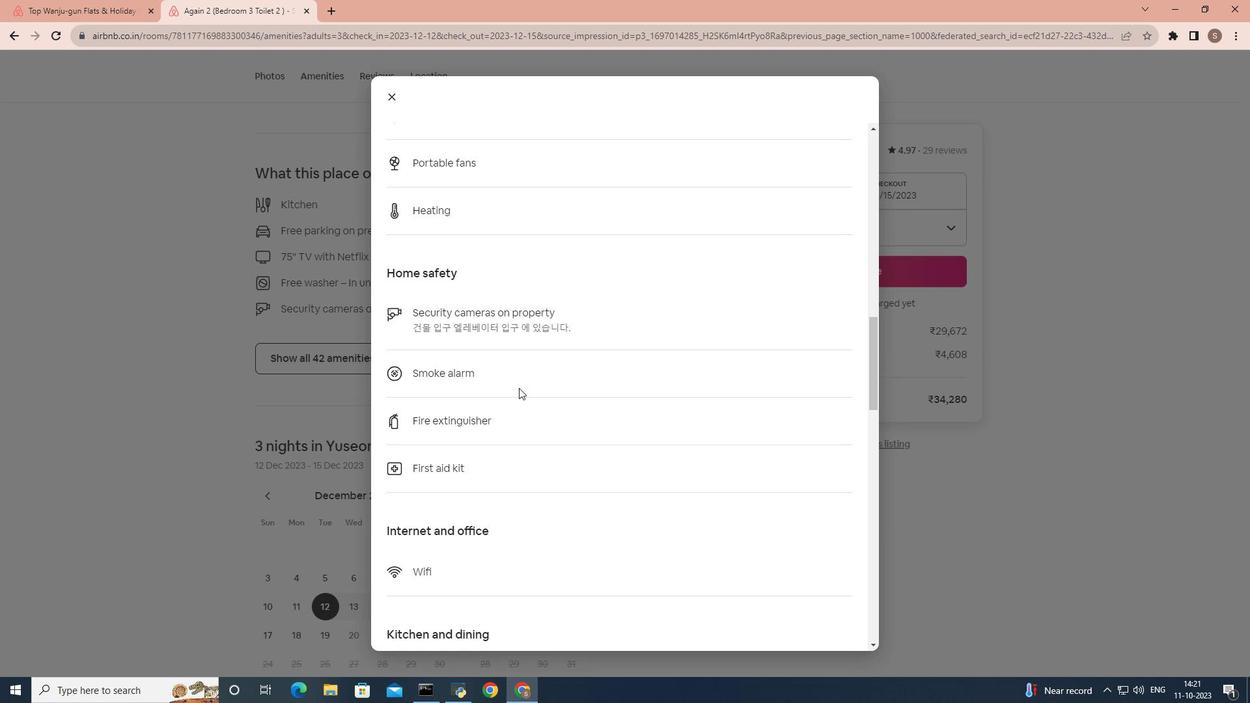 
Action: Mouse scrolled (522, 390) with delta (0, 0)
Screenshot: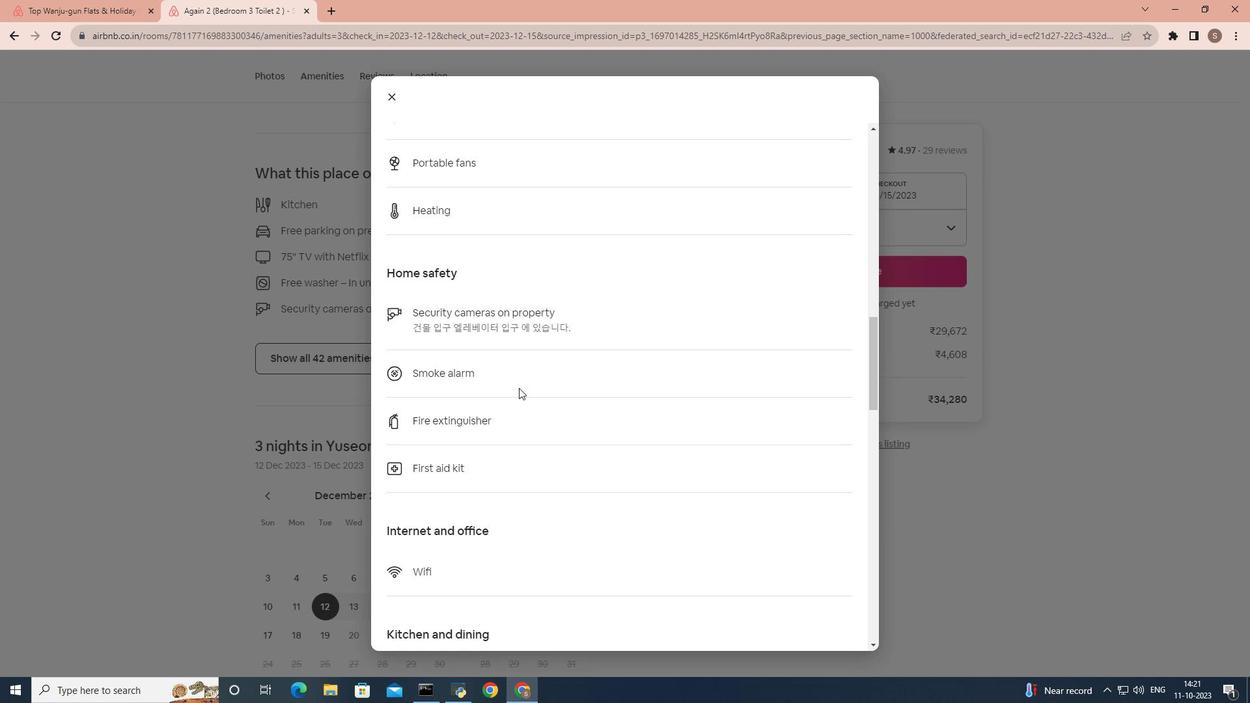 
Action: Mouse scrolled (522, 390) with delta (0, 0)
Screenshot: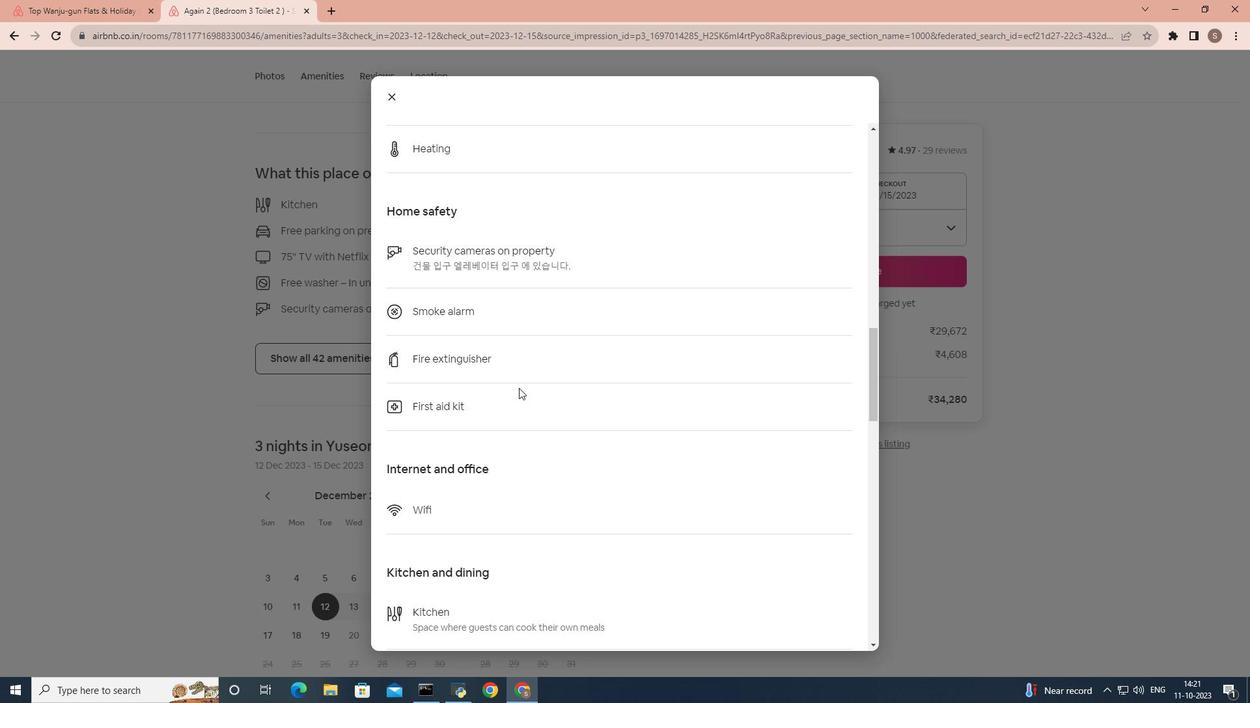 
Action: Mouse scrolled (522, 390) with delta (0, 0)
Screenshot: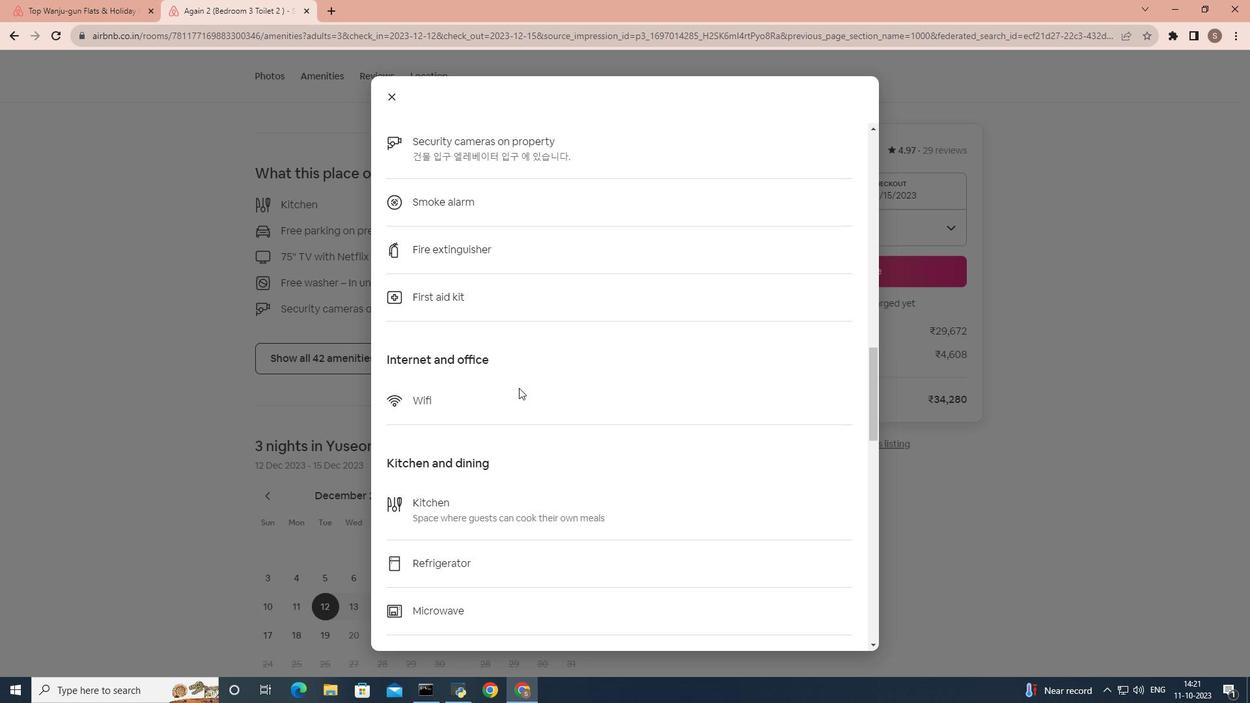
Action: Mouse scrolled (522, 390) with delta (0, 0)
Screenshot: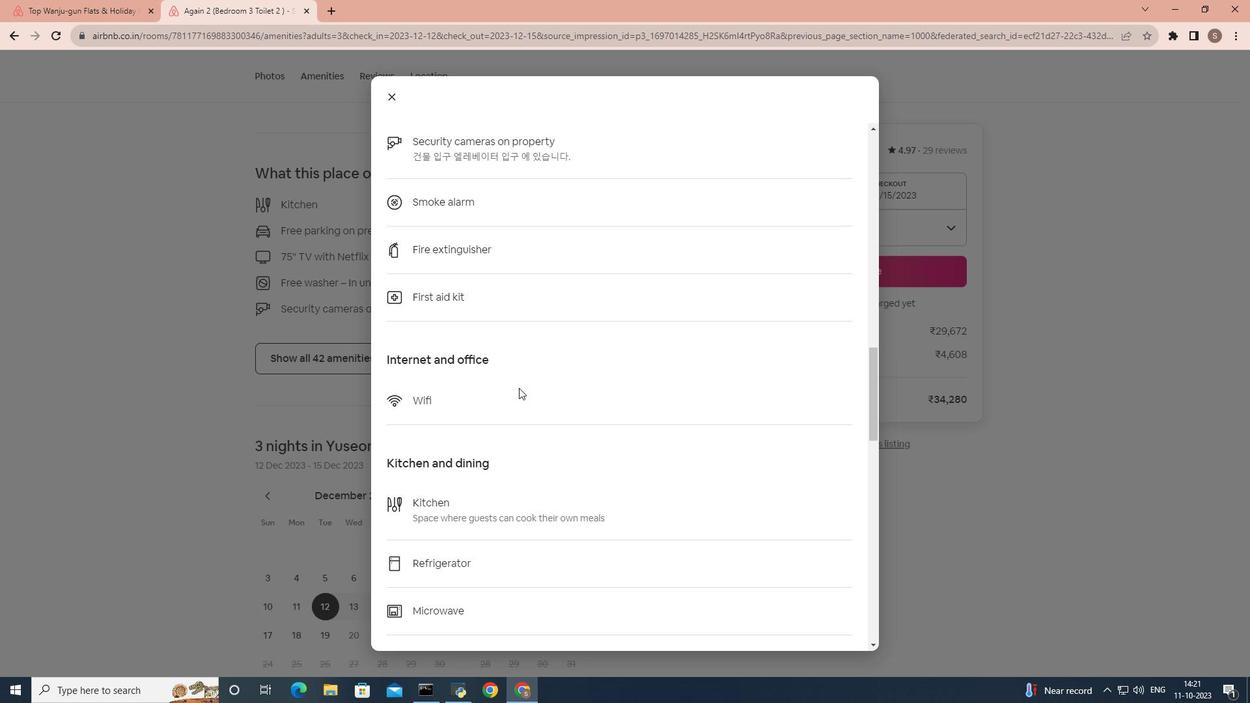
Action: Mouse scrolled (522, 390) with delta (0, 0)
Screenshot: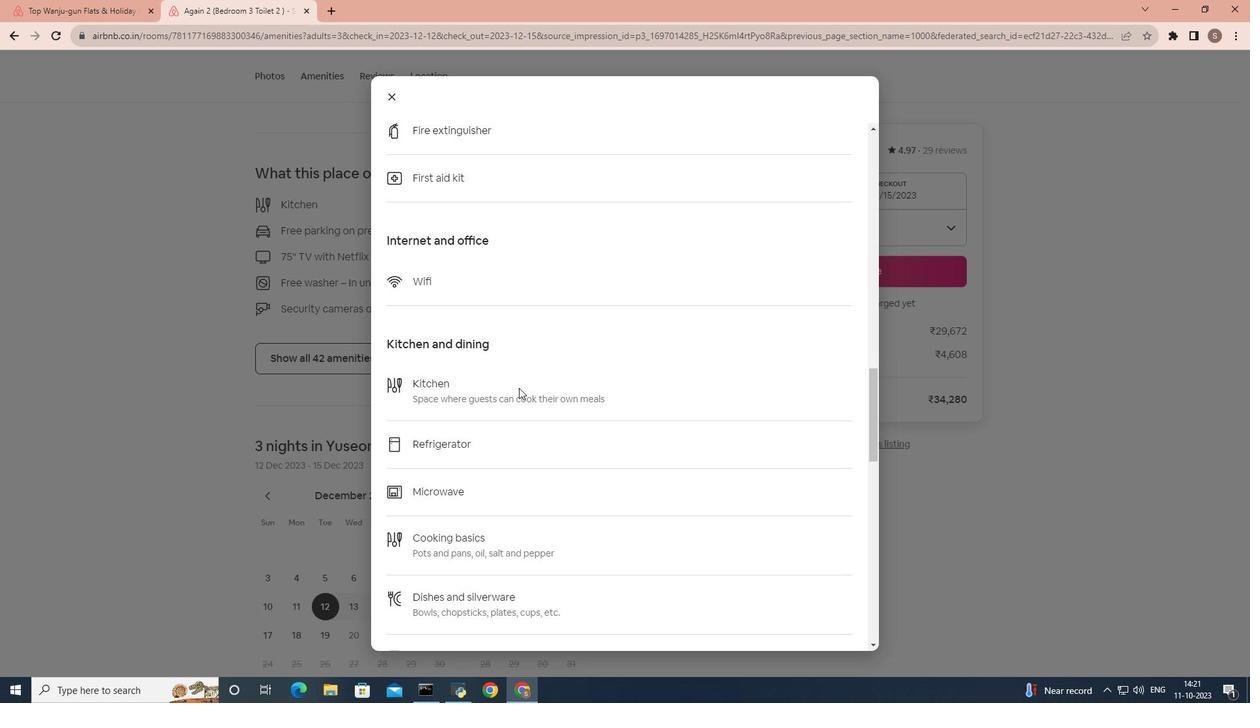 
Action: Mouse scrolled (522, 390) with delta (0, 0)
Screenshot: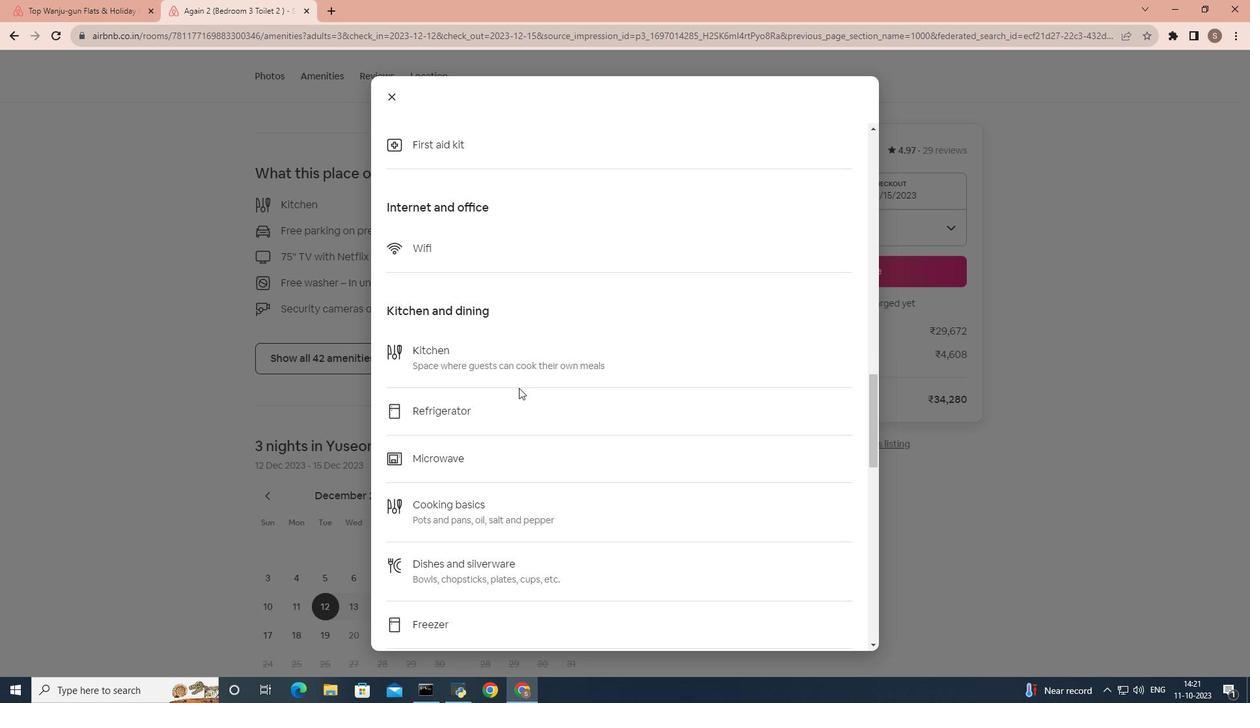 
Action: Mouse scrolled (522, 390) with delta (0, 0)
Screenshot: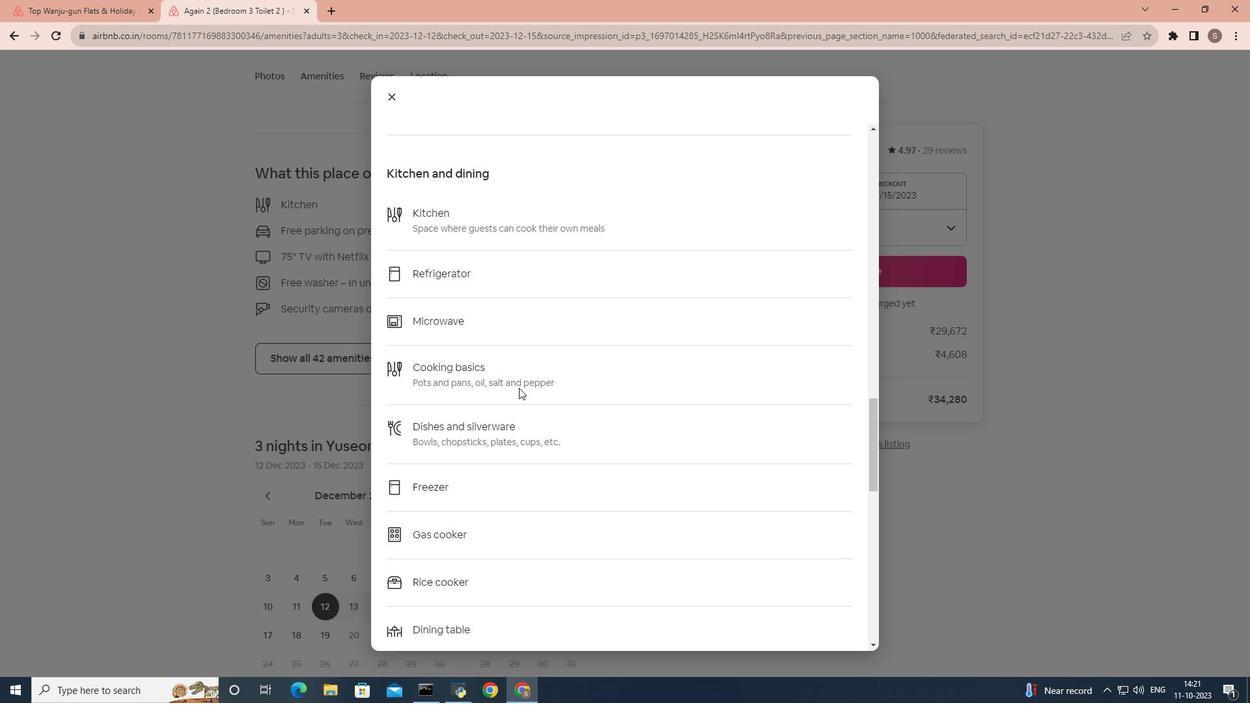 
Action: Mouse scrolled (522, 390) with delta (0, 0)
Screenshot: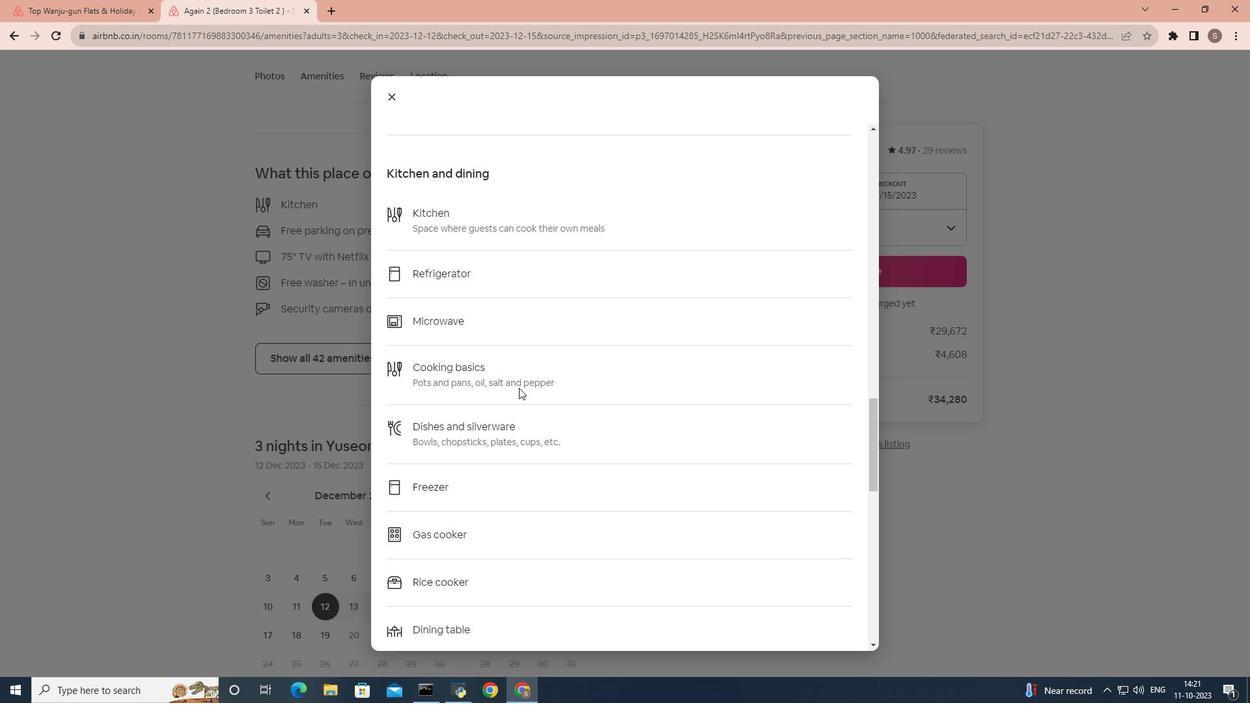 
Action: Mouse scrolled (522, 390) with delta (0, 0)
Screenshot: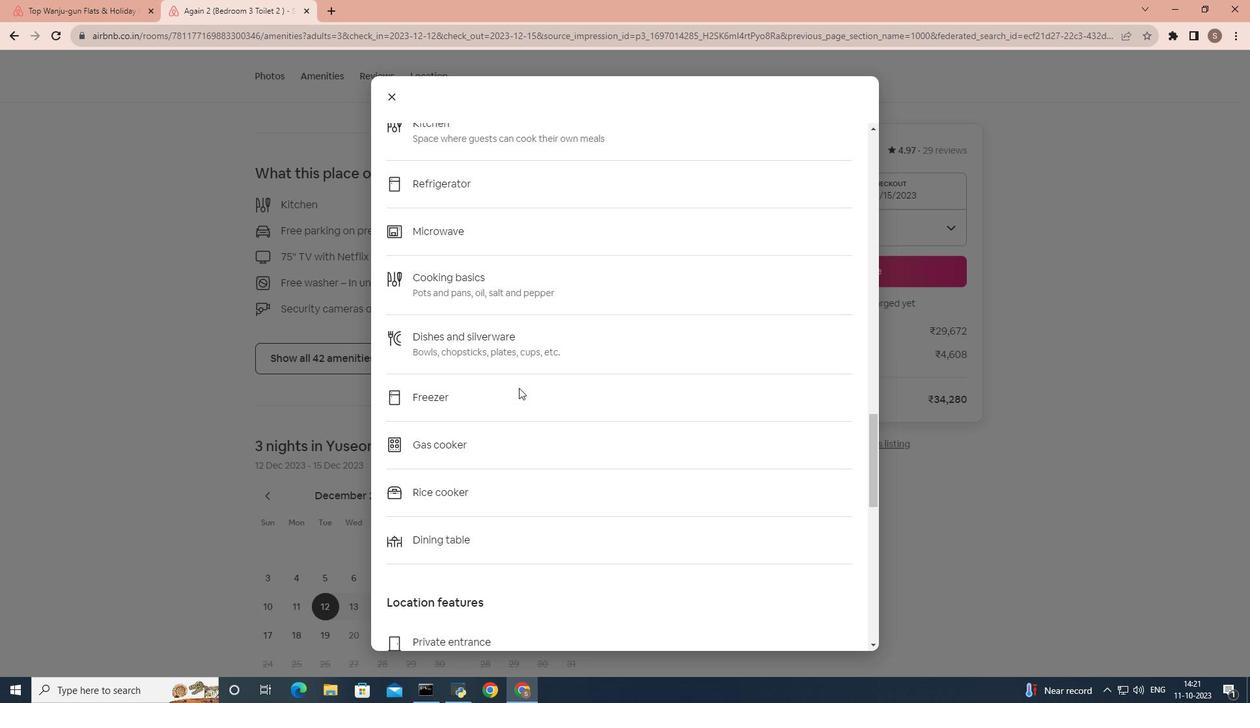 
Action: Mouse scrolled (522, 390) with delta (0, 0)
Screenshot: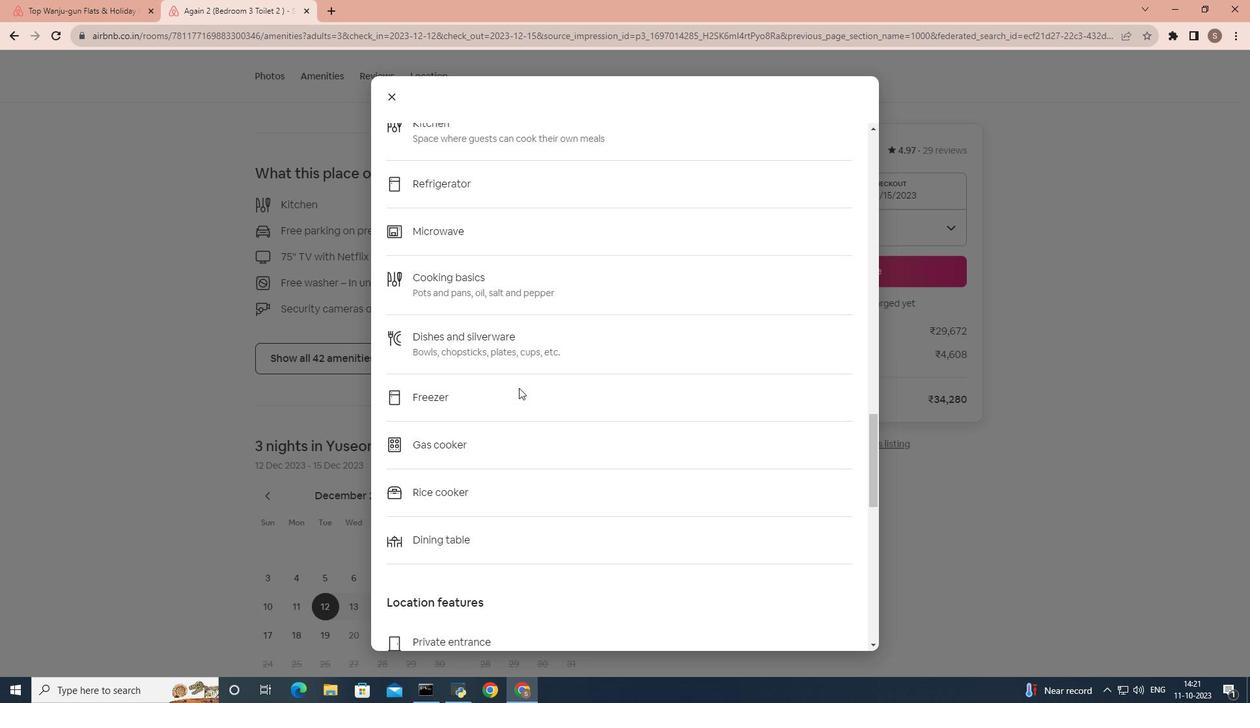
Action: Mouse scrolled (522, 390) with delta (0, 0)
Screenshot: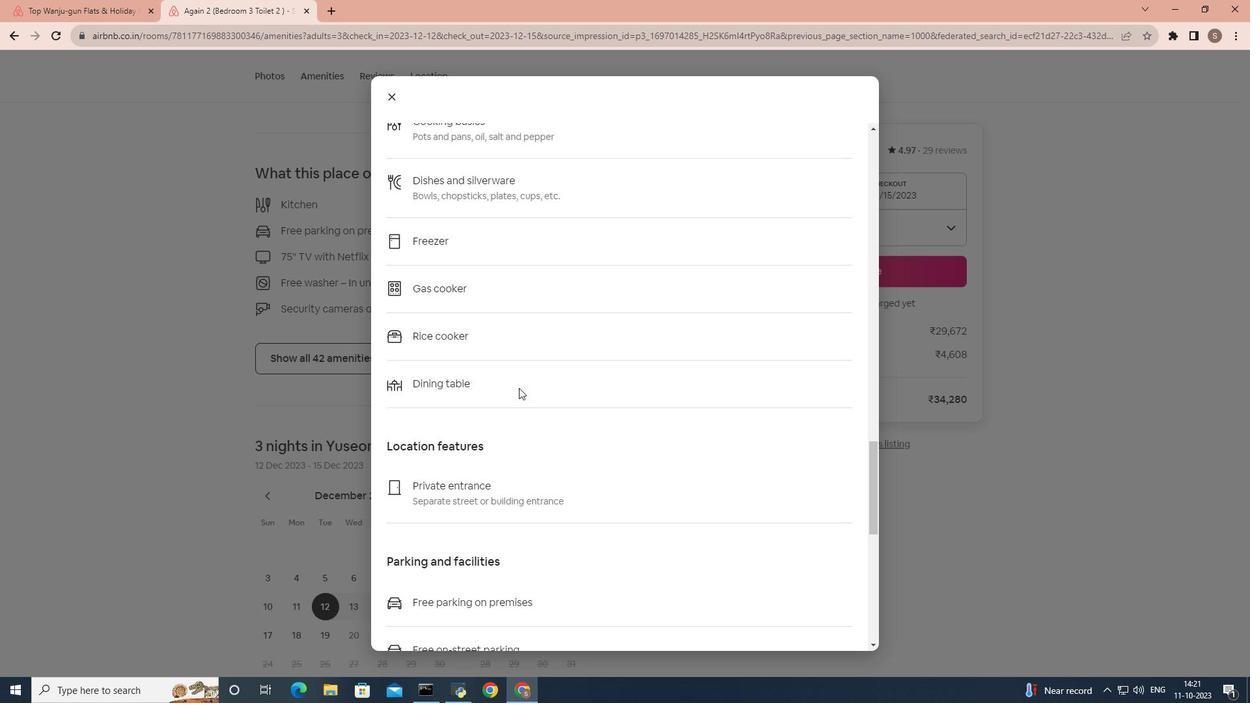 
Action: Mouse scrolled (522, 390) with delta (0, 0)
Screenshot: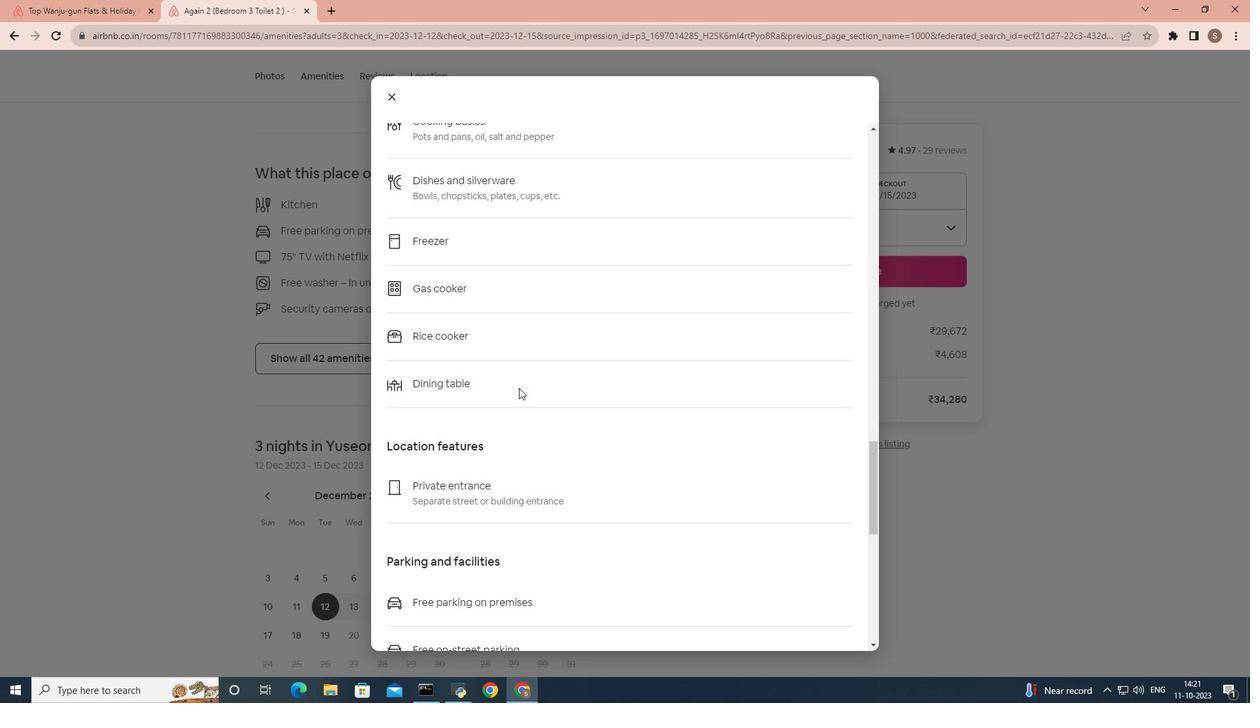 
Action: Mouse scrolled (522, 390) with delta (0, 0)
Screenshot: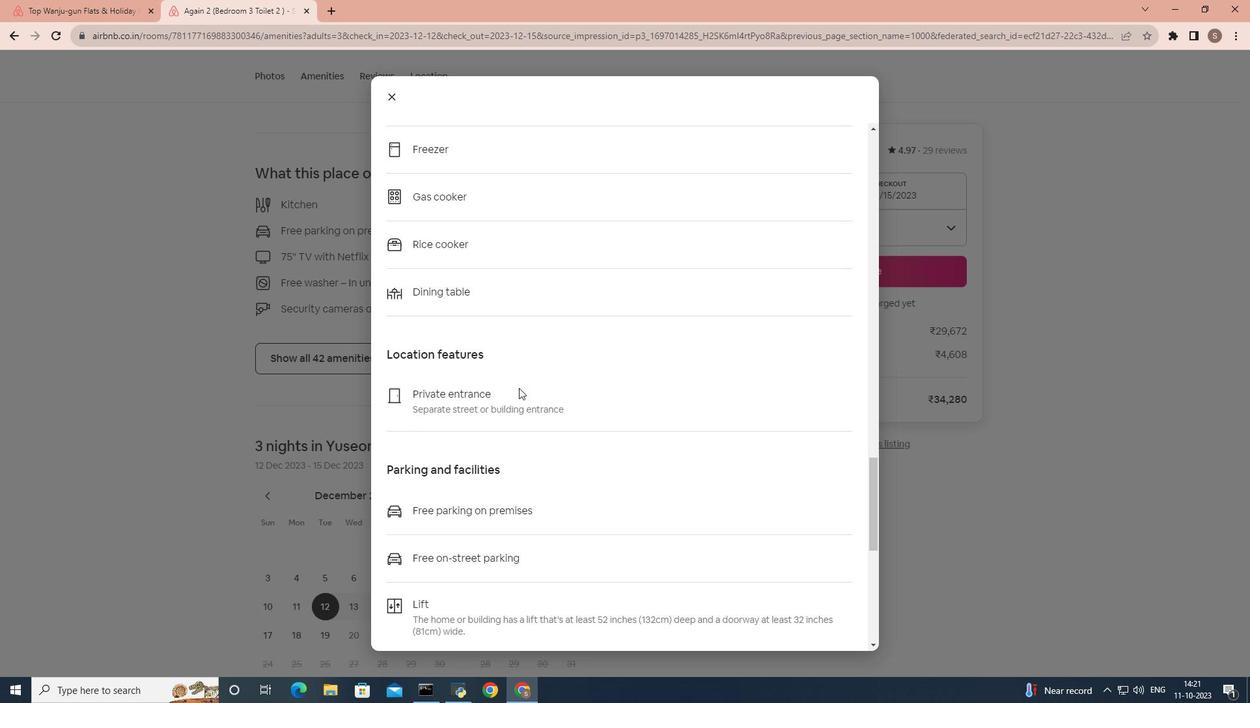 
Action: Mouse scrolled (522, 390) with delta (0, 0)
Screenshot: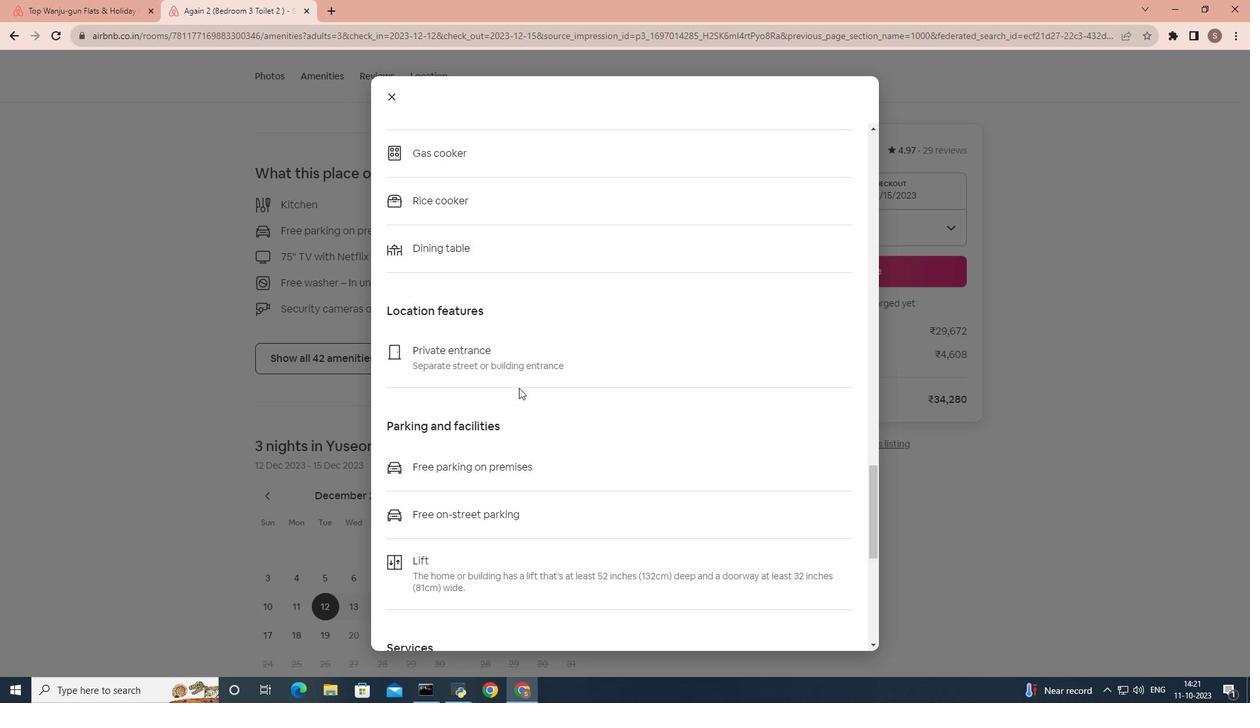 
Action: Mouse scrolled (522, 390) with delta (0, 0)
Screenshot: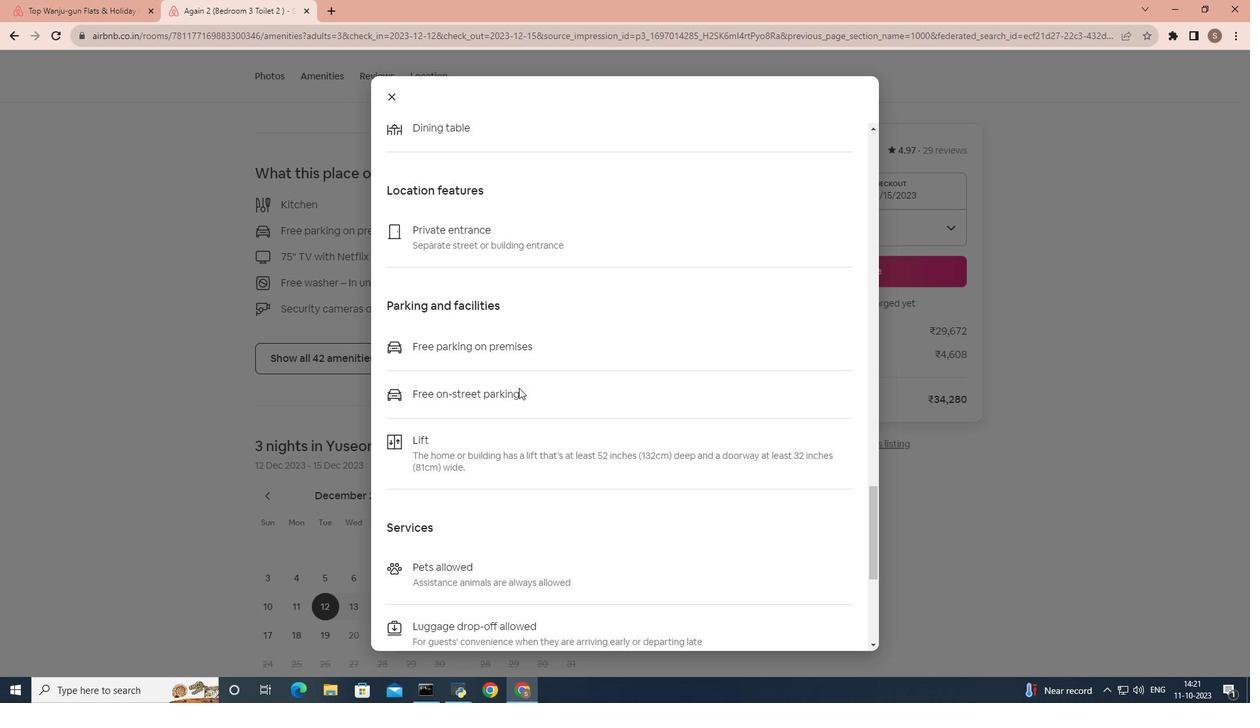 
Action: Mouse scrolled (522, 390) with delta (0, 0)
Screenshot: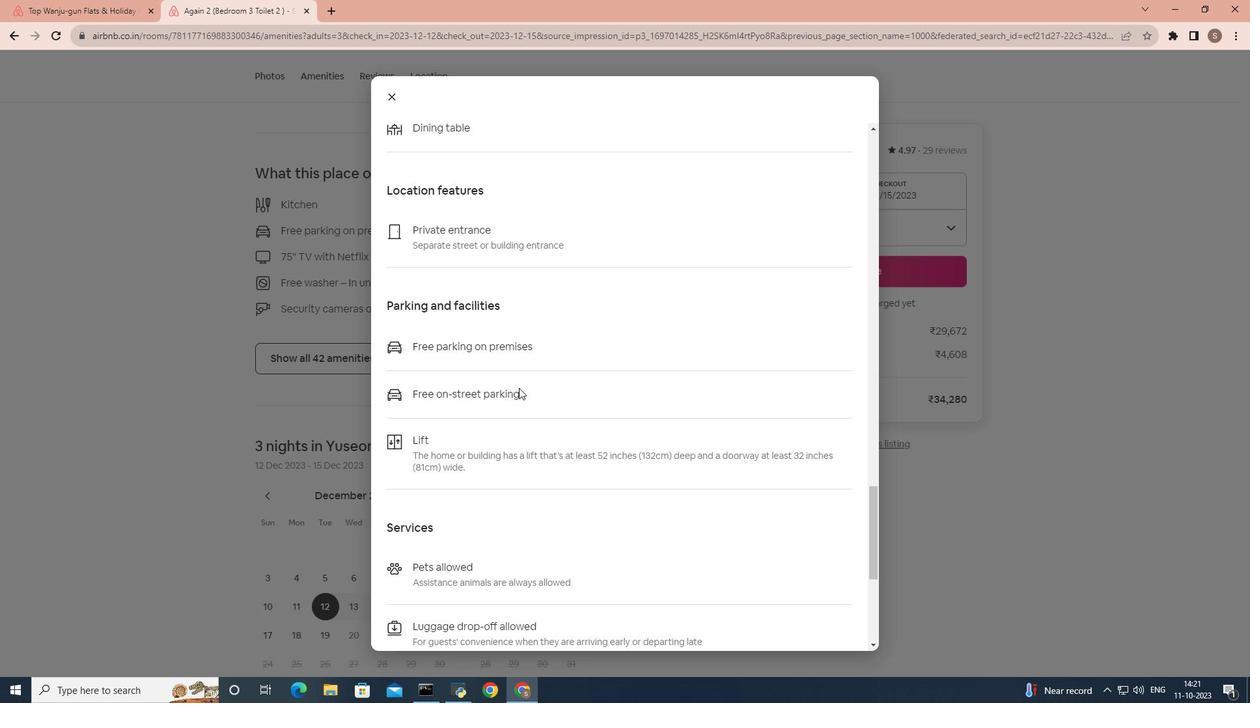 
Action: Mouse scrolled (522, 390) with delta (0, 0)
Screenshot: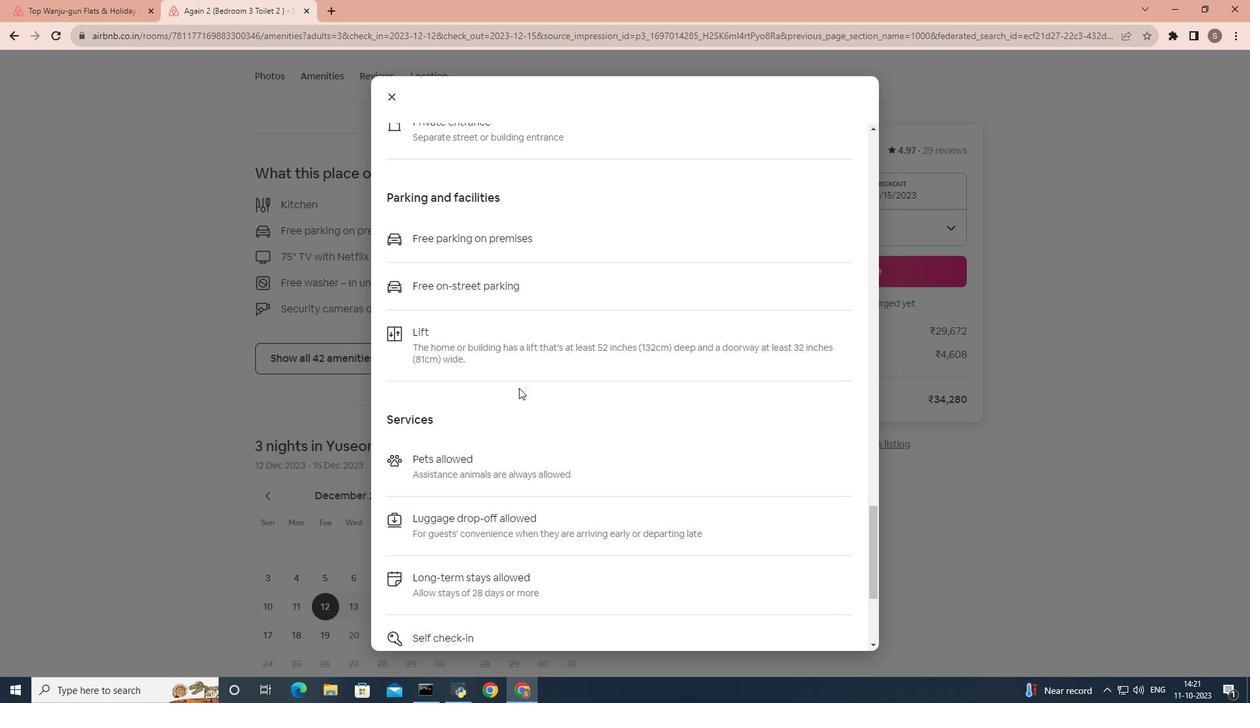 
Action: Mouse scrolled (522, 390) with delta (0, 0)
Screenshot: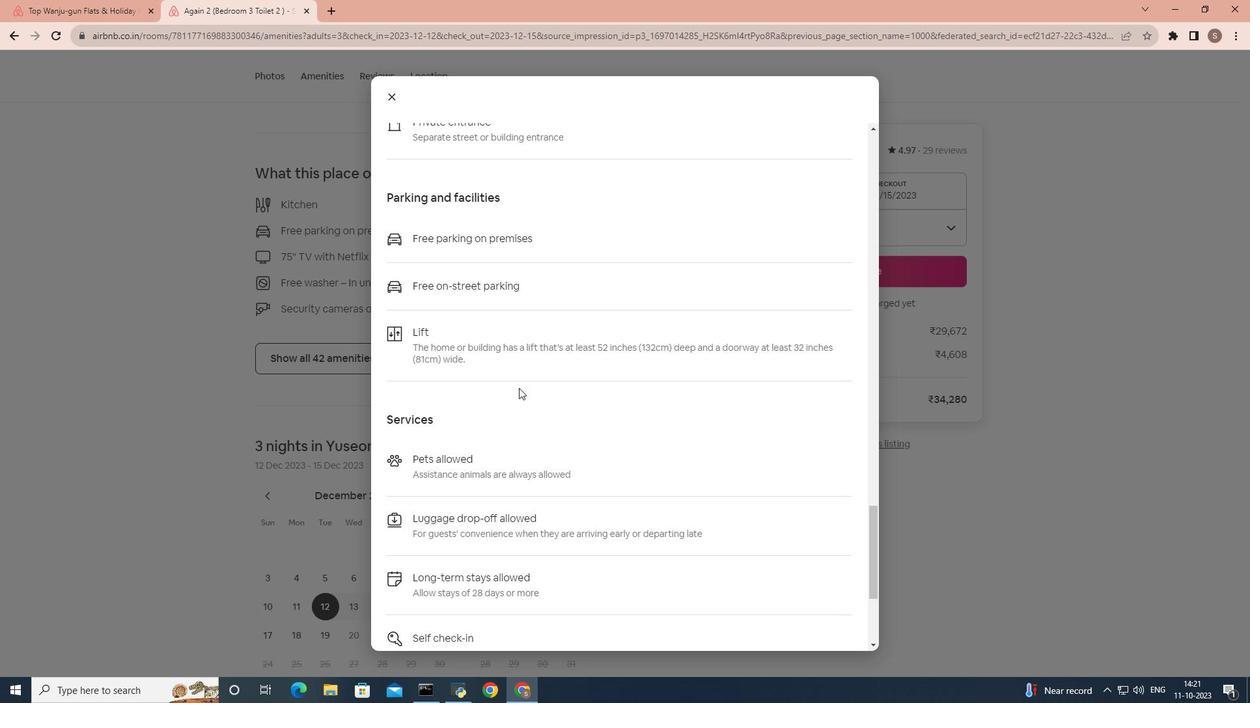 
Action: Mouse scrolled (522, 390) with delta (0, 0)
Screenshot: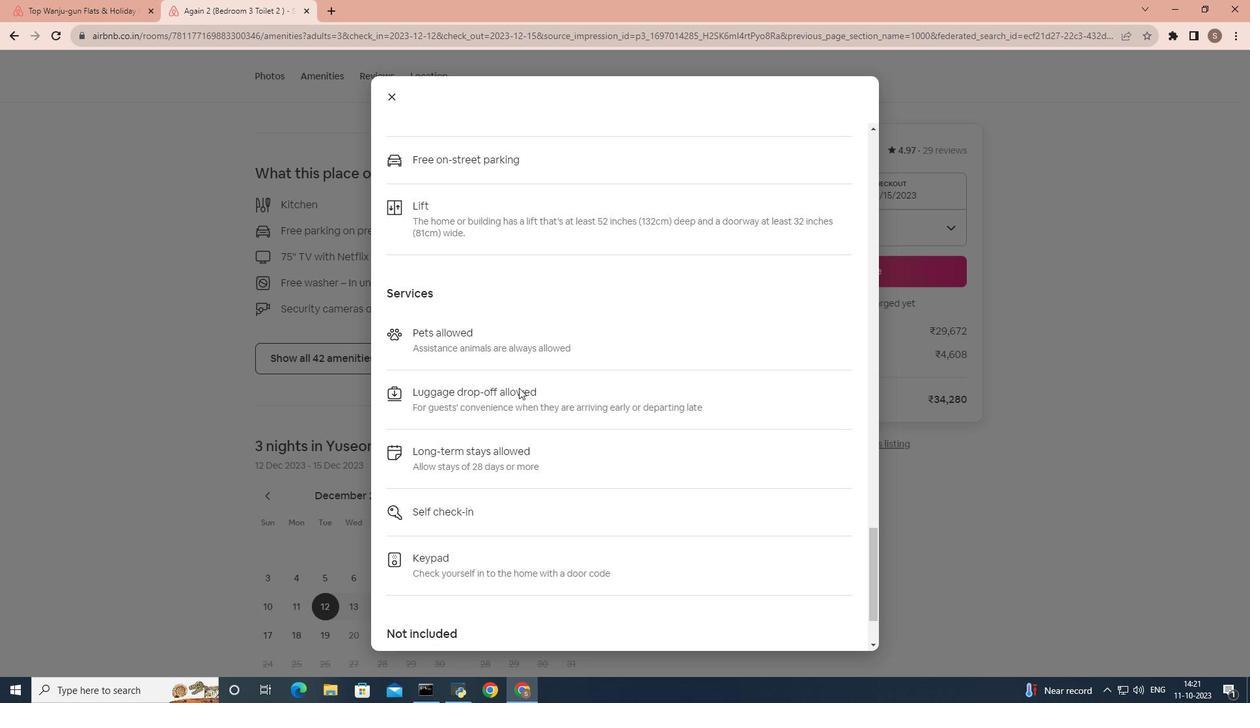 
Action: Mouse scrolled (522, 390) with delta (0, 0)
Screenshot: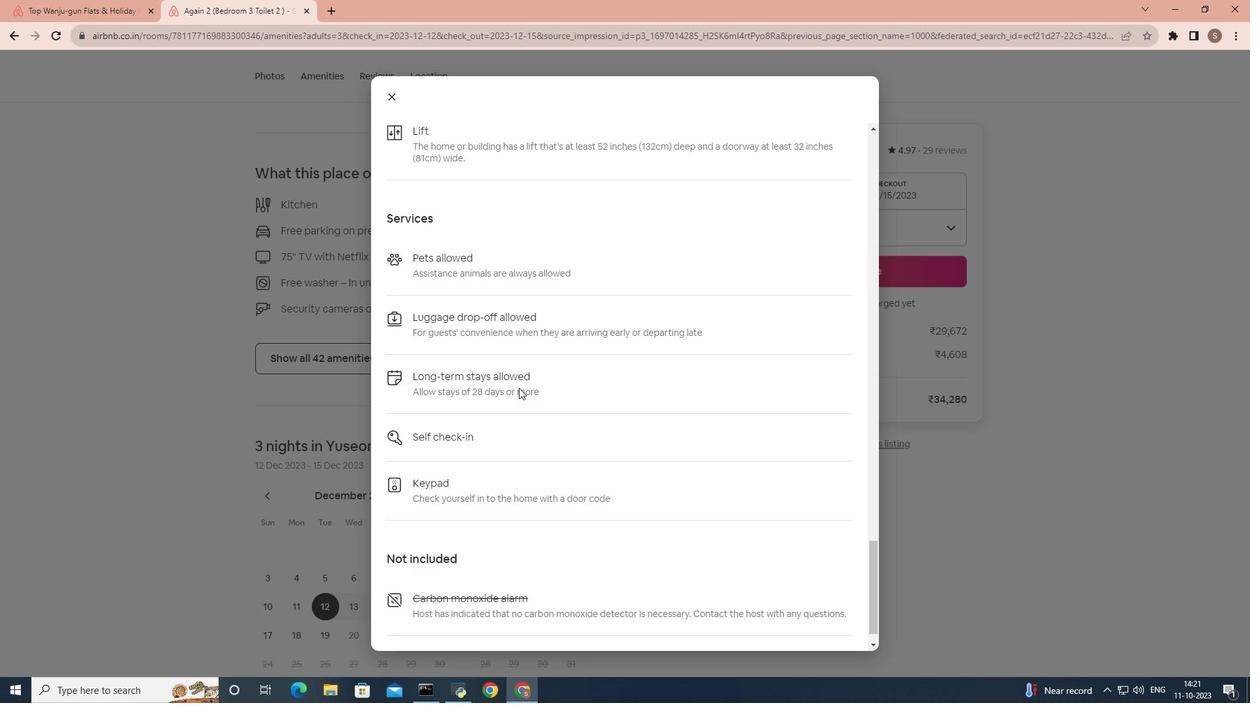 
Action: Mouse scrolled (522, 390) with delta (0, 0)
Screenshot: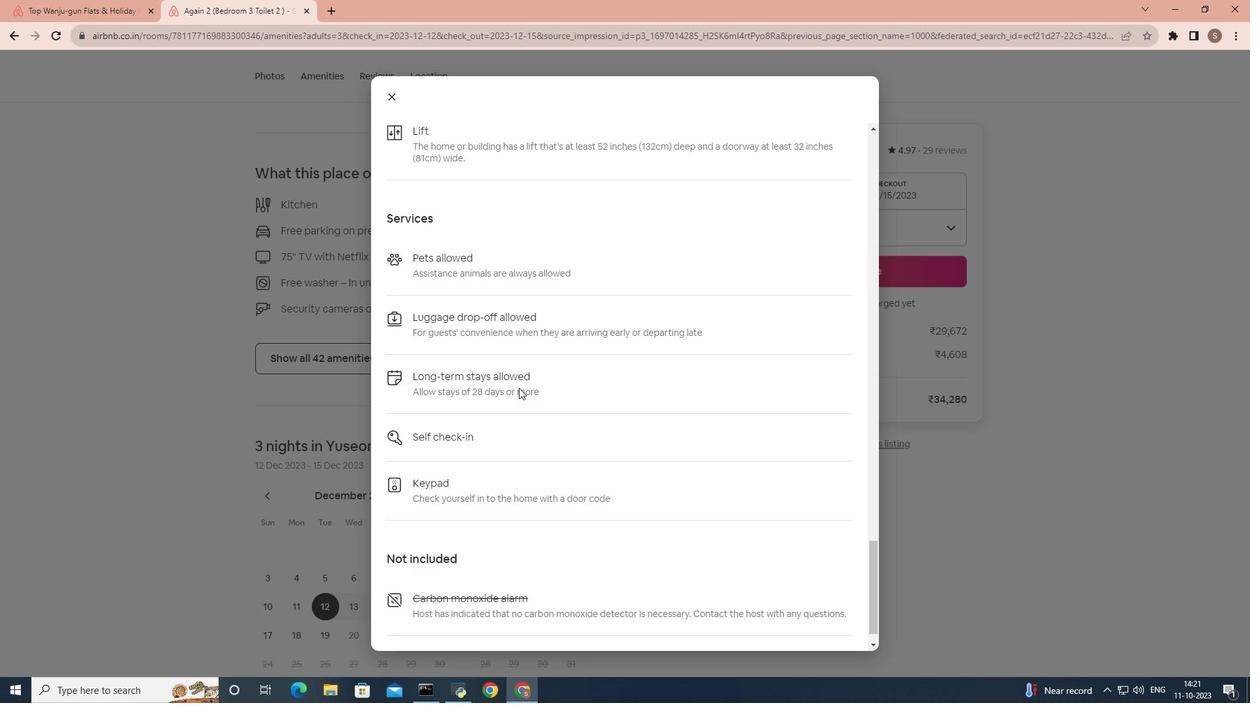 
Action: Mouse scrolled (522, 390) with delta (0, 0)
Screenshot: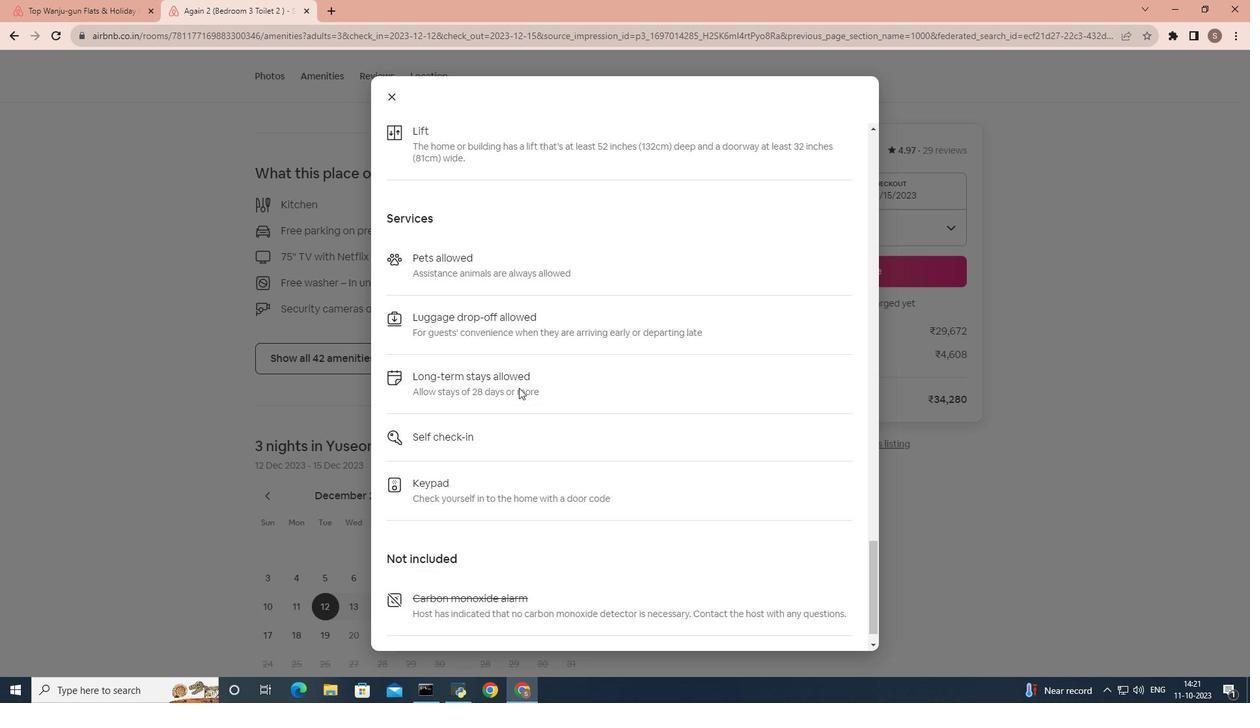 
Action: Mouse scrolled (522, 390) with delta (0, 0)
Screenshot: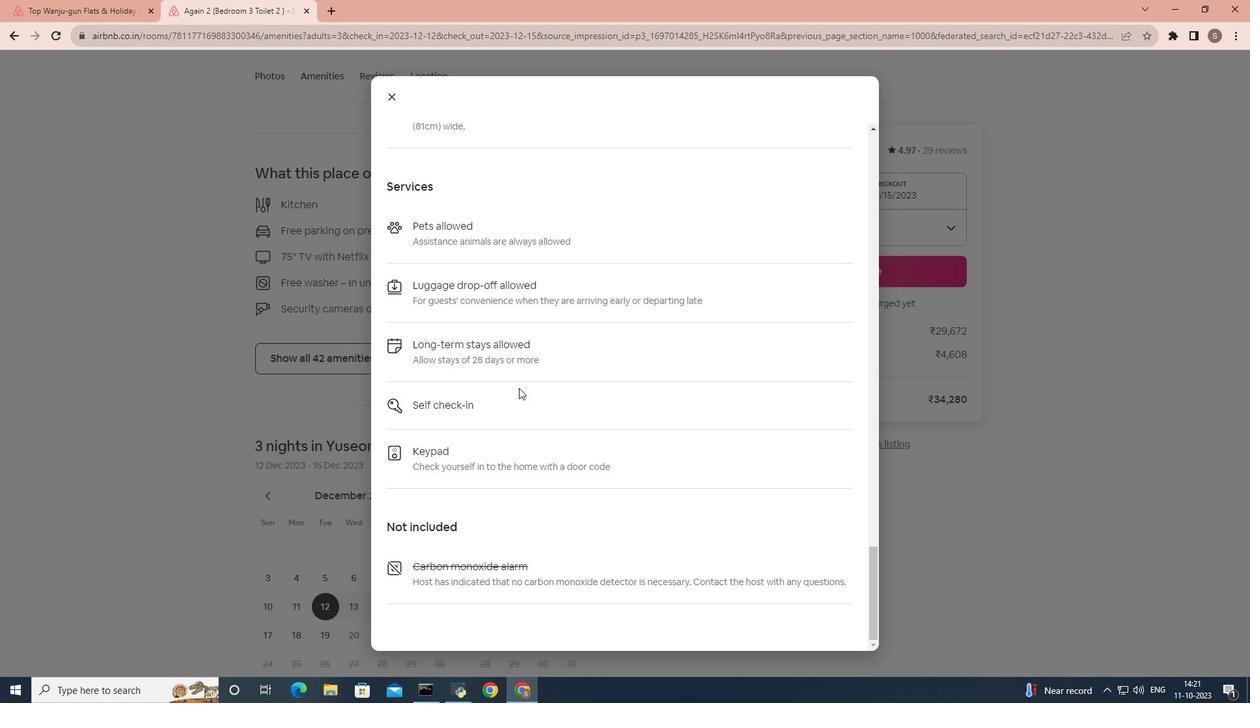 
Action: Mouse scrolled (522, 390) with delta (0, 0)
Screenshot: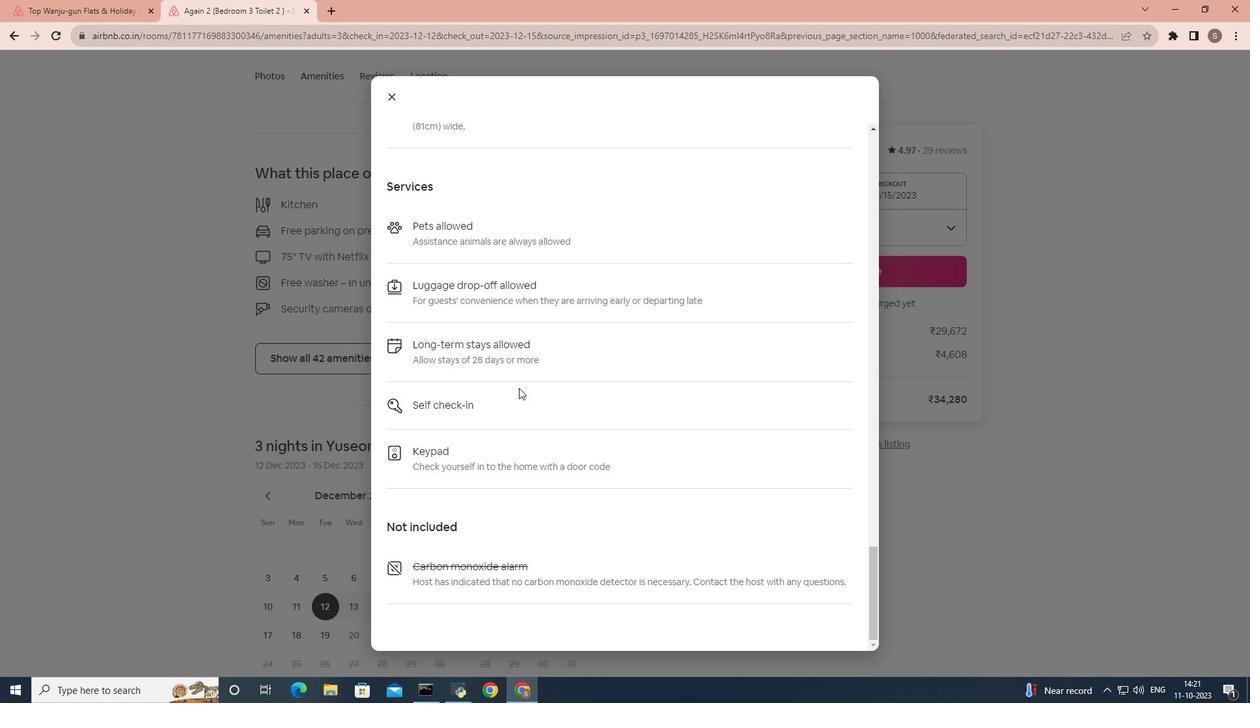 
Action: Mouse scrolled (522, 390) with delta (0, 0)
Screenshot: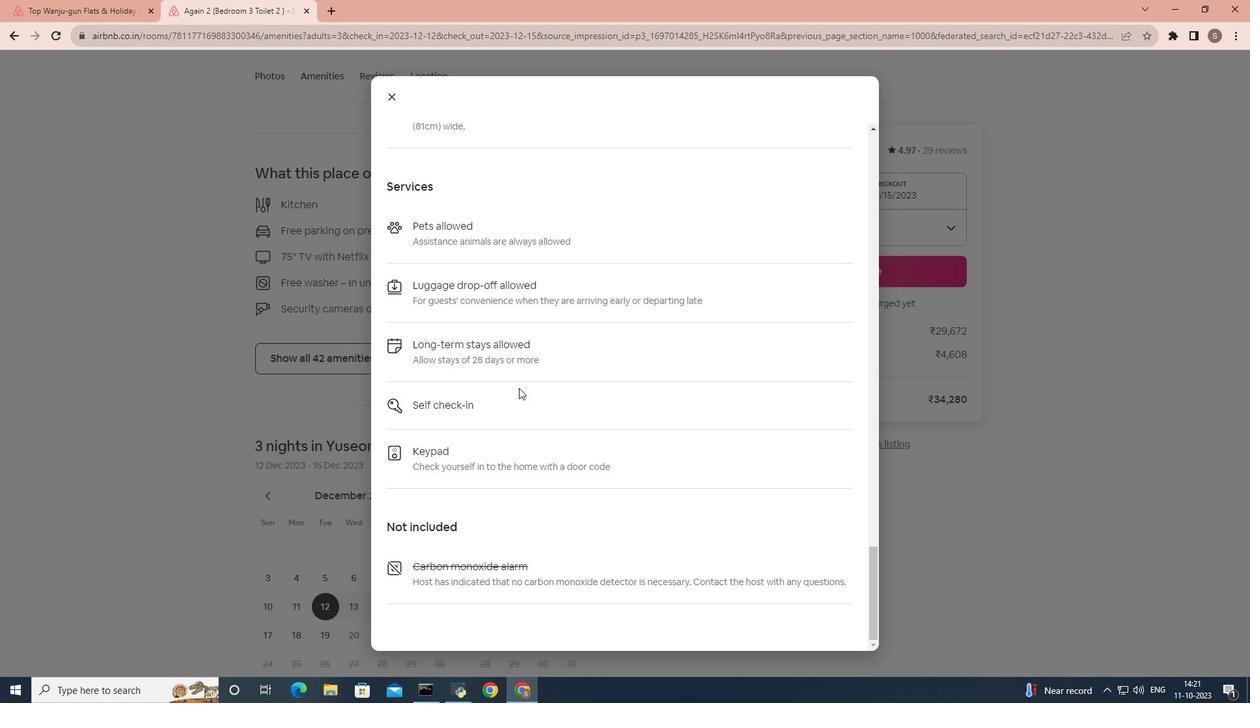 
Action: Mouse scrolled (522, 390) with delta (0, 0)
Screenshot: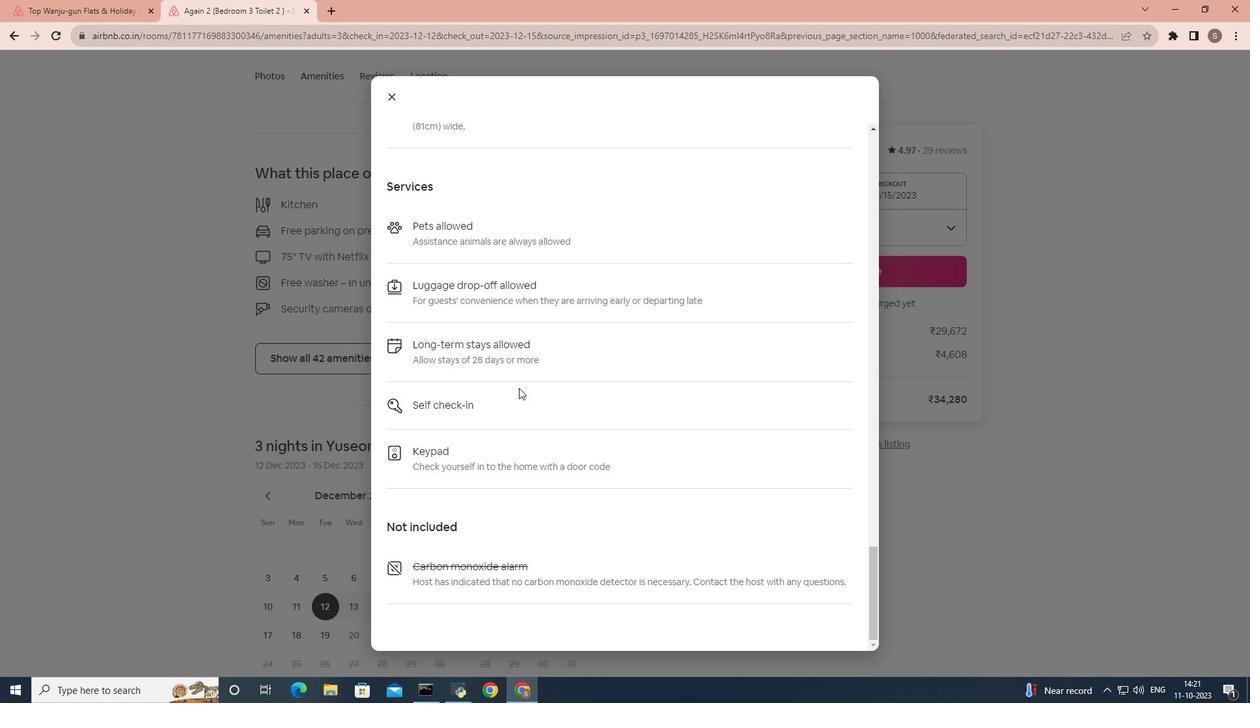 
Action: Mouse moved to (403, 106)
Screenshot: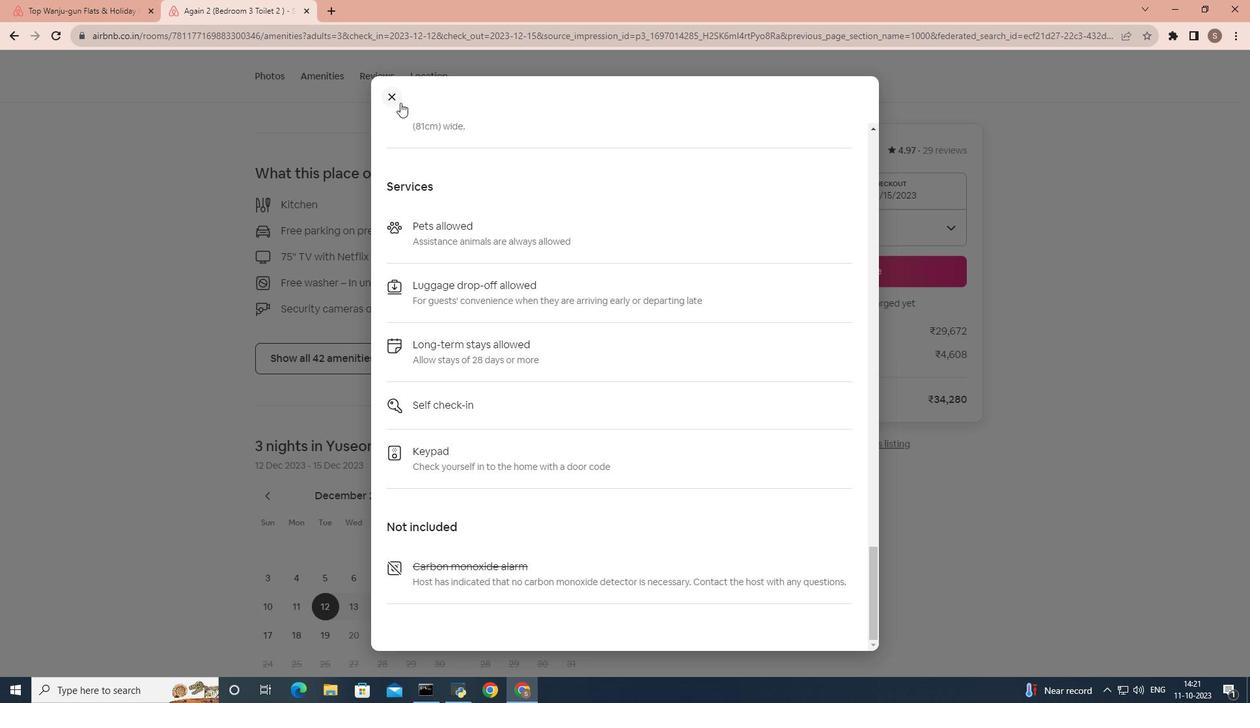 
Action: Mouse pressed left at (403, 106)
Screenshot: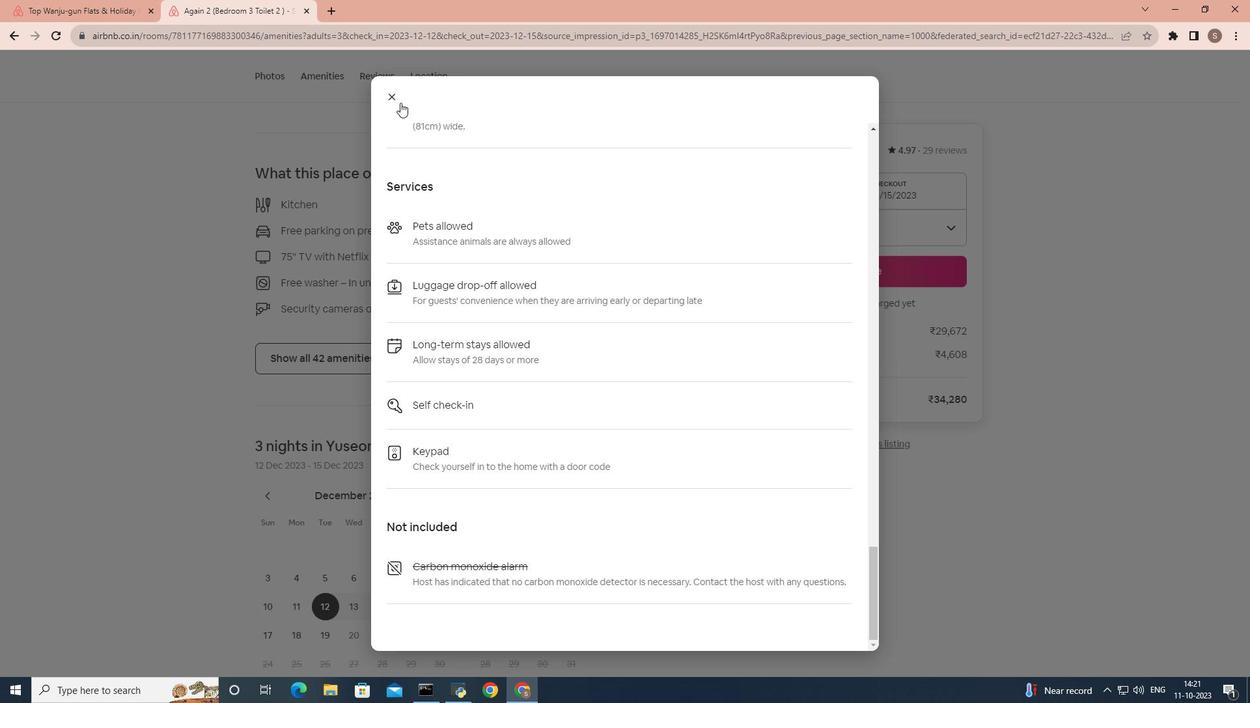 
Action: Mouse moved to (398, 106)
Screenshot: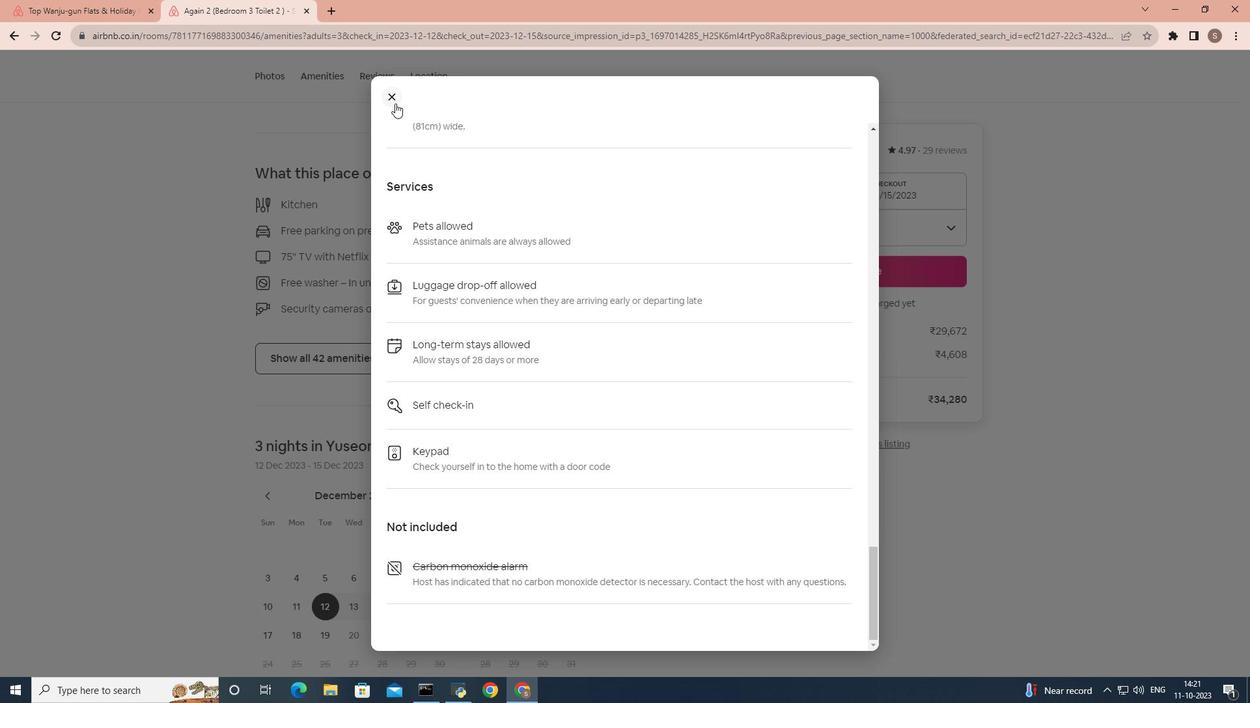 
Action: Mouse pressed left at (398, 106)
Screenshot: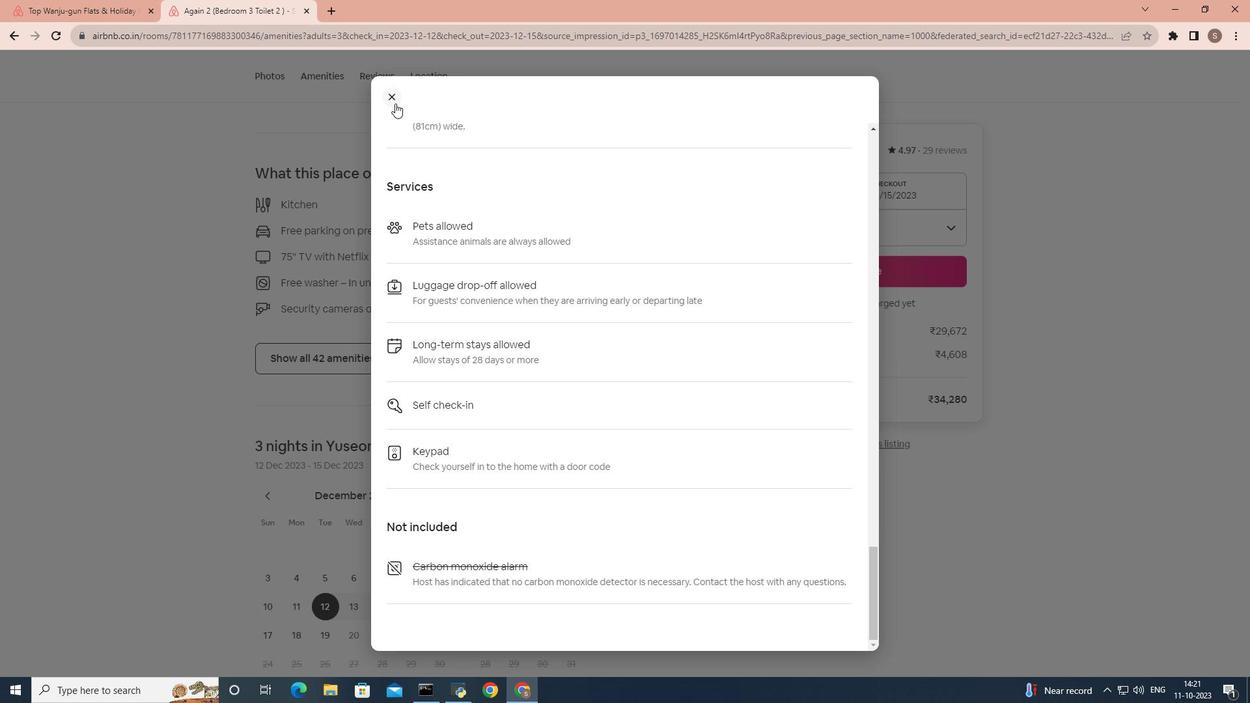 
Action: Mouse moved to (352, 360)
Screenshot: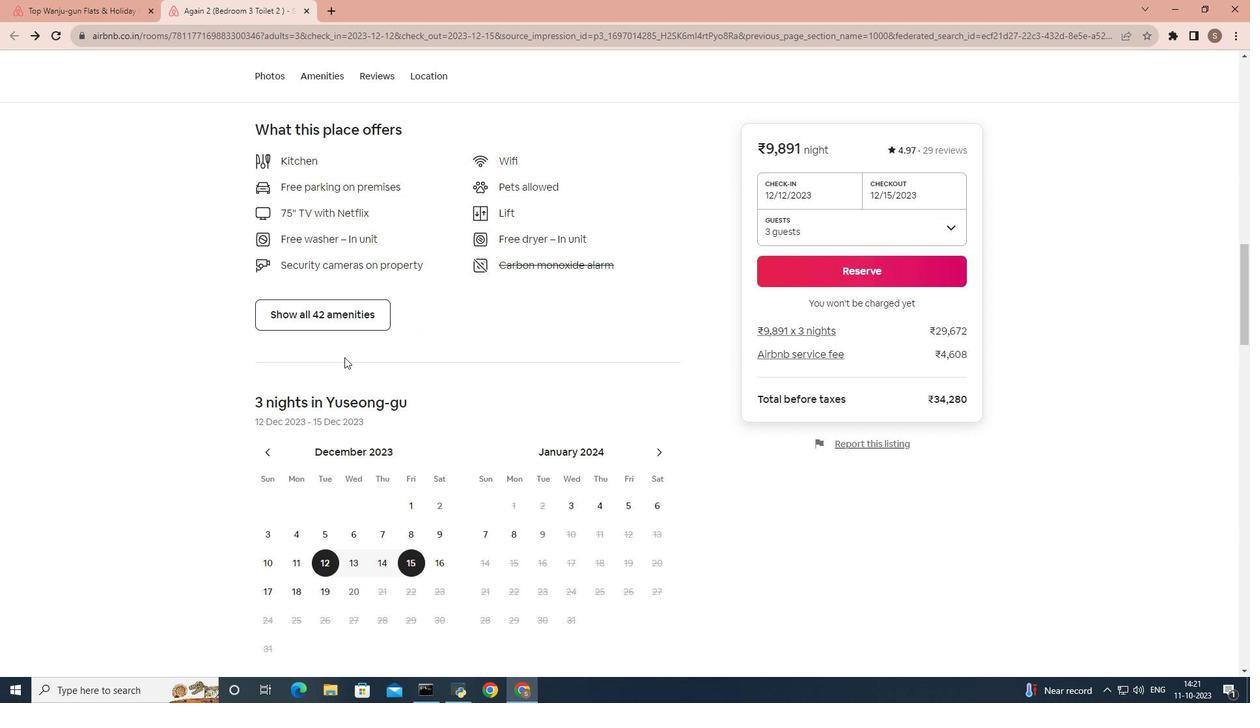 
Action: Mouse scrolled (352, 359) with delta (0, 0)
Screenshot: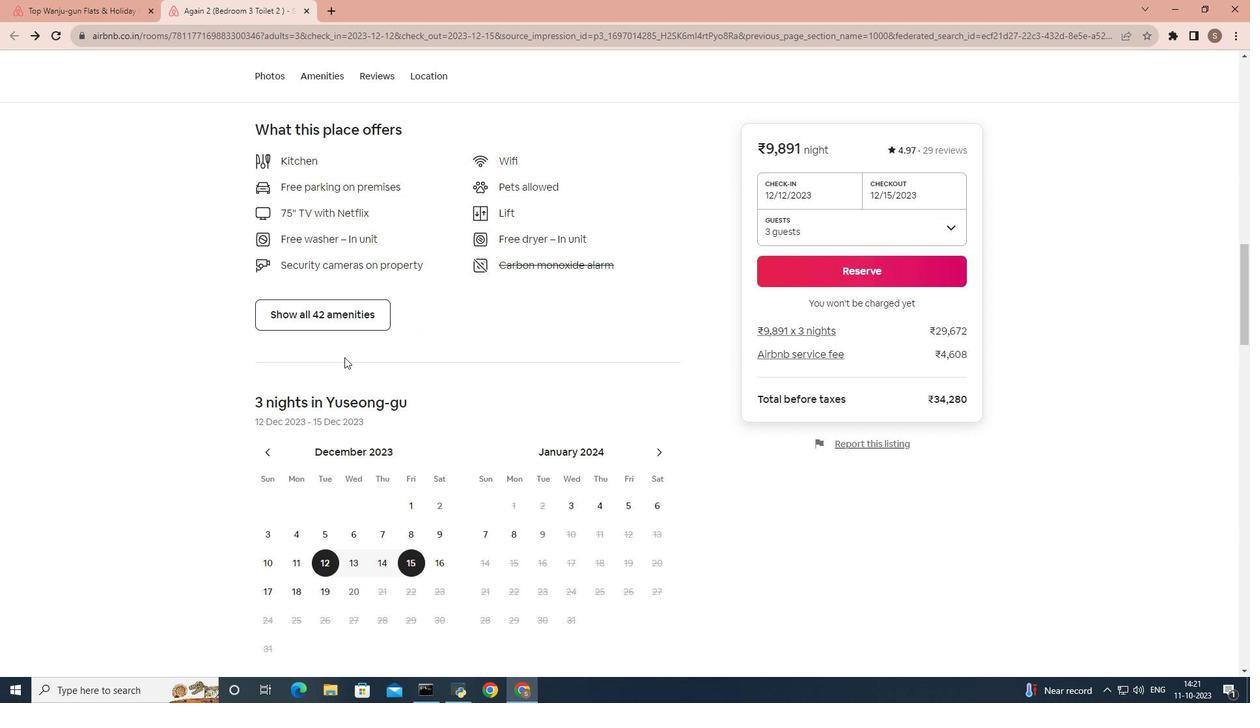 
Action: Mouse moved to (351, 360)
Screenshot: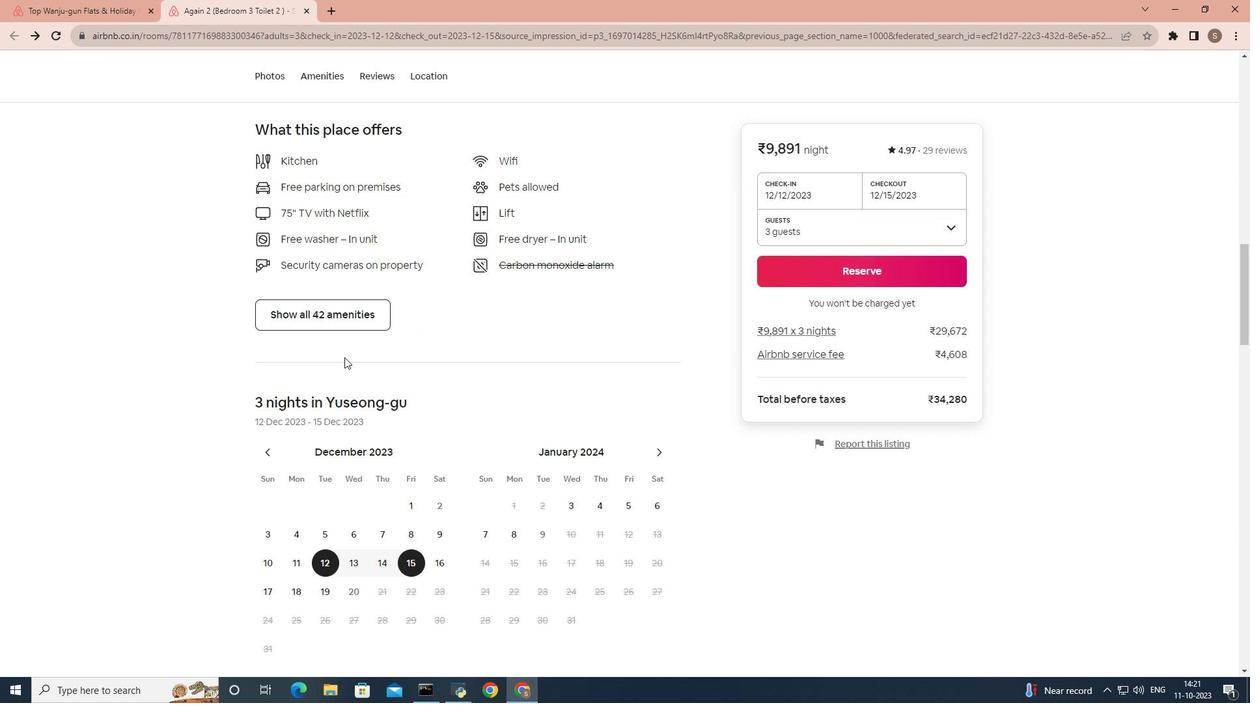 
Action: Mouse scrolled (351, 359) with delta (0, 0)
Screenshot: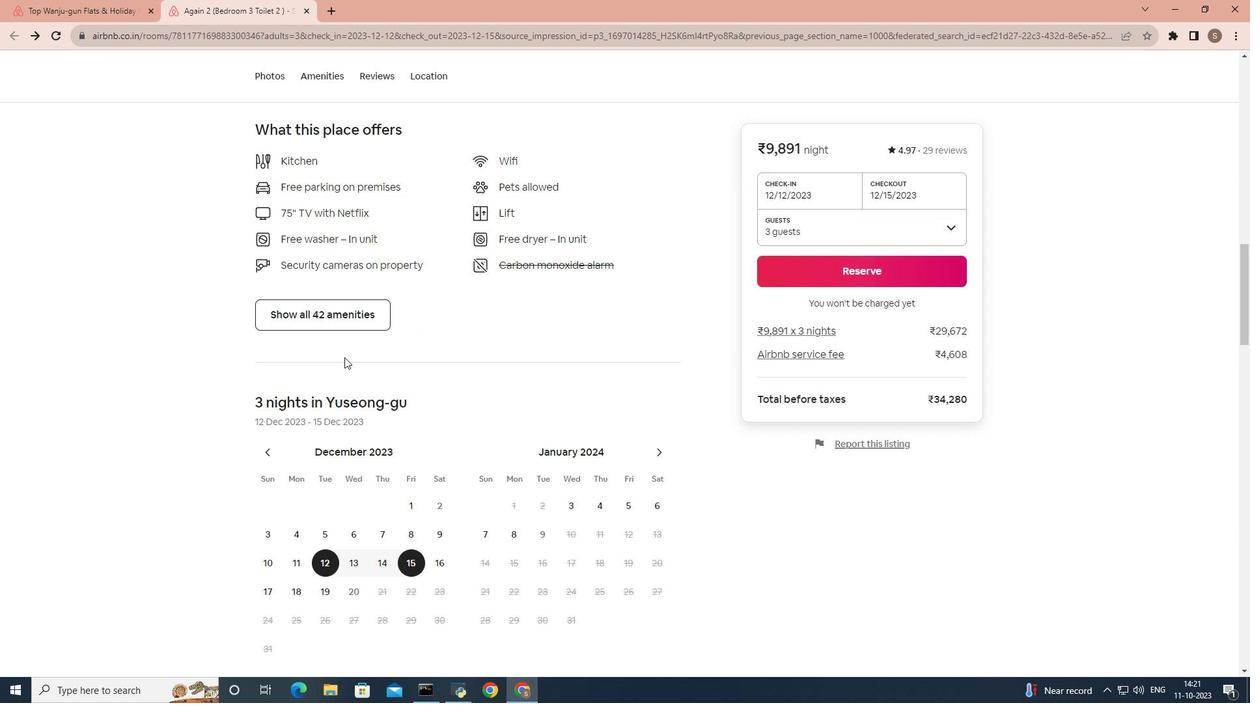 
Action: Mouse moved to (350, 360)
Screenshot: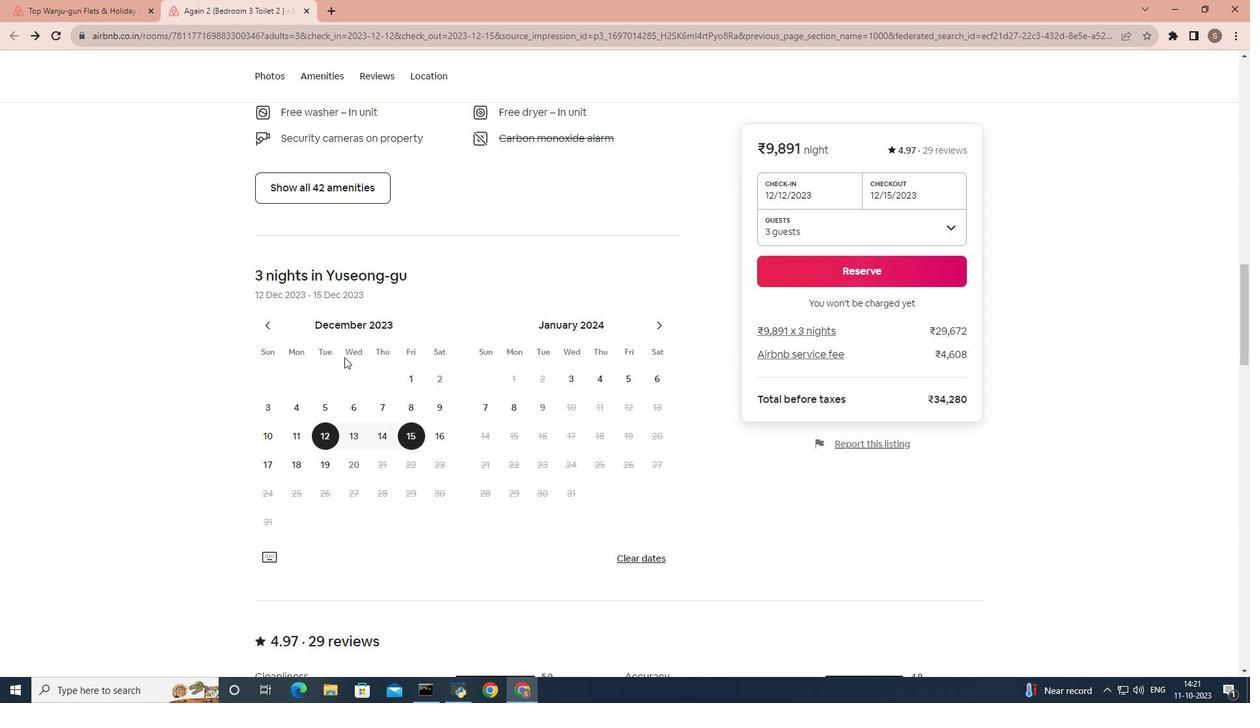
Action: Mouse scrolled (350, 359) with delta (0, 0)
Screenshot: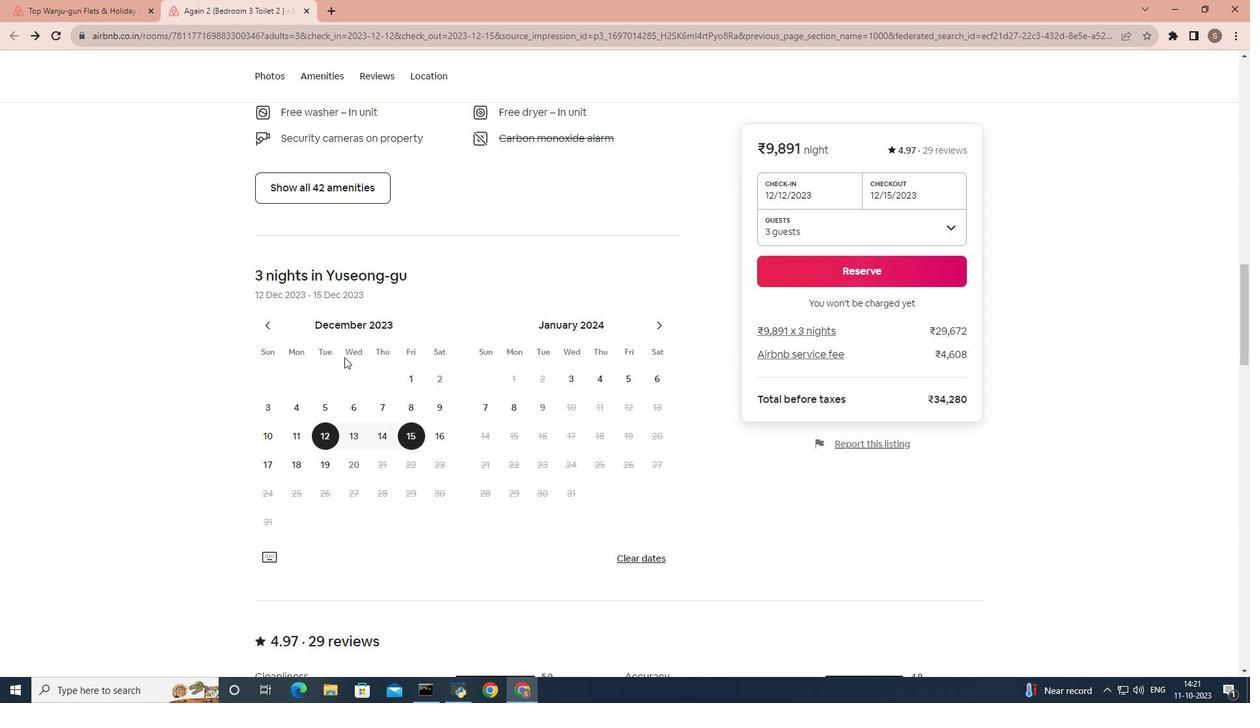 
Action: Mouse moved to (350, 360)
Screenshot: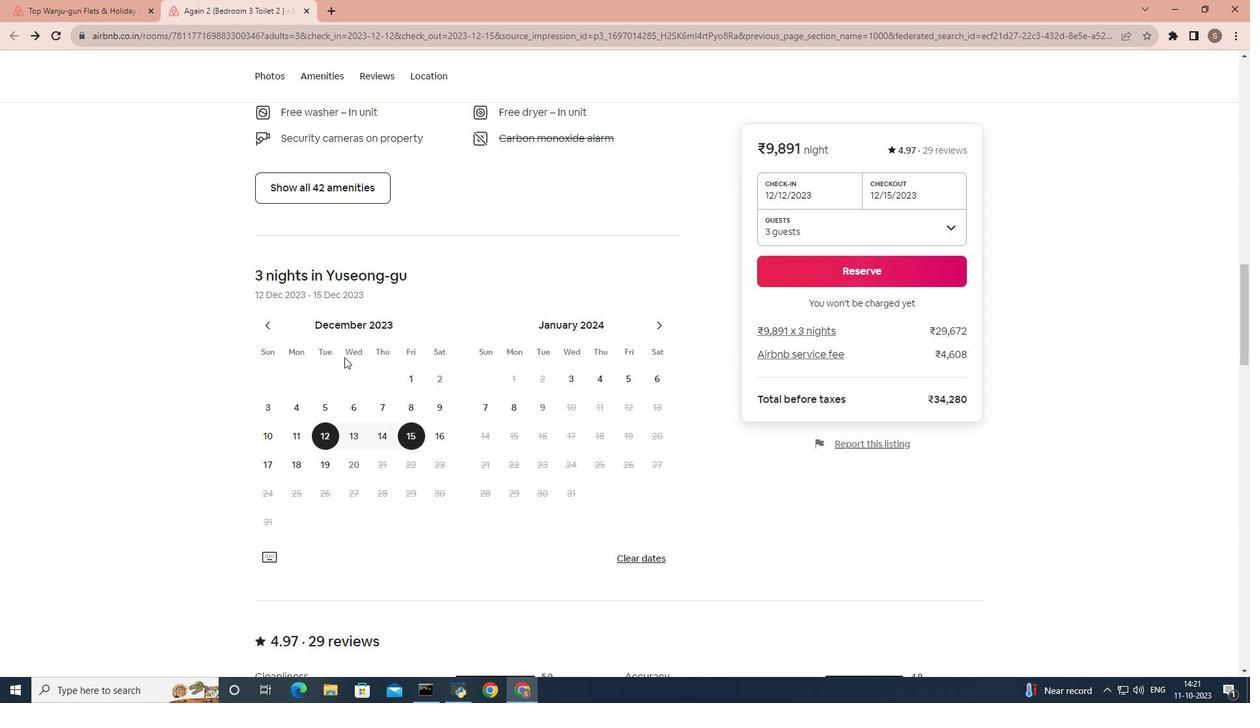 
Action: Mouse scrolled (350, 359) with delta (0, 0)
Screenshot: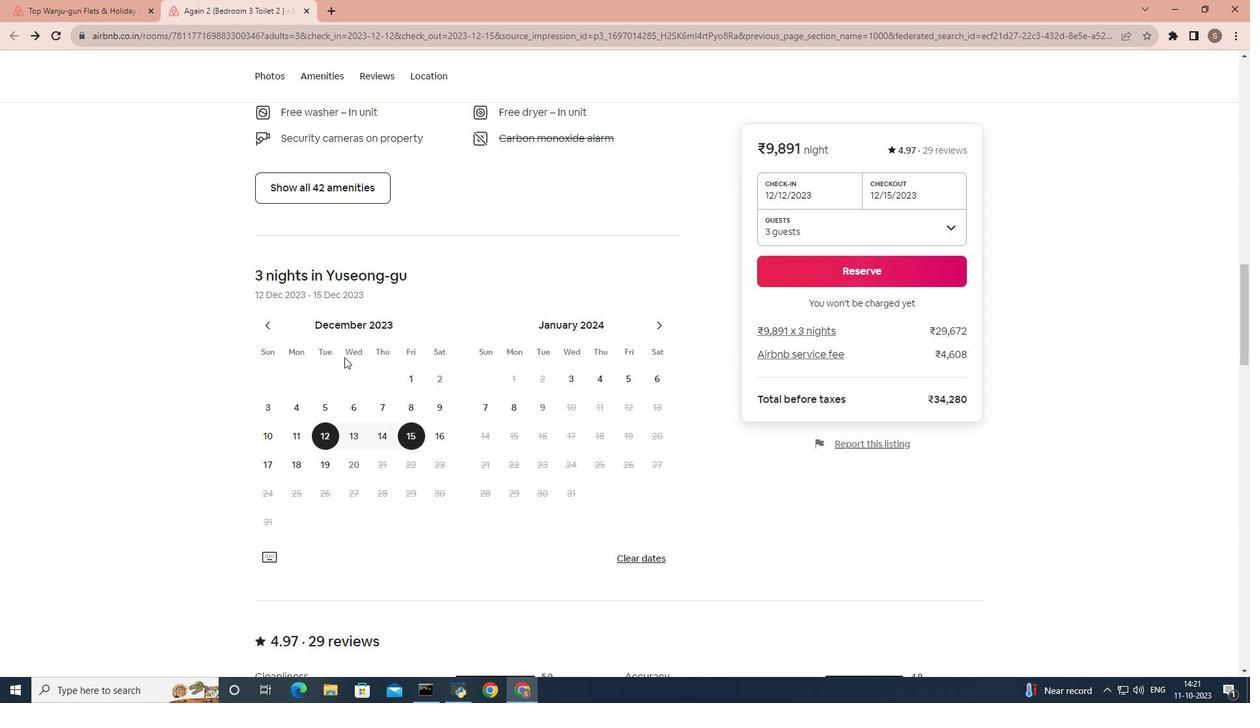
Action: Mouse moved to (348, 360)
Screenshot: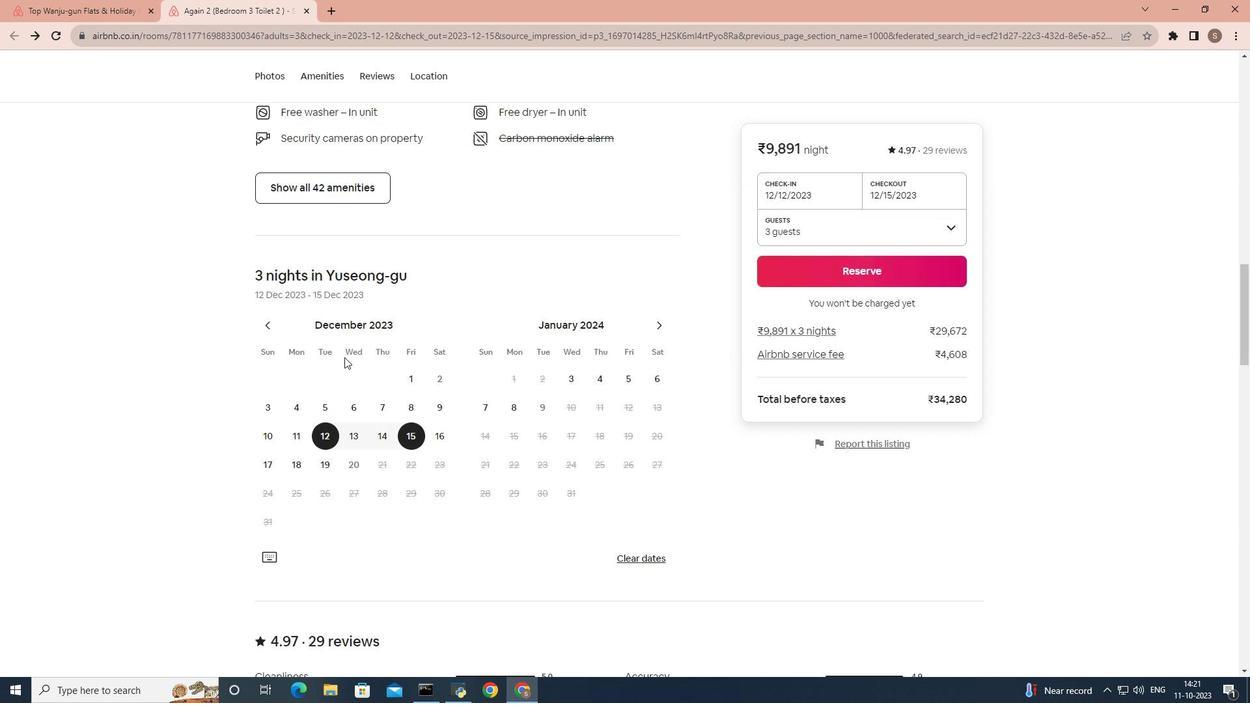 
Action: Mouse scrolled (348, 360) with delta (0, 0)
Screenshot: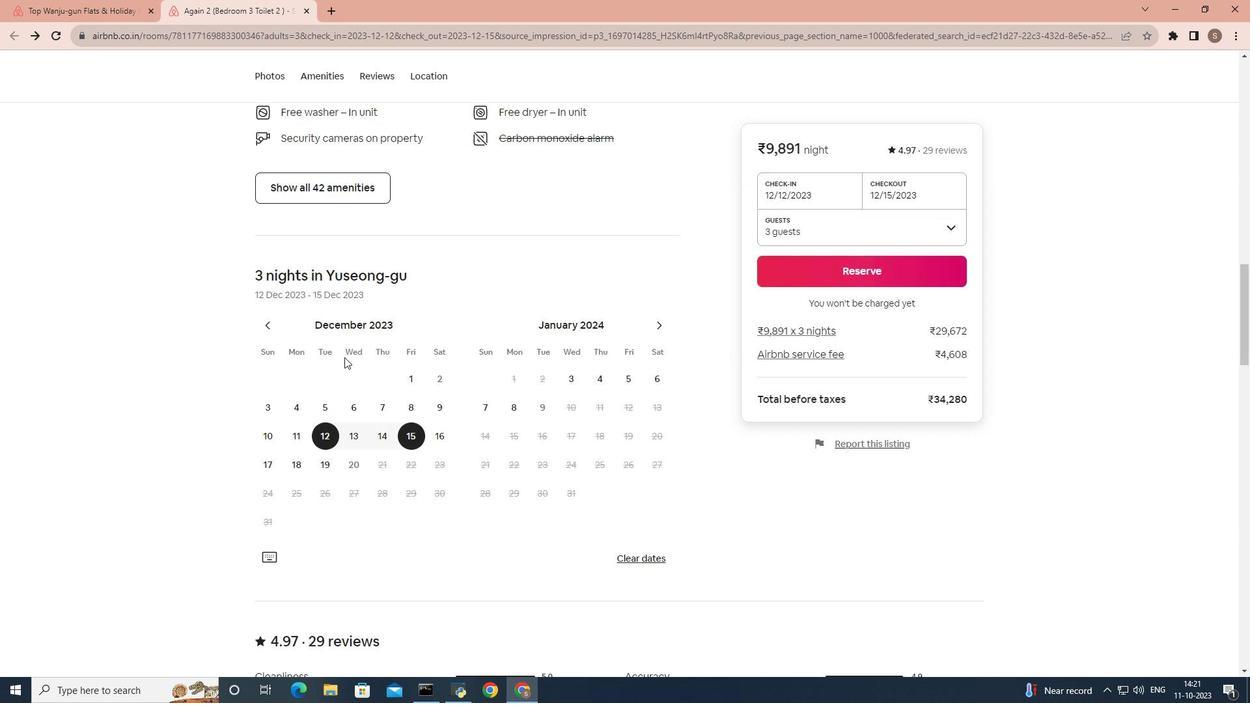 
Action: Mouse moved to (347, 360)
Screenshot: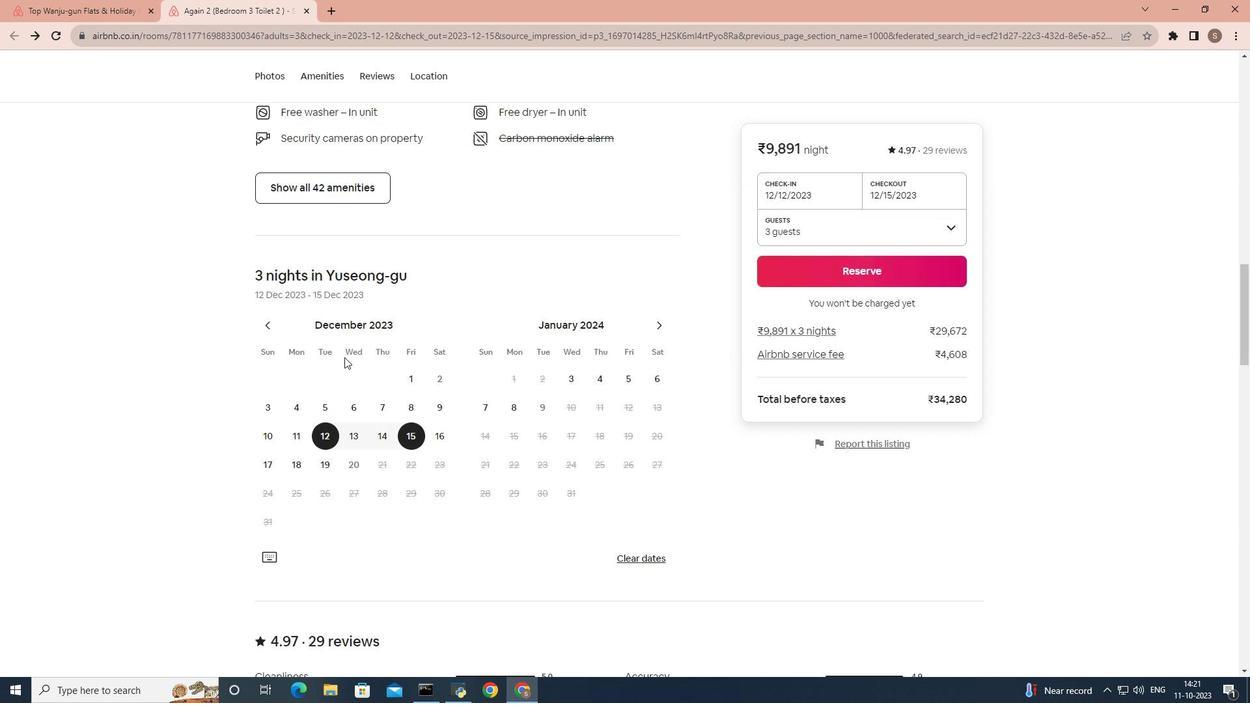 
Action: Mouse scrolled (347, 360) with delta (0, 0)
Screenshot: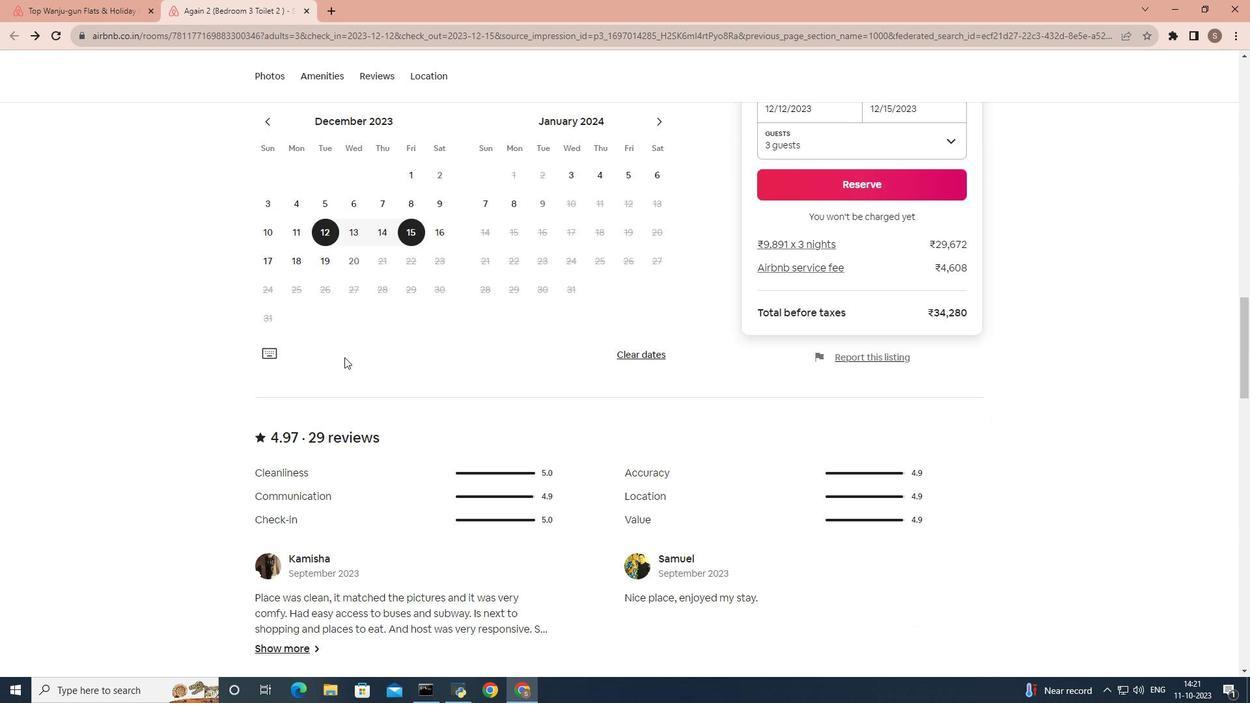 
Action: Mouse scrolled (347, 360) with delta (0, 0)
Screenshot: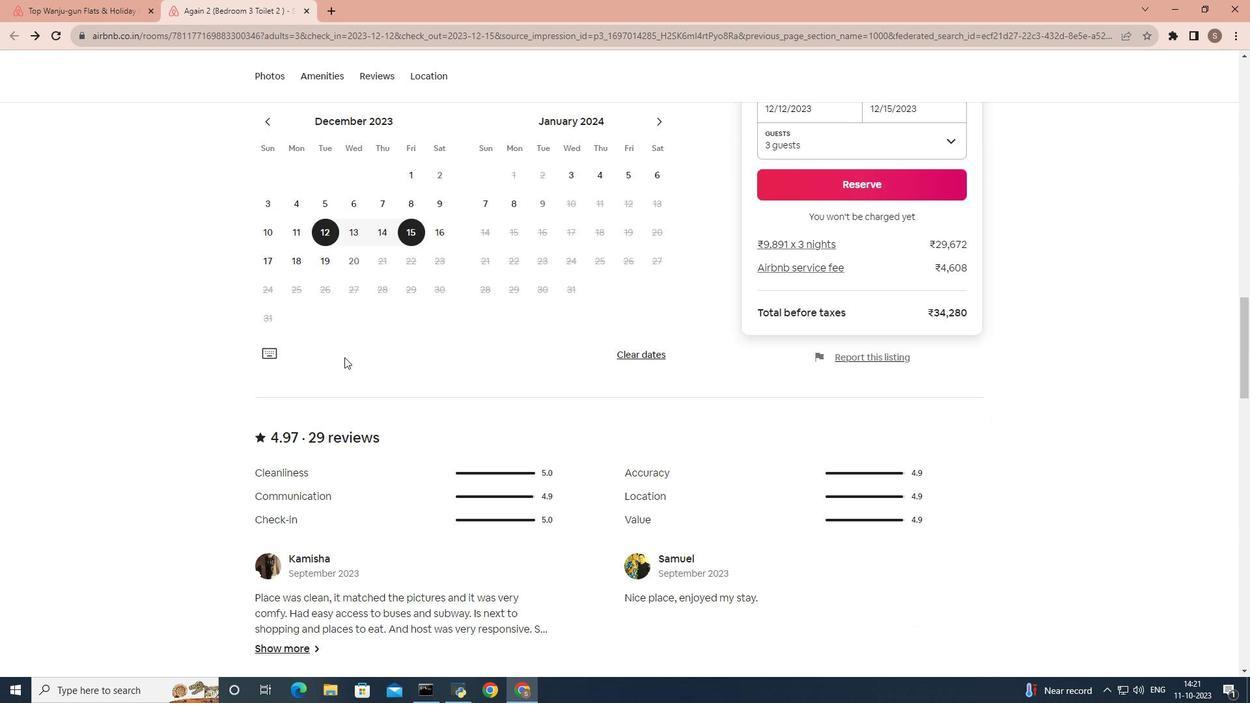 
Action: Mouse scrolled (347, 360) with delta (0, 0)
Screenshot: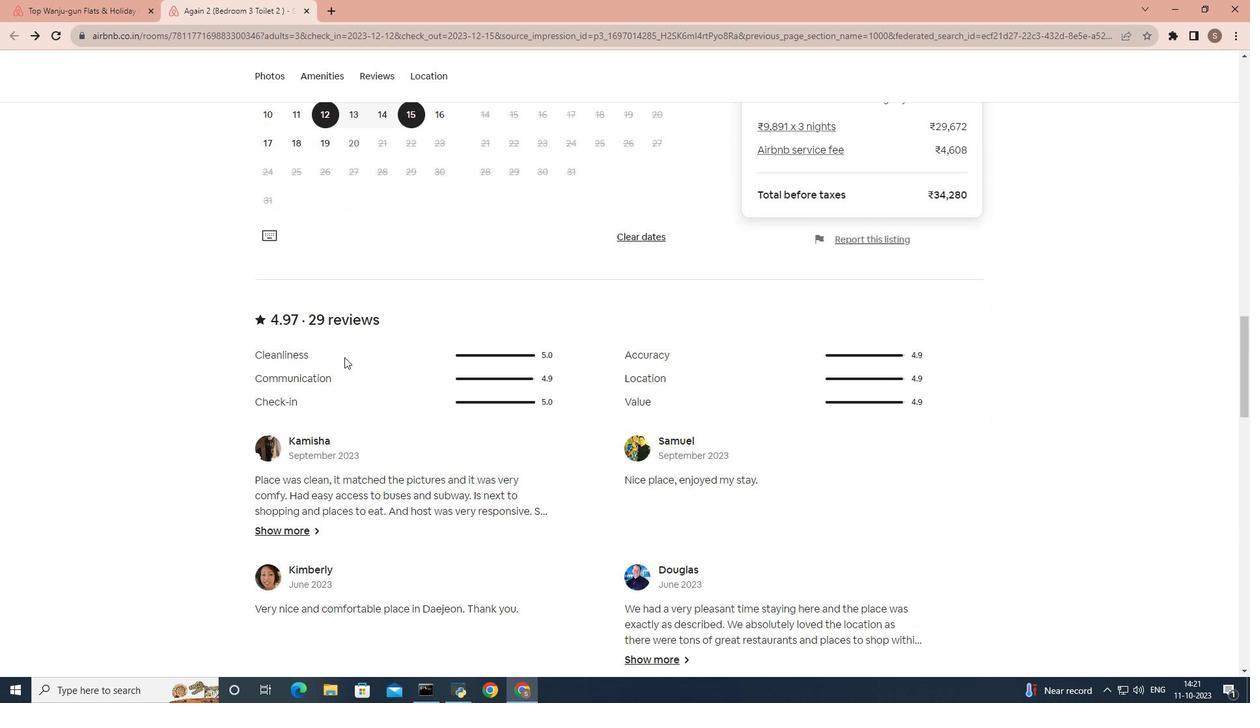 
Action: Mouse scrolled (347, 360) with delta (0, 0)
Screenshot: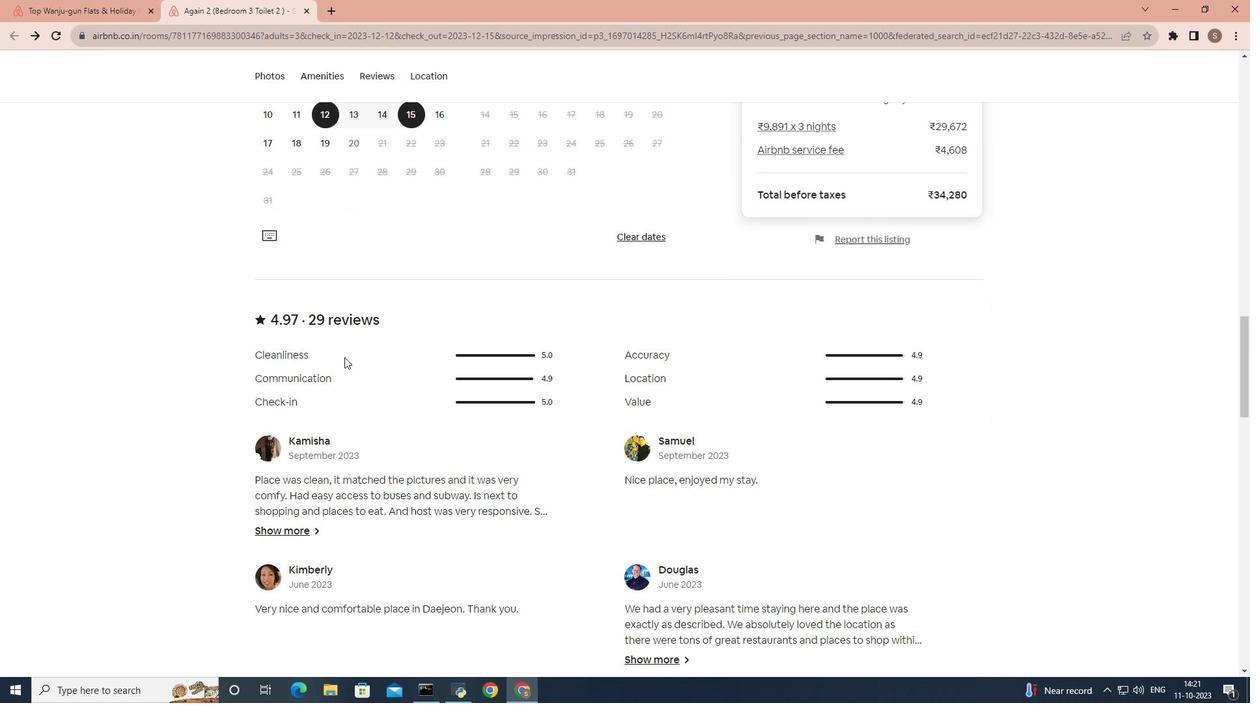 
Action: Mouse scrolled (347, 360) with delta (0, 0)
Screenshot: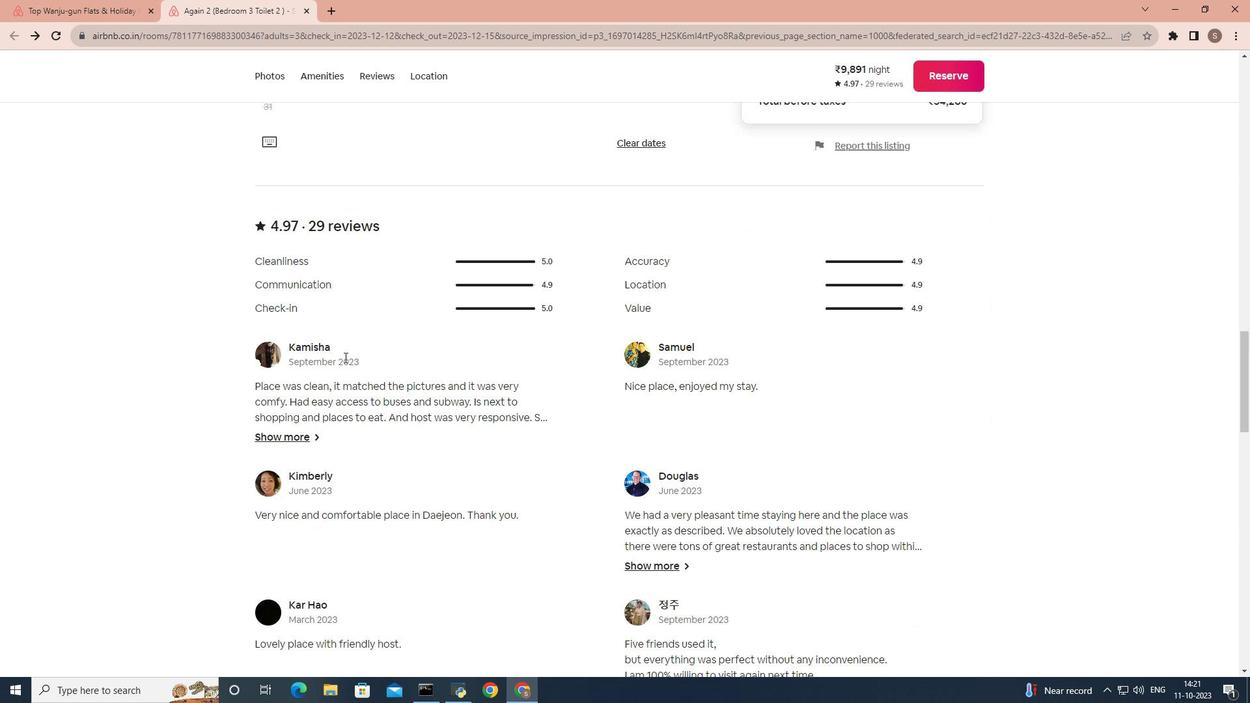 
Action: Mouse scrolled (347, 360) with delta (0, 0)
Screenshot: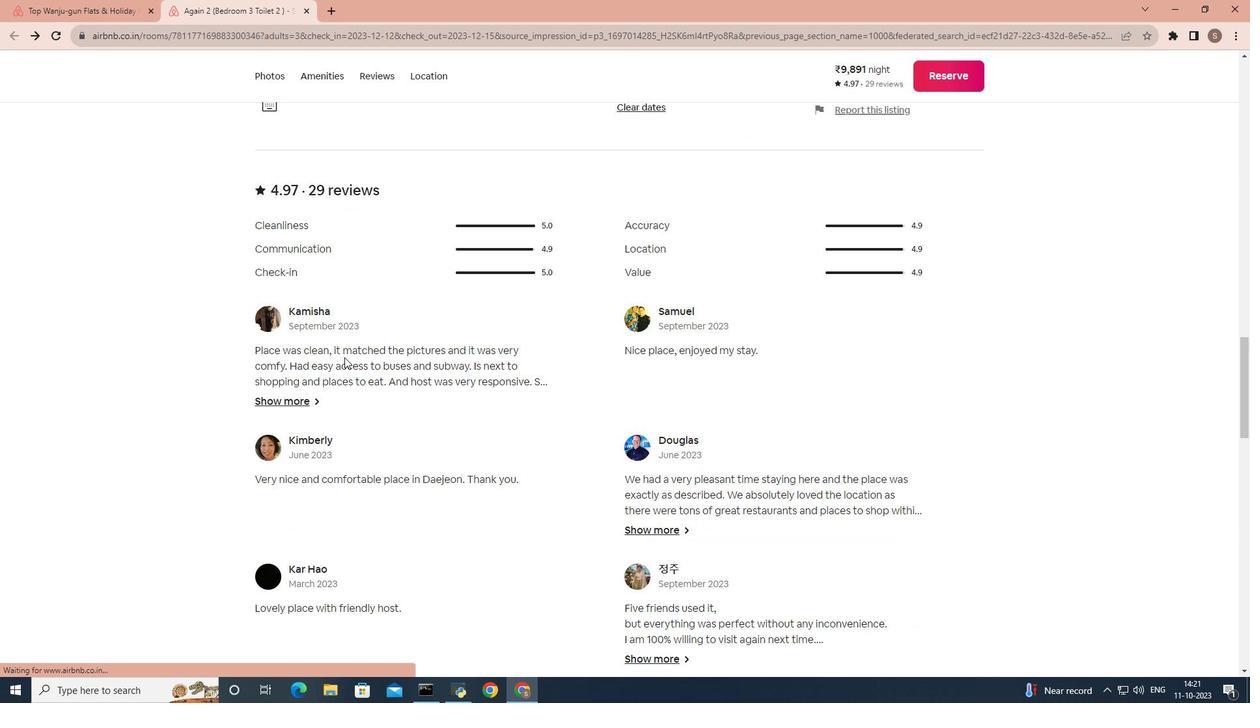 
Action: Mouse scrolled (347, 360) with delta (0, 0)
Screenshot: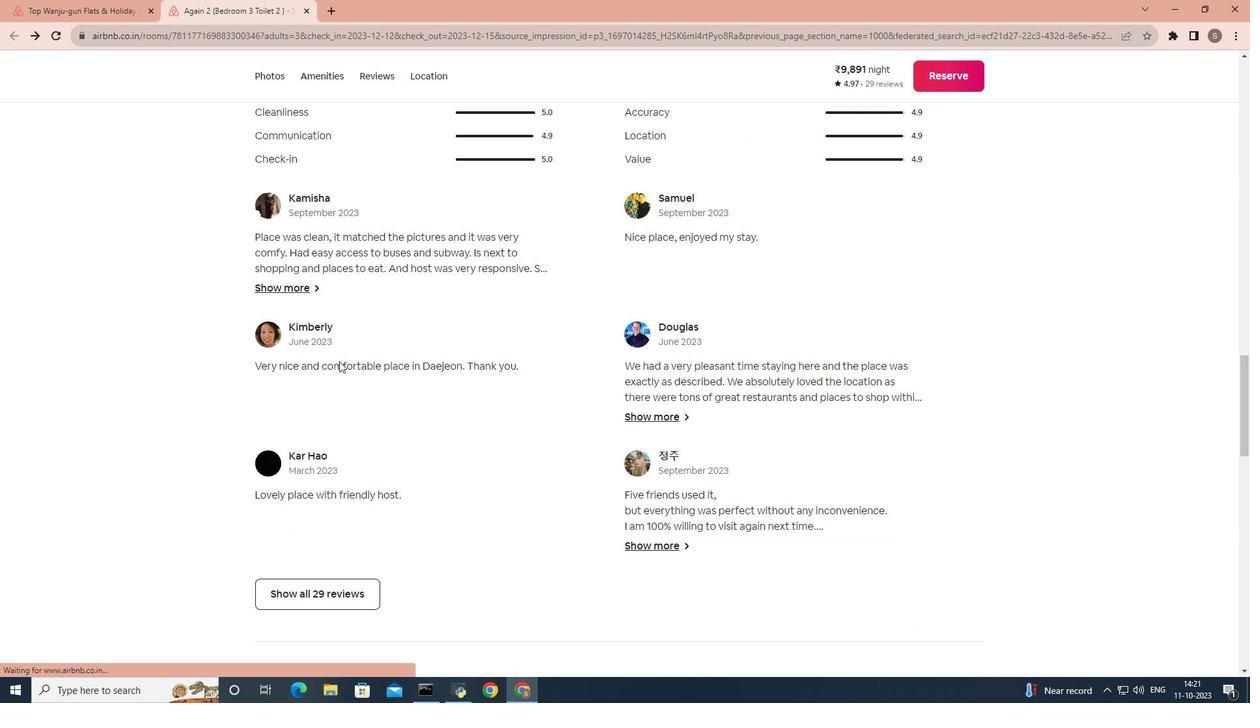 
Action: Mouse scrolled (347, 360) with delta (0, 0)
Screenshot: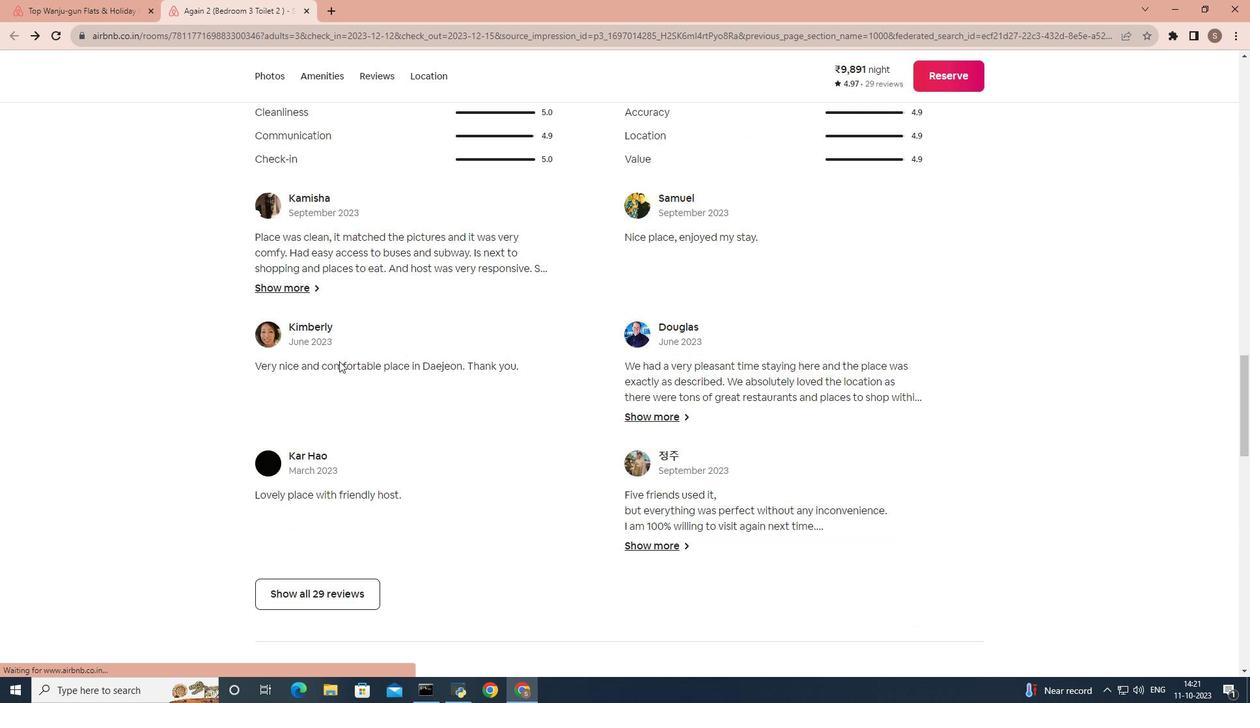 
Action: Mouse moved to (276, 556)
Screenshot: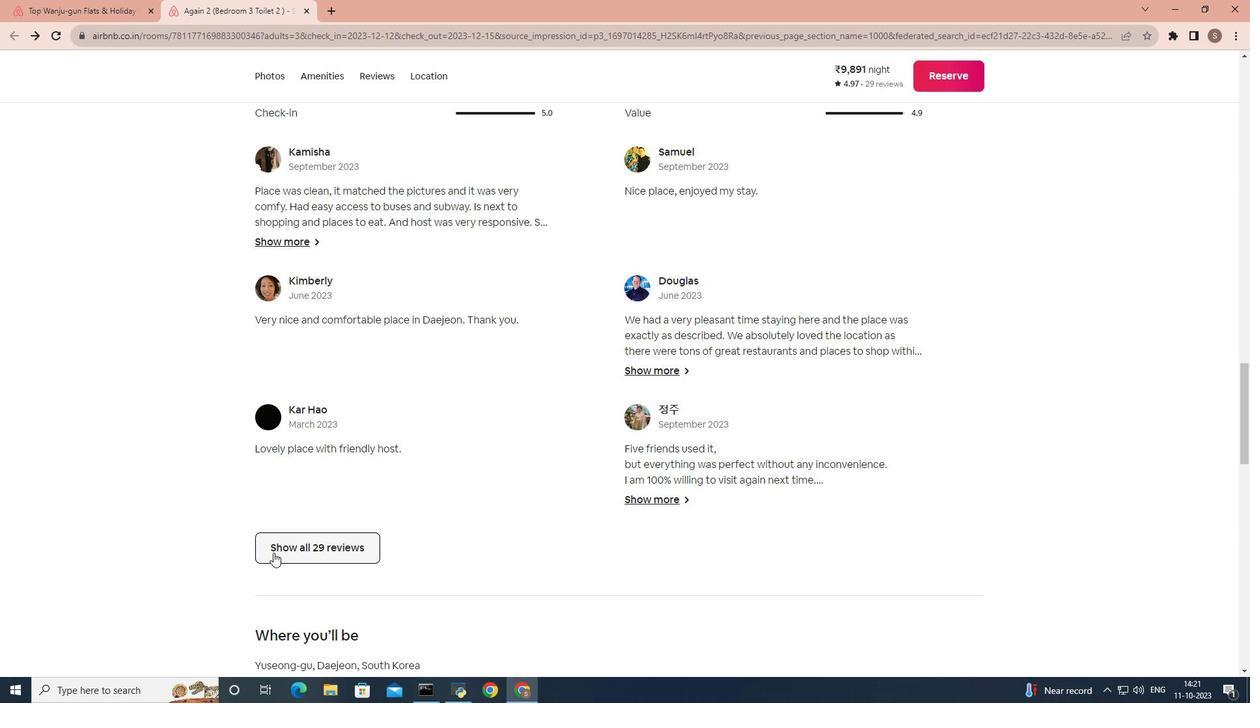 
Action: Mouse pressed left at (276, 556)
Screenshot: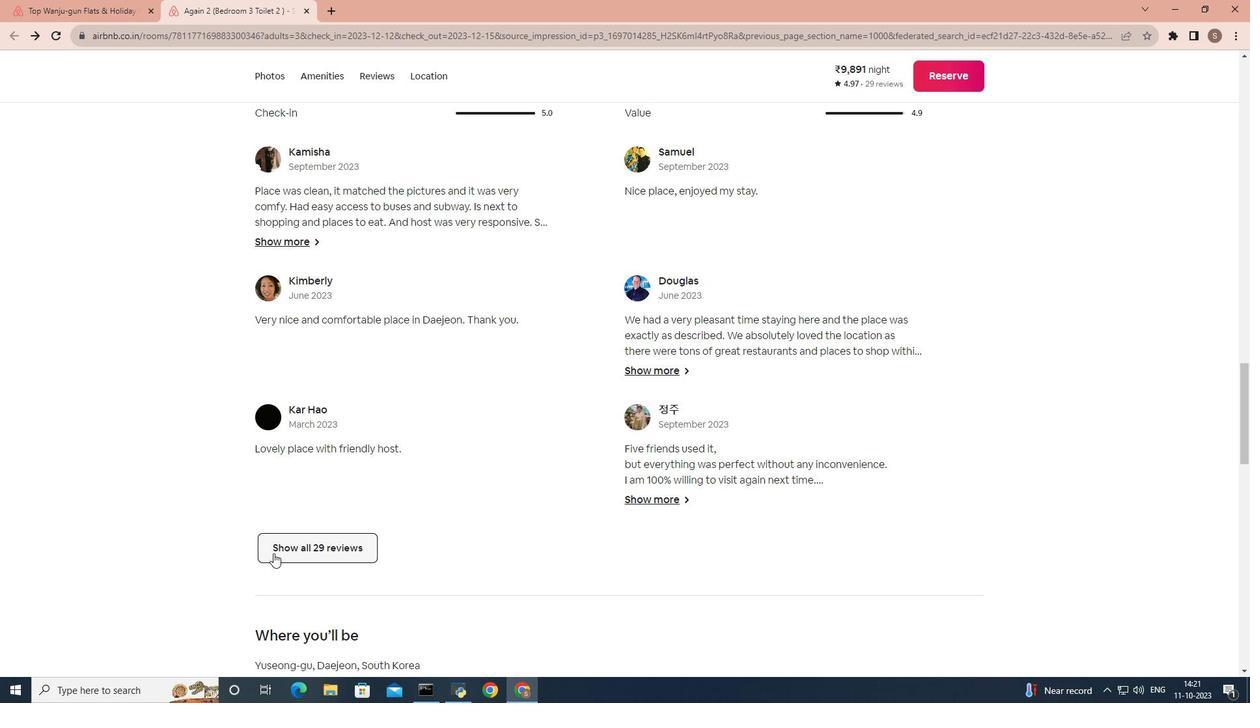 
Action: Mouse moved to (634, 394)
Screenshot: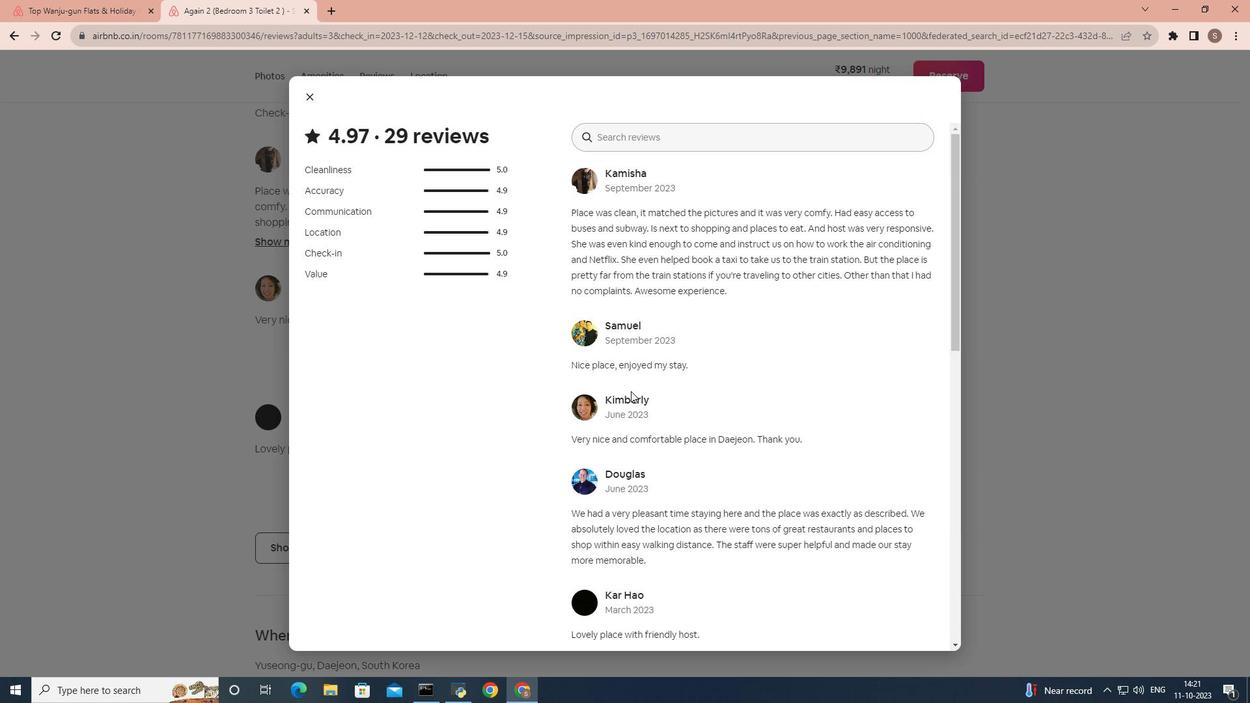 
Action: Mouse scrolled (634, 393) with delta (0, 0)
Screenshot: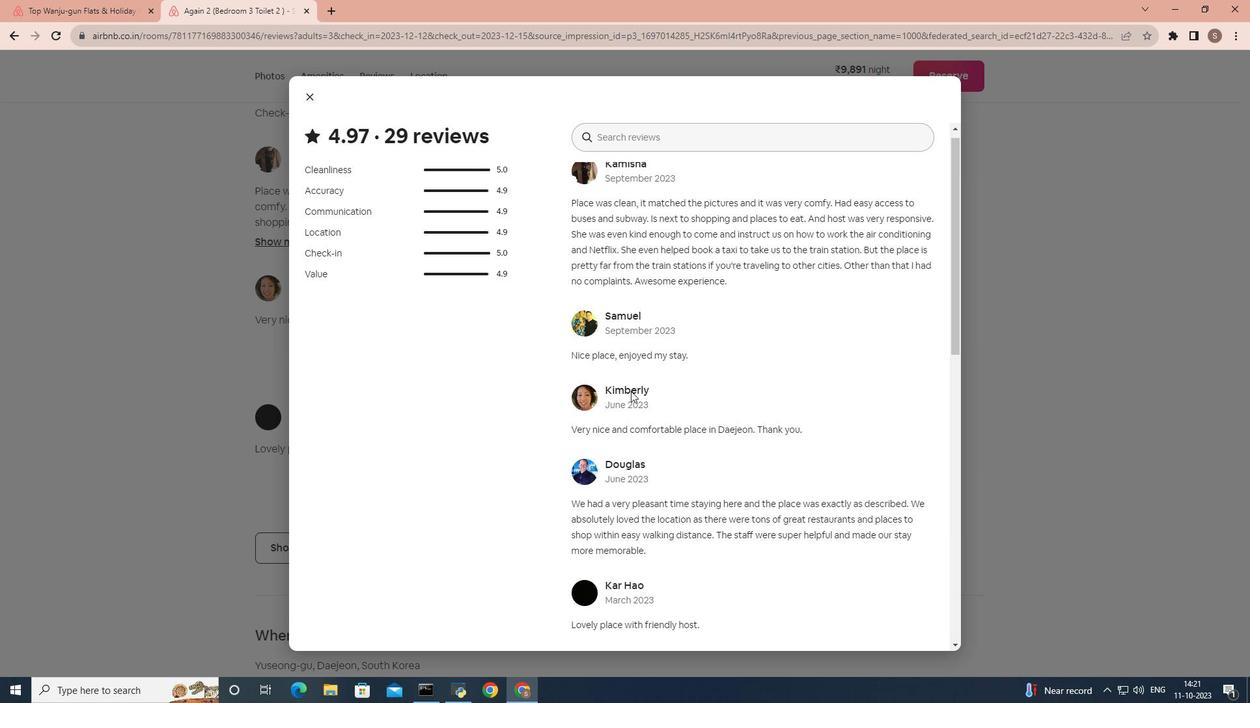 
Action: Mouse scrolled (634, 393) with delta (0, 0)
Screenshot: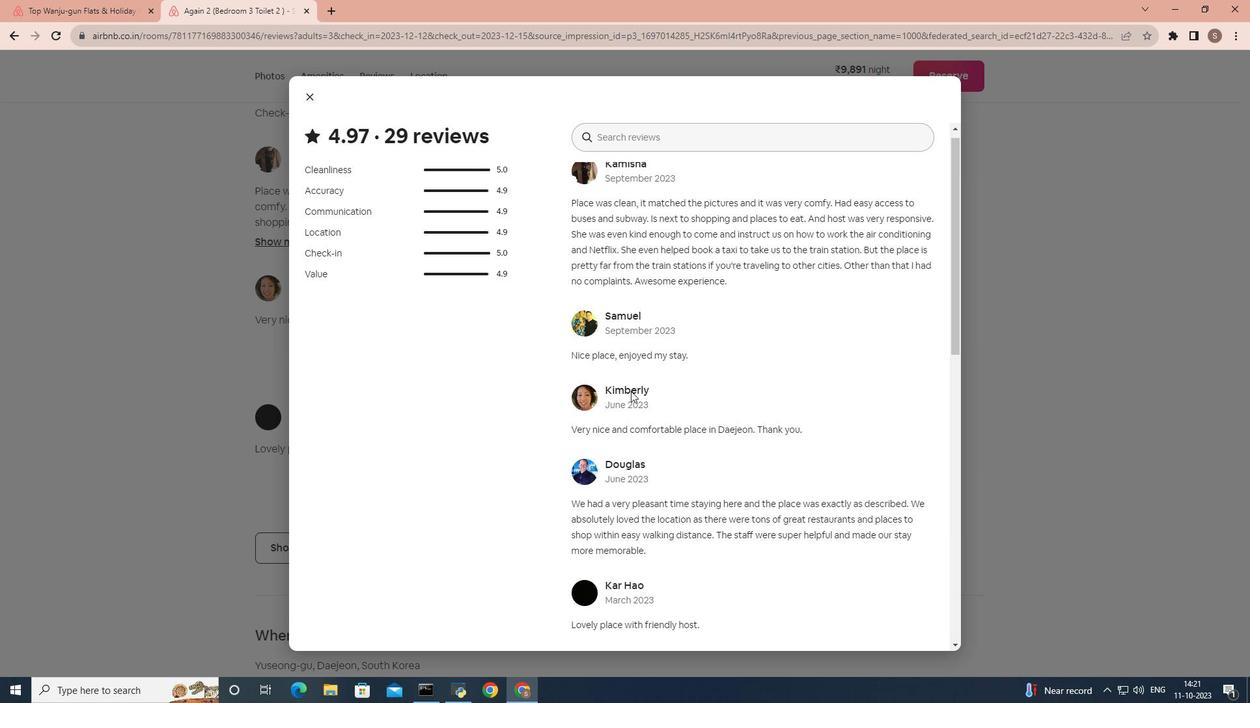 
Action: Mouse scrolled (634, 393) with delta (0, 0)
Screenshot: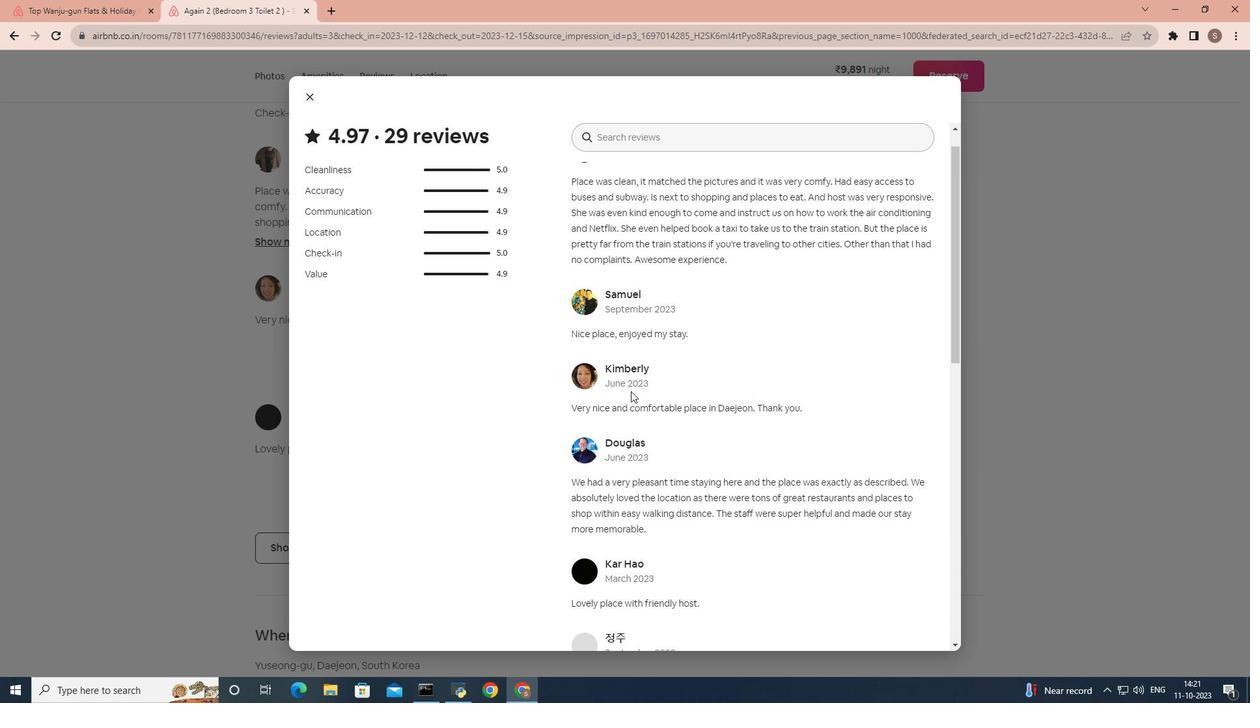 
Action: Mouse scrolled (634, 393) with delta (0, 0)
Screenshot: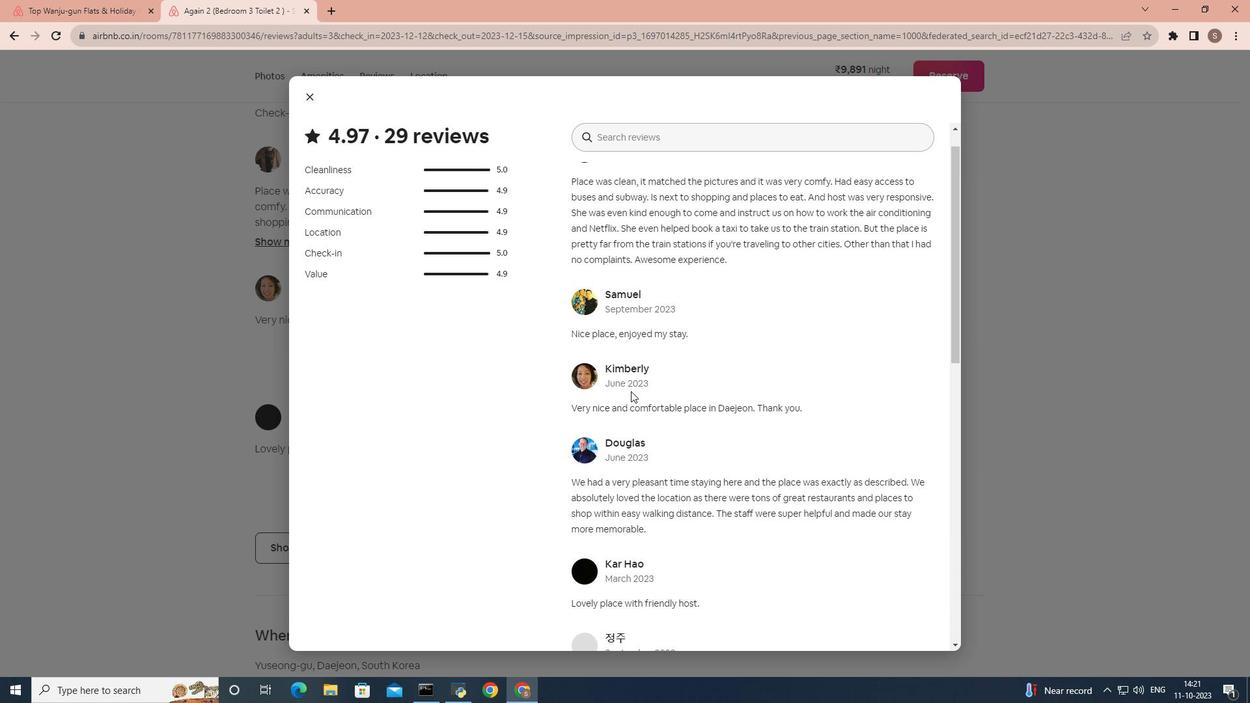 
Action: Mouse scrolled (634, 393) with delta (0, 0)
Screenshot: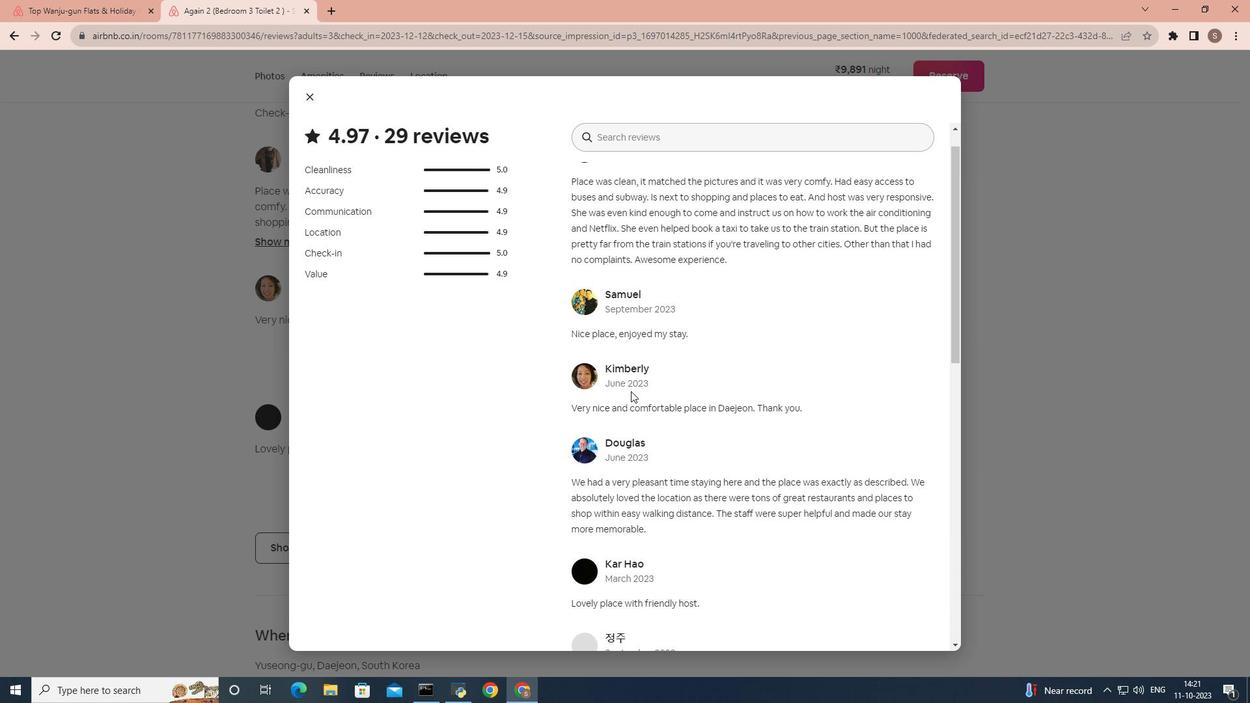 
Action: Mouse scrolled (634, 393) with delta (0, 0)
Screenshot: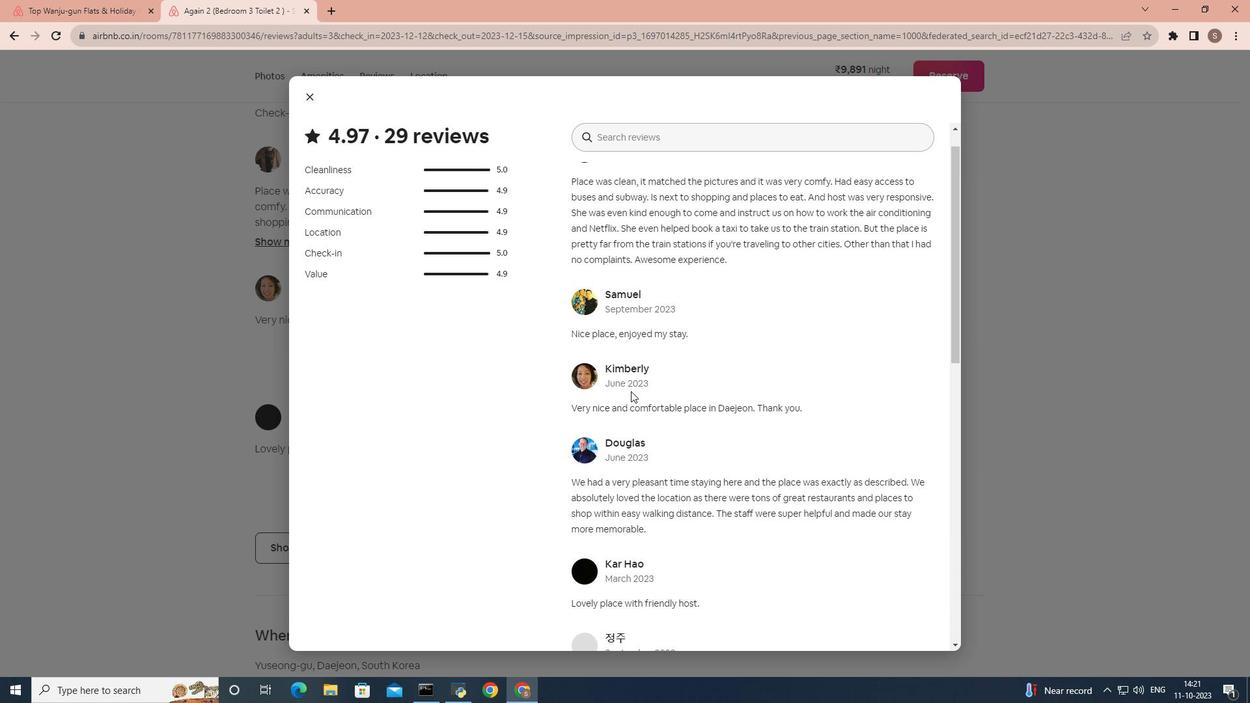 
Action: Mouse scrolled (634, 393) with delta (0, 0)
Screenshot: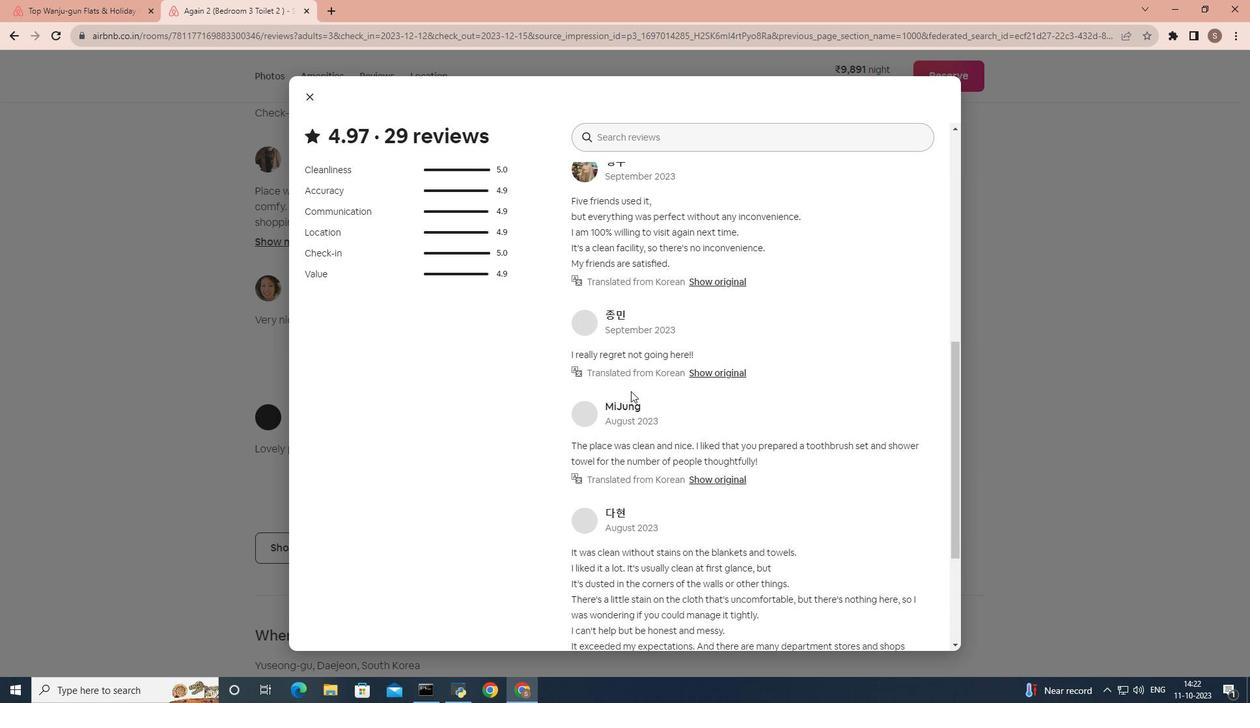 
Action: Mouse scrolled (634, 393) with delta (0, 0)
Screenshot: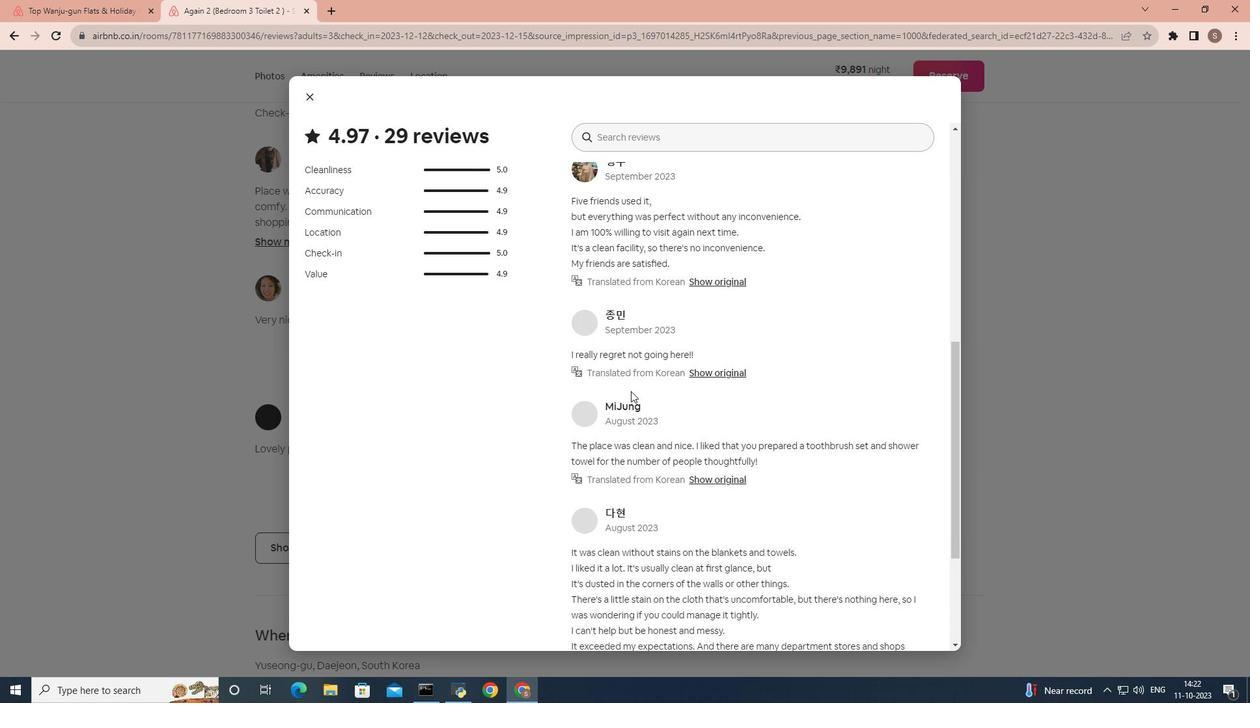 
Action: Mouse scrolled (634, 393) with delta (0, 0)
Screenshot: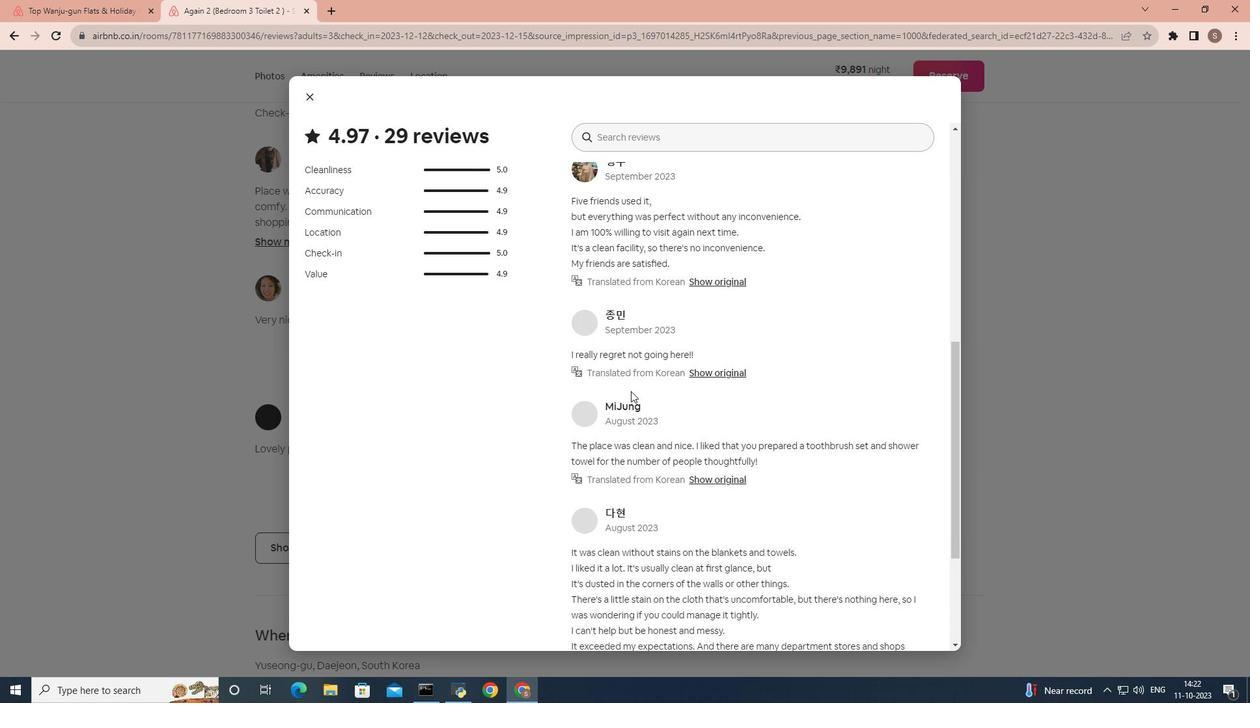 
Action: Mouse scrolled (634, 393) with delta (0, 0)
Screenshot: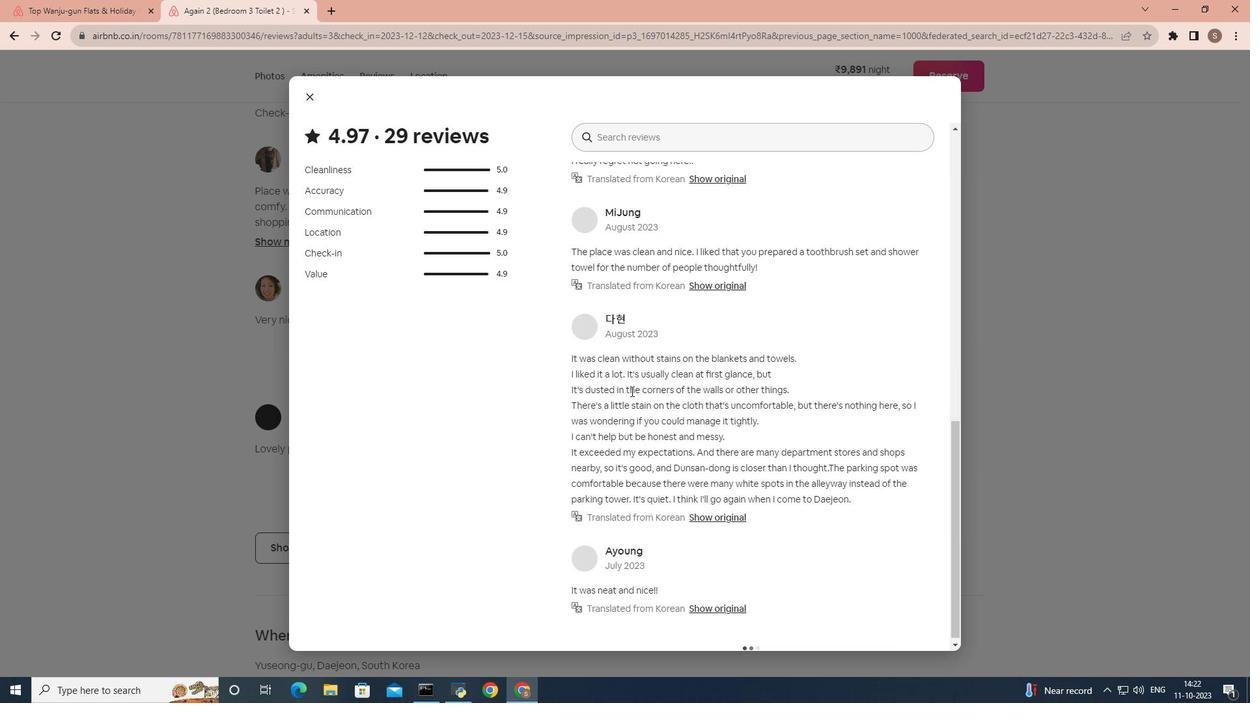 
Action: Mouse scrolled (634, 393) with delta (0, 0)
Screenshot: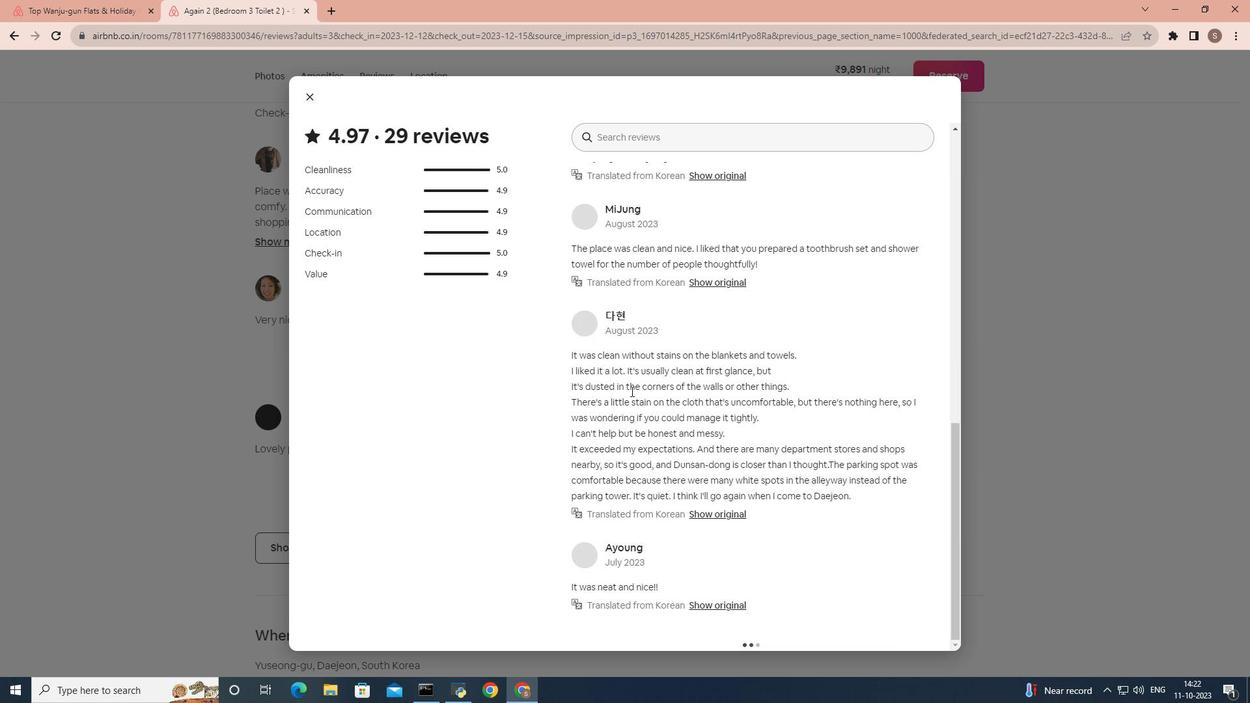 
Action: Mouse scrolled (634, 393) with delta (0, 0)
Screenshot: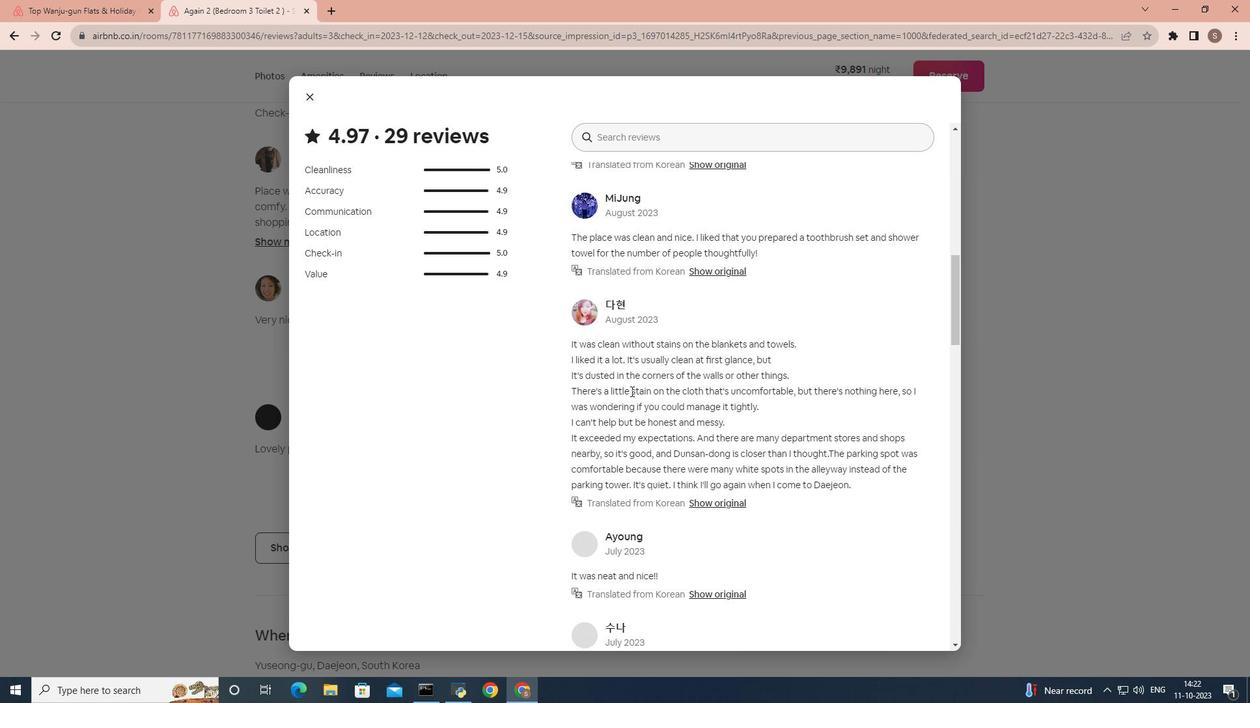 
Action: Mouse scrolled (634, 393) with delta (0, 0)
Screenshot: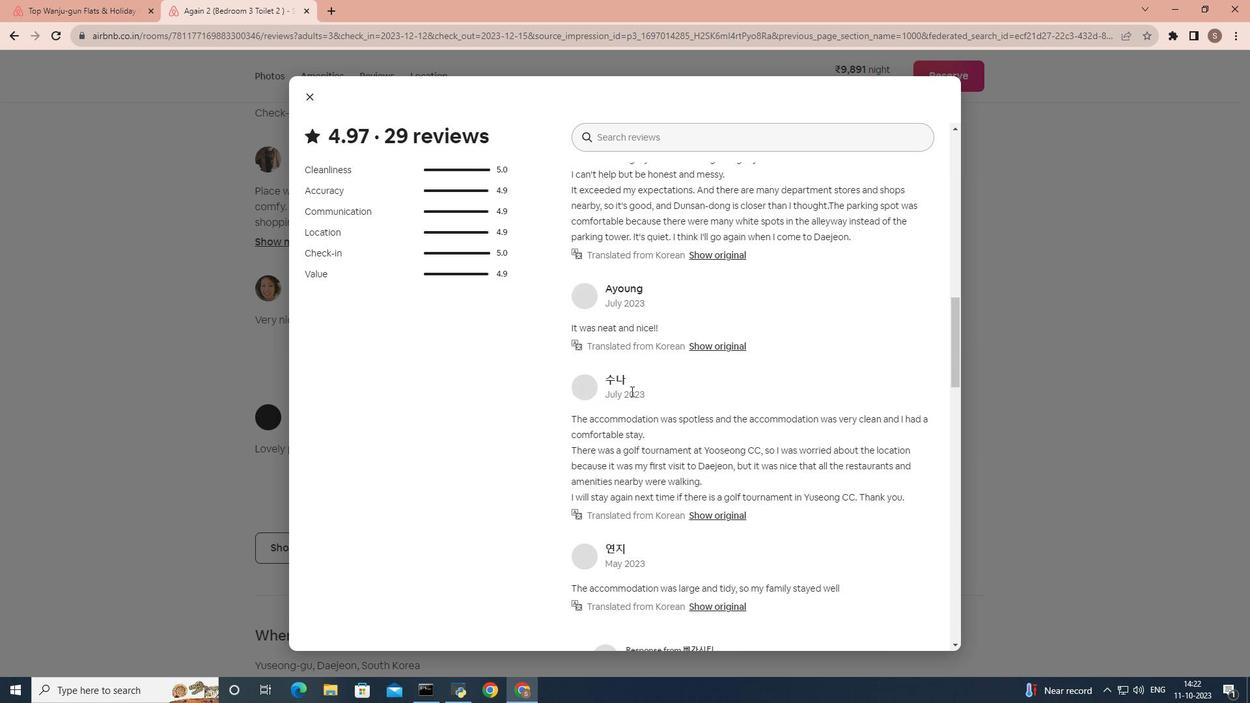 
Action: Mouse scrolled (634, 393) with delta (0, 0)
Screenshot: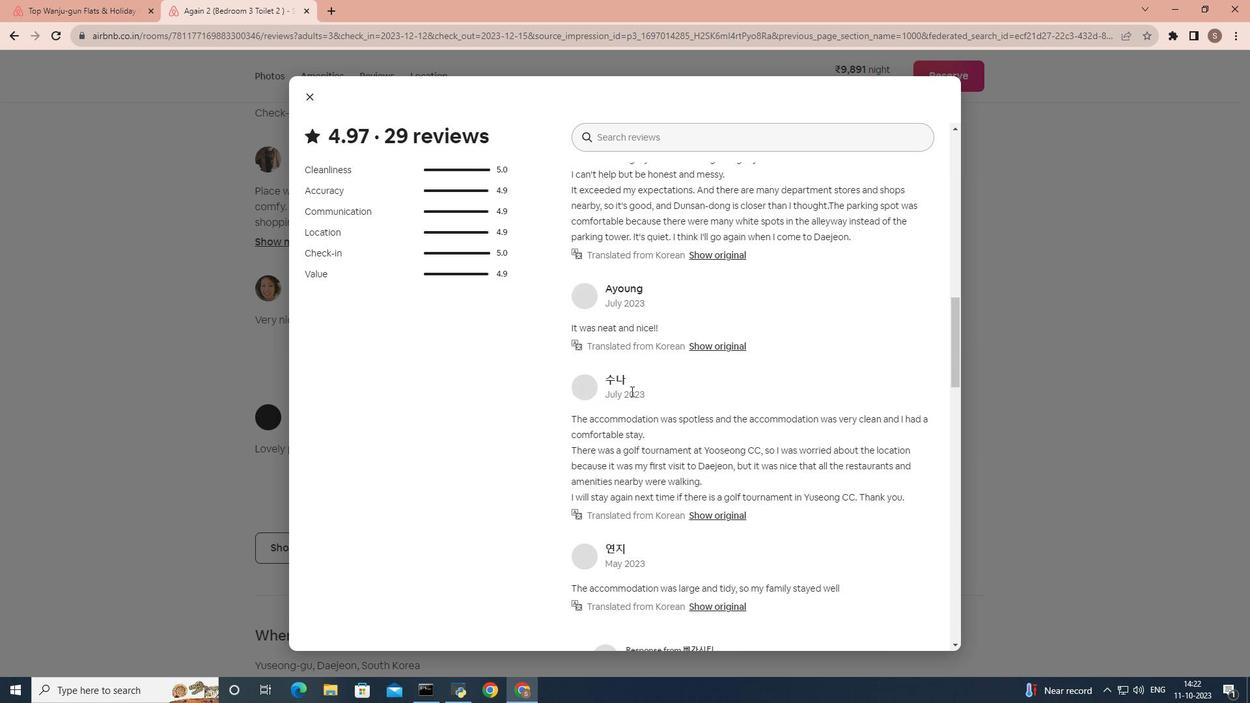 
Action: Mouse scrolled (634, 393) with delta (0, 0)
Screenshot: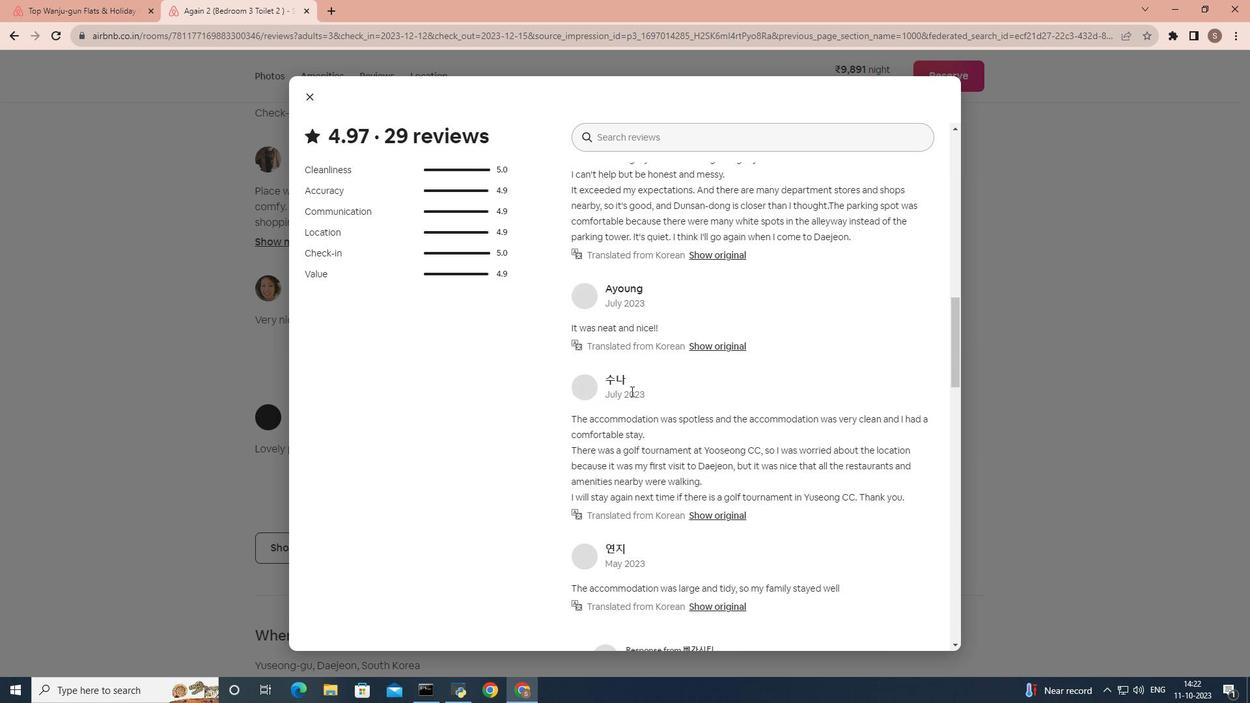 
Action: Mouse scrolled (634, 393) with delta (0, 0)
Screenshot: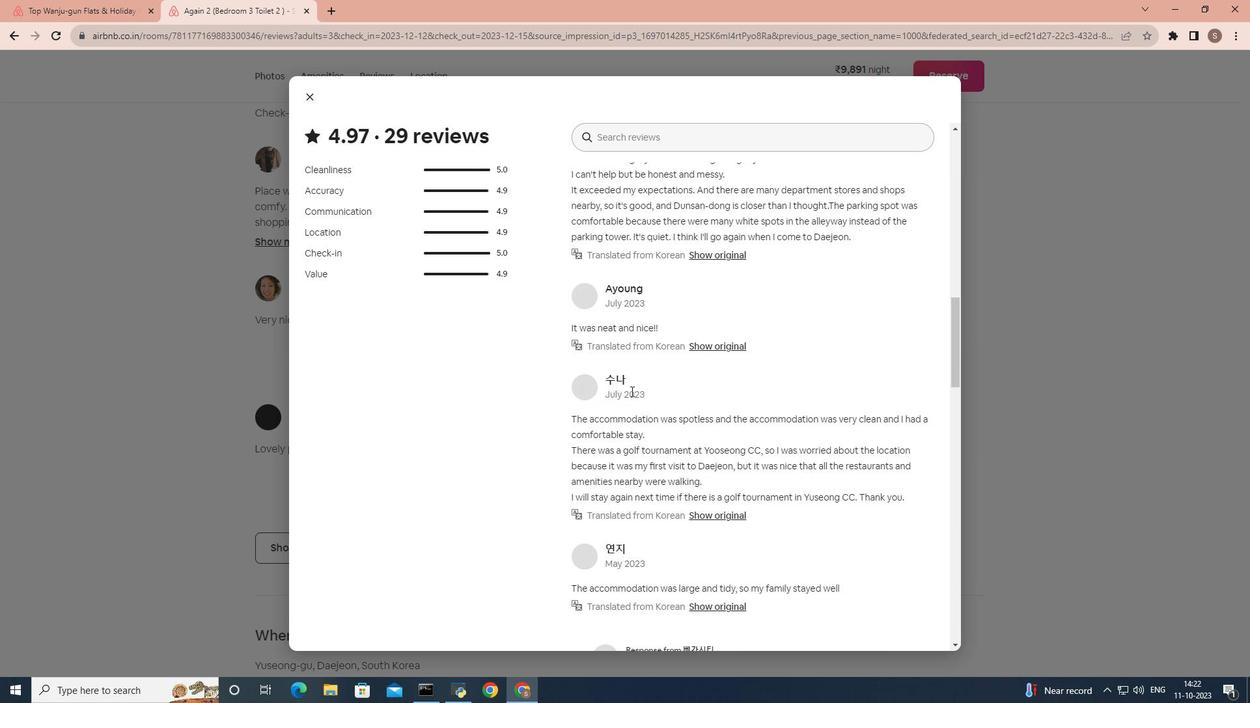 
Action: Mouse scrolled (634, 393) with delta (0, 0)
Screenshot: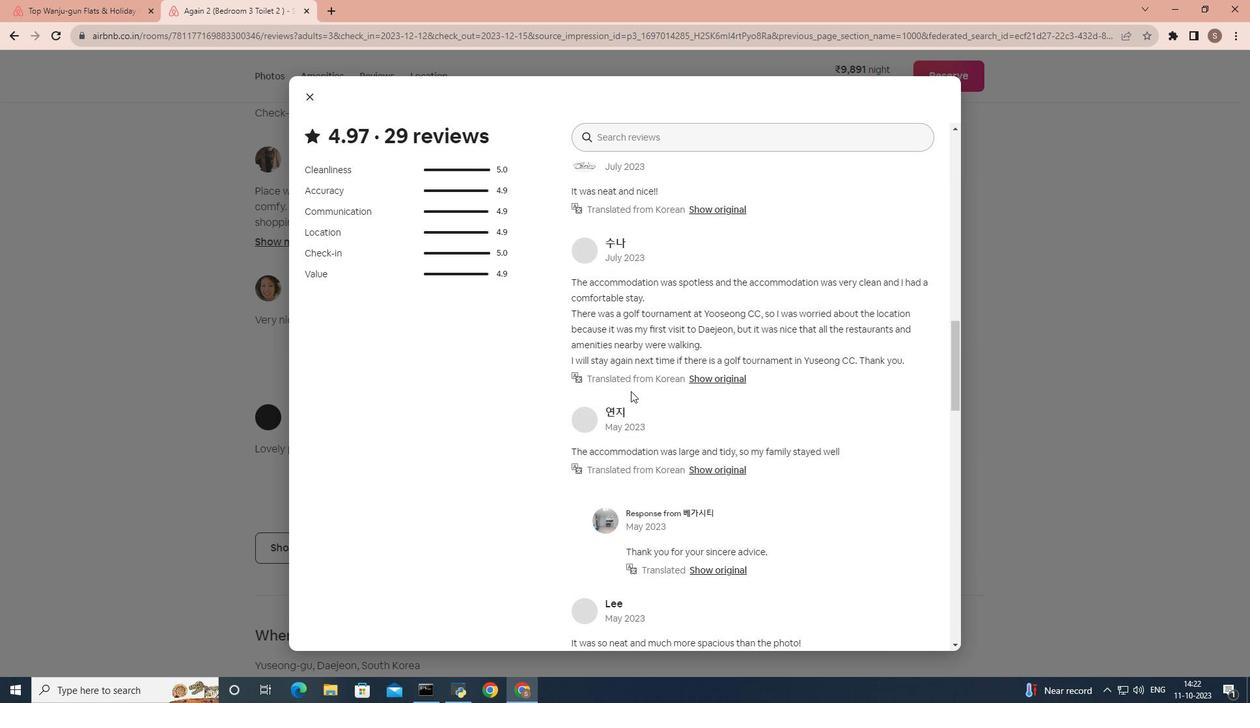 
Action: Mouse scrolled (634, 393) with delta (0, 0)
Screenshot: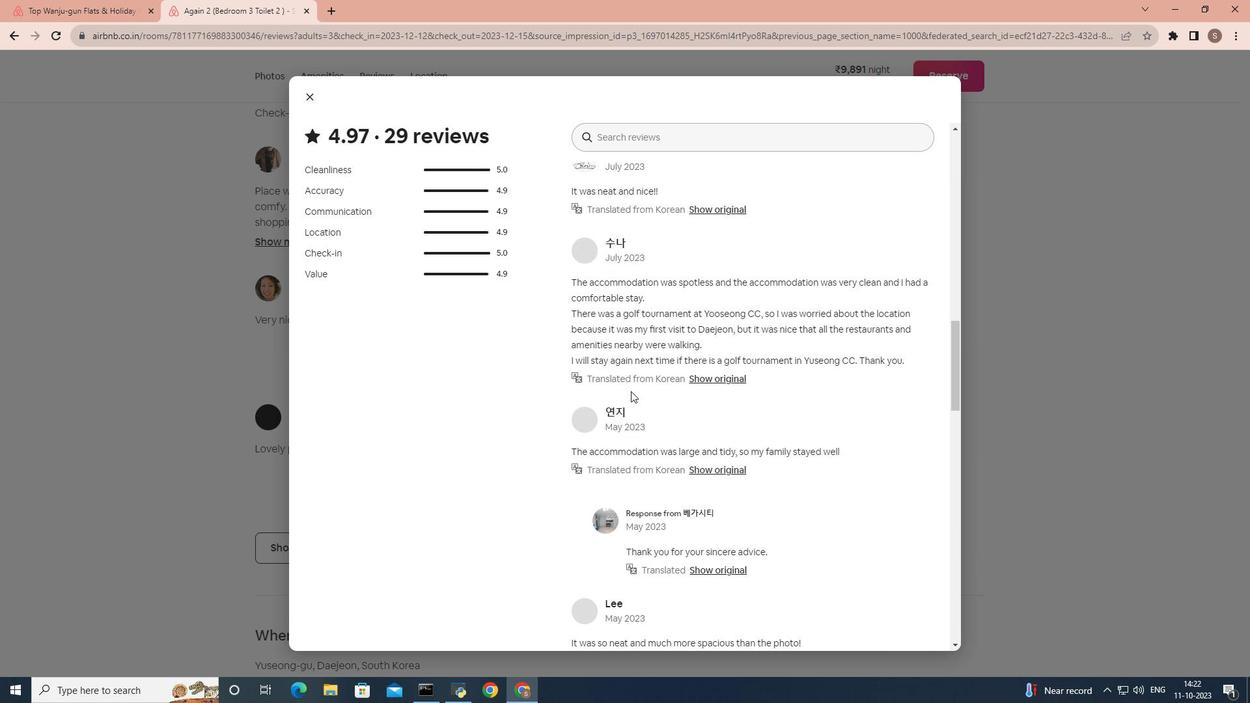 
Action: Mouse scrolled (634, 393) with delta (0, 0)
Screenshot: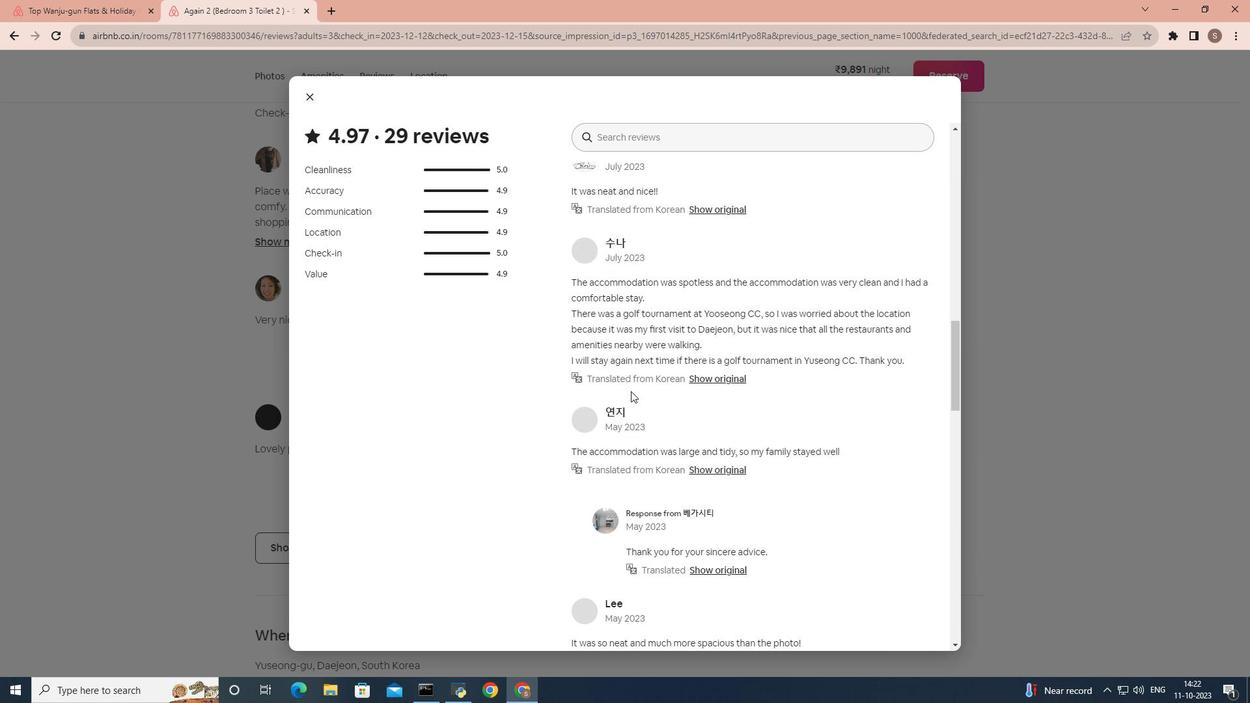 
Action: Mouse scrolled (634, 393) with delta (0, 0)
Screenshot: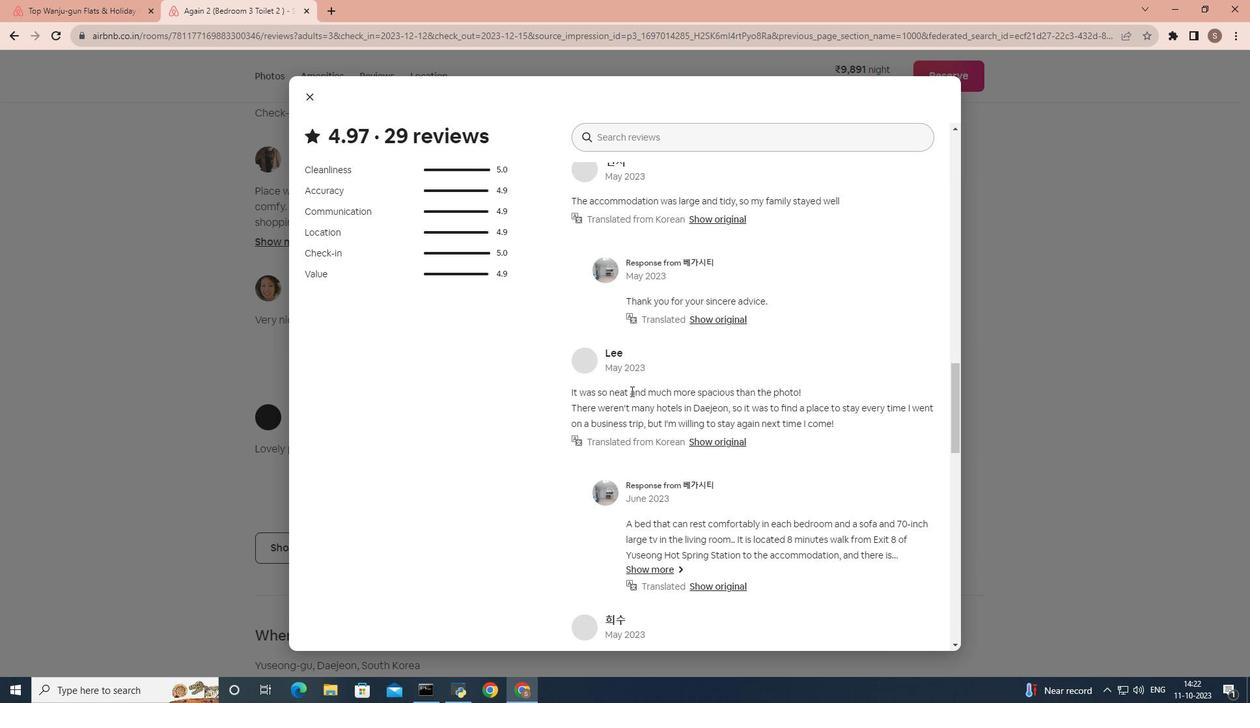 
Action: Mouse scrolled (634, 393) with delta (0, 0)
Screenshot: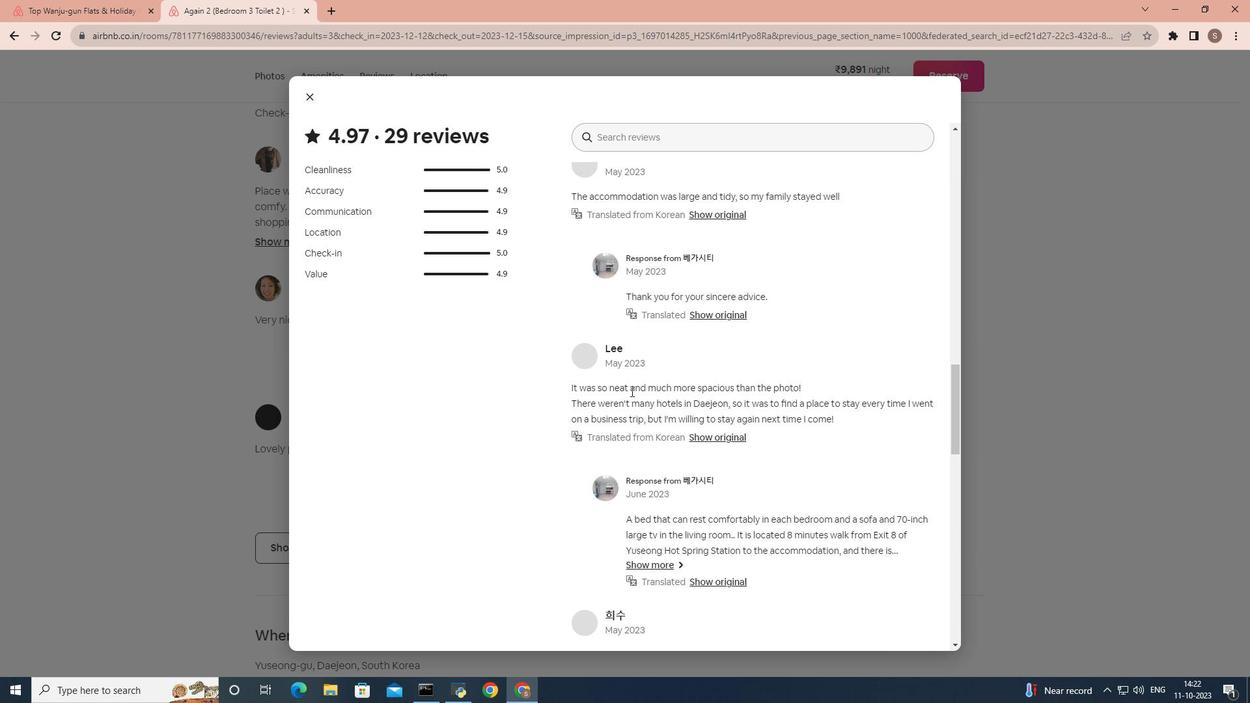 
Action: Mouse scrolled (634, 393) with delta (0, 0)
Screenshot: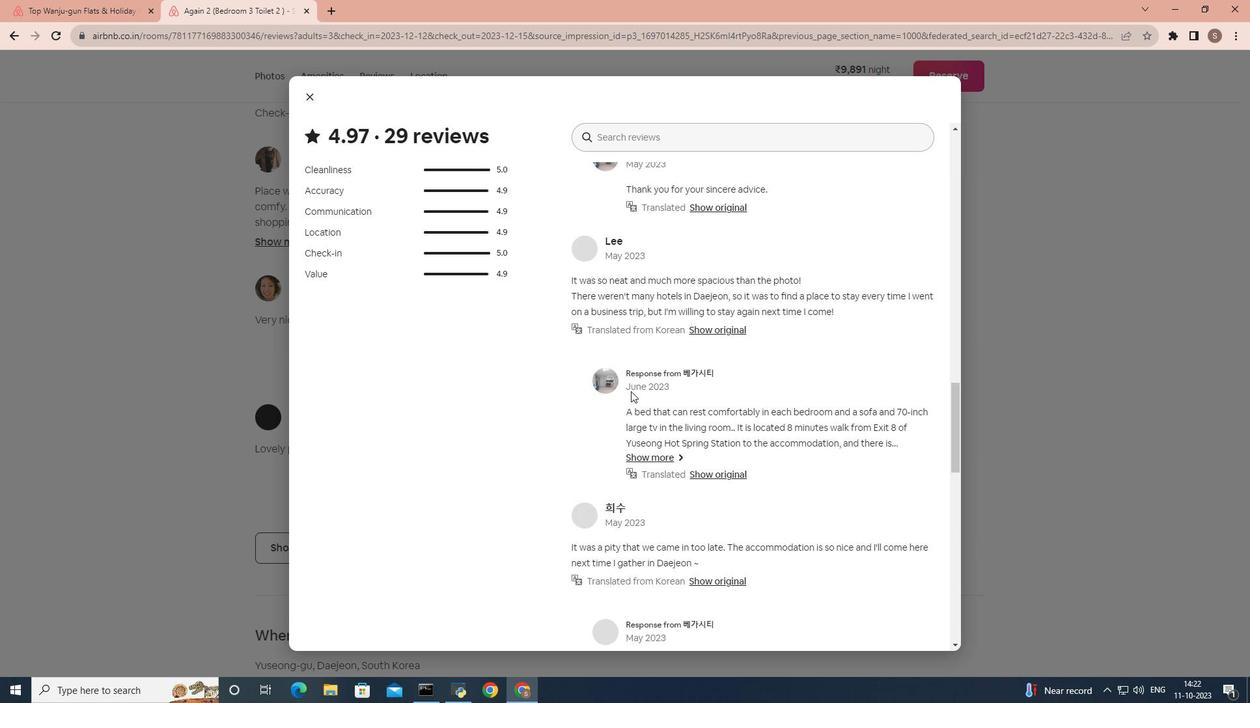 
Action: Mouse scrolled (634, 393) with delta (0, 0)
Screenshot: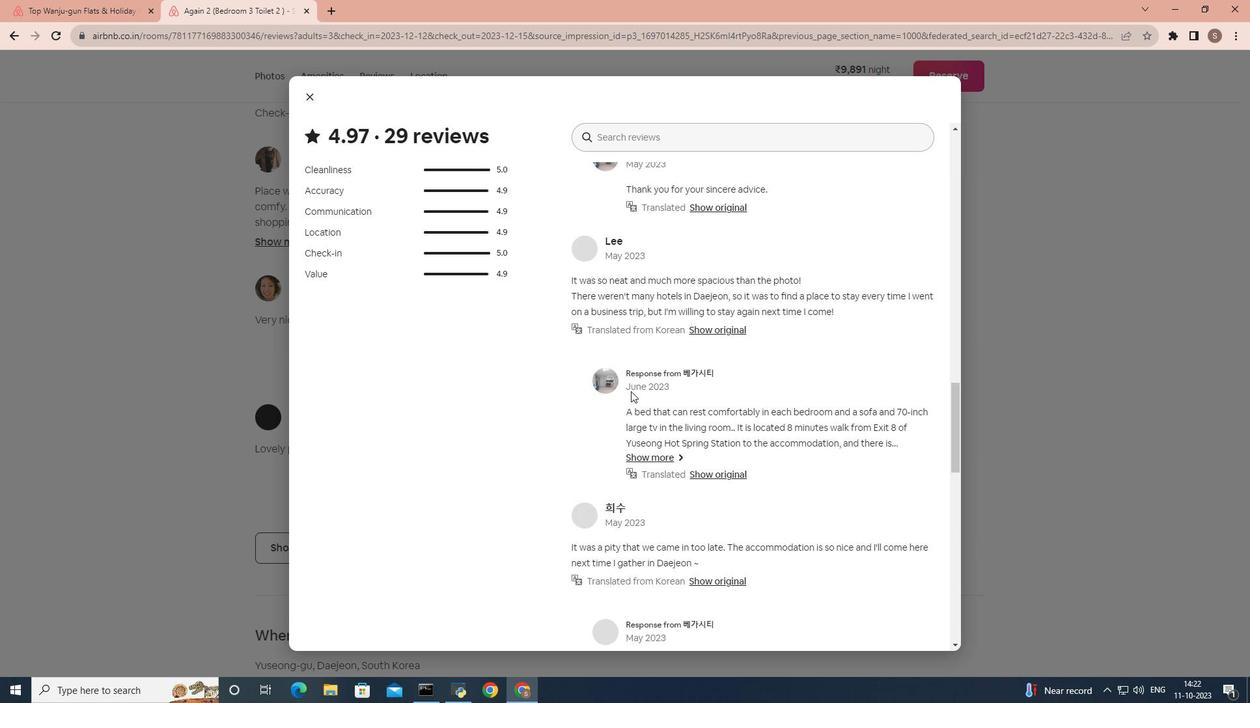 
Action: Mouse scrolled (634, 393) with delta (0, 0)
Screenshot: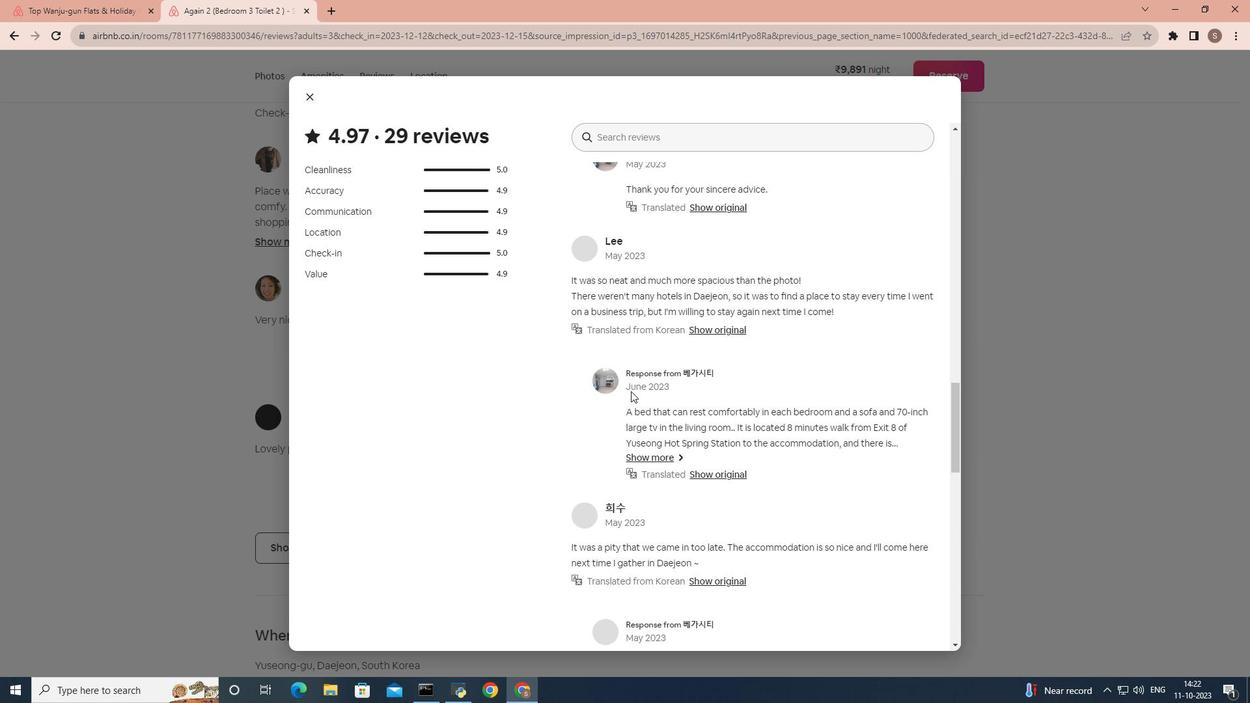 
Action: Mouse scrolled (634, 393) with delta (0, 0)
Screenshot: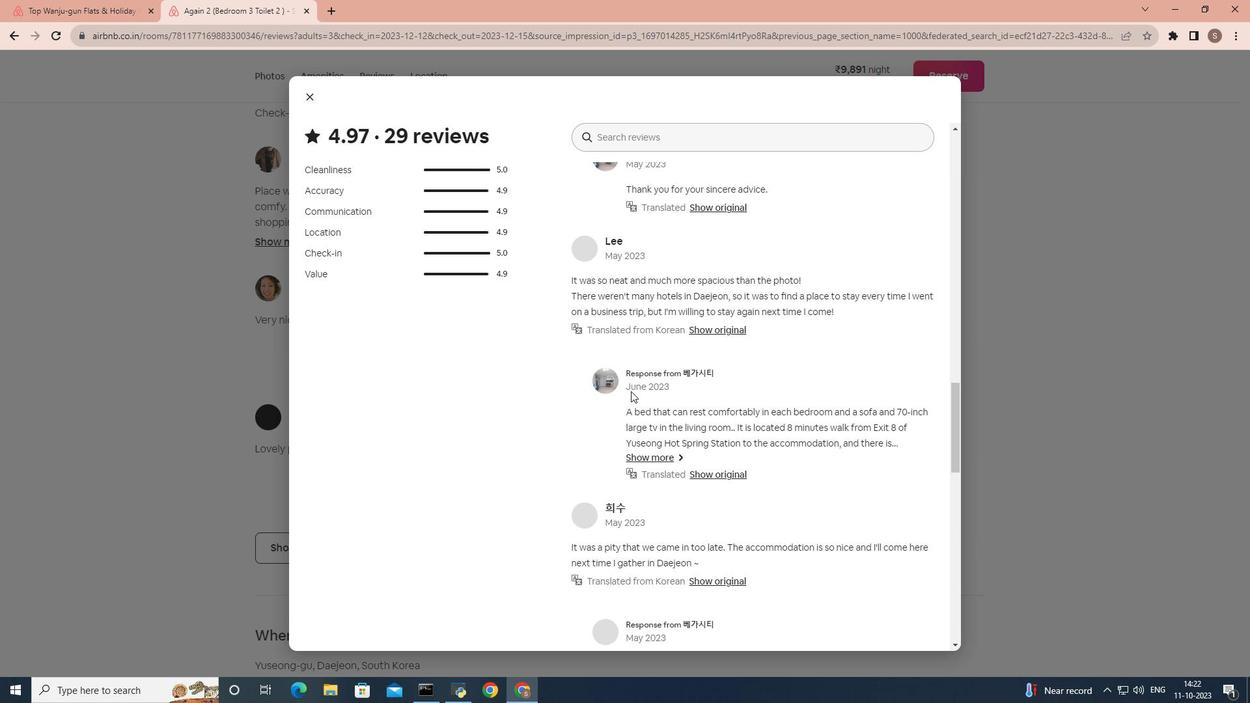 
Action: Mouse scrolled (634, 393) with delta (0, 0)
Screenshot: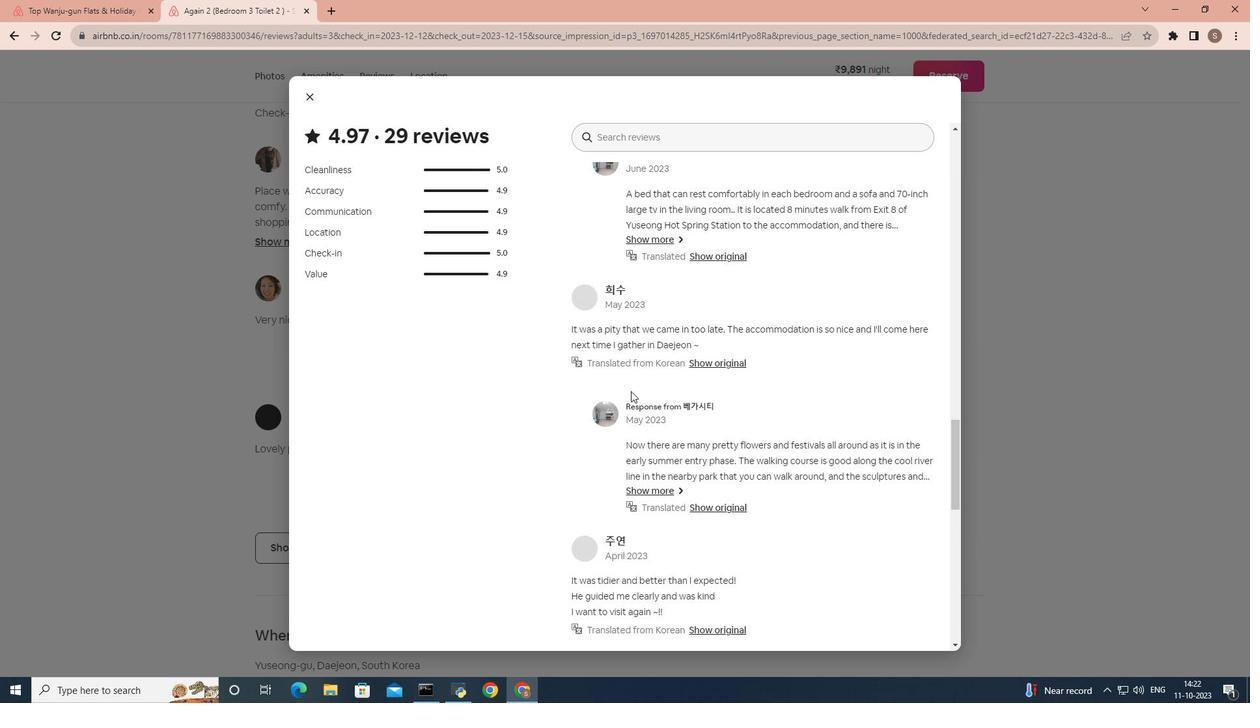 
Action: Mouse scrolled (634, 393) with delta (0, 0)
Screenshot: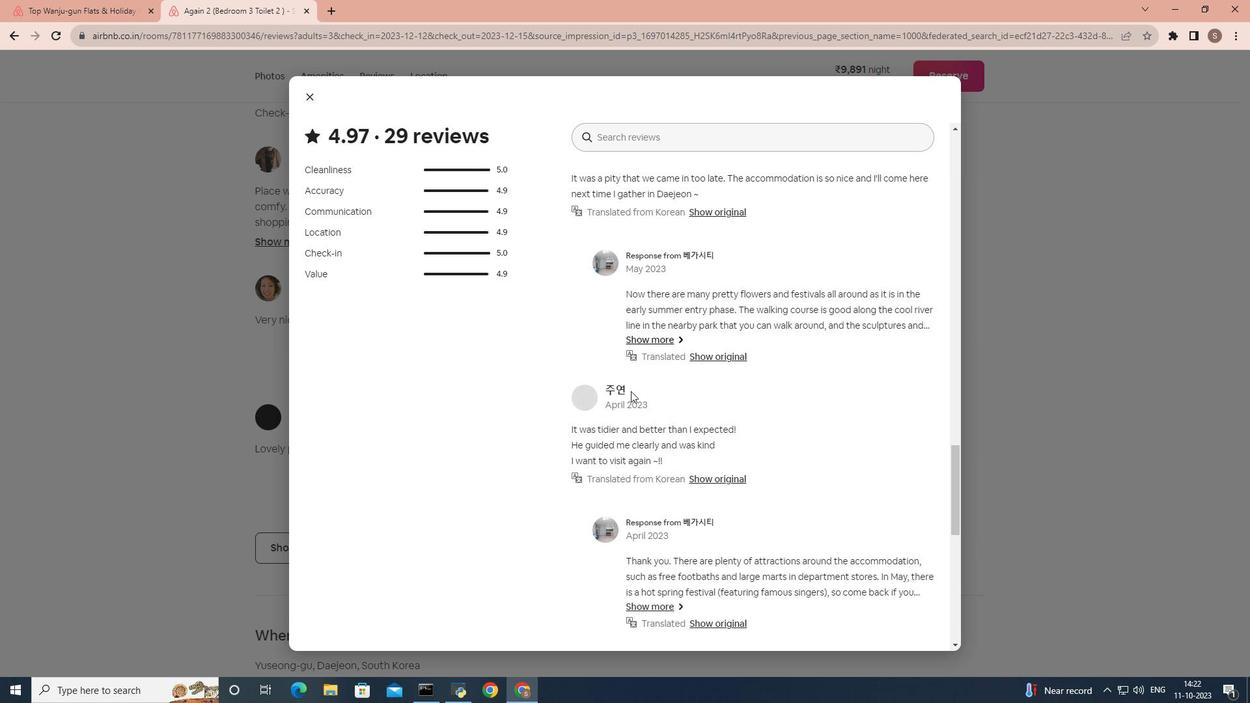 
Action: Mouse scrolled (634, 393) with delta (0, 0)
Screenshot: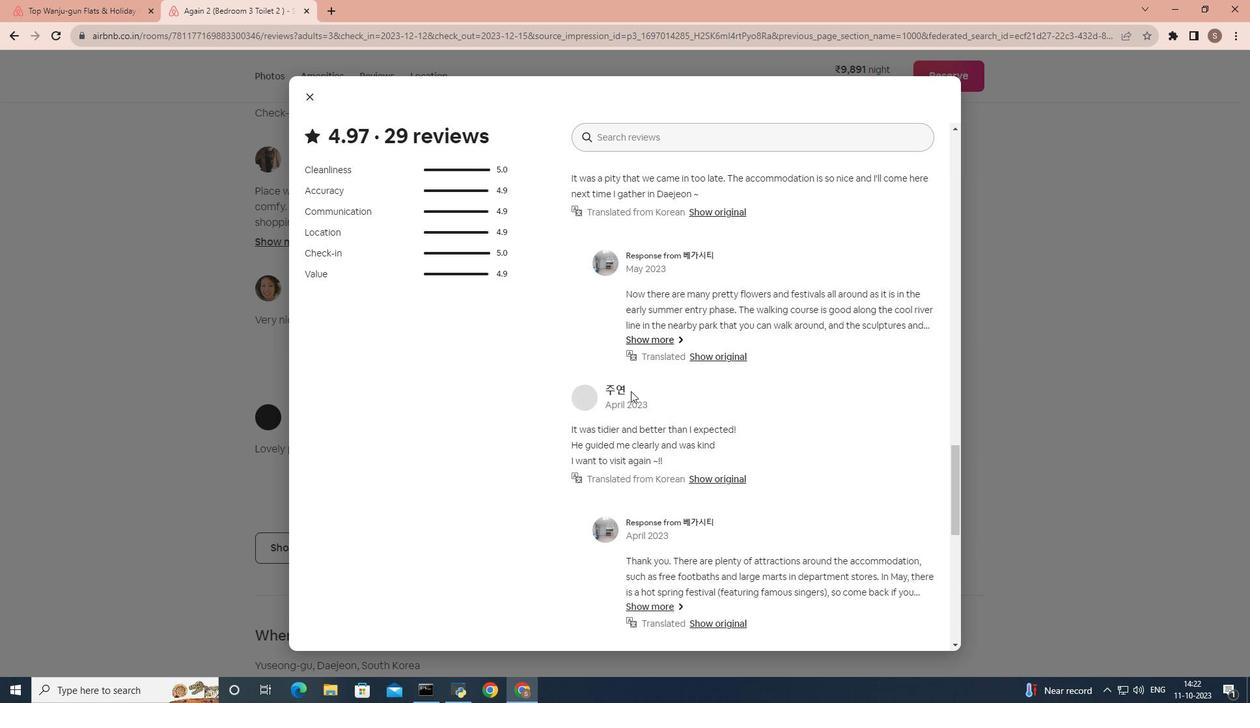 
Action: Mouse scrolled (634, 393) with delta (0, 0)
Screenshot: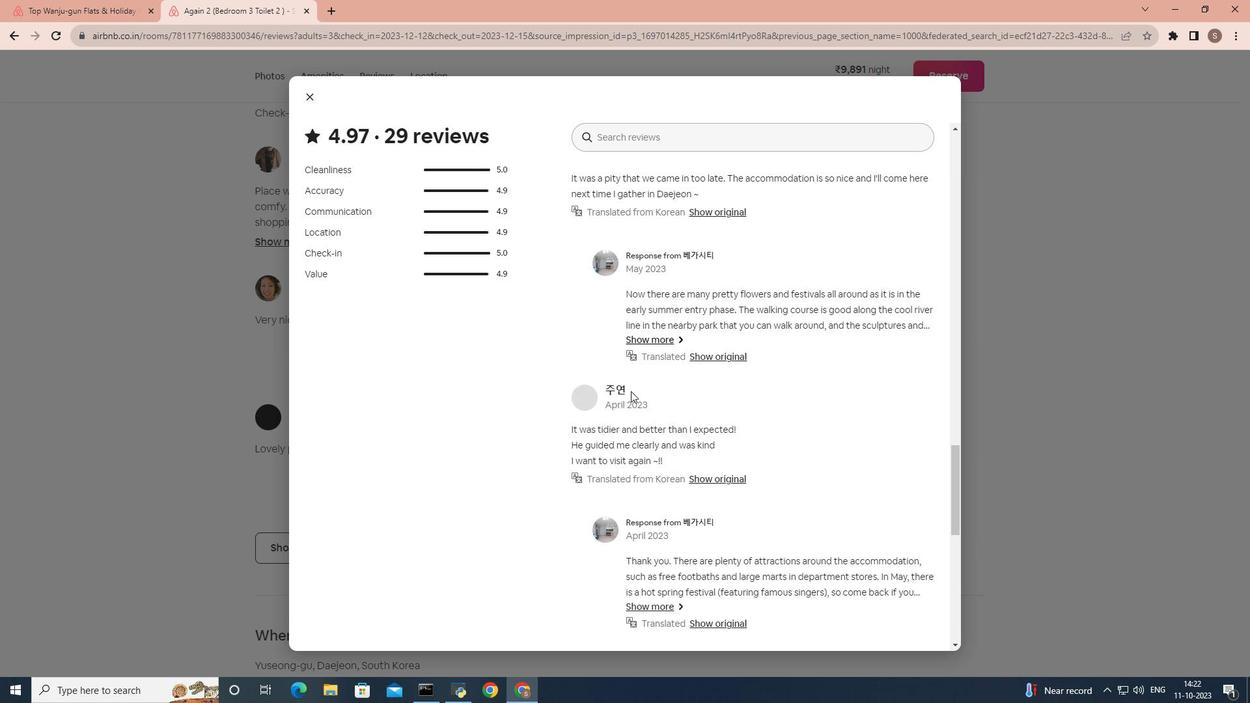 
Action: Mouse scrolled (634, 393) with delta (0, 0)
Screenshot: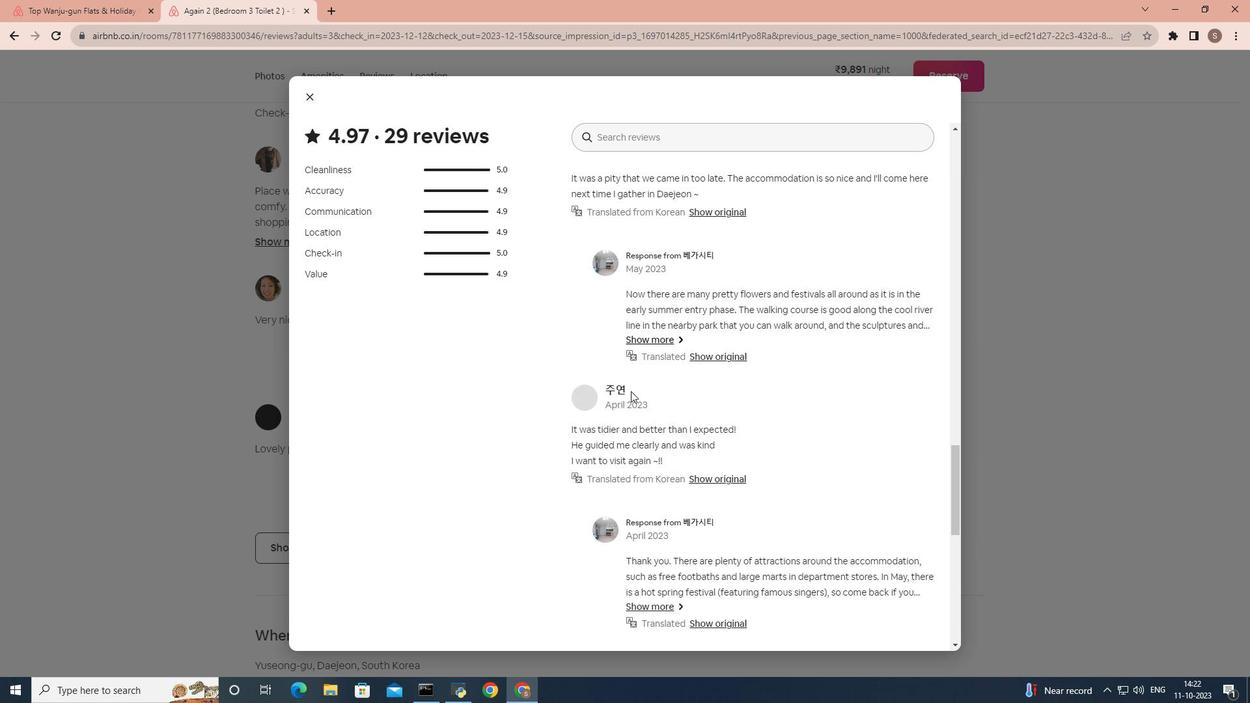 
Action: Mouse scrolled (634, 393) with delta (0, 0)
Screenshot: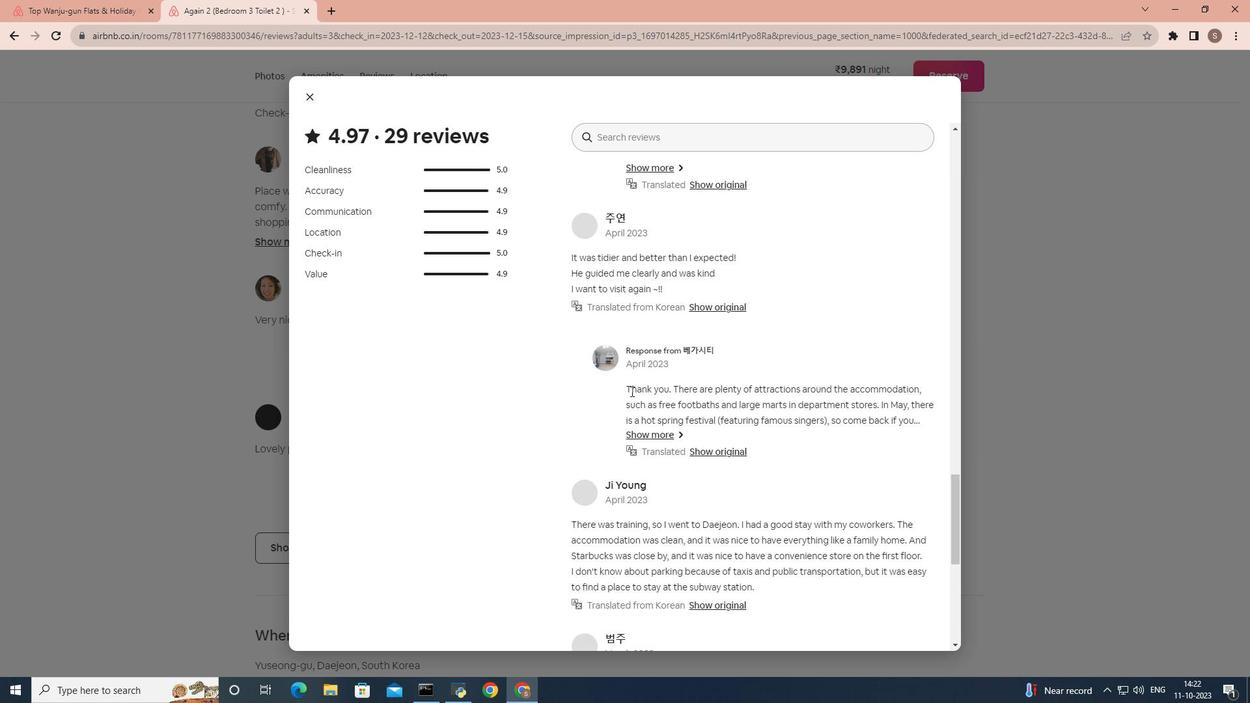 
Action: Mouse scrolled (634, 393) with delta (0, 0)
Screenshot: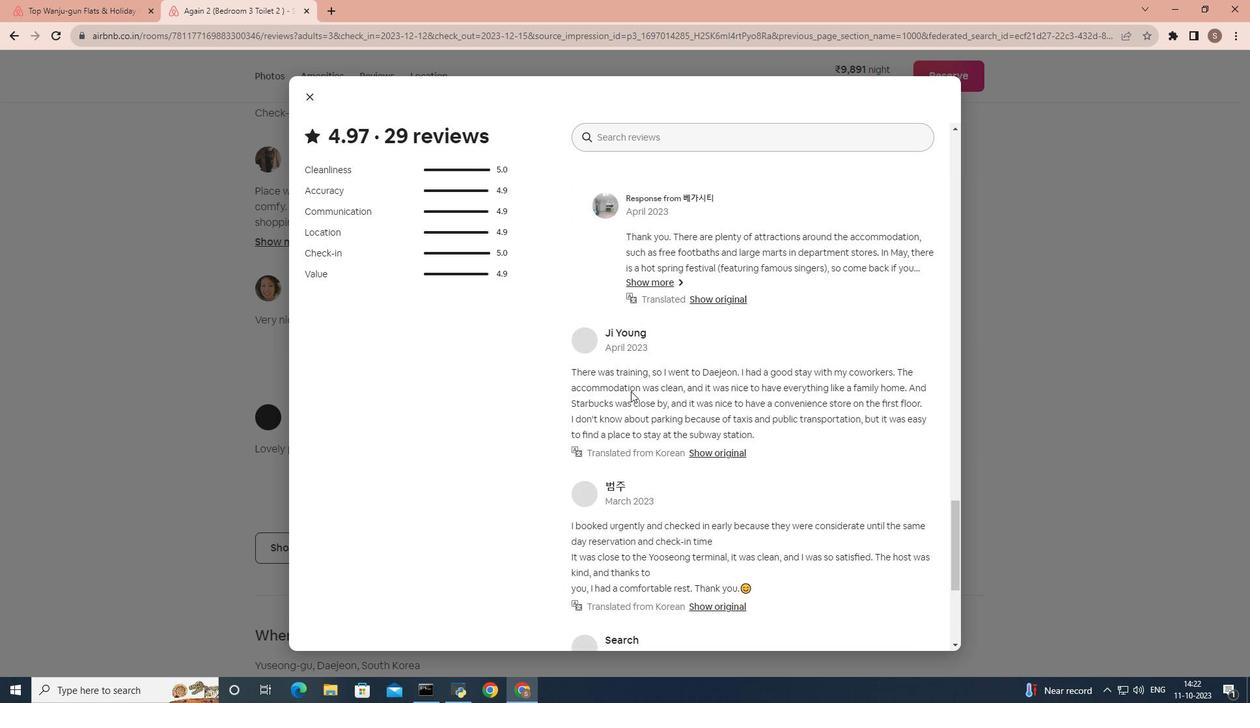 
Action: Mouse scrolled (634, 393) with delta (0, 0)
Screenshot: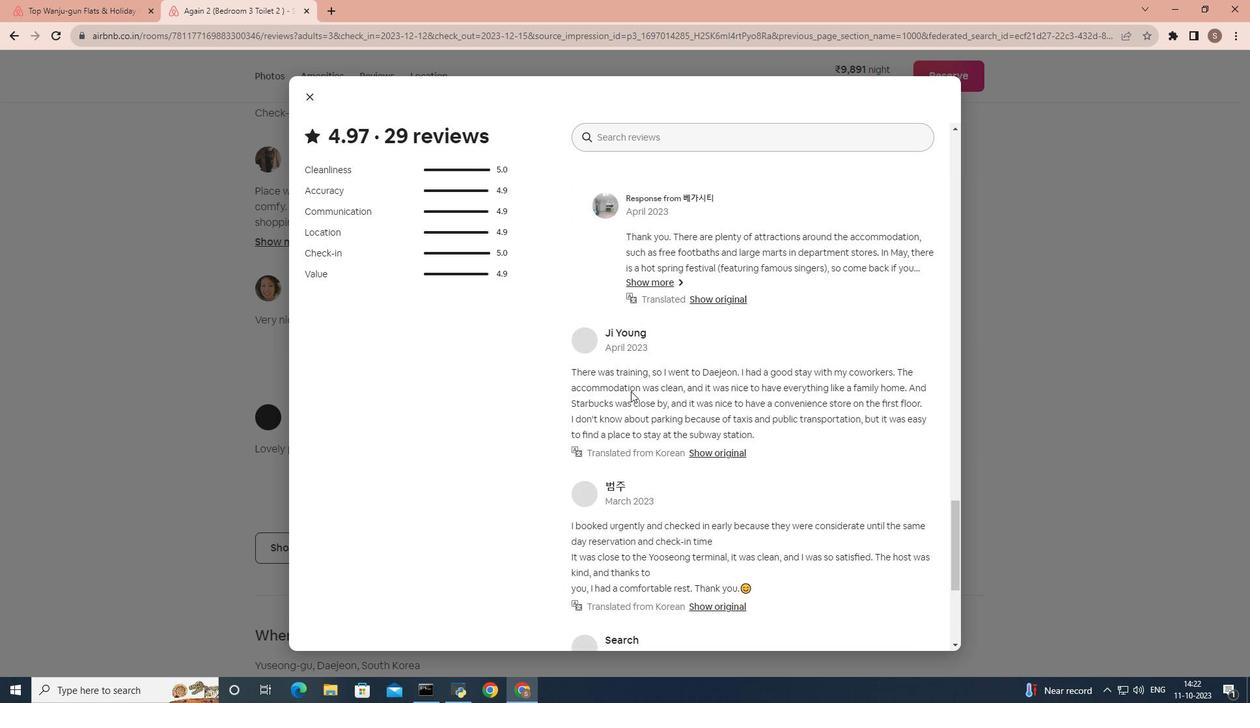 
Action: Mouse scrolled (634, 393) with delta (0, 0)
Screenshot: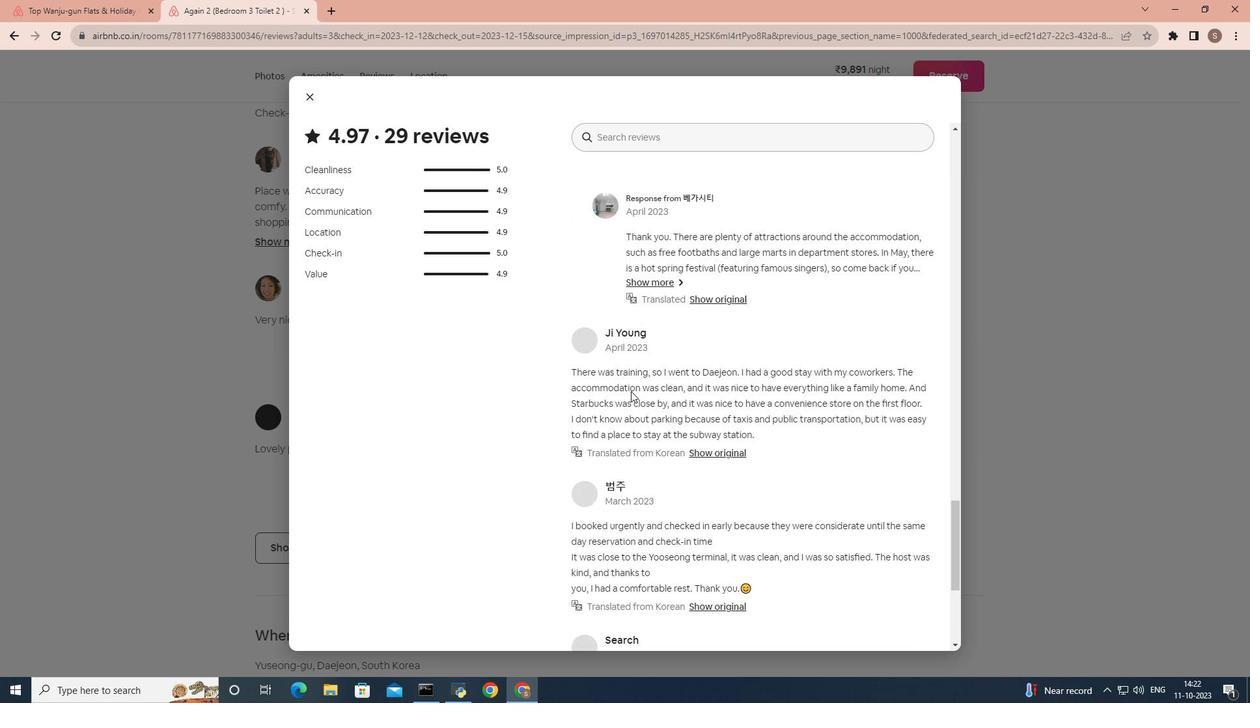 
Action: Mouse scrolled (634, 393) with delta (0, 0)
Screenshot: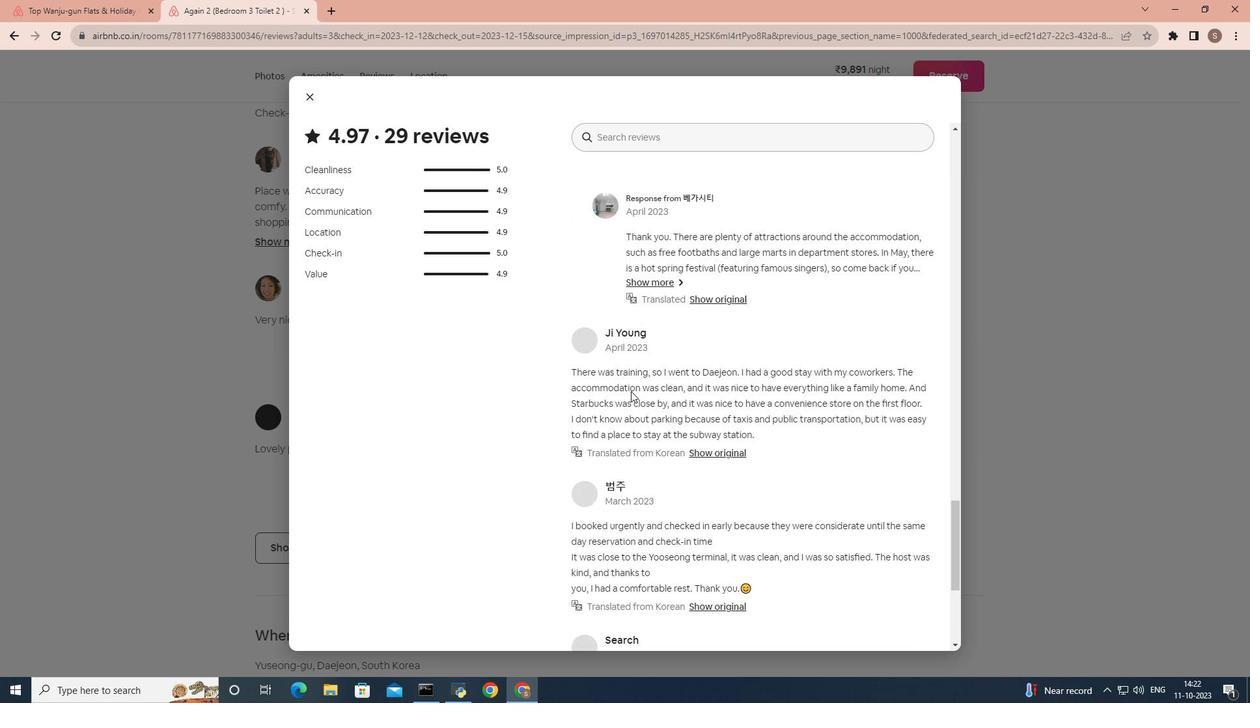 
Action: Mouse scrolled (634, 393) with delta (0, 0)
Screenshot: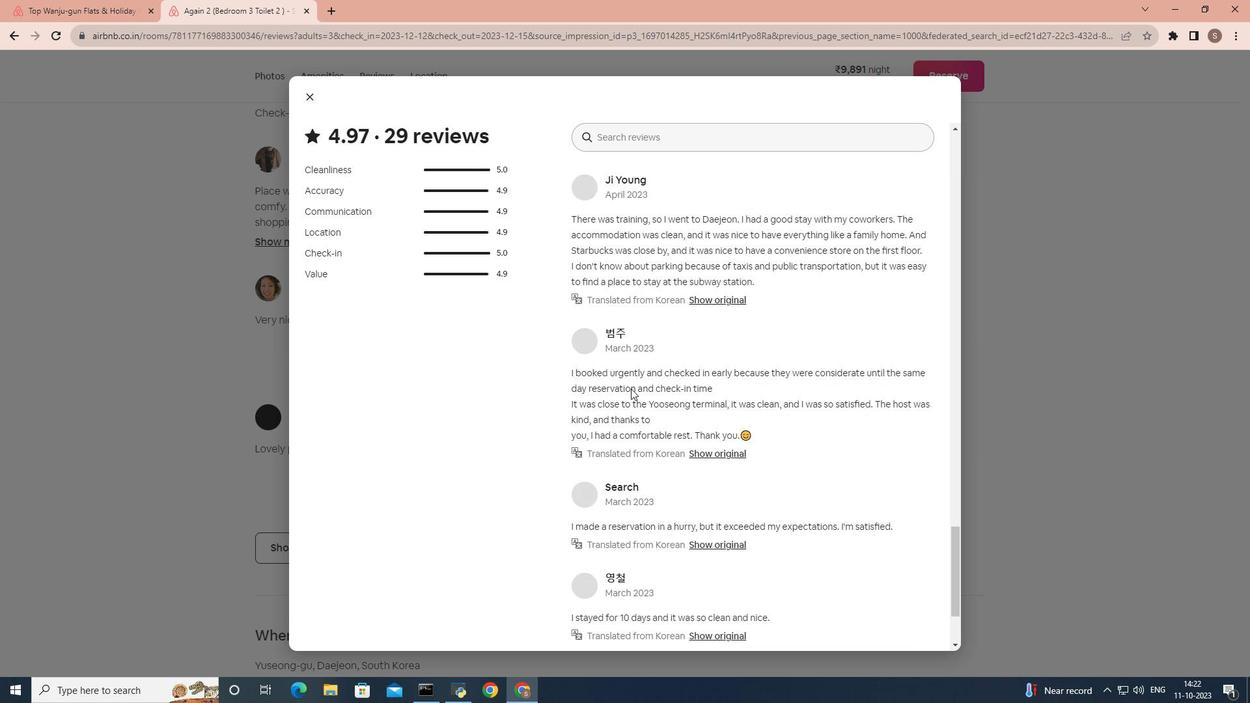 
Action: Mouse moved to (316, 106)
Screenshot: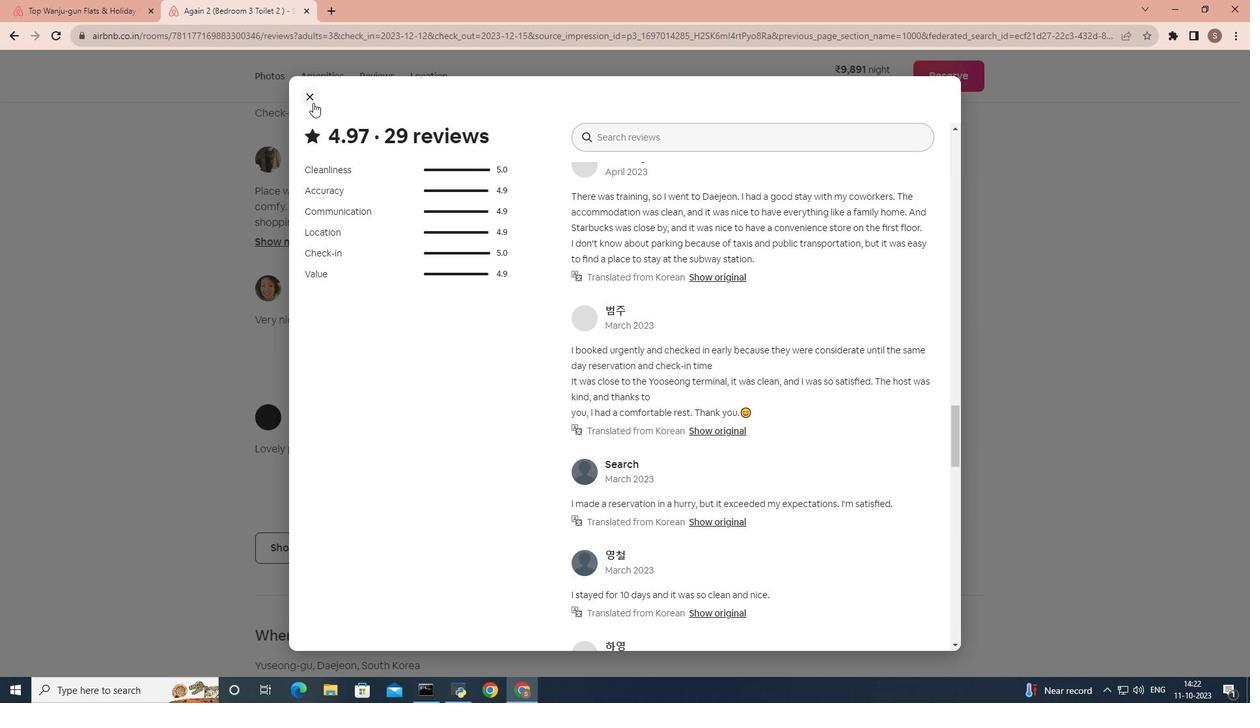 
Action: Mouse pressed left at (316, 106)
Screenshot: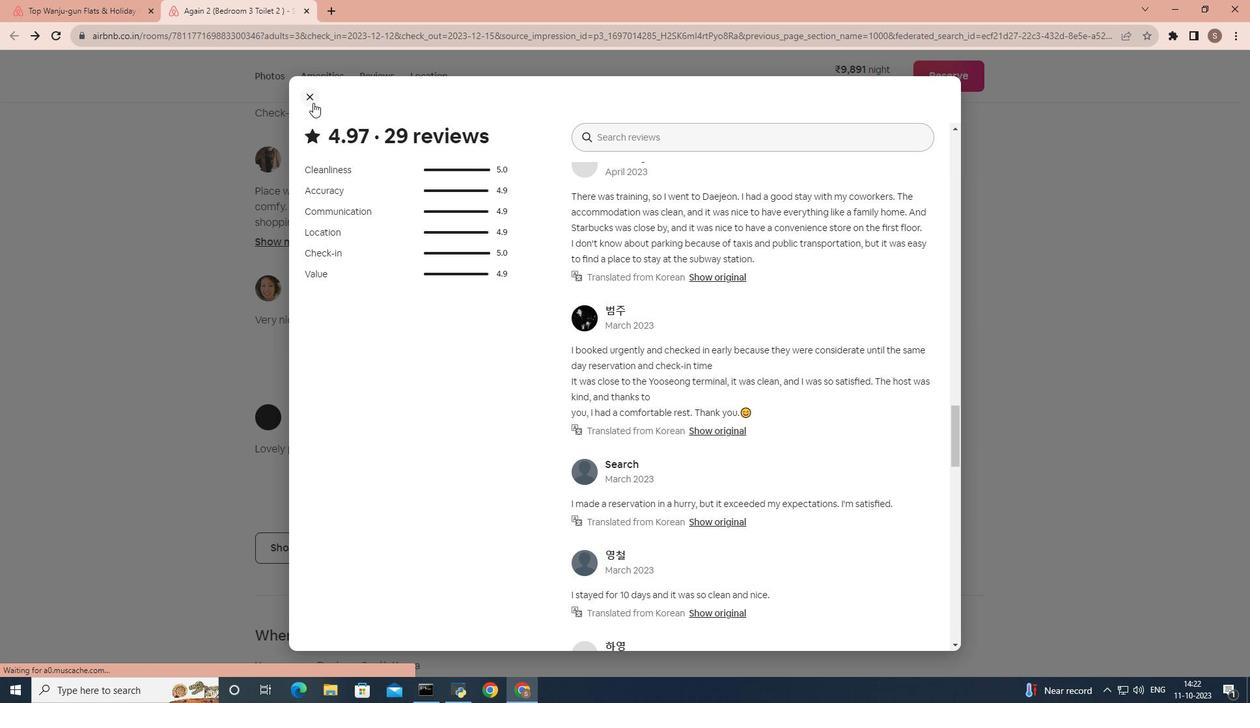 
Action: Mouse moved to (422, 394)
Screenshot: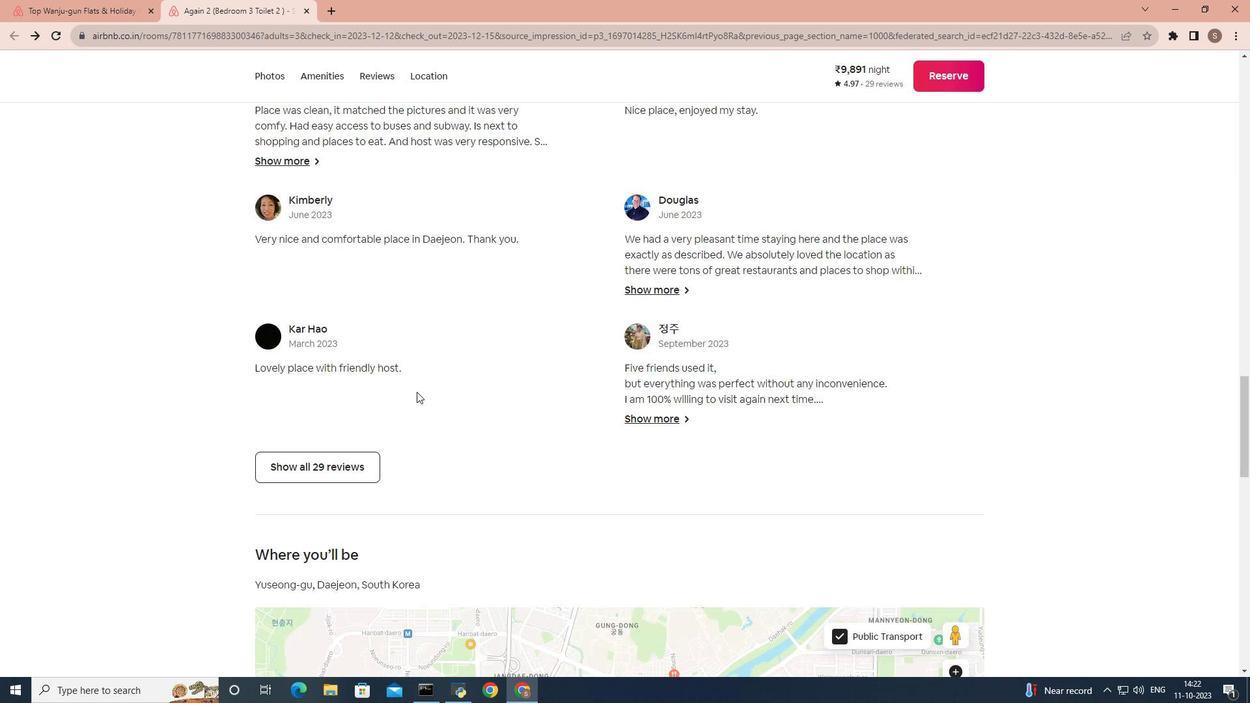 
Action: Mouse scrolled (422, 393) with delta (0, 0)
Screenshot: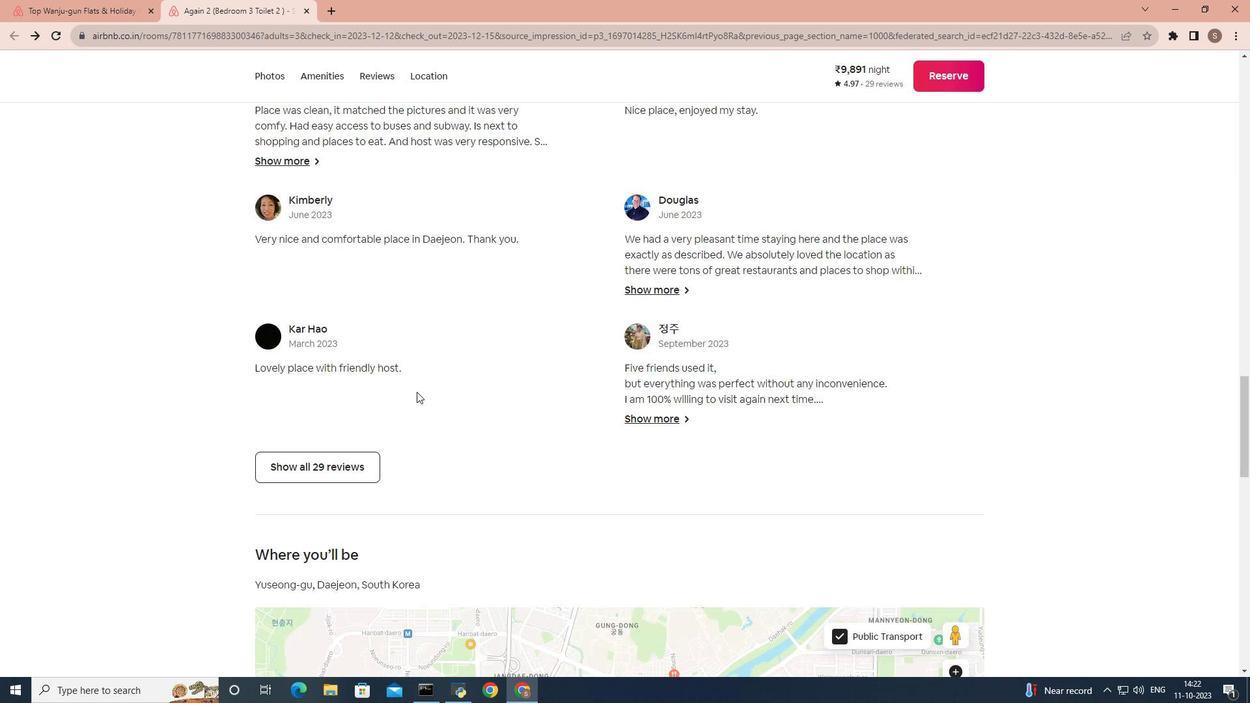 
Action: Mouse moved to (421, 395)
Screenshot: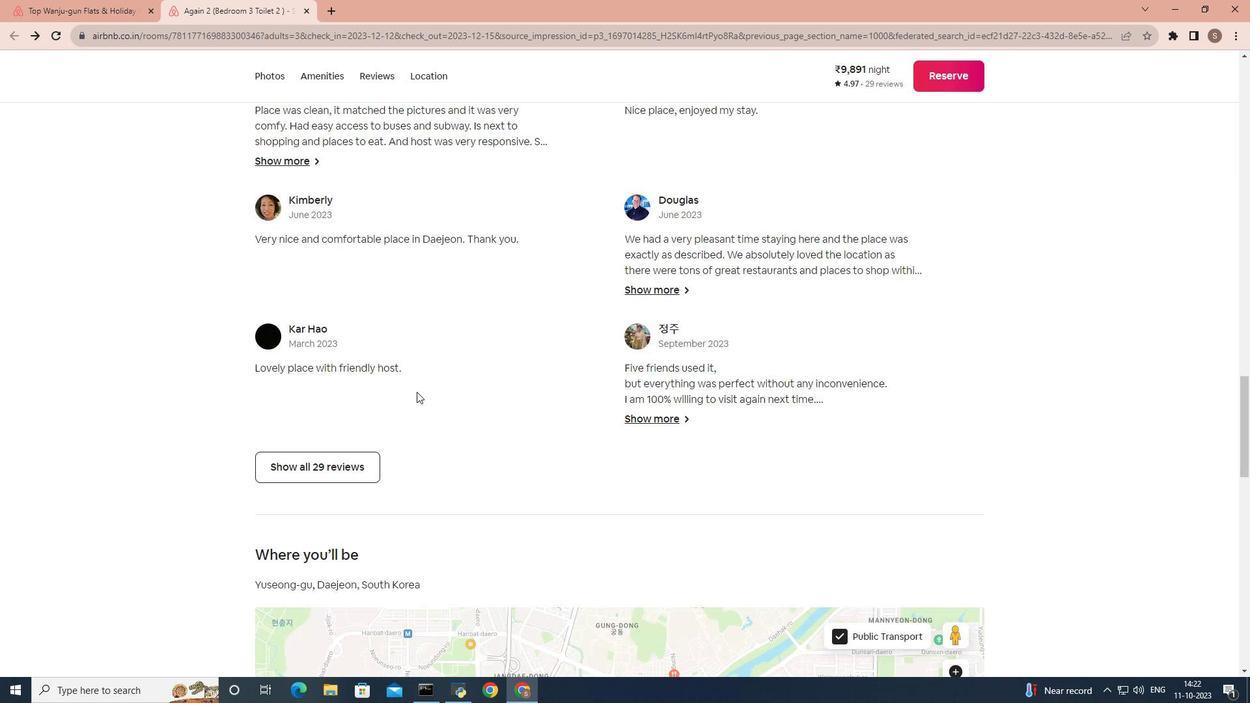 
Action: Mouse scrolled (421, 394) with delta (0, 0)
Screenshot: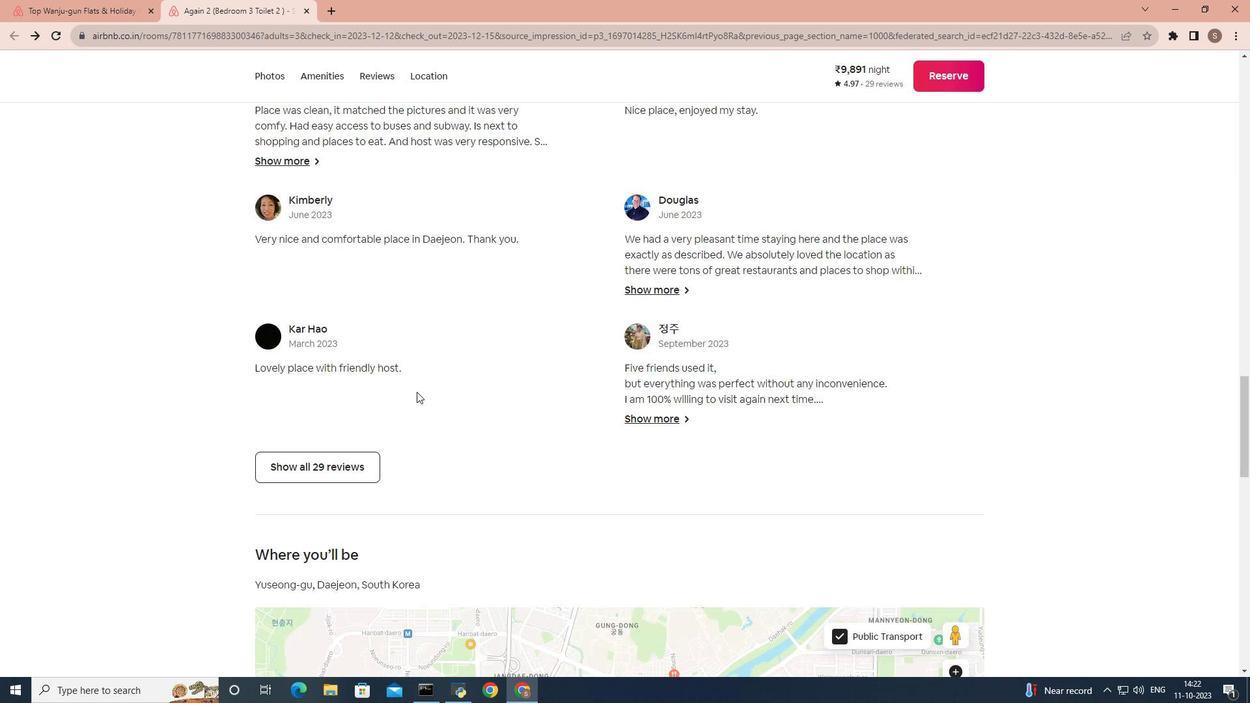 
Action: Mouse moved to (421, 395)
Screenshot: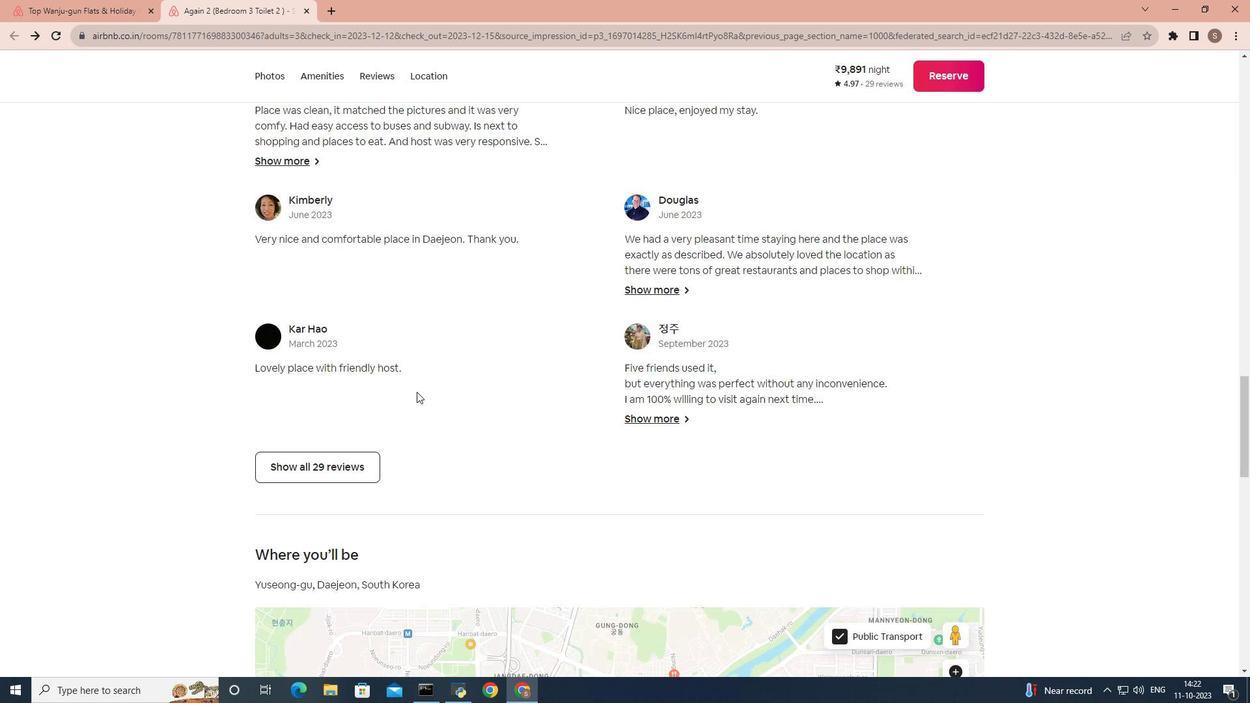 
Action: Mouse scrolled (421, 394) with delta (0, 0)
Screenshot: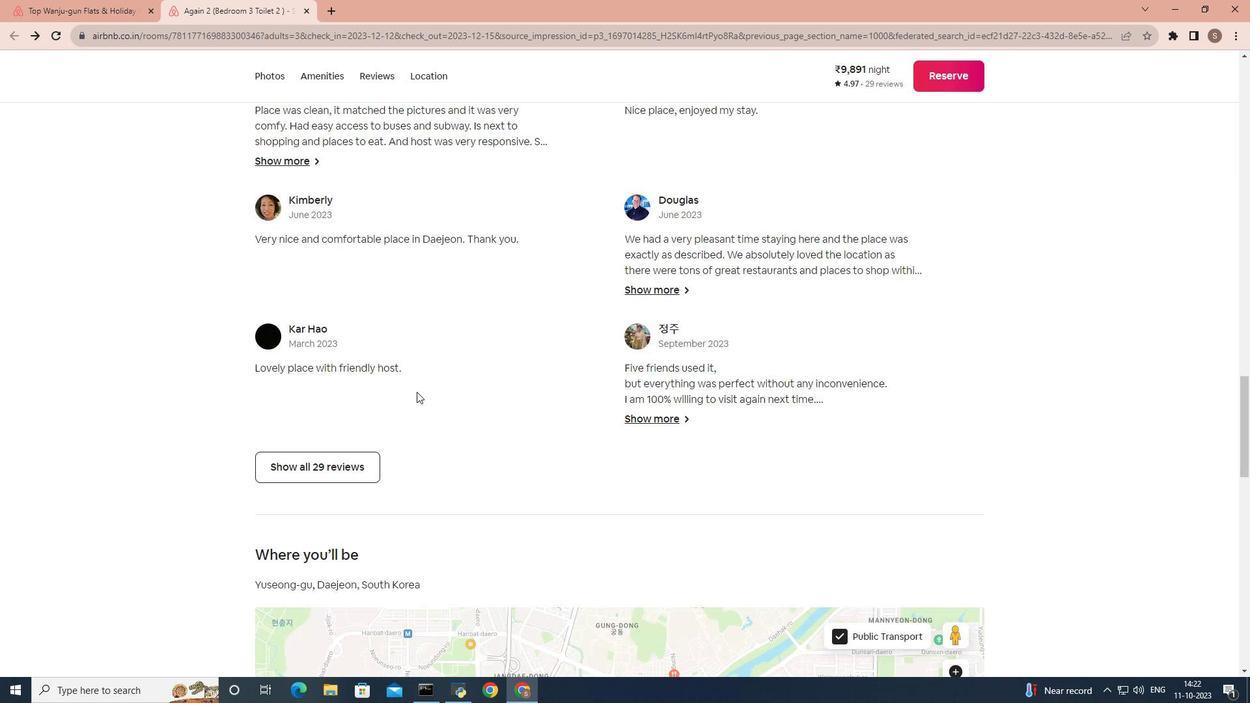 
Action: Mouse moved to (420, 395)
Screenshot: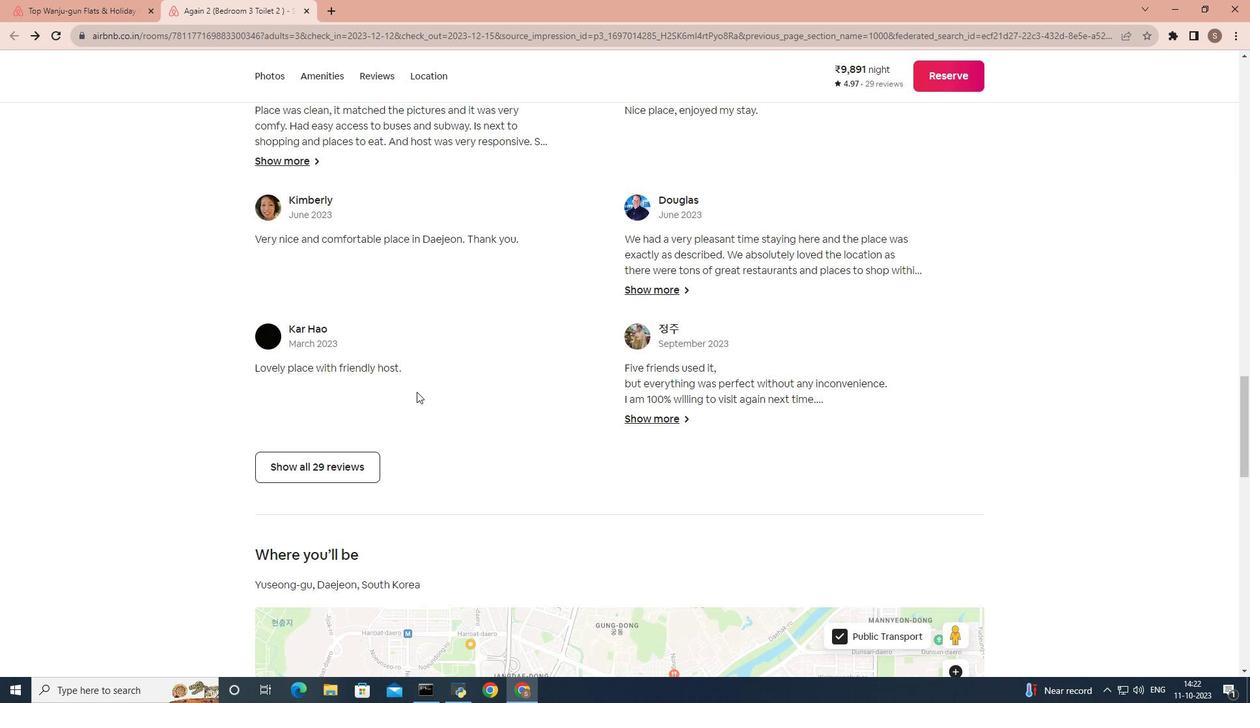 
Action: Mouse scrolled (420, 394) with delta (0, 0)
Screenshot: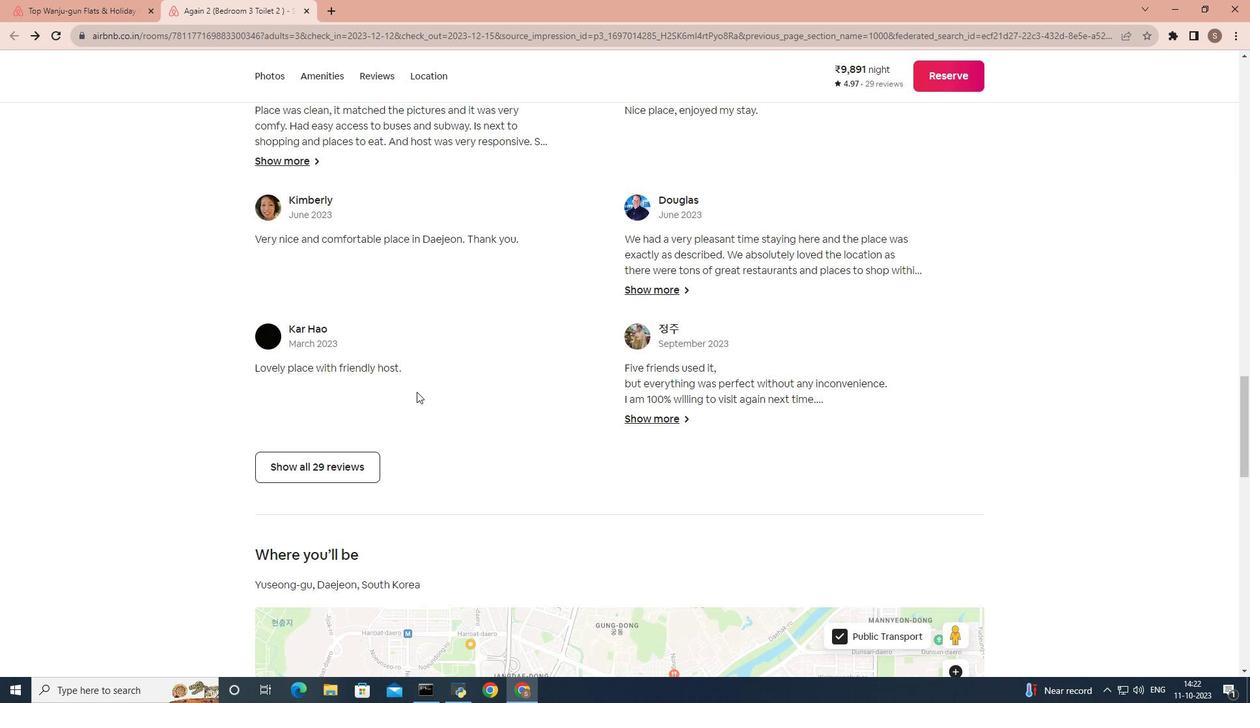
Action: Mouse moved to (420, 395)
